 Task: In the  document Democracy.doc ,insert the clipart between heading and points ' search for communication ' and adjust the shape height to  '3..4''
Action: Mouse moved to (16, 70)
Screenshot: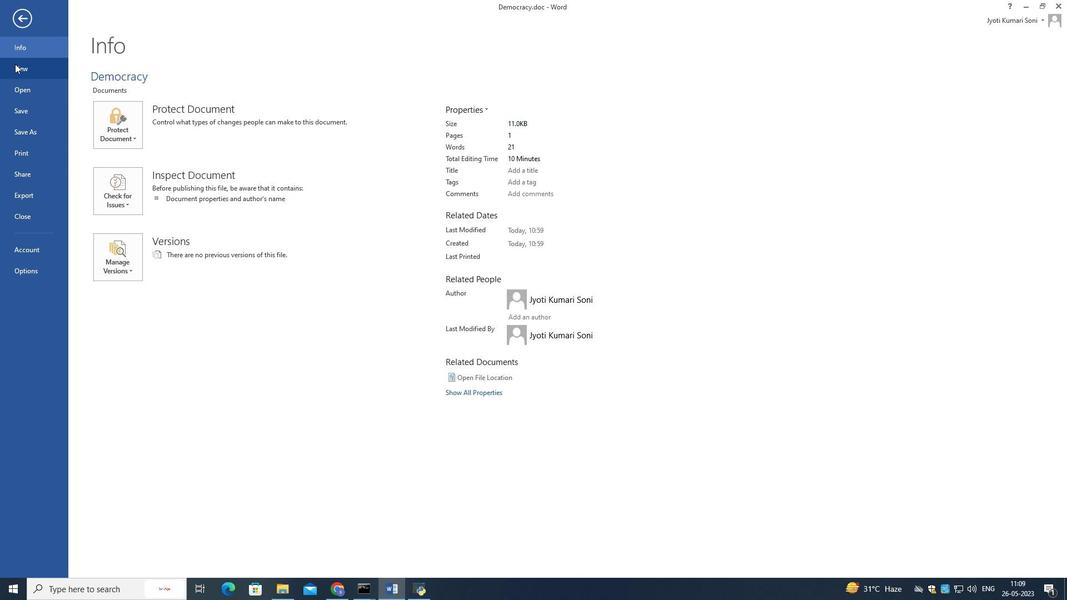 
Action: Mouse pressed left at (16, 70)
Screenshot: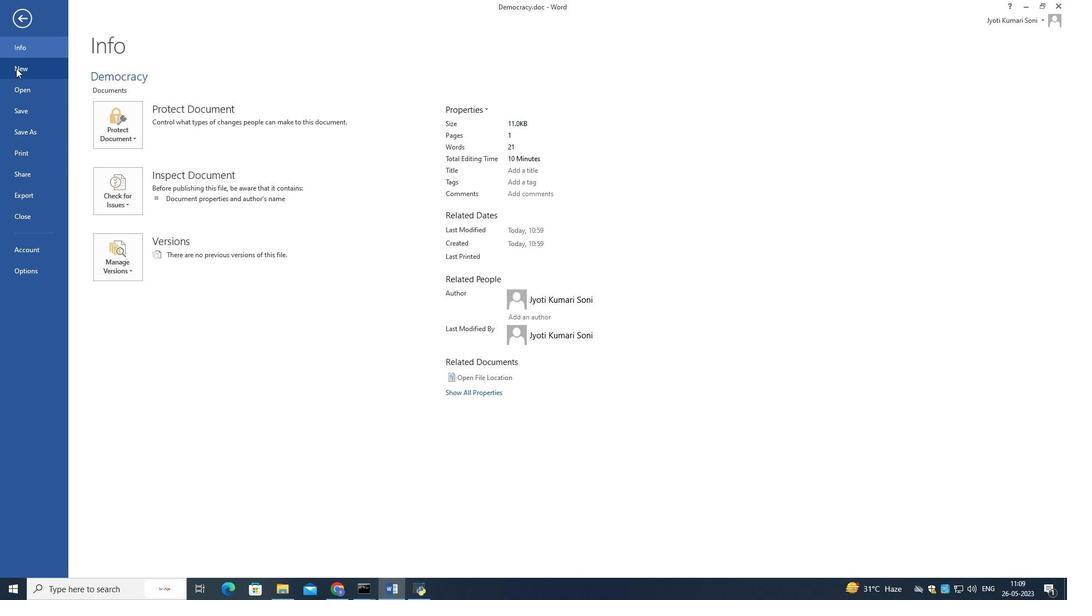 
Action: Mouse moved to (163, 157)
Screenshot: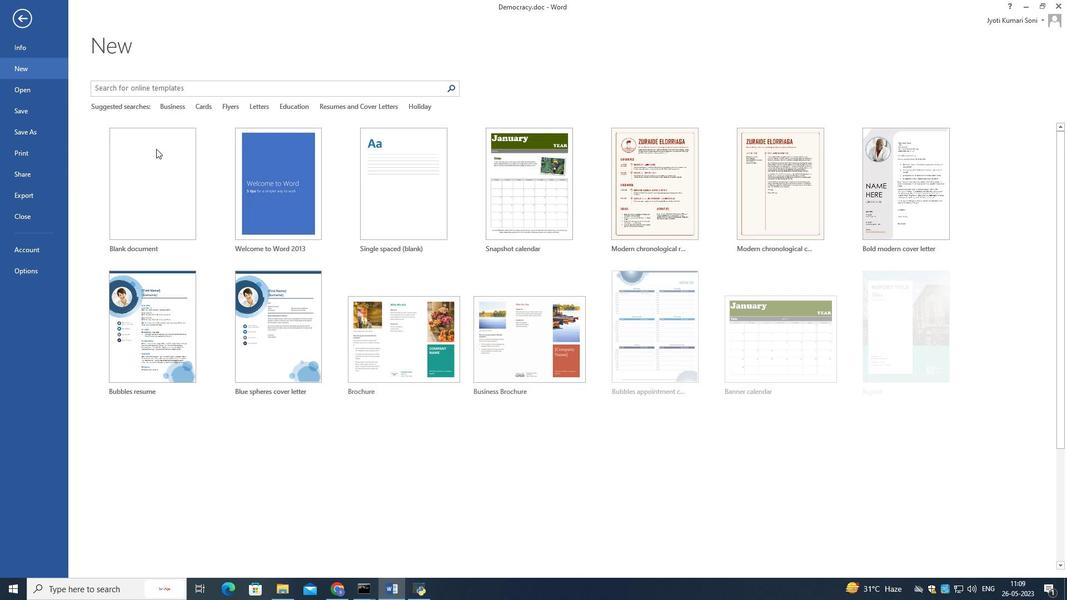 
Action: Mouse pressed left at (163, 157)
Screenshot: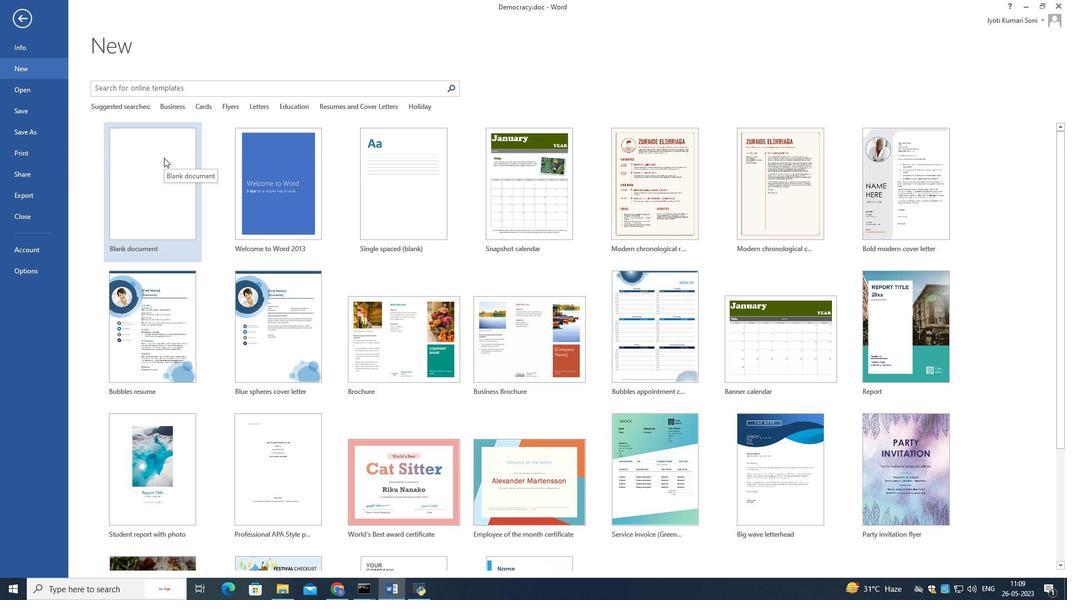 
Action: Mouse moved to (20, 16)
Screenshot: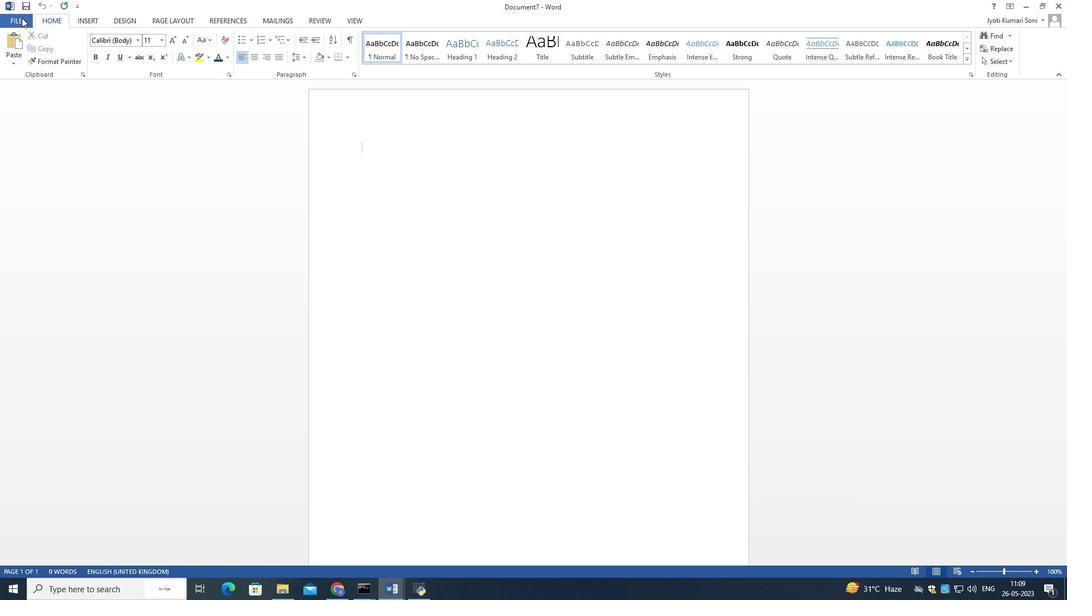 
Action: Mouse pressed left at (20, 16)
Screenshot: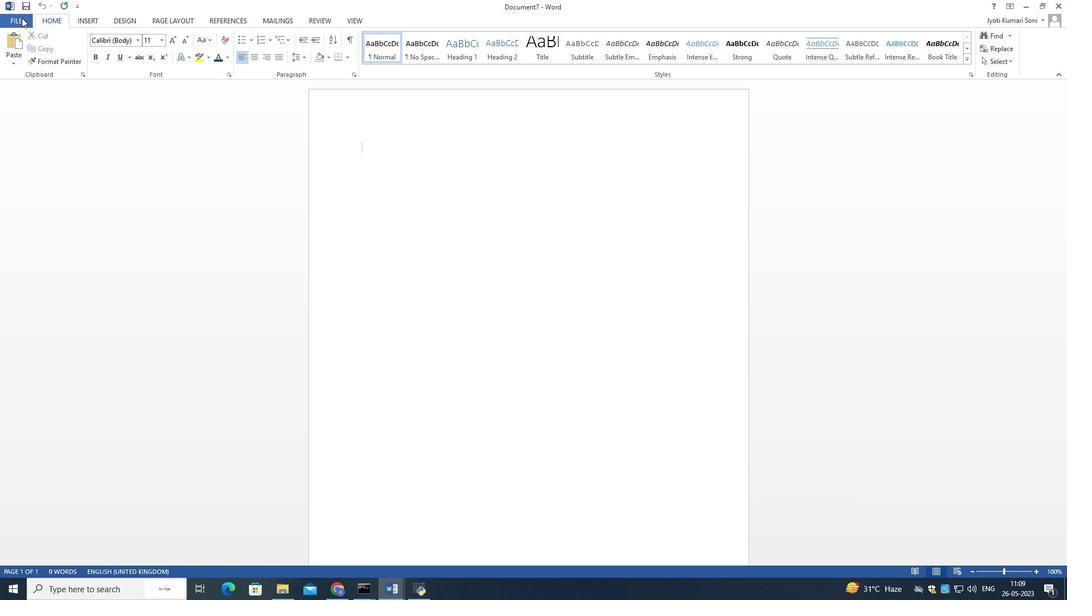 
Action: Mouse moved to (26, 89)
Screenshot: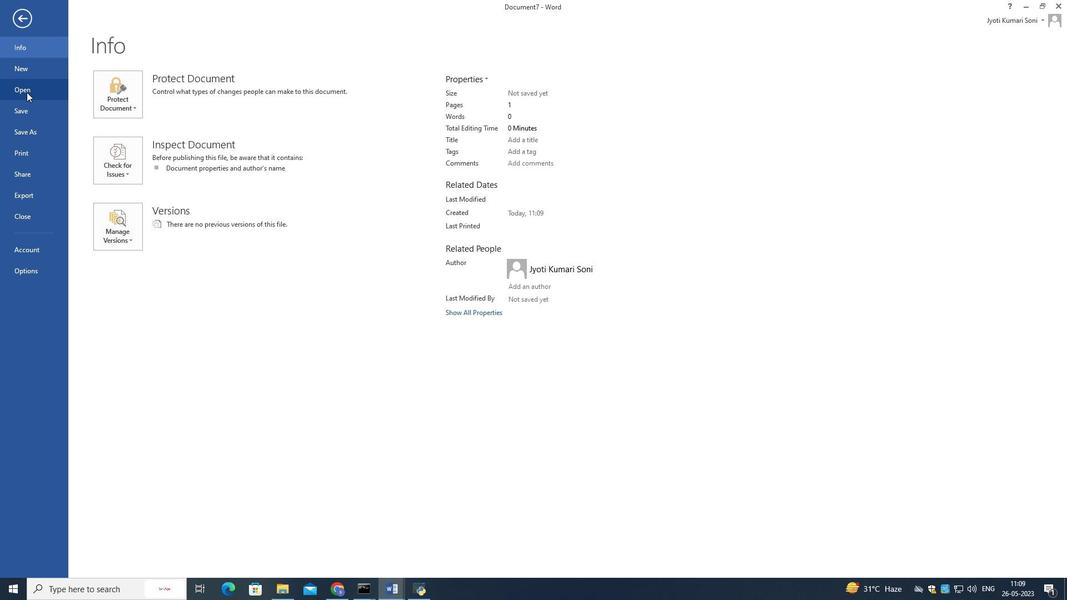 
Action: Mouse pressed left at (26, 89)
Screenshot: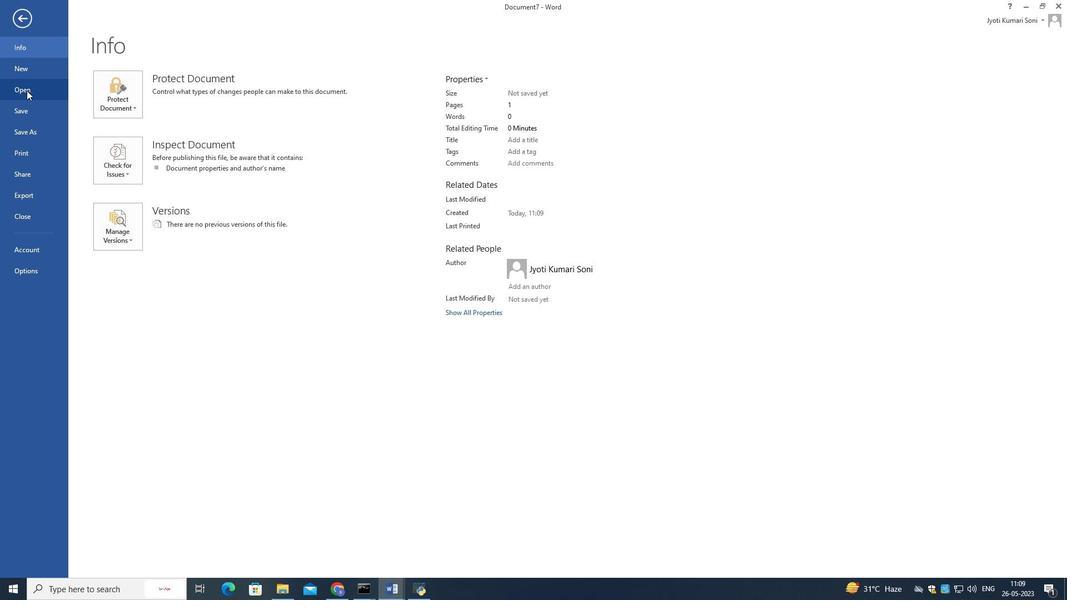 
Action: Mouse moved to (309, 133)
Screenshot: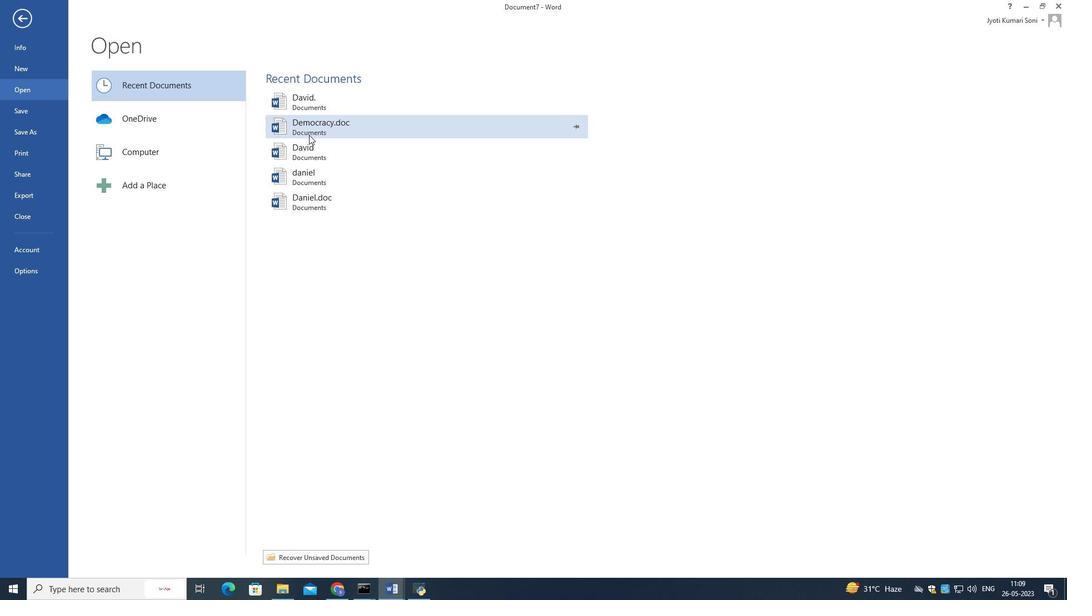 
Action: Mouse pressed left at (309, 133)
Screenshot: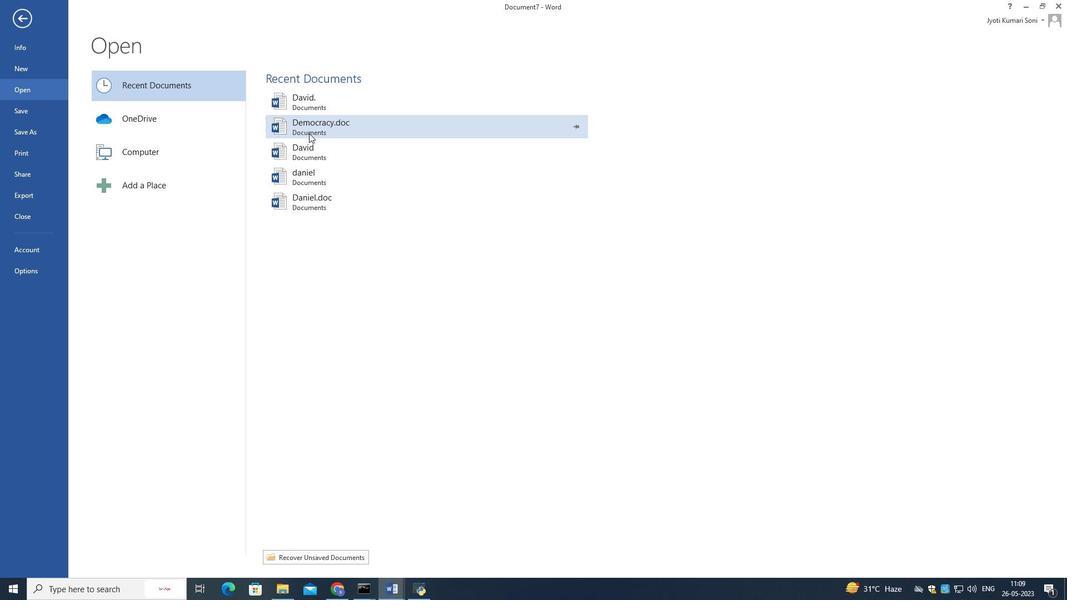 
Action: Mouse moved to (544, 183)
Screenshot: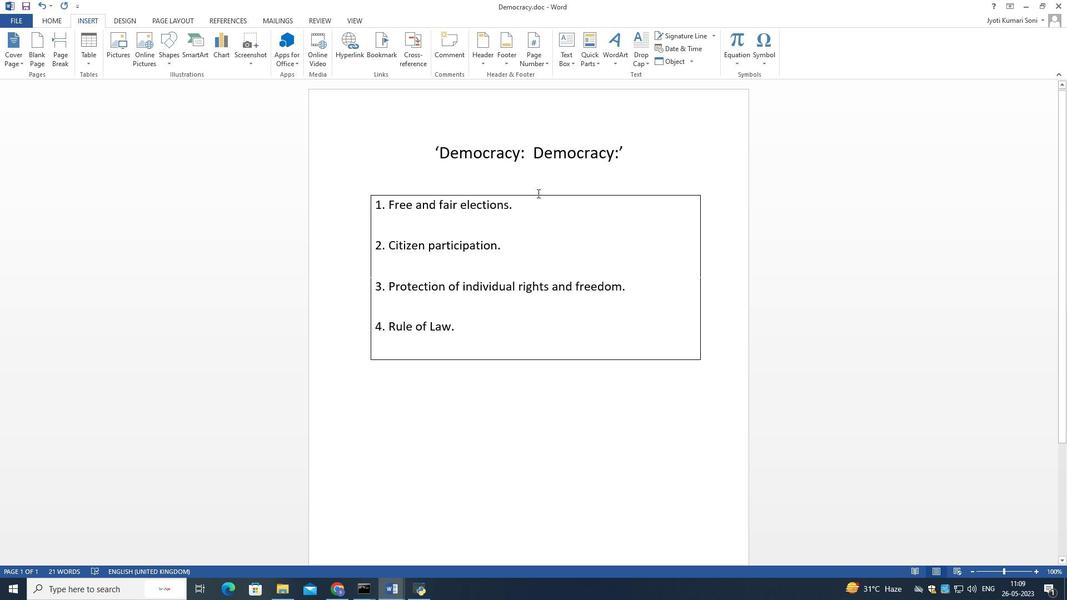 
Action: Mouse pressed left at (544, 183)
Screenshot: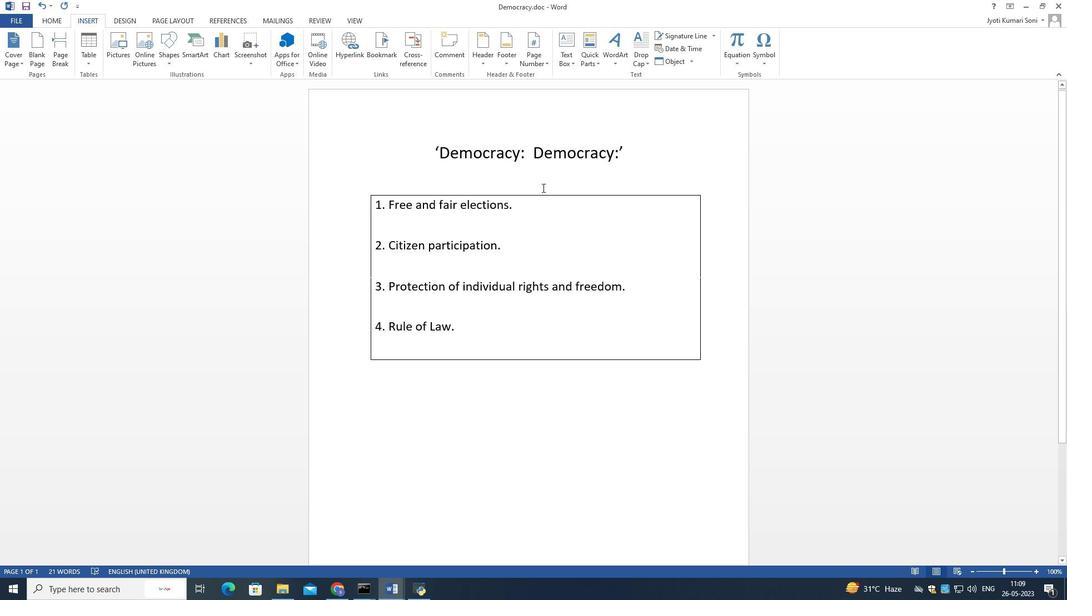 
Action: Mouse moved to (528, 185)
Screenshot: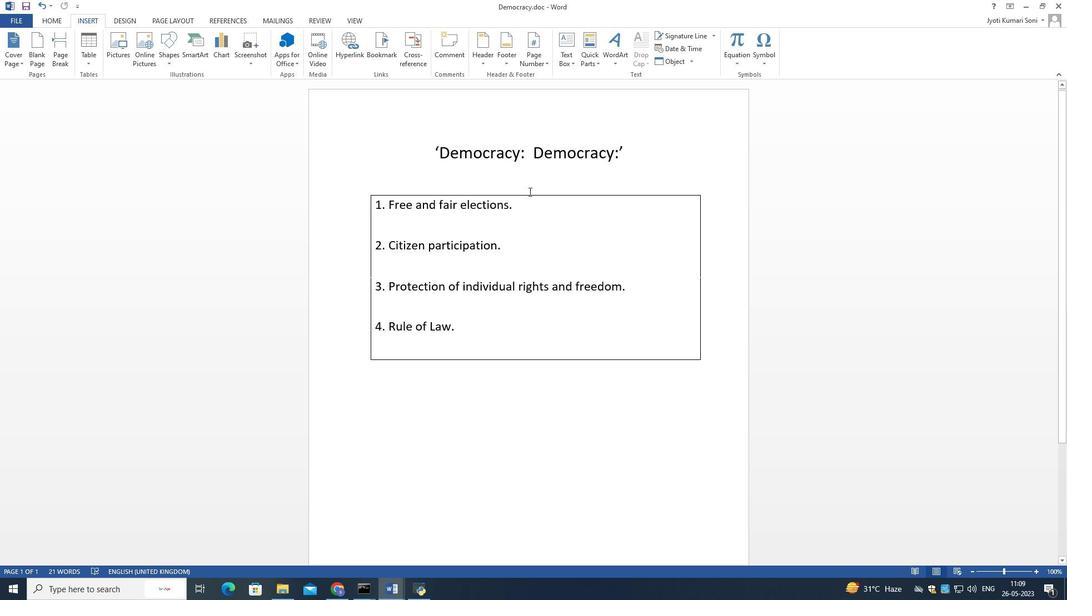 
Action: Mouse pressed left at (528, 185)
Screenshot: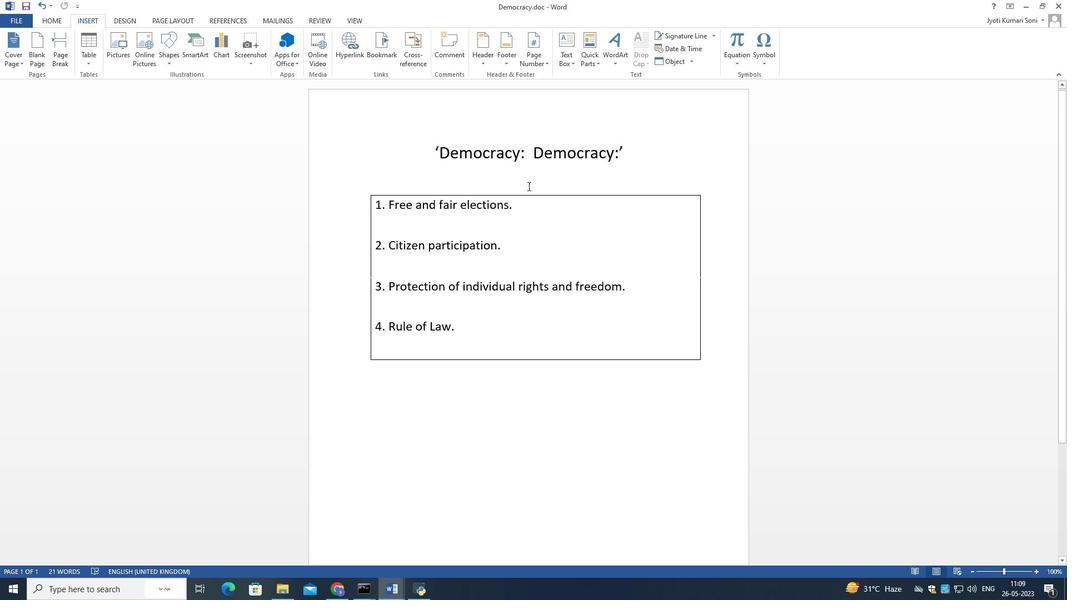 
Action: Mouse moved to (141, 57)
Screenshot: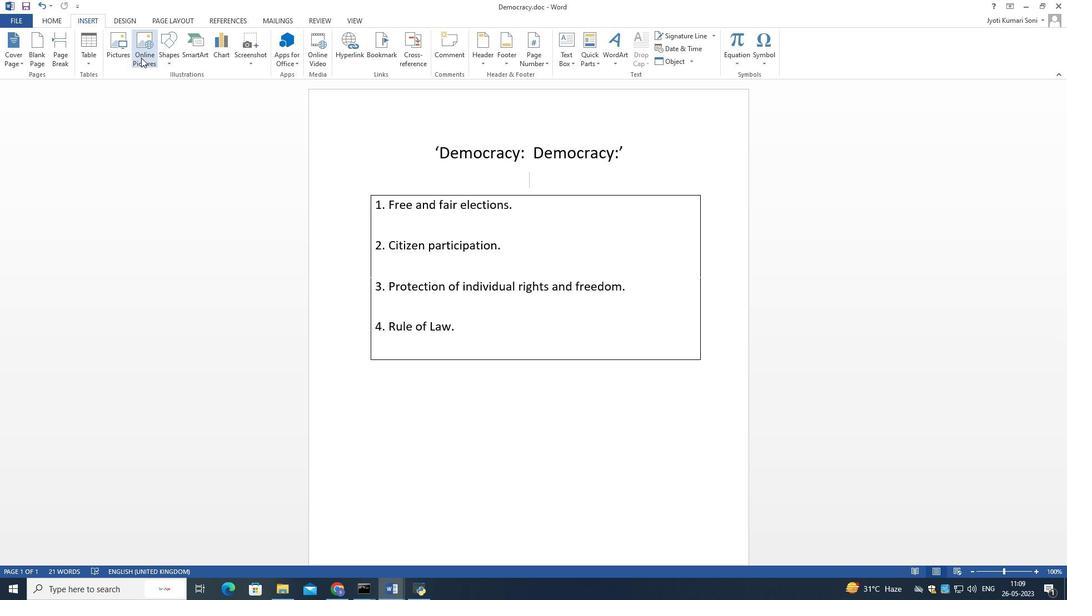 
Action: Mouse pressed left at (141, 57)
Screenshot: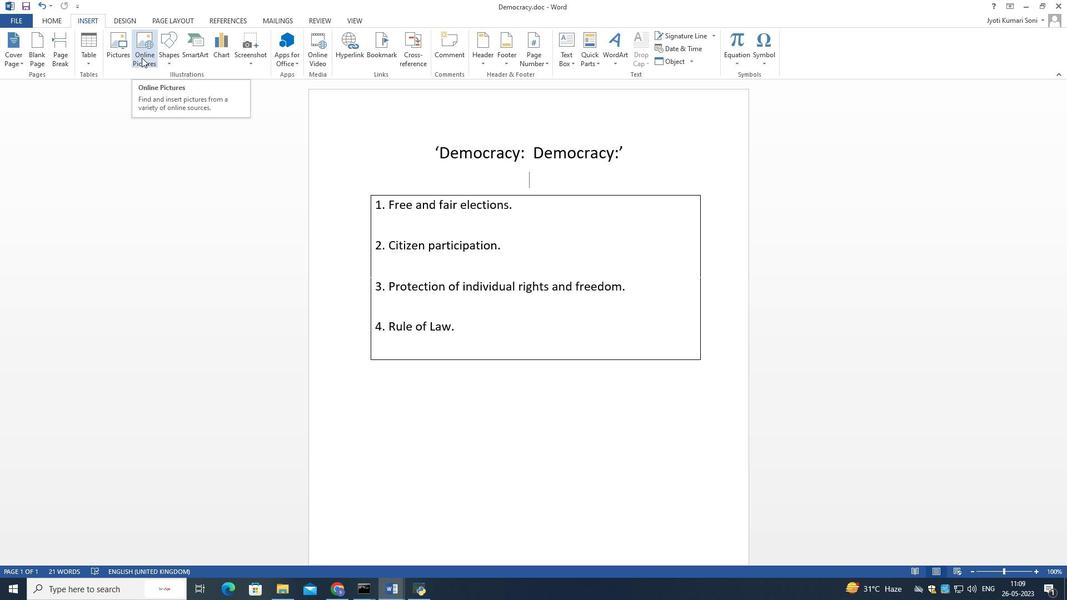 
Action: Mouse moved to (602, 242)
Screenshot: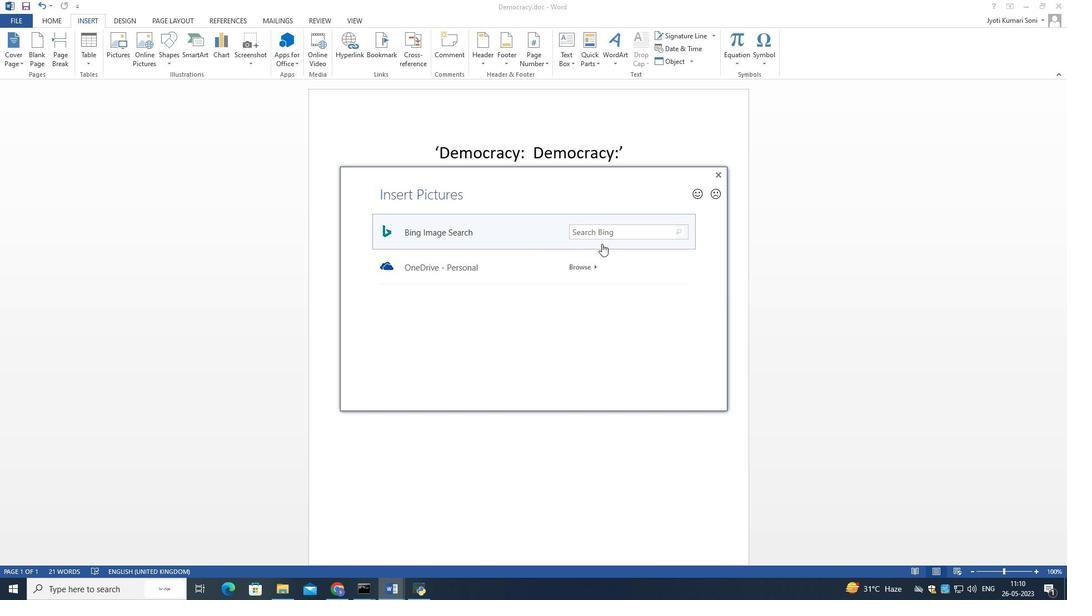 
Action: Mouse pressed left at (602, 242)
Screenshot: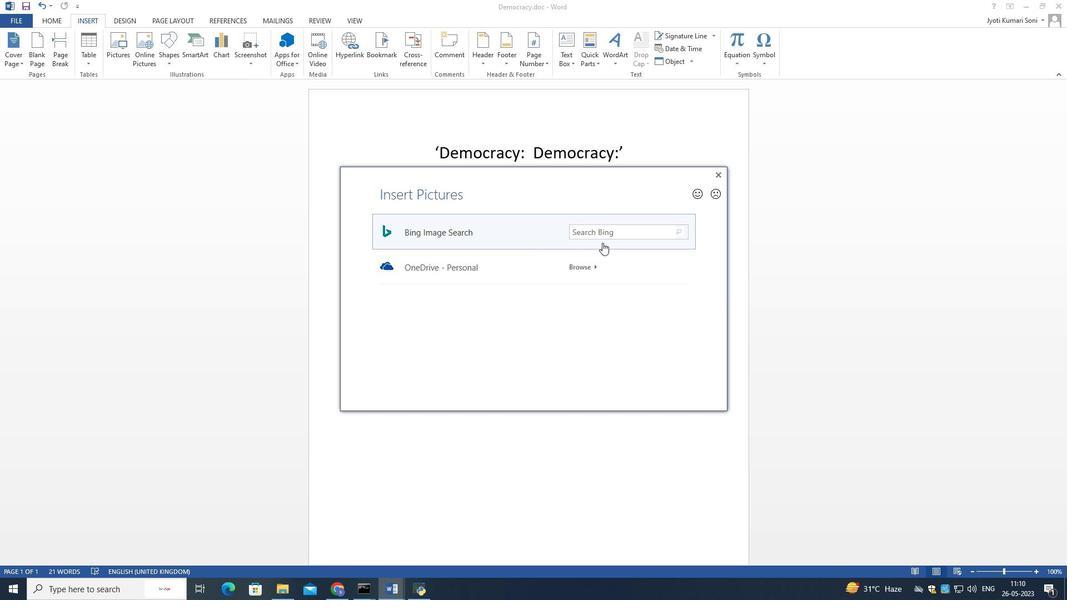 
Action: Mouse moved to (516, 194)
Screenshot: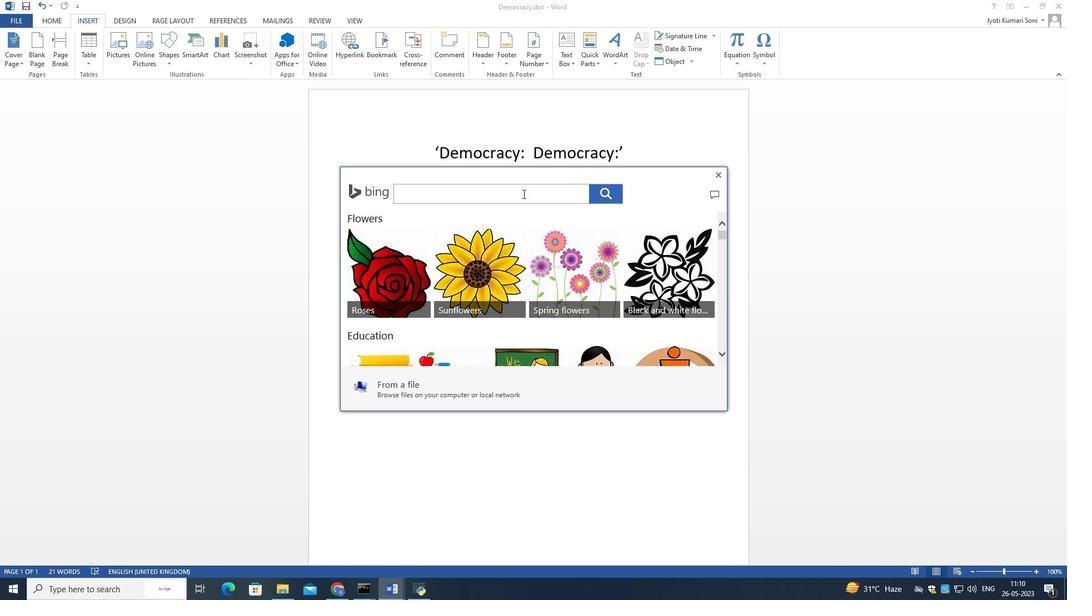 
Action: Mouse pressed left at (516, 194)
Screenshot: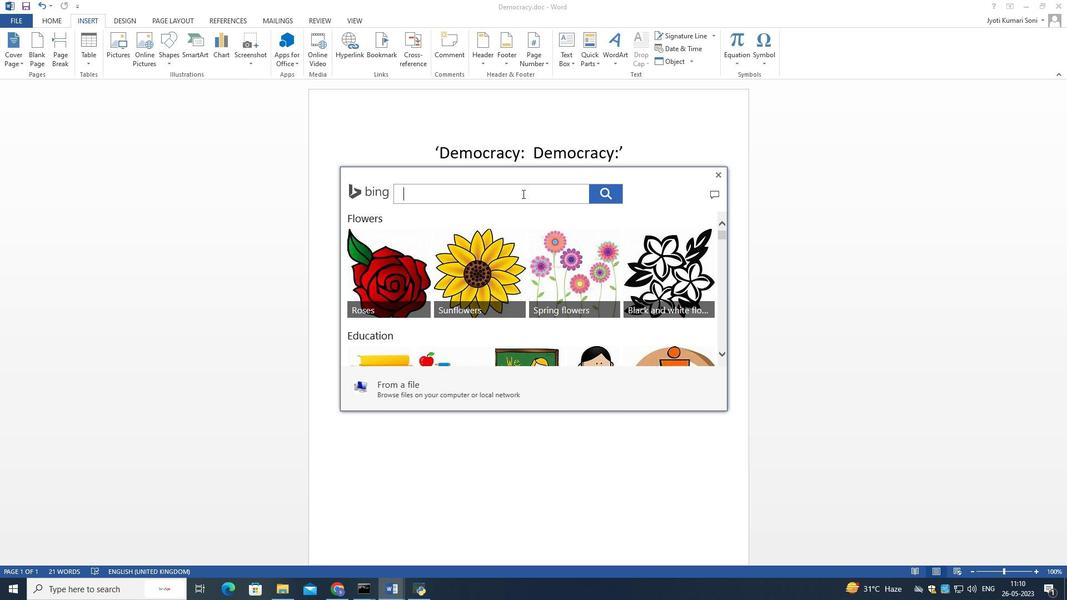 
Action: Mouse moved to (516, 195)
Screenshot: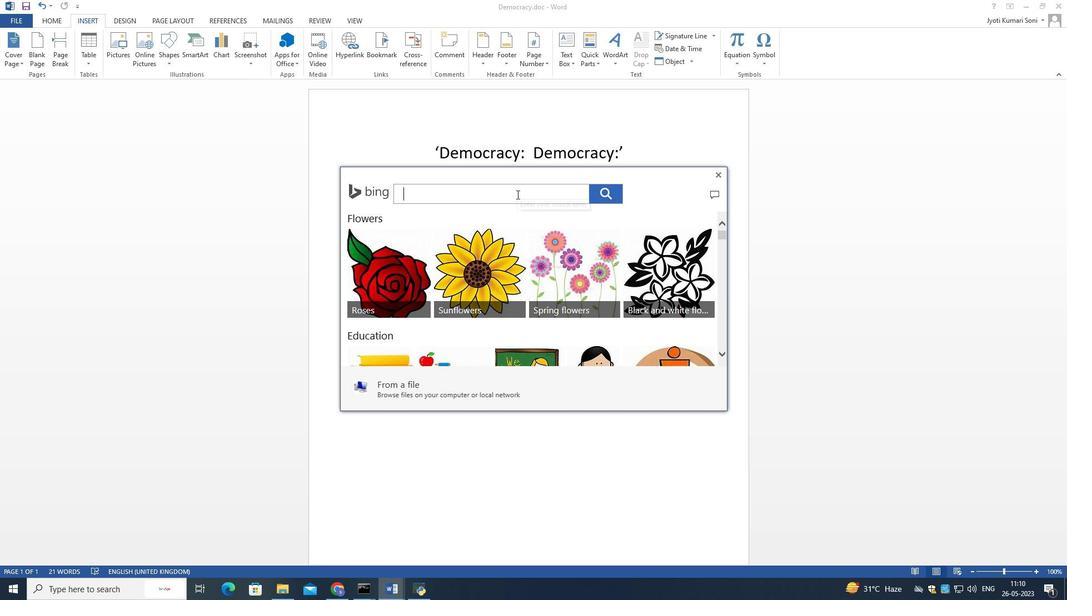 
Action: Key pressed communication<Key.enter>
Screenshot: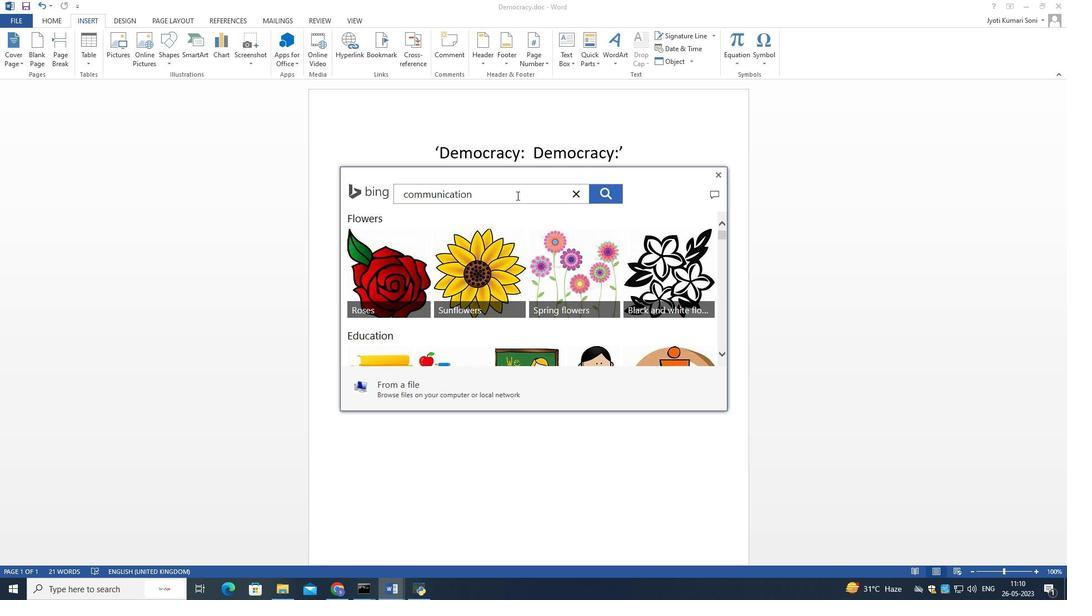 
Action: Mouse moved to (498, 273)
Screenshot: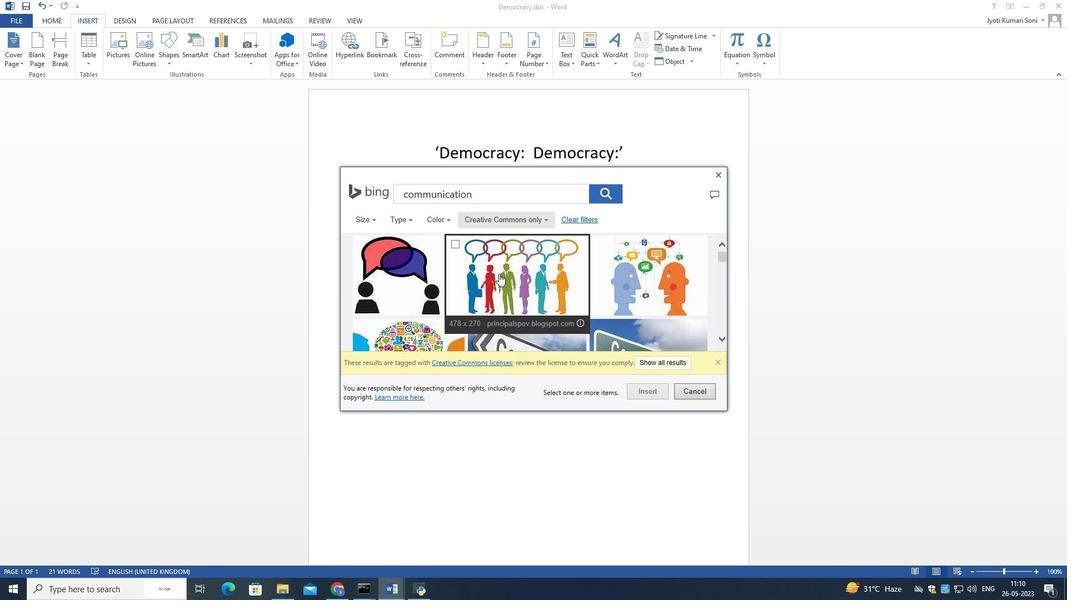 
Action: Mouse scrolled (498, 272) with delta (0, 0)
Screenshot: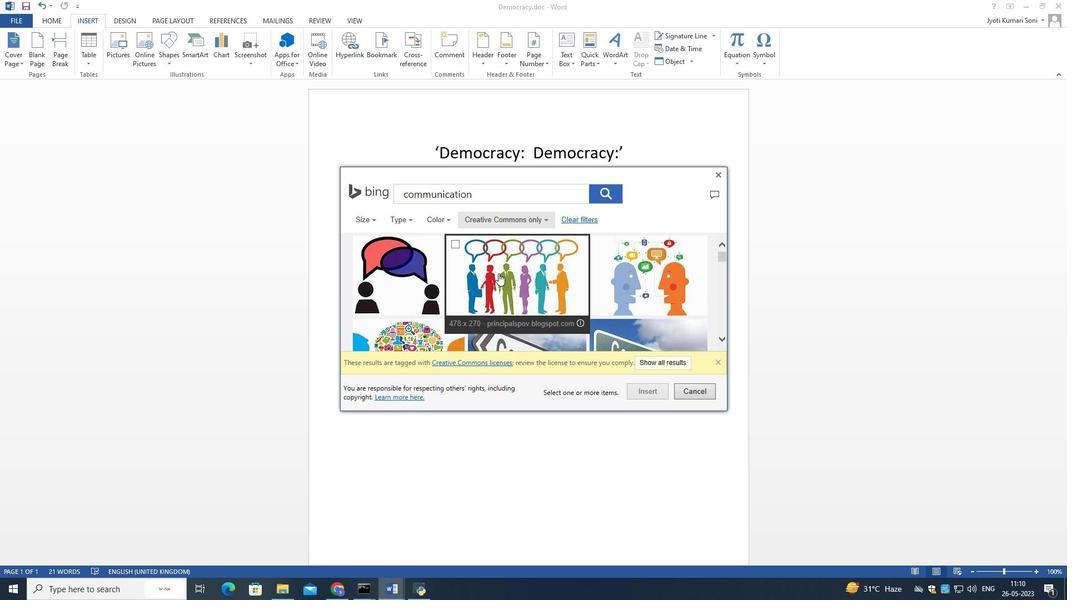 
Action: Mouse scrolled (498, 272) with delta (0, 0)
Screenshot: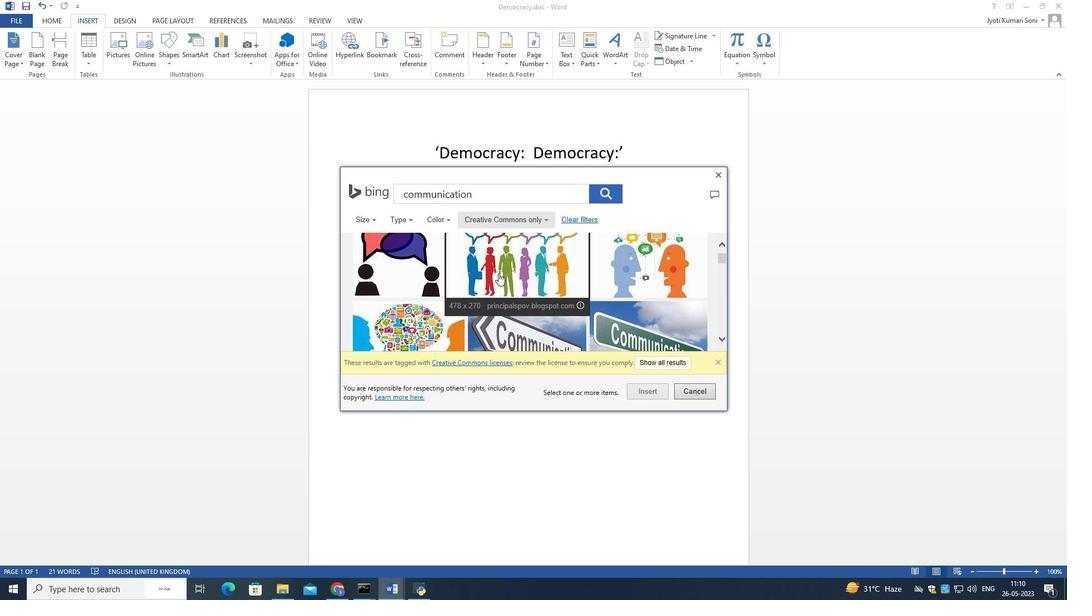
Action: Mouse scrolled (498, 272) with delta (0, 0)
Screenshot: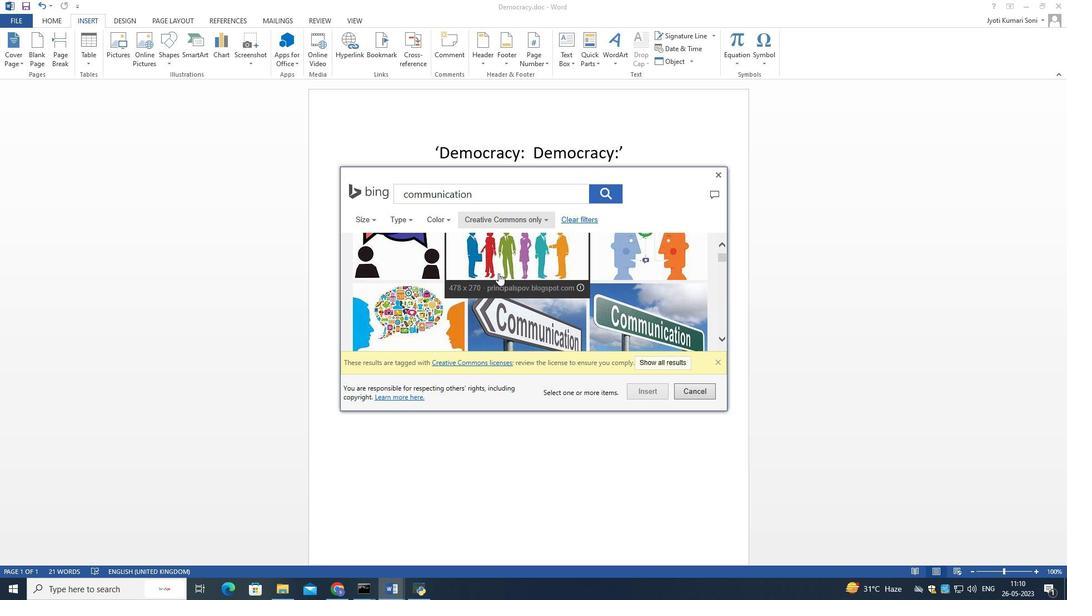 
Action: Mouse moved to (499, 271)
Screenshot: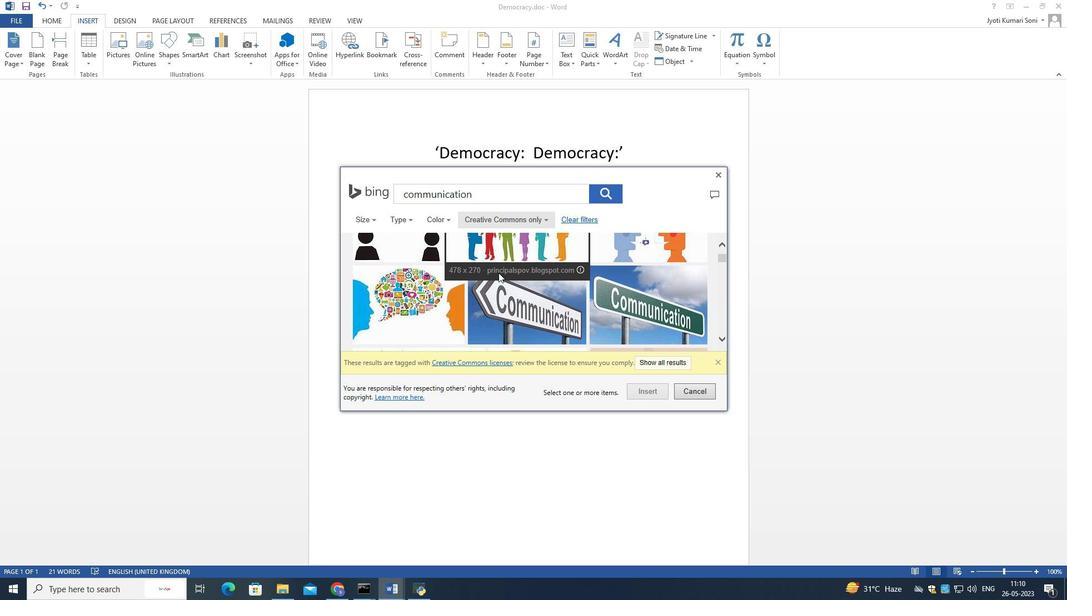 
Action: Mouse scrolled (499, 271) with delta (0, 0)
Screenshot: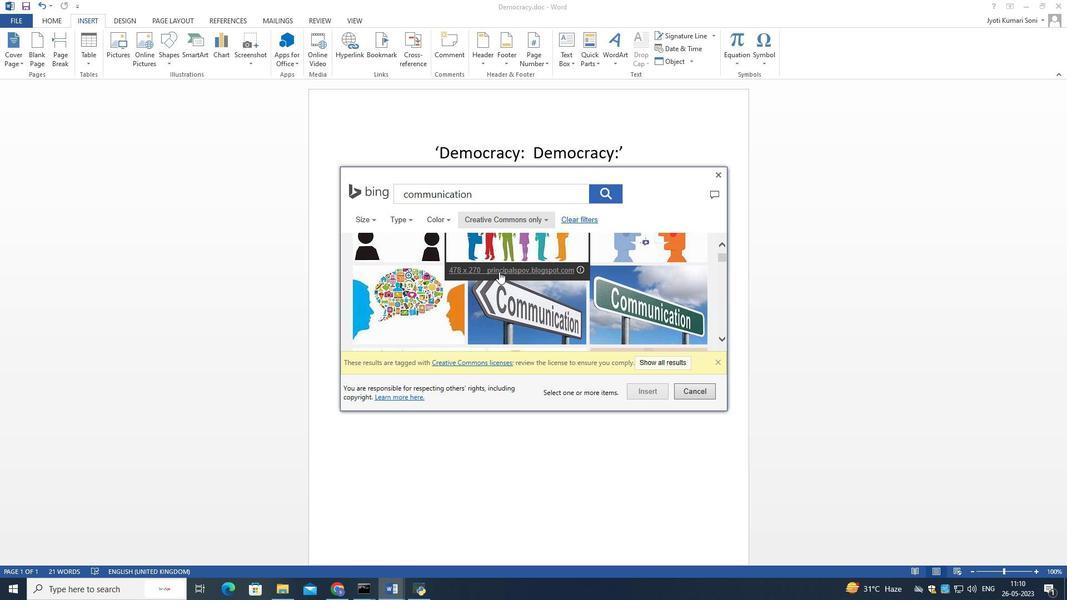 
Action: Mouse scrolled (499, 271) with delta (0, 0)
Screenshot: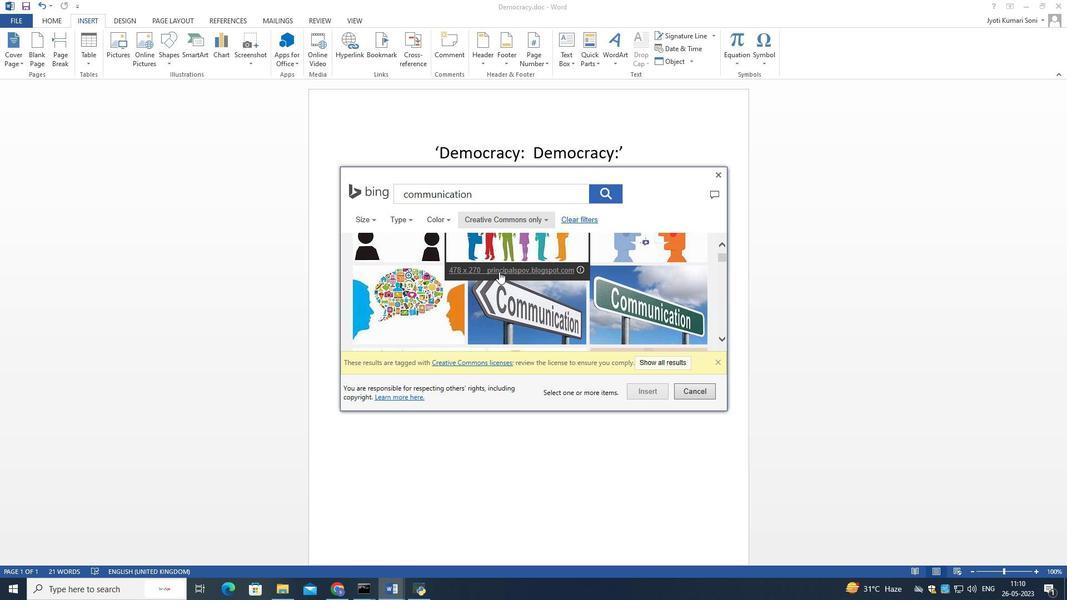 
Action: Mouse moved to (500, 270)
Screenshot: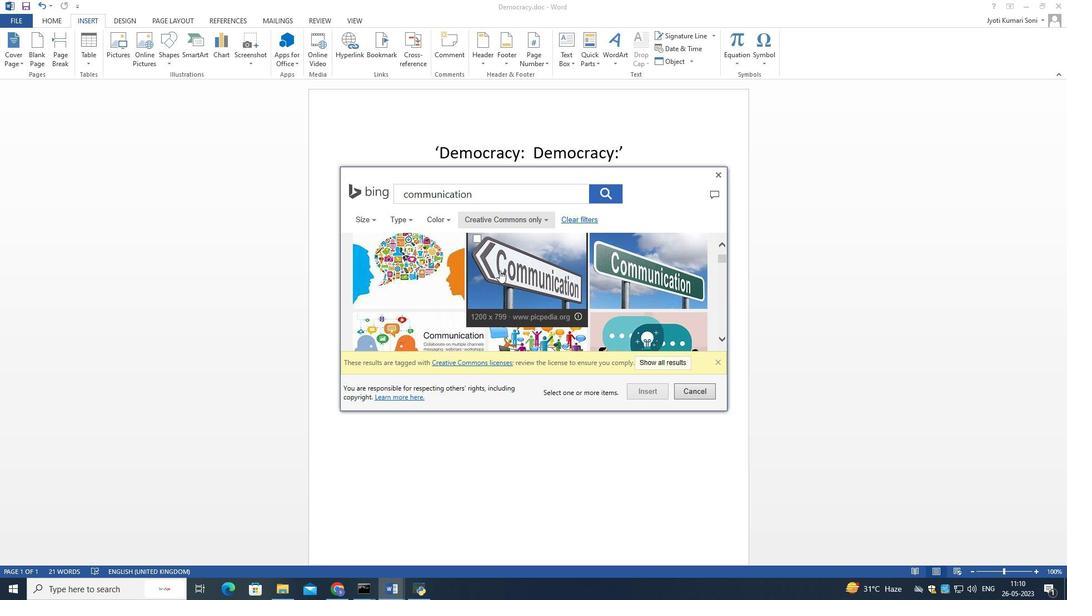 
Action: Mouse scrolled (500, 270) with delta (0, 0)
Screenshot: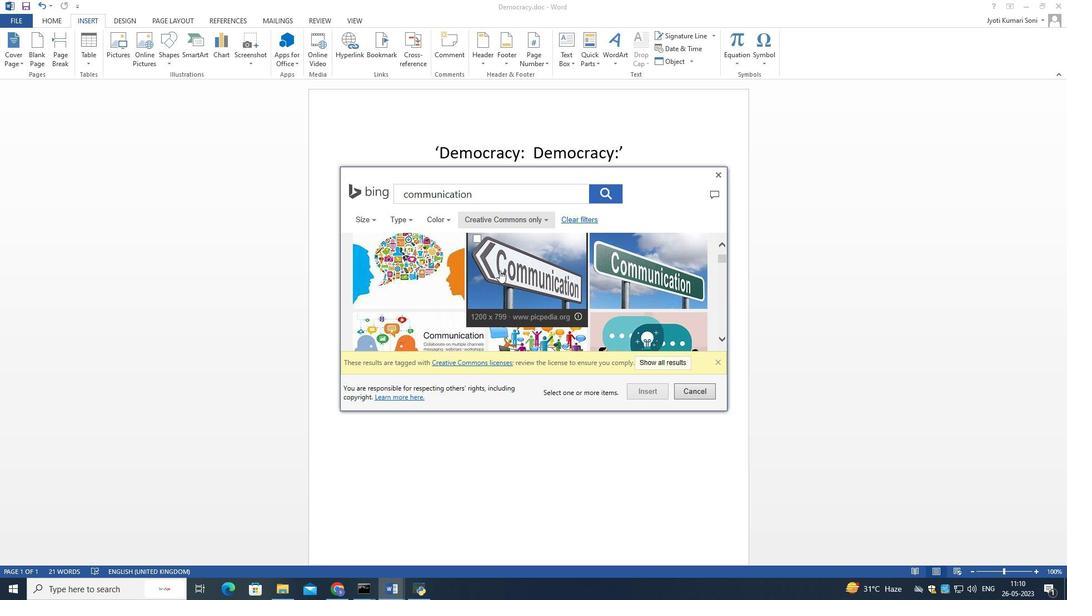 
Action: Mouse scrolled (500, 270) with delta (0, 0)
Screenshot: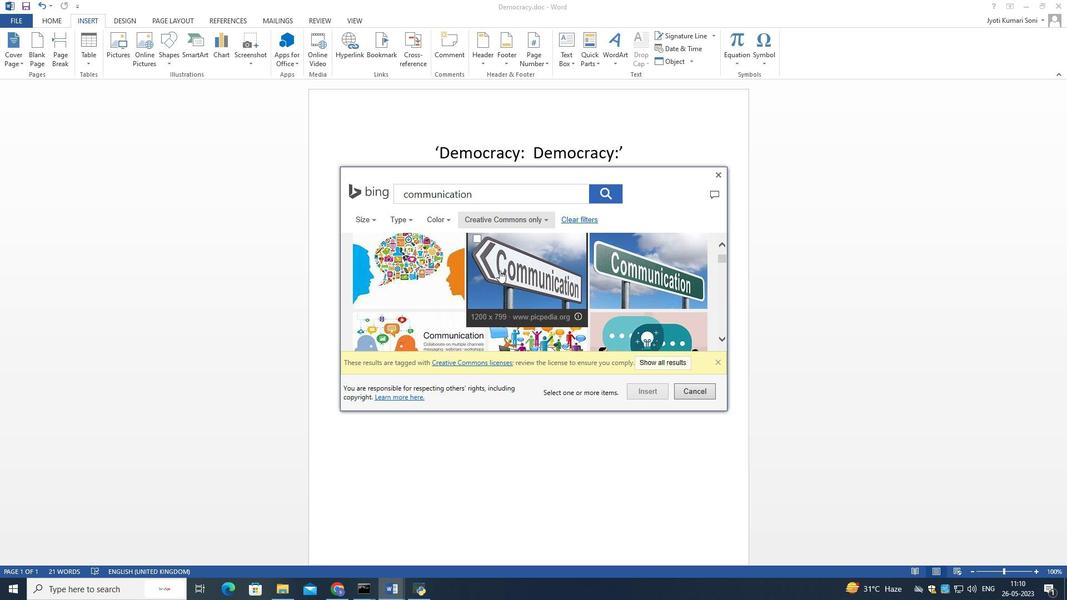 
Action: Mouse scrolled (500, 270) with delta (0, 0)
Screenshot: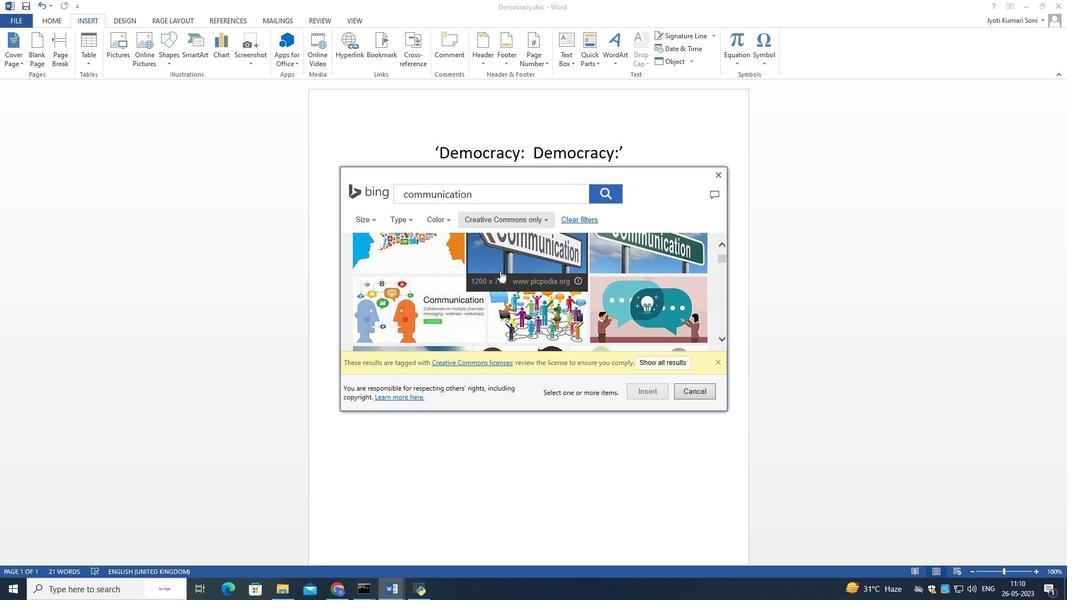 
Action: Mouse scrolled (500, 270) with delta (0, 0)
Screenshot: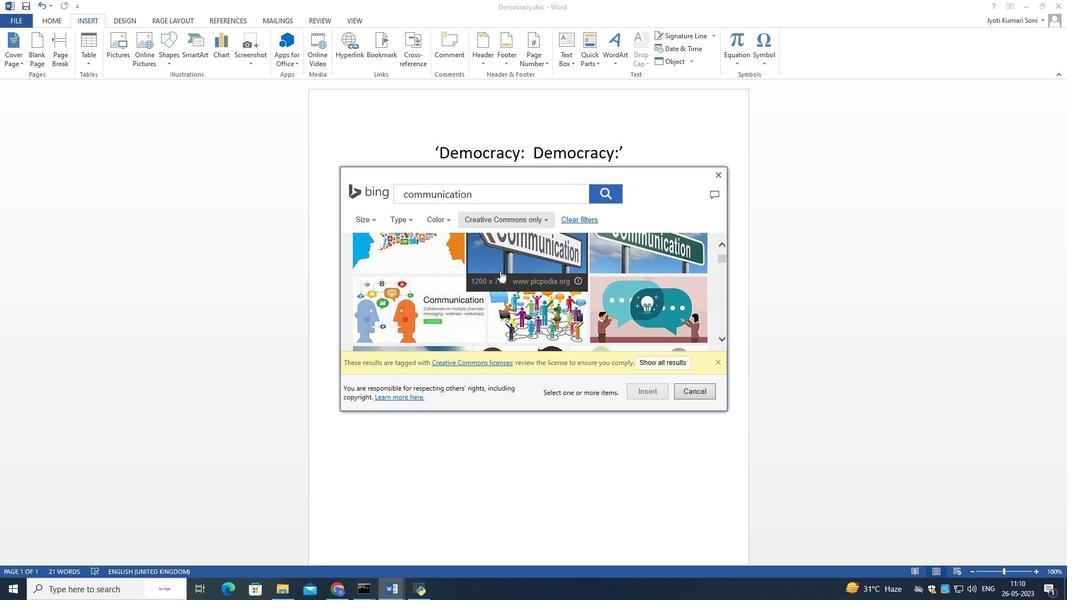 
Action: Mouse moved to (501, 270)
Screenshot: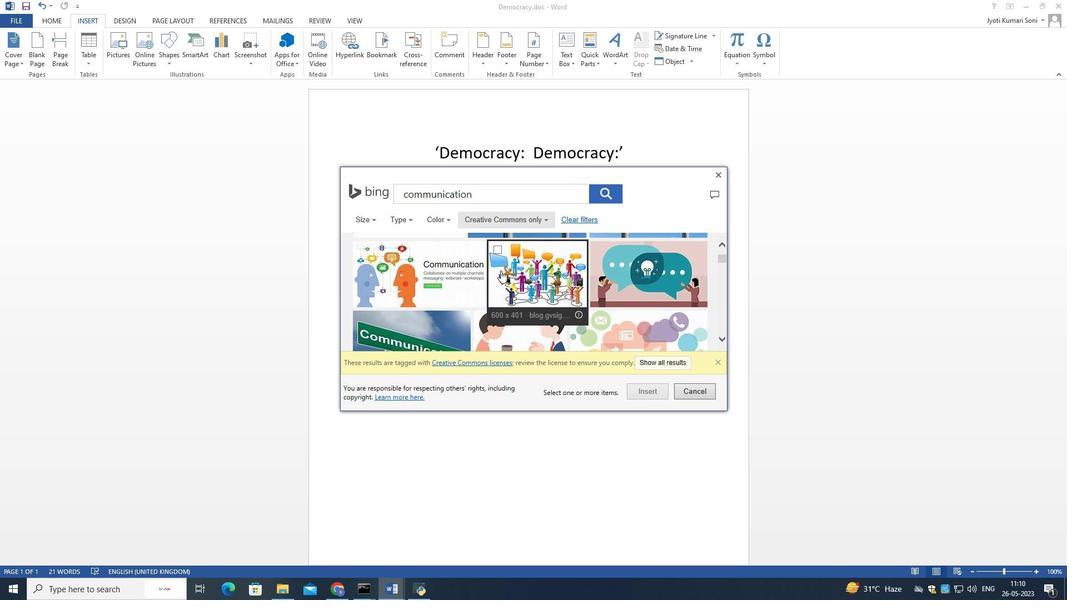 
Action: Mouse scrolled (501, 270) with delta (0, 0)
Screenshot: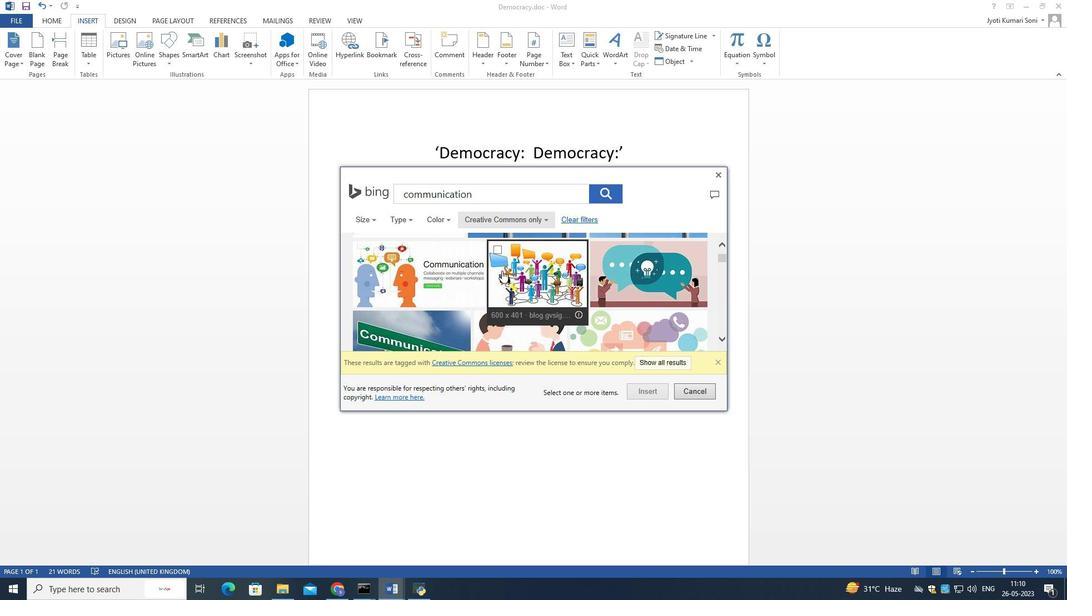 
Action: Mouse moved to (501, 271)
Screenshot: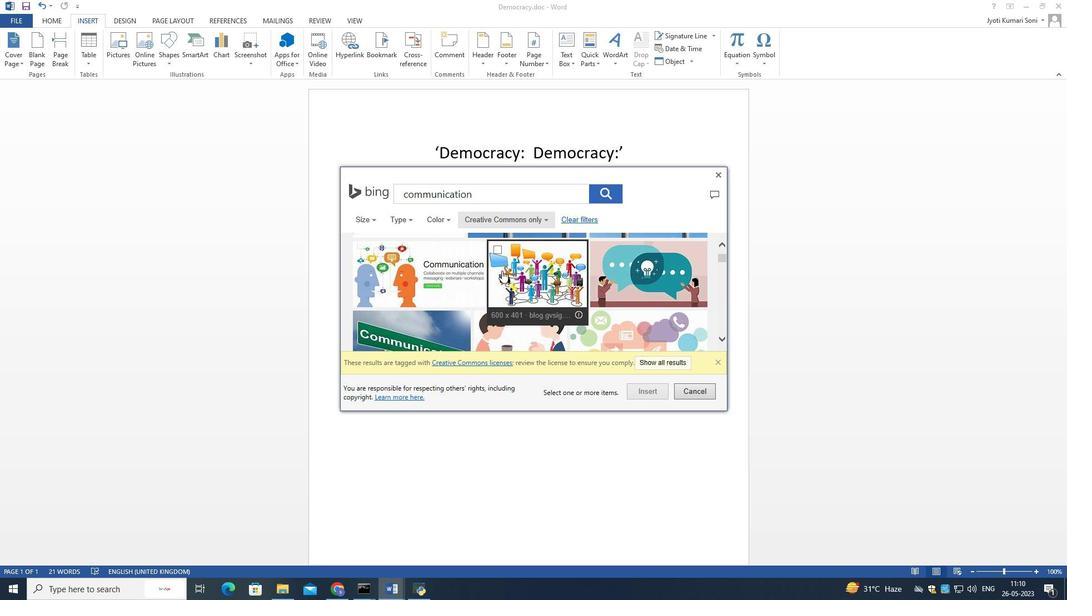 
Action: Mouse scrolled (501, 271) with delta (0, 0)
Screenshot: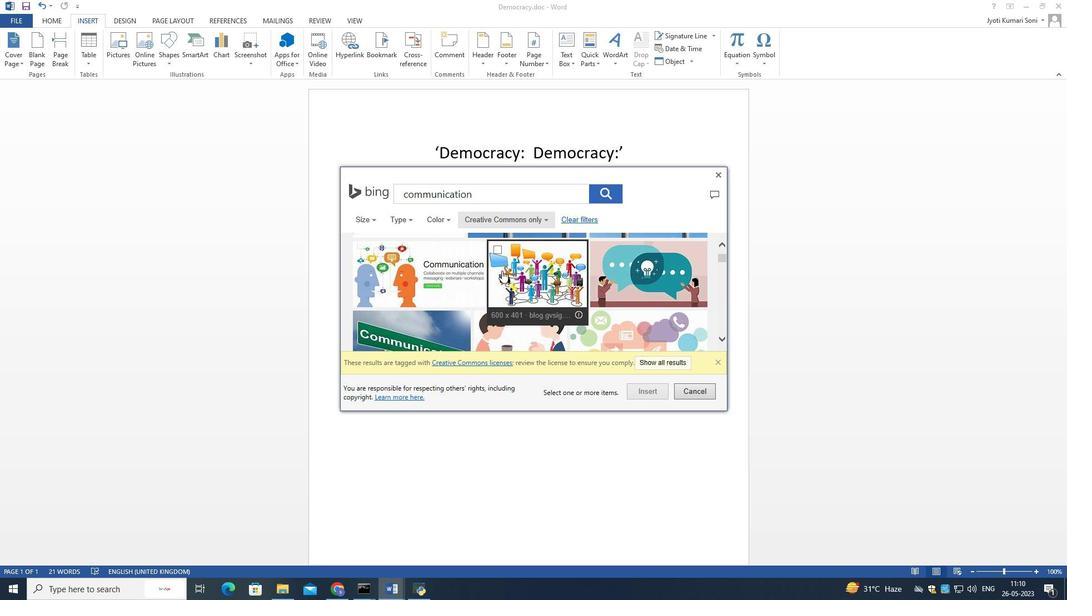
Action: Mouse moved to (501, 272)
Screenshot: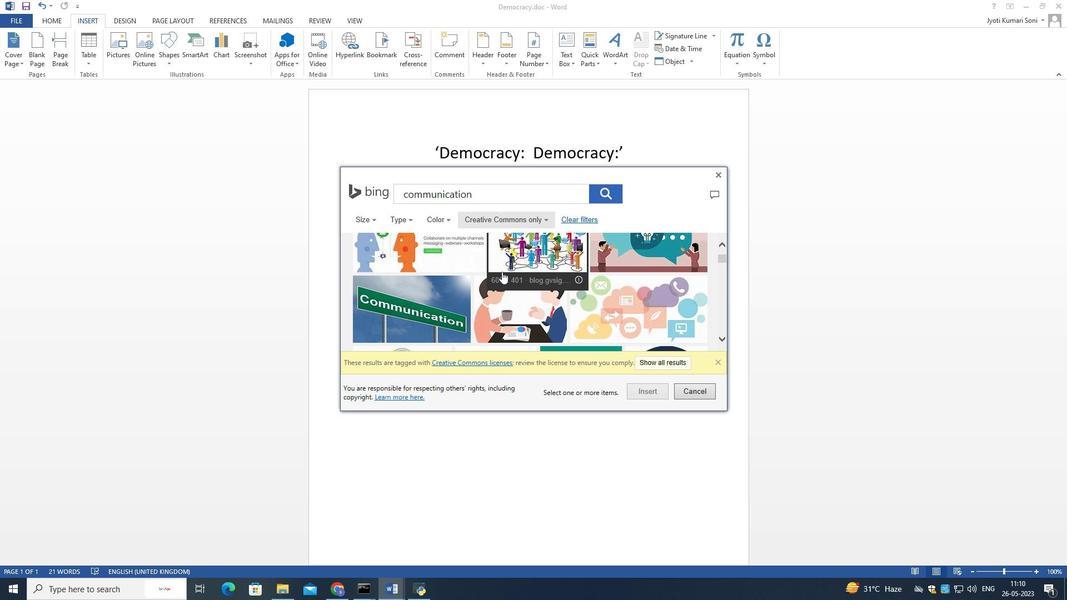 
Action: Mouse scrolled (501, 271) with delta (0, 0)
Screenshot: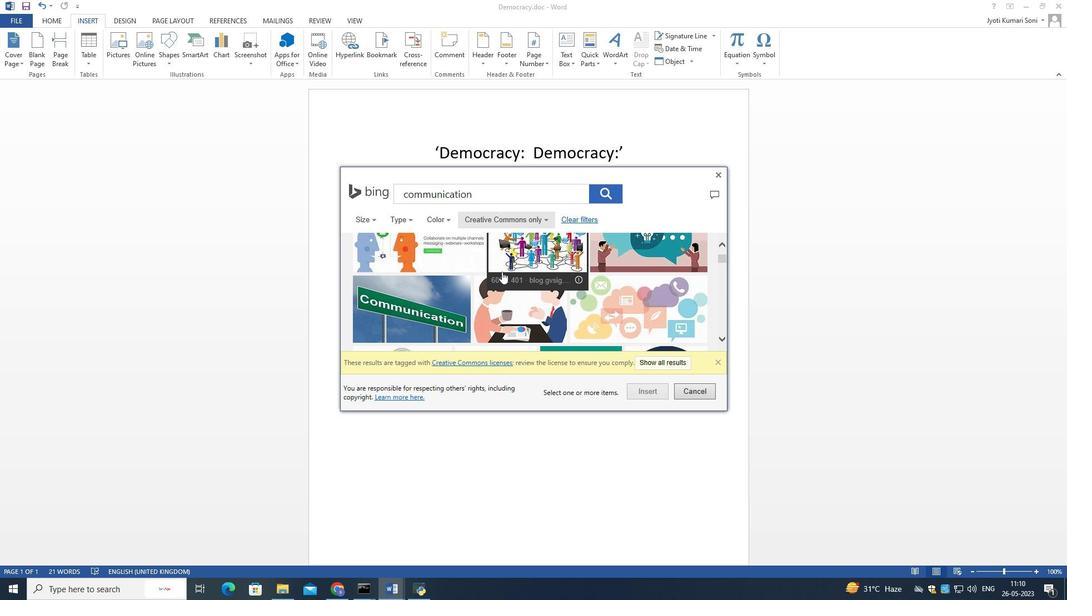 
Action: Mouse moved to (501, 272)
Screenshot: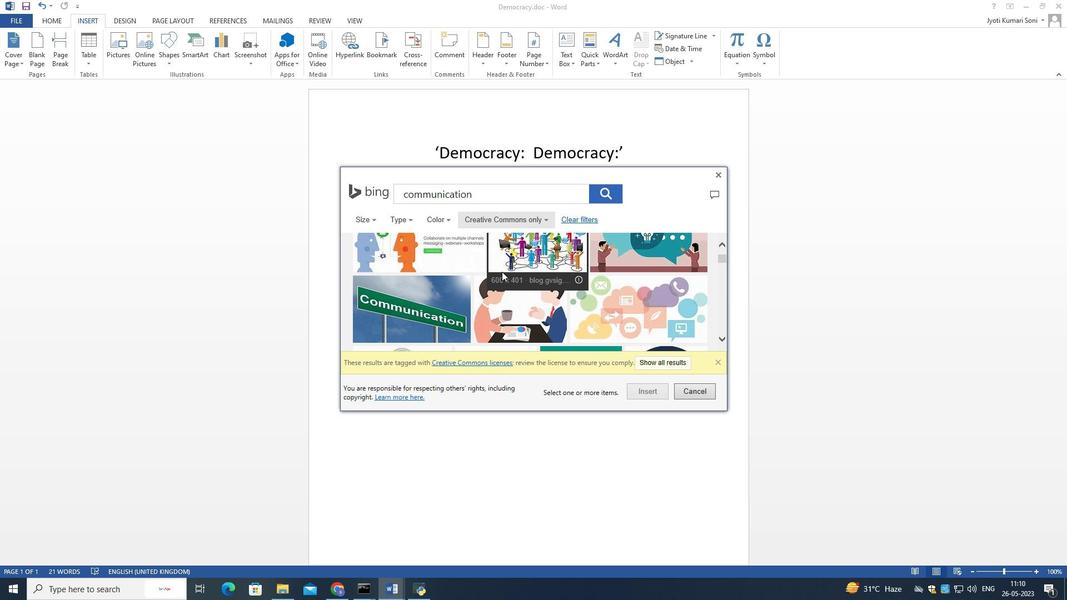 
Action: Mouse scrolled (501, 272) with delta (0, 0)
Screenshot: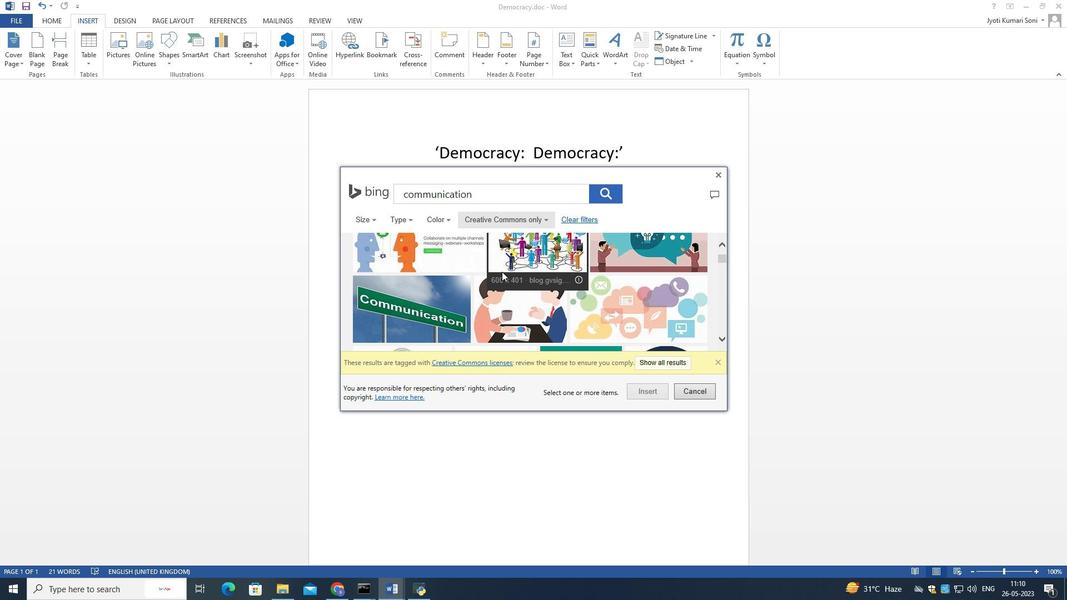 
Action: Mouse moved to (501, 273)
Screenshot: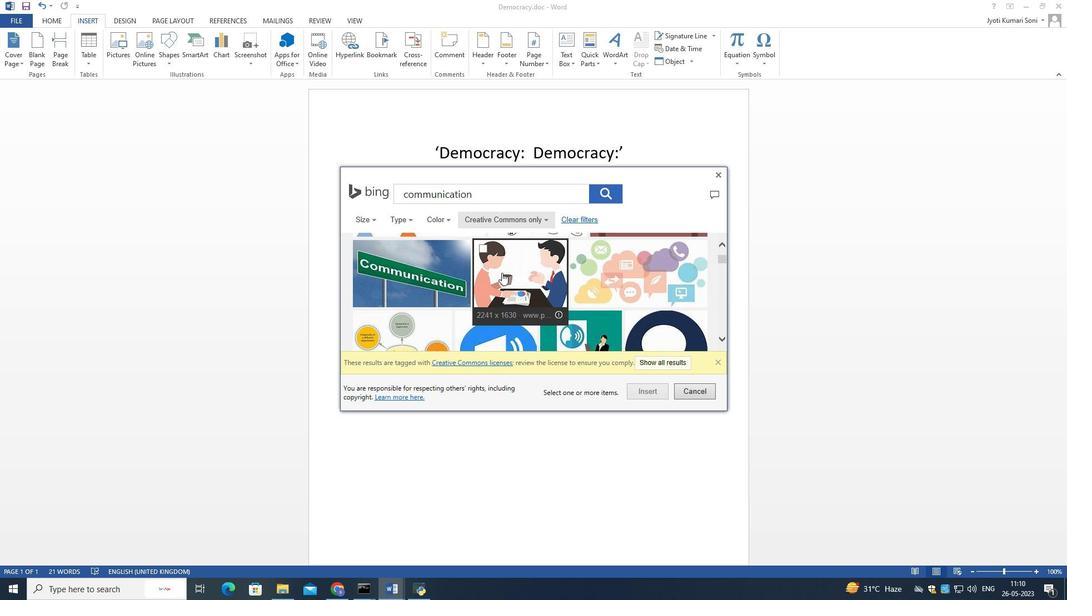 
Action: Mouse scrolled (501, 272) with delta (0, 0)
Screenshot: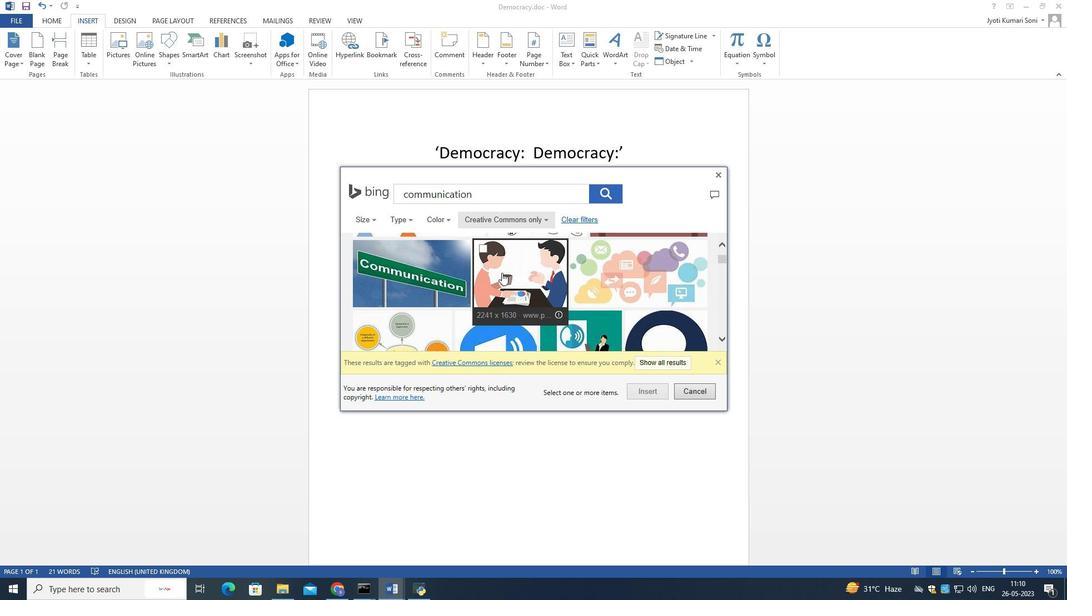 
Action: Mouse scrolled (501, 272) with delta (0, 0)
Screenshot: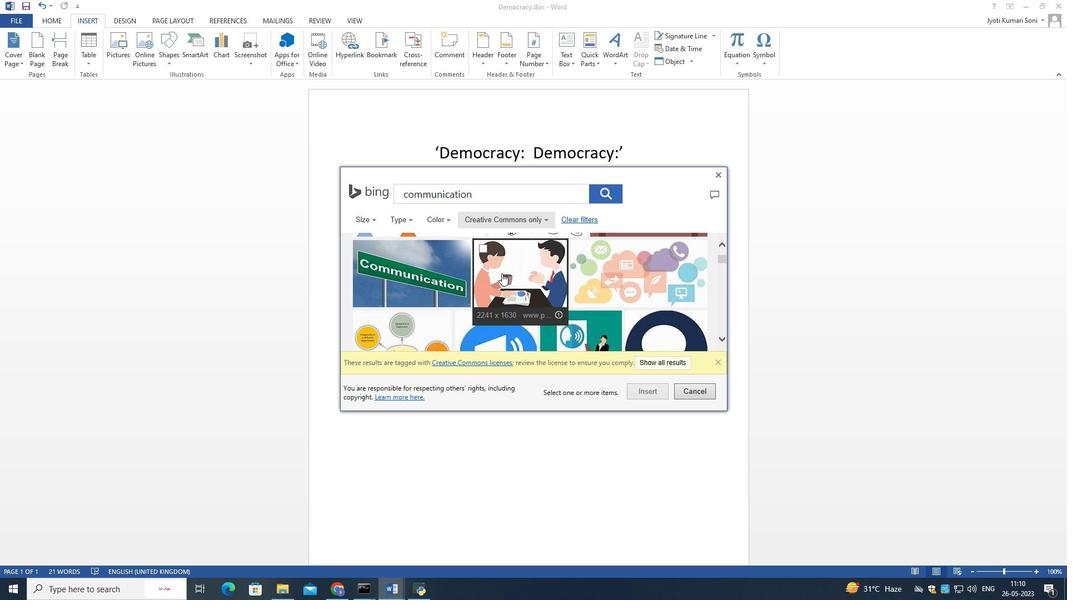
Action: Mouse moved to (503, 274)
Screenshot: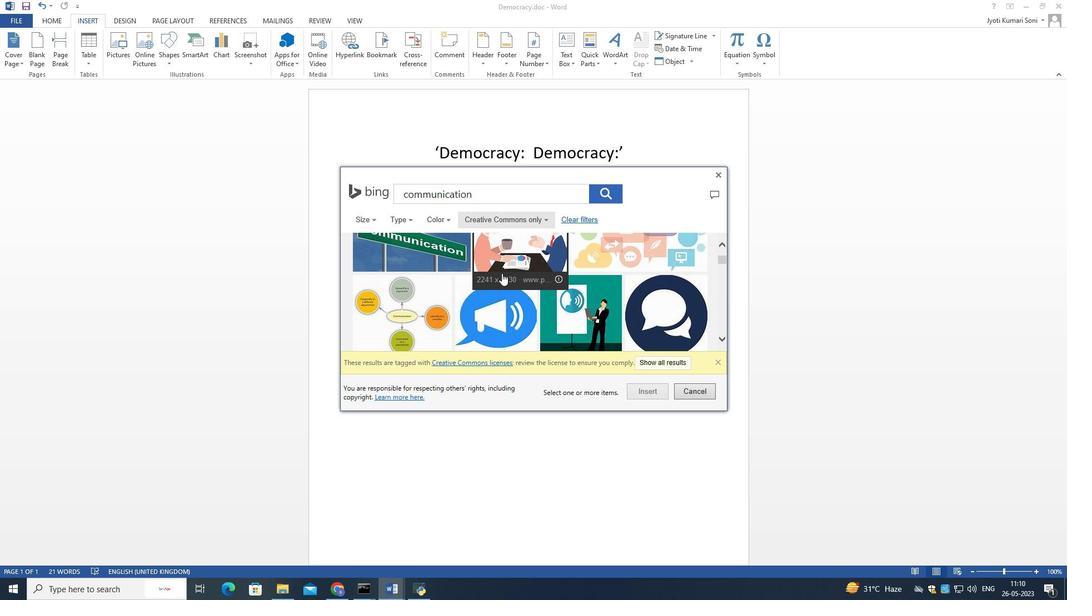 
Action: Mouse scrolled (503, 274) with delta (0, 0)
Screenshot: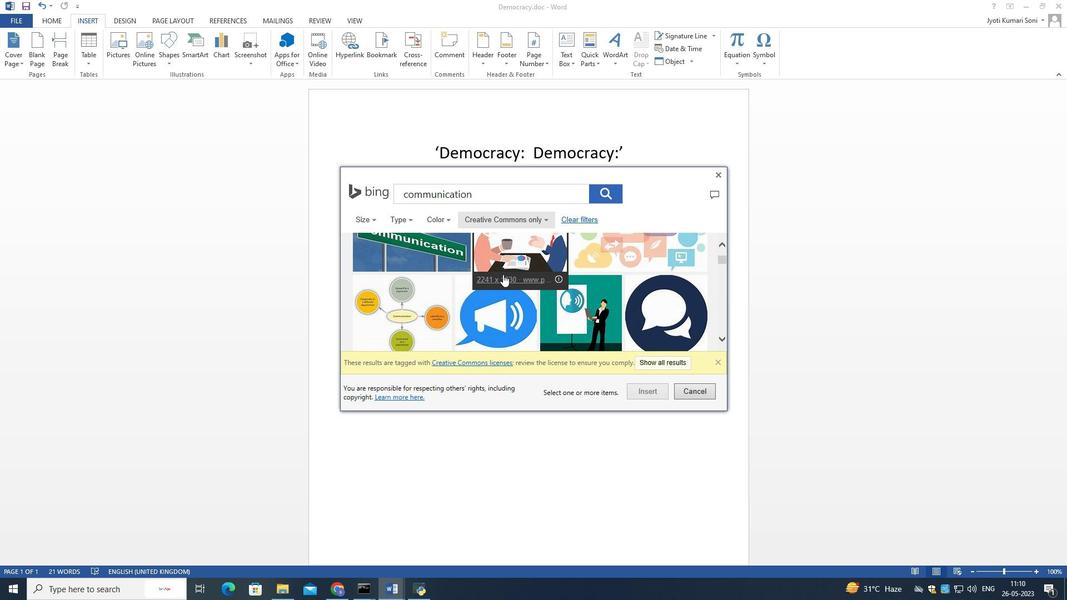 
Action: Mouse scrolled (503, 274) with delta (0, 0)
Screenshot: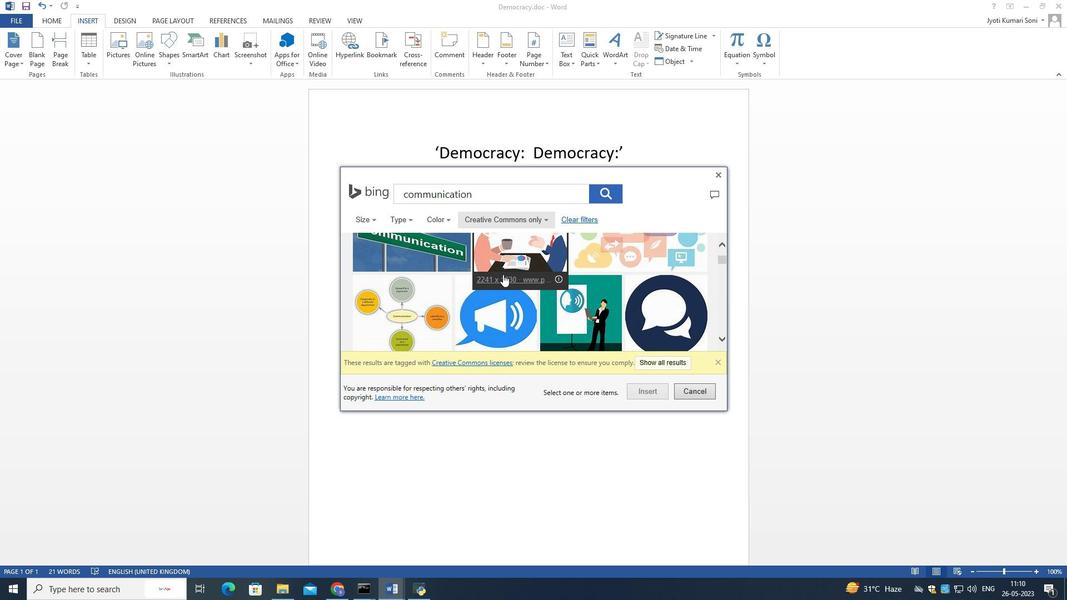 
Action: Mouse moved to (503, 274)
Screenshot: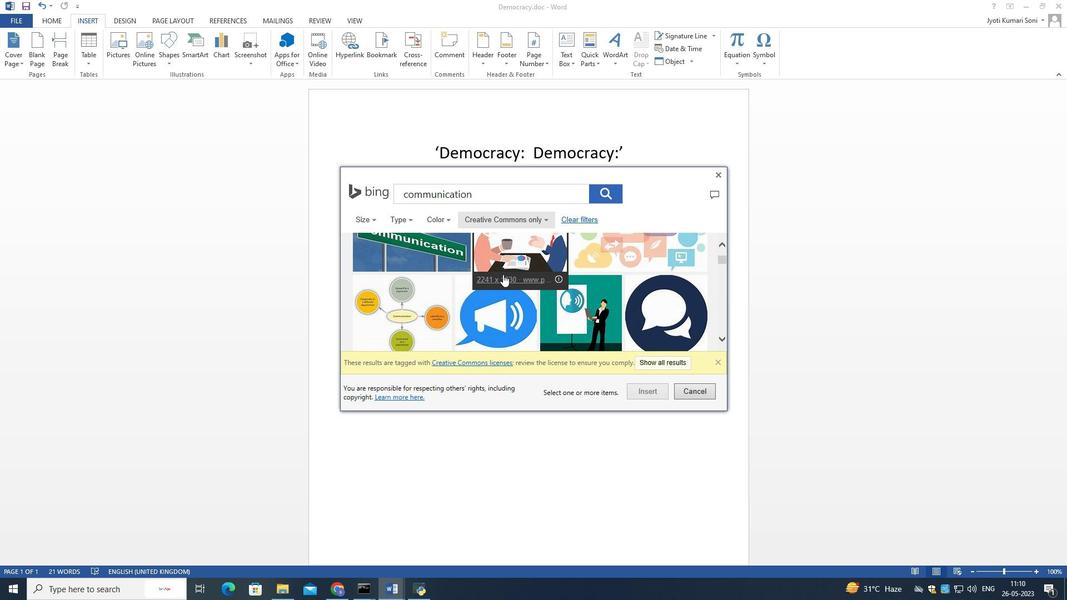 
Action: Mouse scrolled (503, 274) with delta (0, 0)
Screenshot: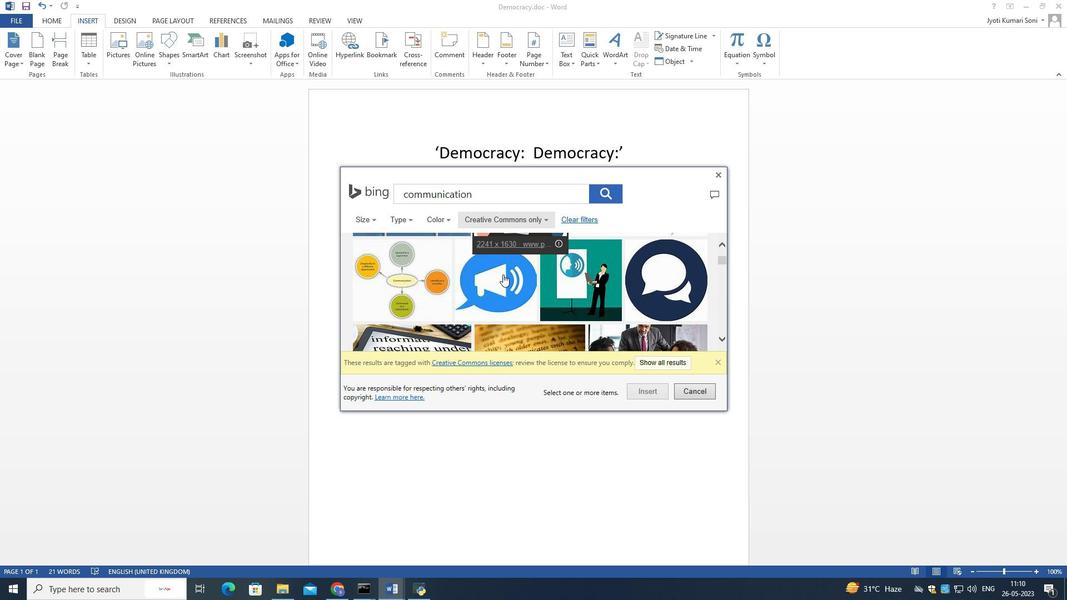 
Action: Mouse scrolled (503, 274) with delta (0, 0)
Screenshot: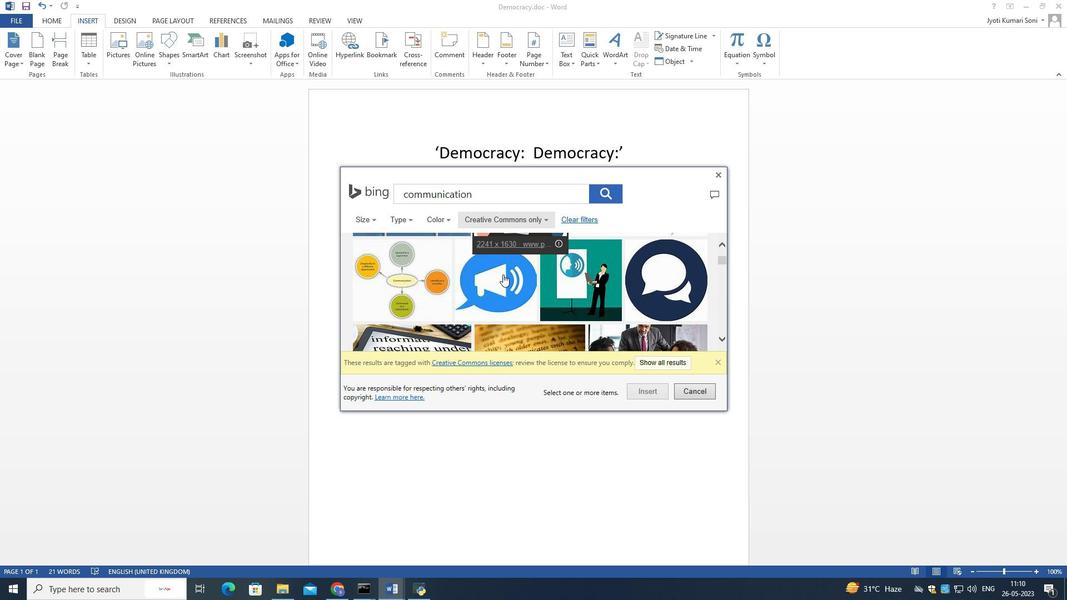 
Action: Mouse moved to (503, 275)
Screenshot: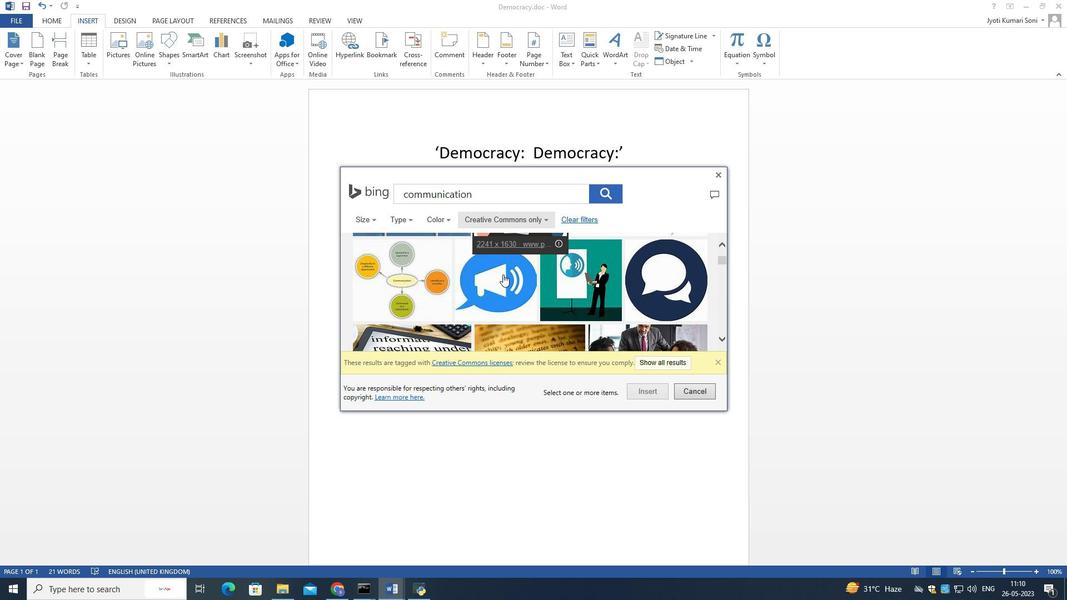 
Action: Mouse scrolled (503, 274) with delta (0, 0)
Screenshot: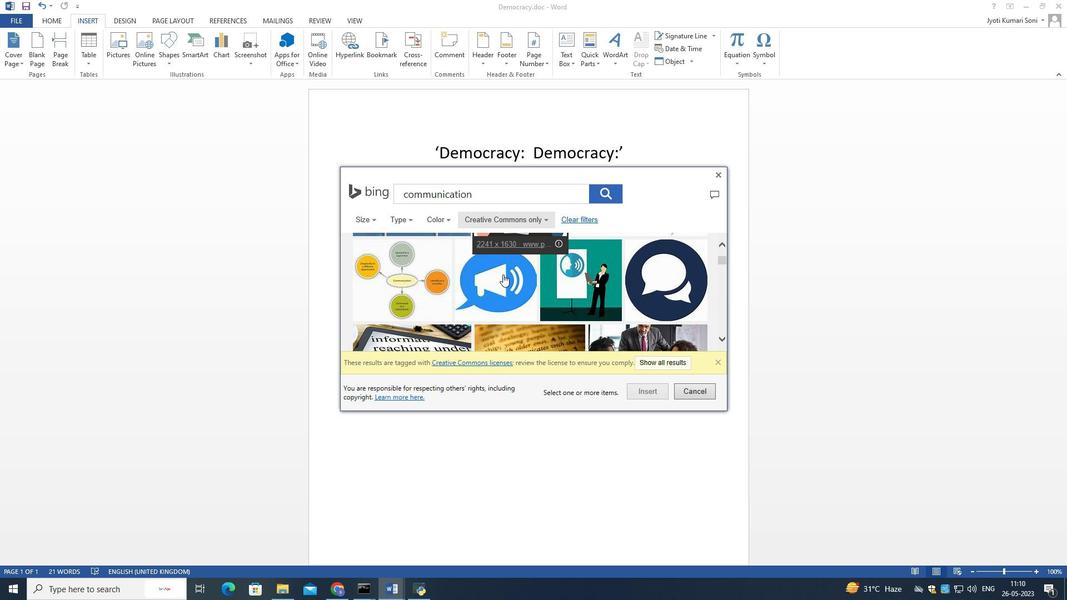 
Action: Mouse scrolled (503, 274) with delta (0, 0)
Screenshot: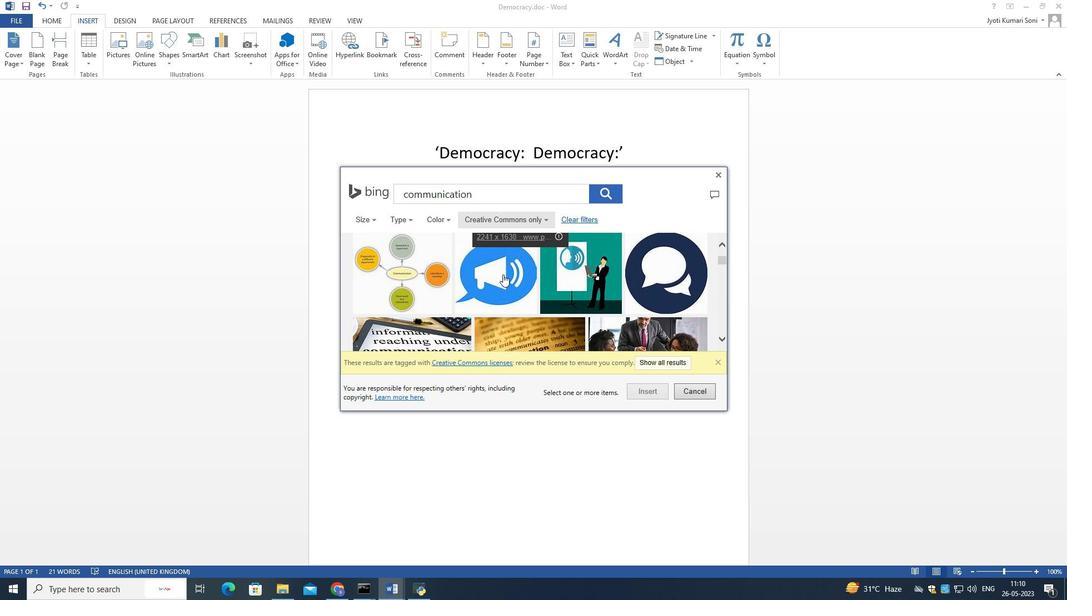 
Action: Mouse moved to (503, 275)
Screenshot: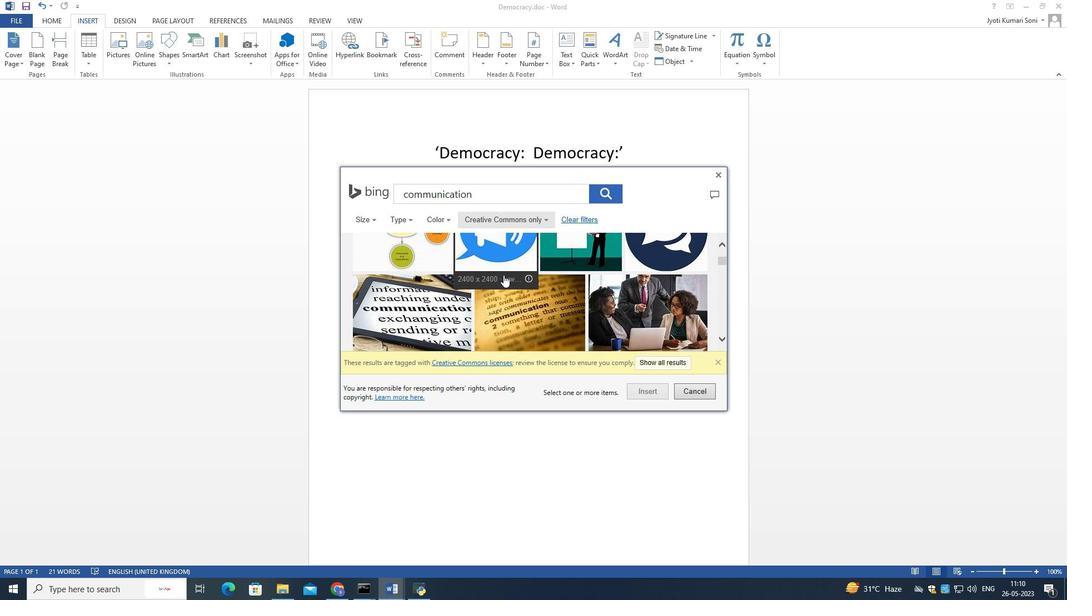 
Action: Mouse scrolled (503, 275) with delta (0, 0)
Screenshot: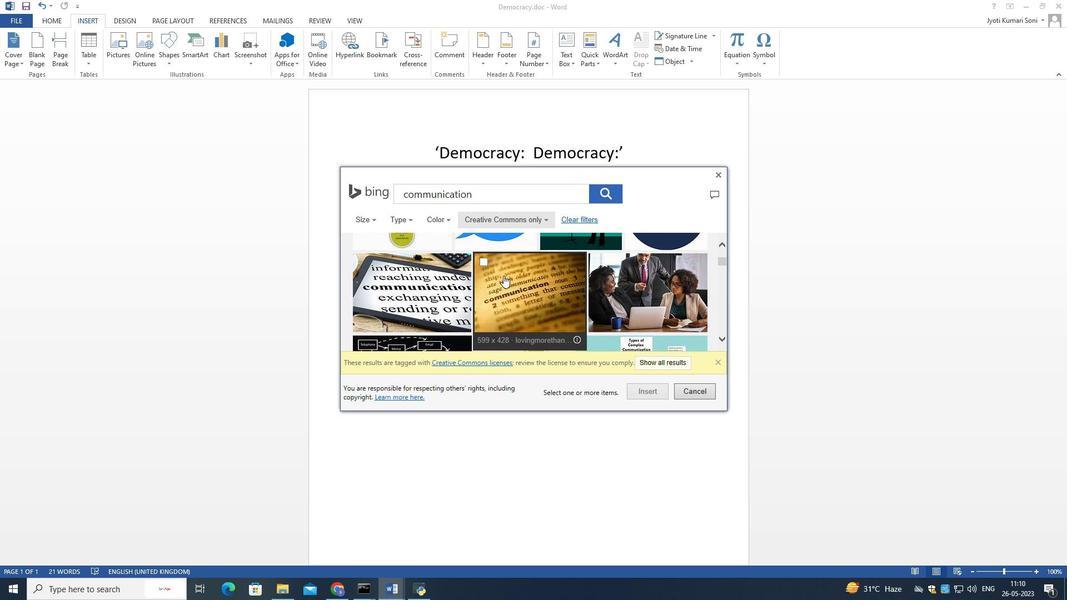 
Action: Mouse scrolled (503, 275) with delta (0, 0)
Screenshot: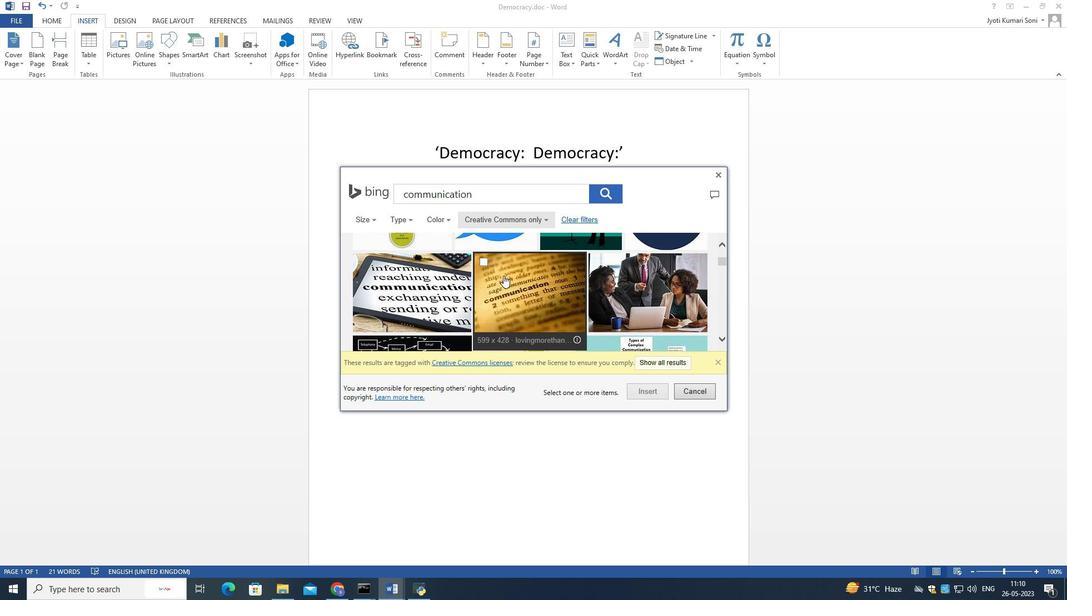 
Action: Mouse scrolled (503, 275) with delta (0, 0)
Screenshot: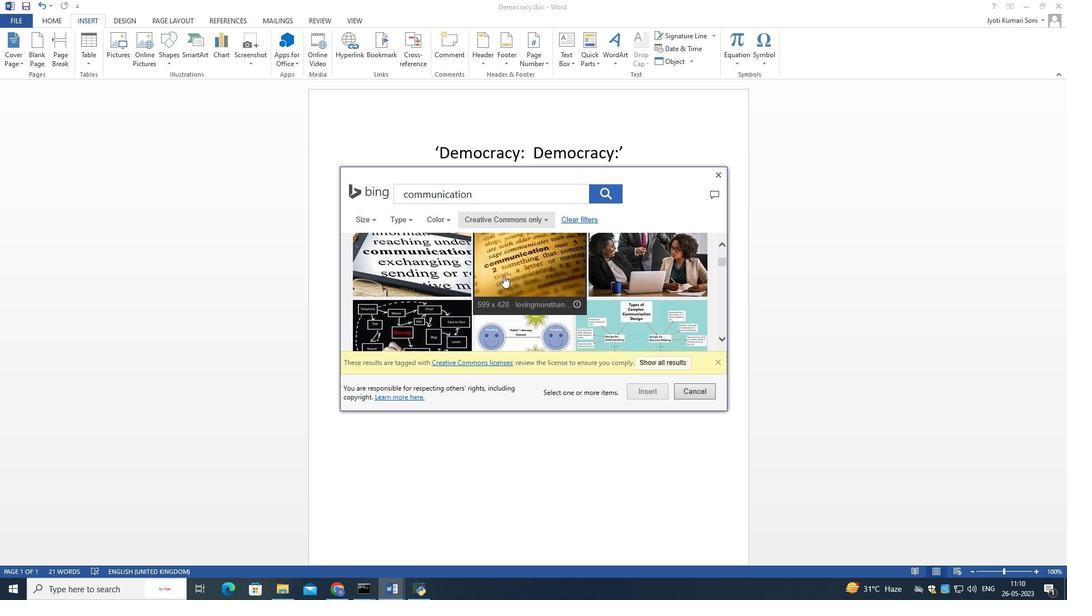 
Action: Mouse scrolled (503, 275) with delta (0, 0)
Screenshot: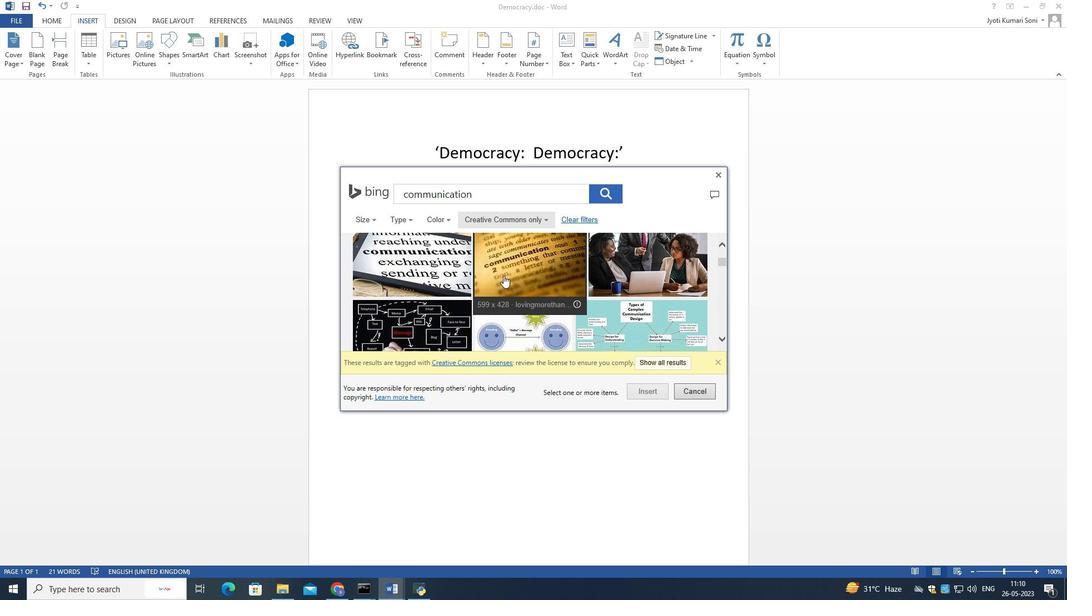 
Action: Mouse scrolled (503, 275) with delta (0, 0)
Screenshot: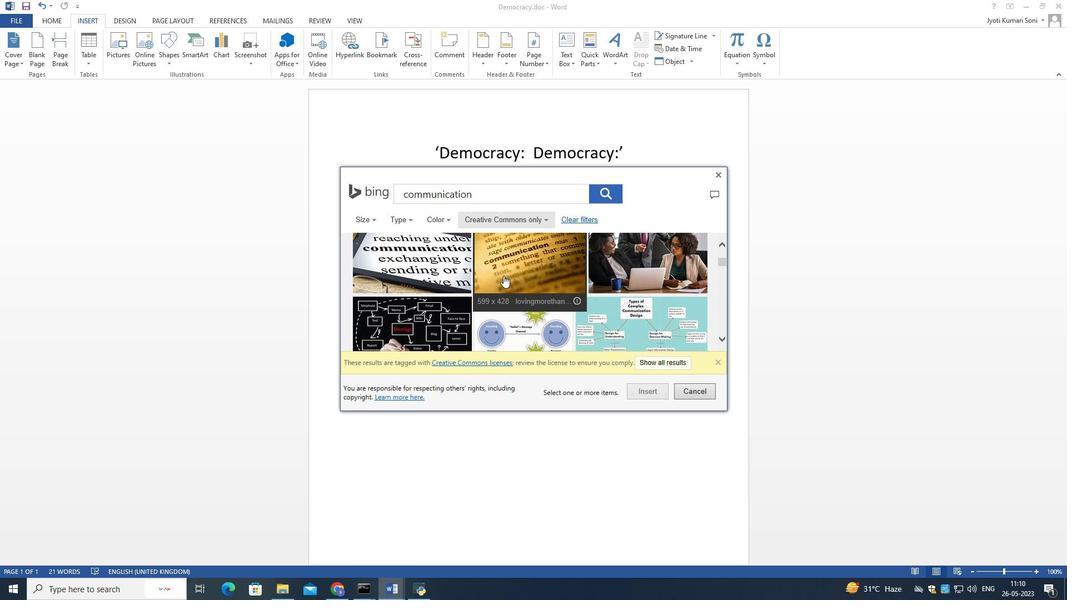 
Action: Mouse scrolled (503, 275) with delta (0, 0)
Screenshot: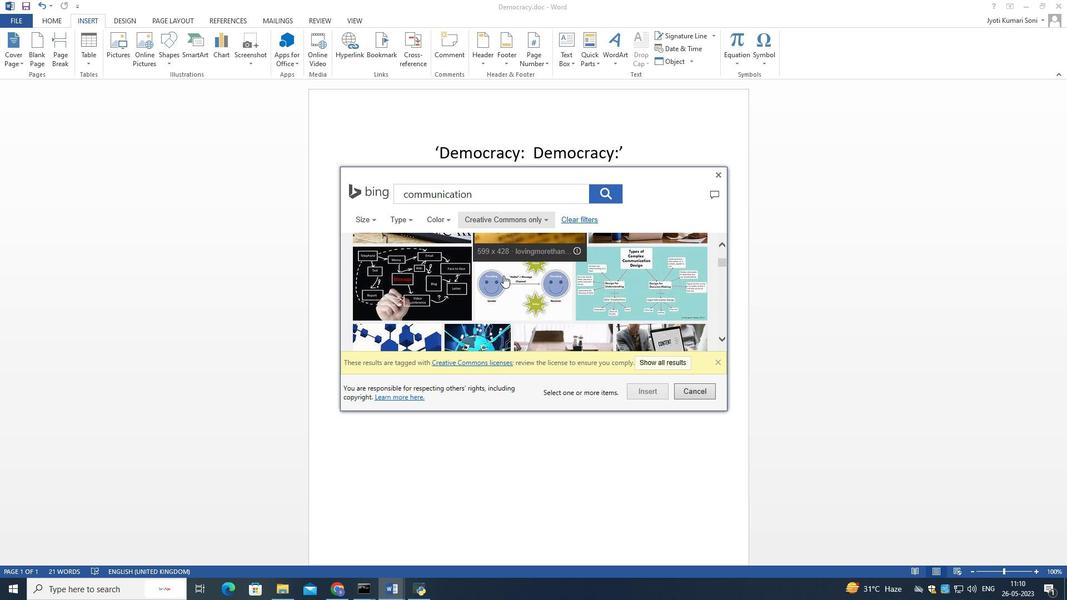 
Action: Mouse scrolled (503, 275) with delta (0, 0)
Screenshot: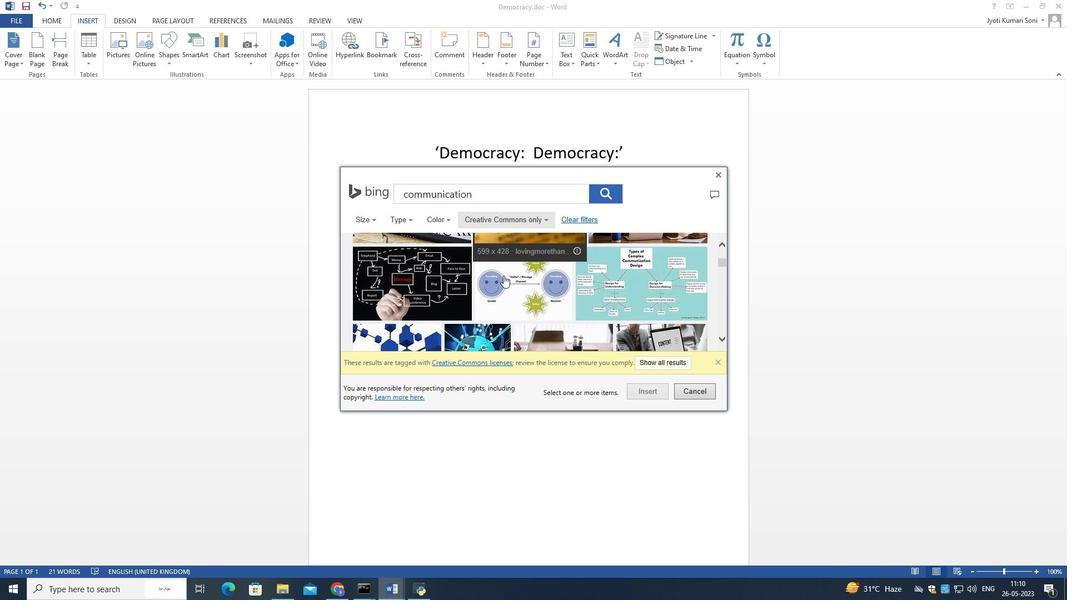 
Action: Mouse scrolled (503, 275) with delta (0, 0)
Screenshot: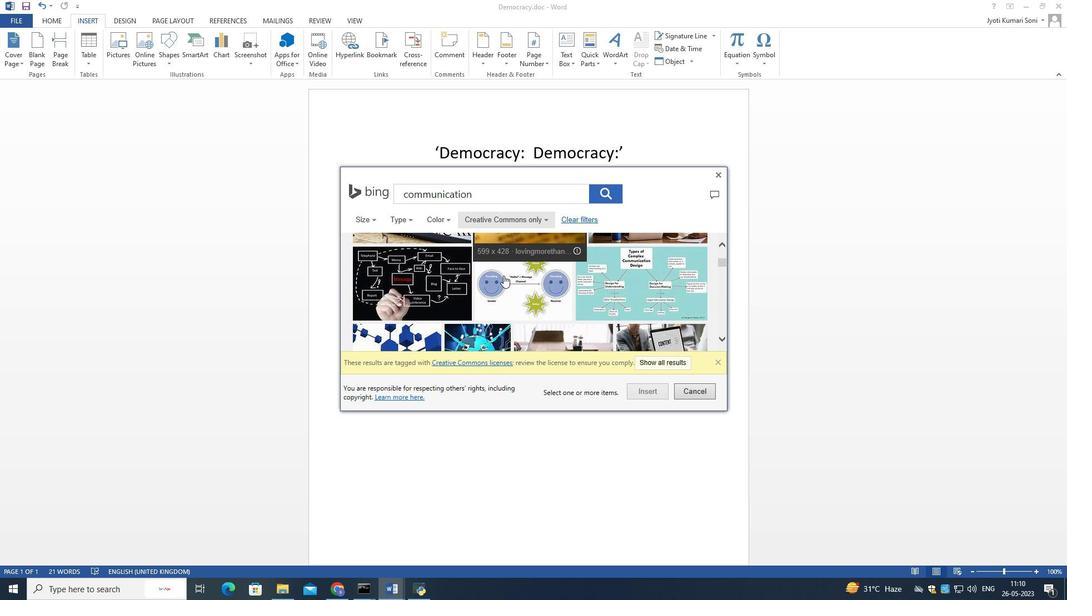 
Action: Mouse moved to (504, 275)
Screenshot: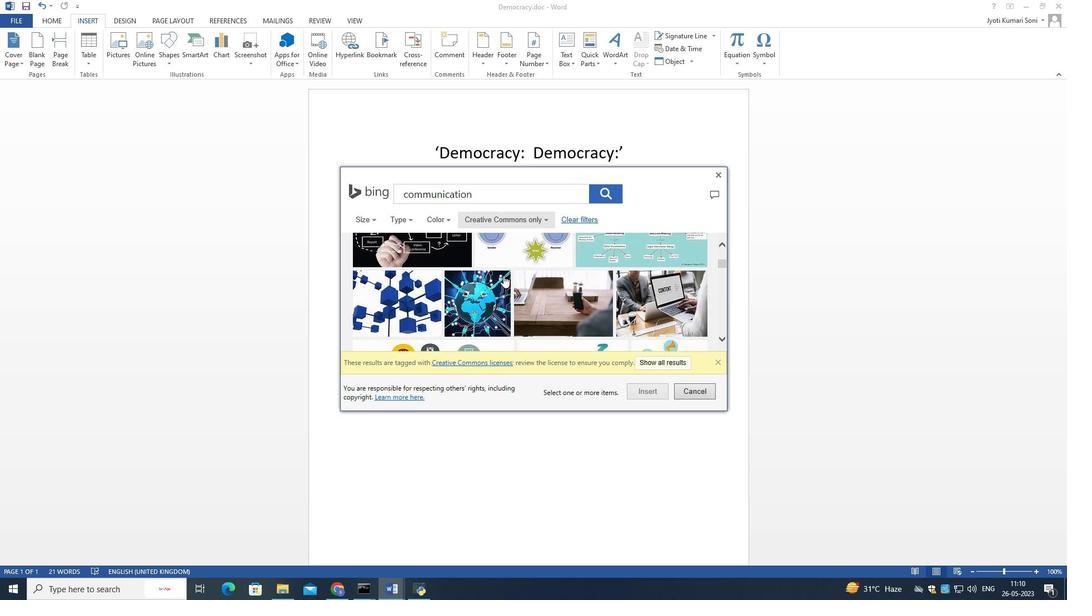 
Action: Mouse scrolled (504, 275) with delta (0, 0)
Screenshot: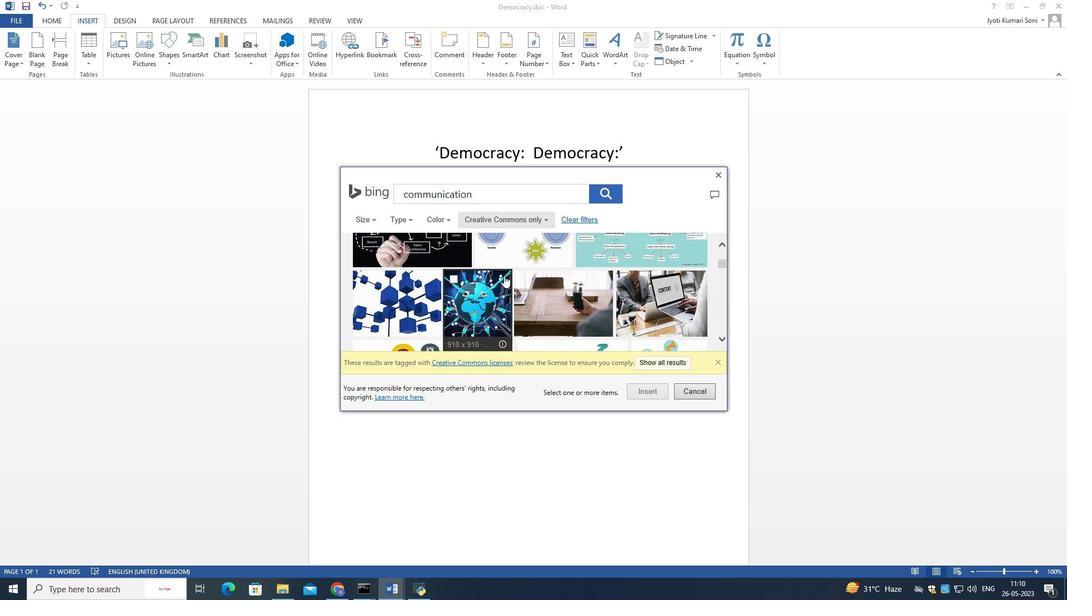 
Action: Mouse scrolled (504, 275) with delta (0, 0)
Screenshot: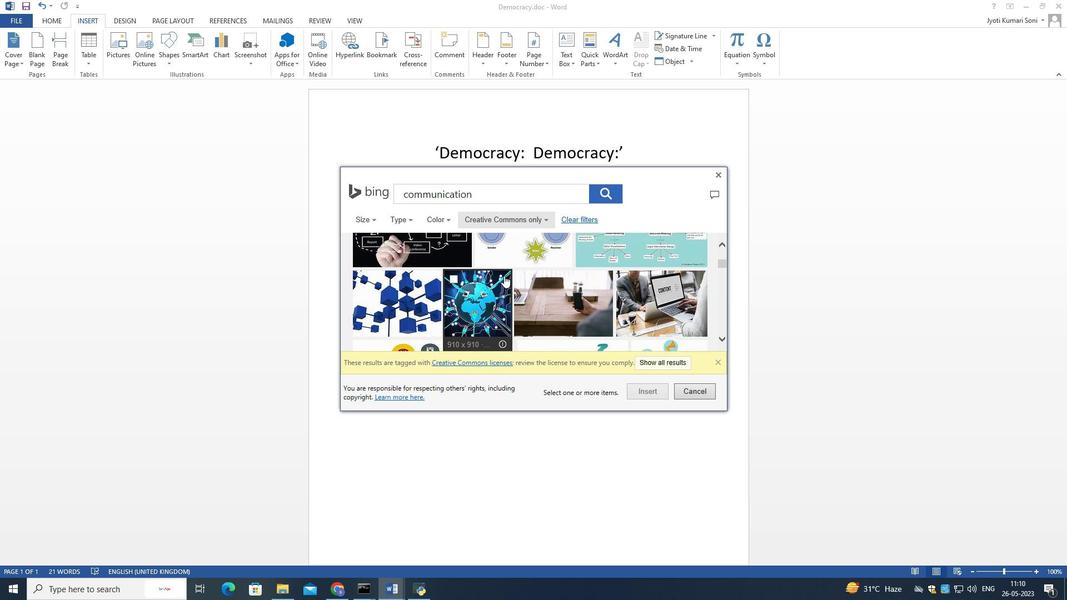 
Action: Mouse moved to (504, 275)
Screenshot: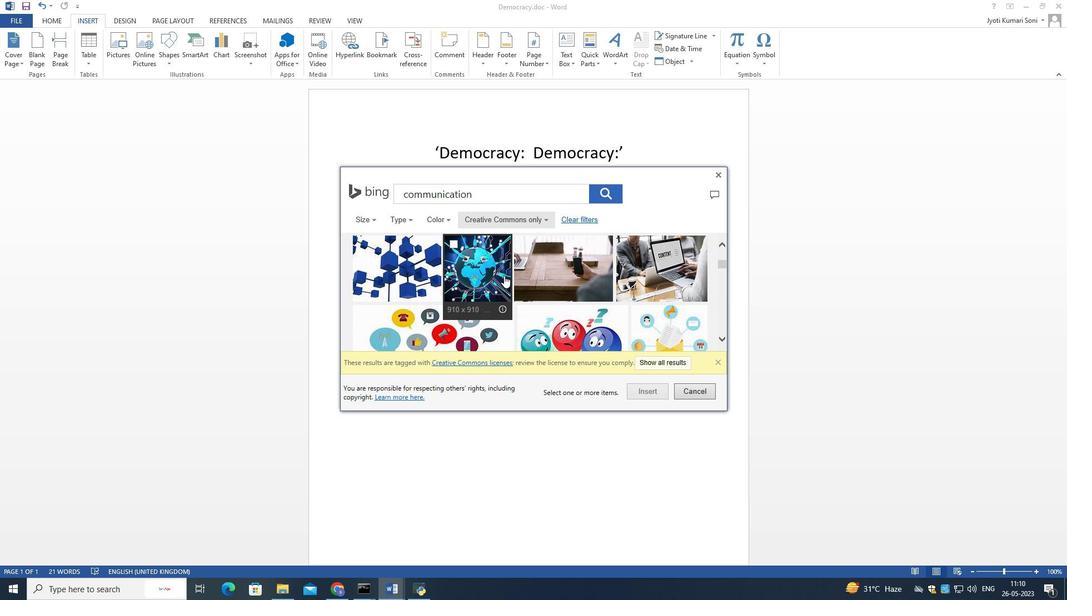 
Action: Mouse scrolled (504, 275) with delta (0, 0)
Screenshot: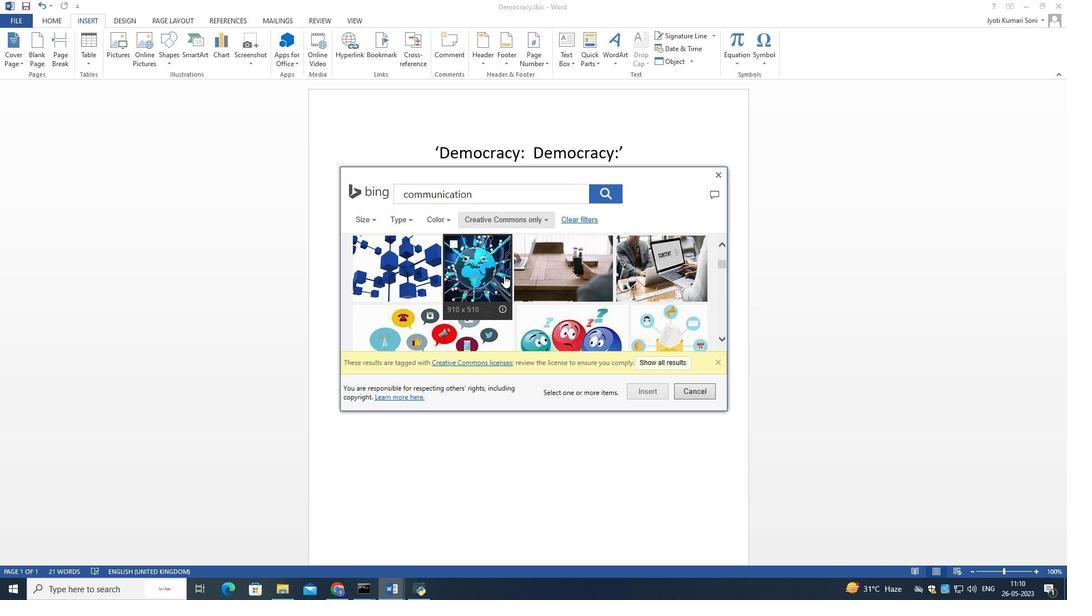 
Action: Mouse scrolled (504, 275) with delta (0, 0)
Screenshot: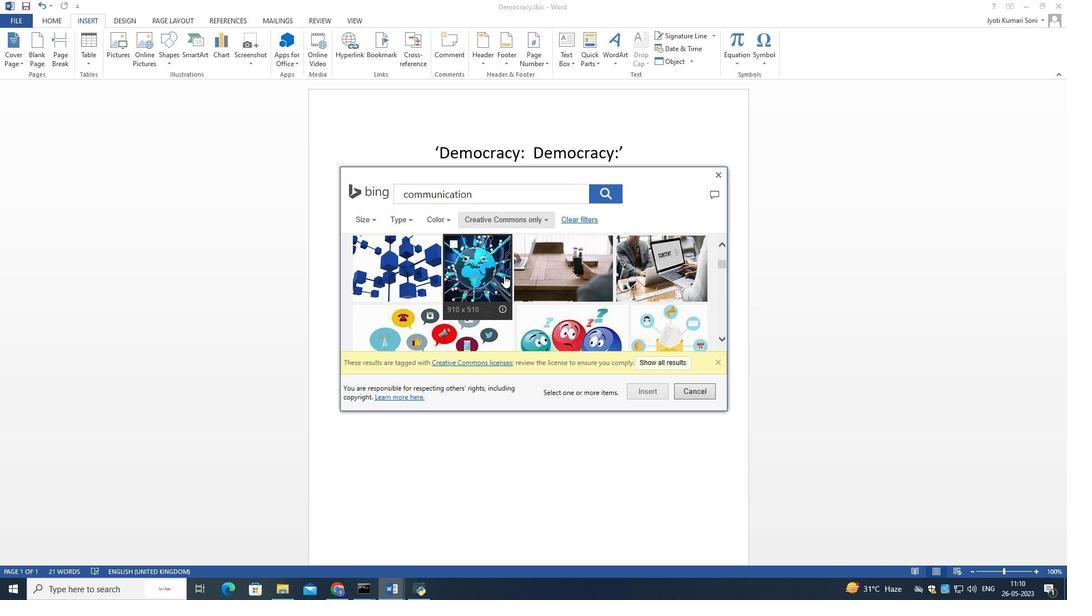 
Action: Mouse scrolled (504, 275) with delta (0, 0)
Screenshot: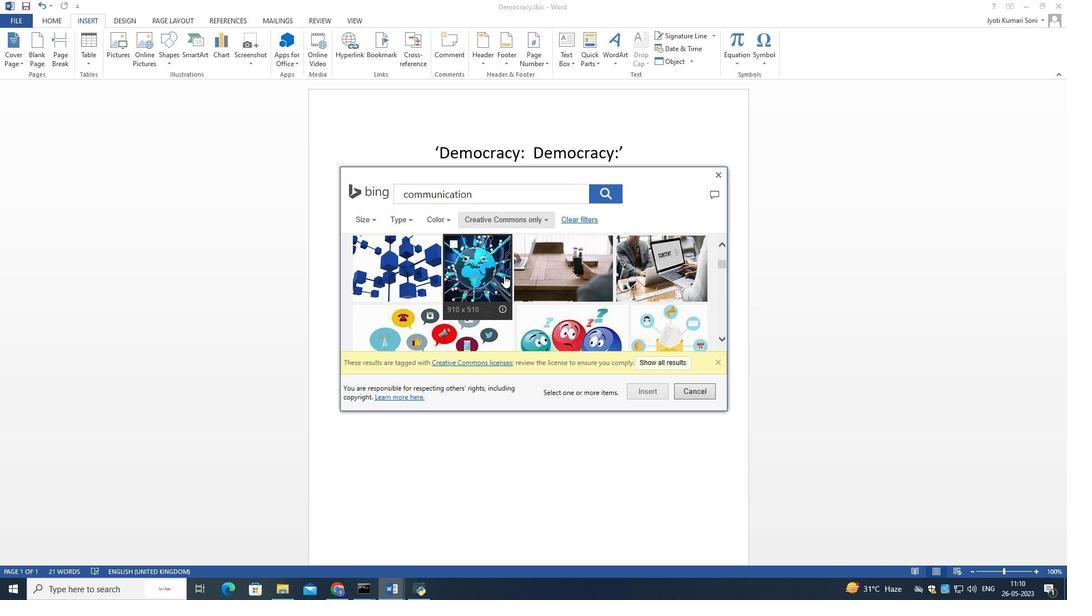 
Action: Mouse scrolled (504, 275) with delta (0, 0)
Screenshot: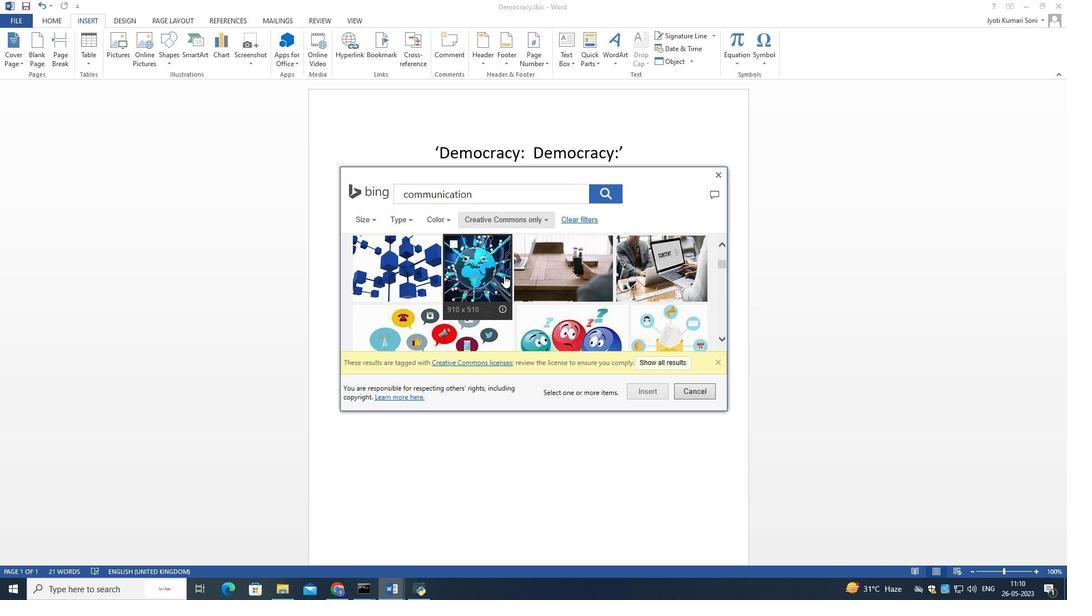 
Action: Mouse scrolled (504, 275) with delta (0, 0)
Screenshot: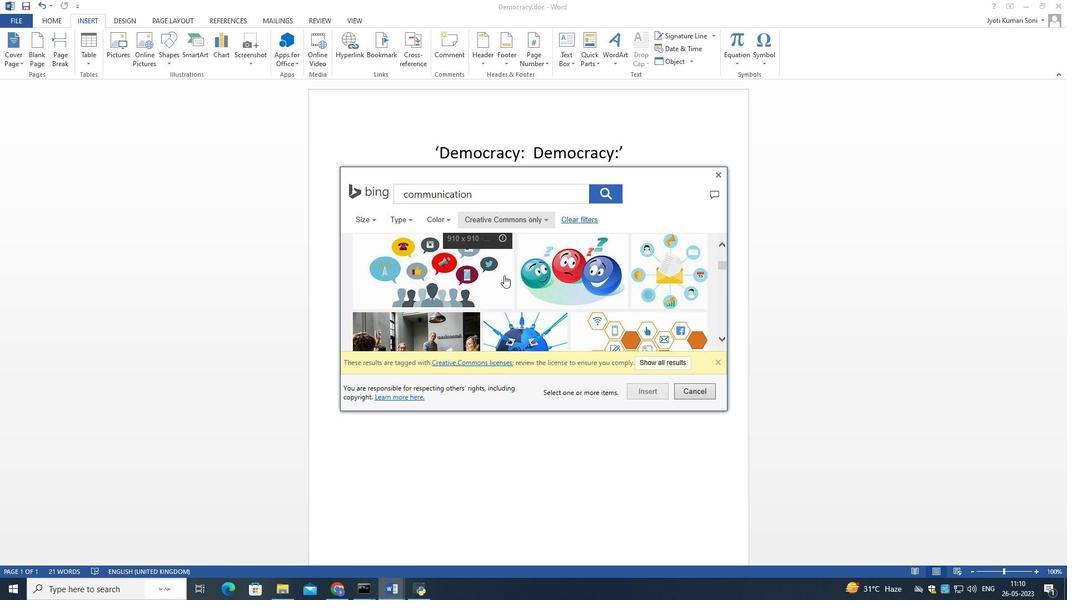 
Action: Mouse scrolled (504, 275) with delta (0, 0)
Screenshot: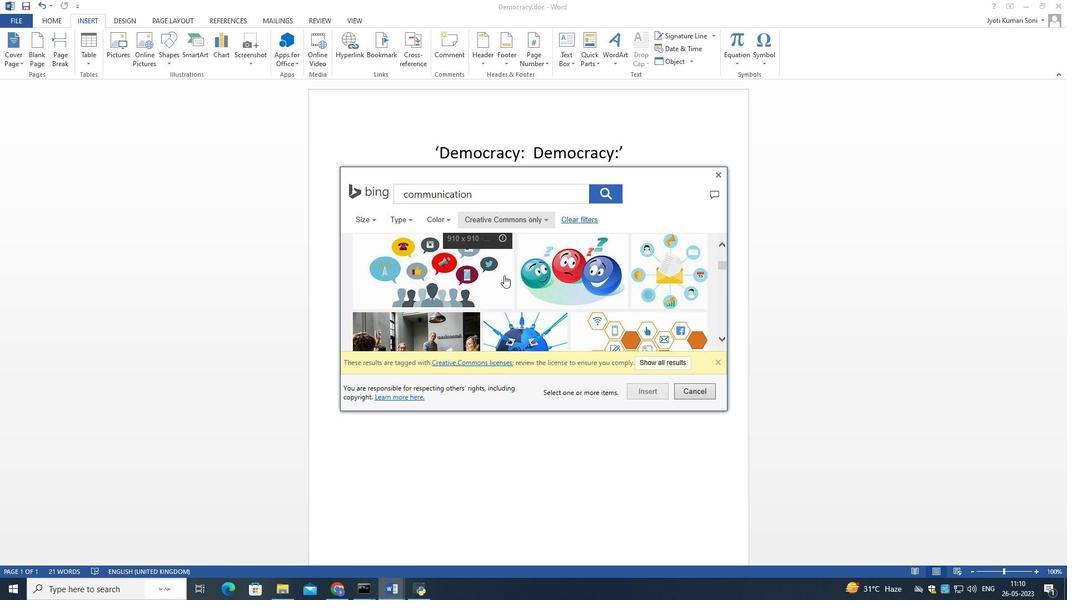 
Action: Mouse scrolled (504, 275) with delta (0, 0)
Screenshot: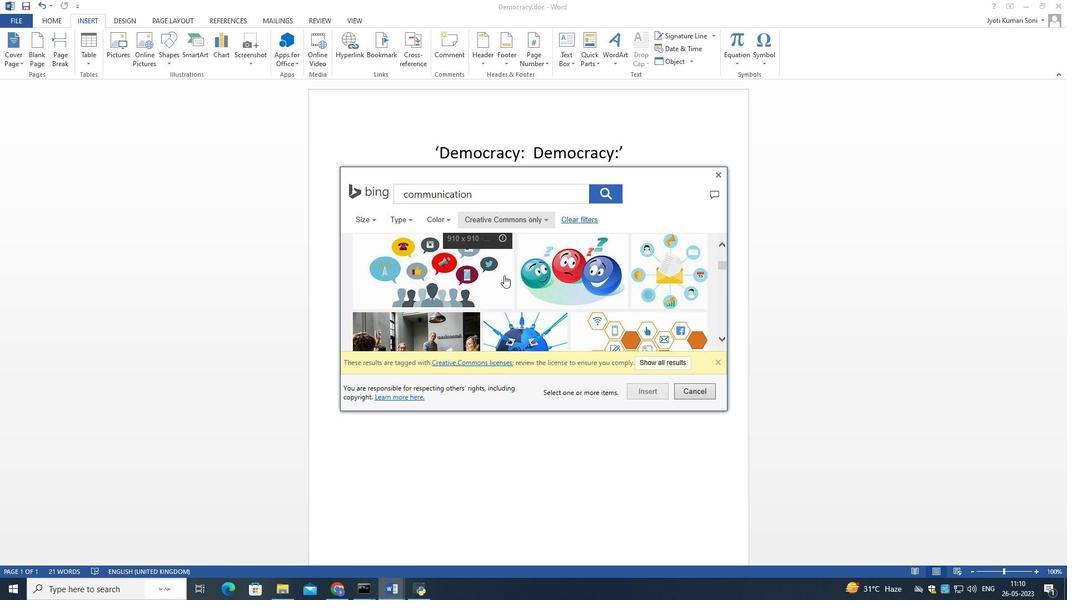 
Action: Mouse scrolled (504, 275) with delta (0, 0)
Screenshot: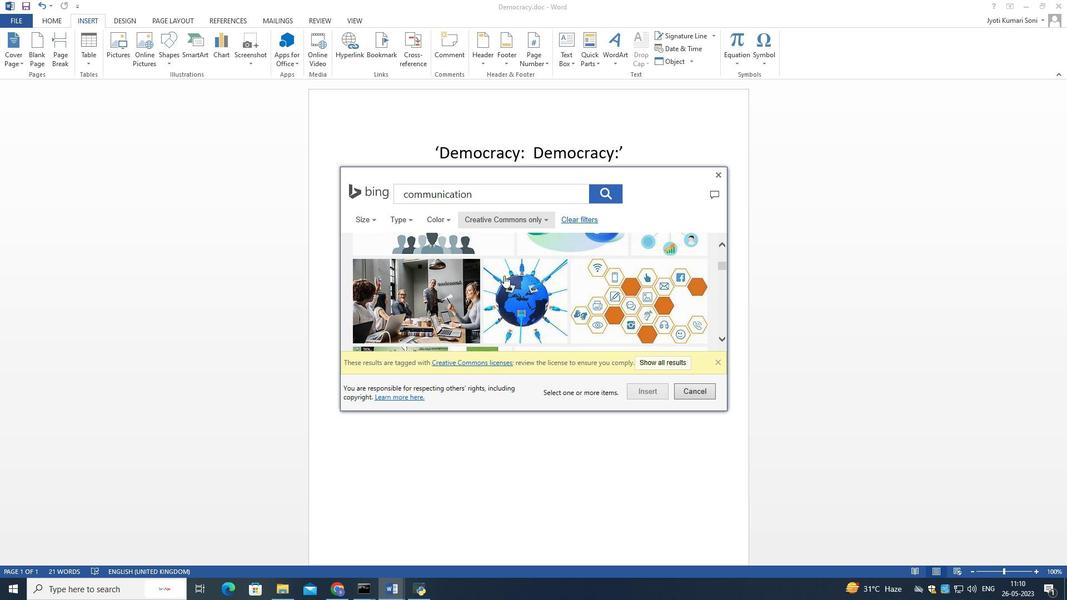 
Action: Mouse scrolled (504, 275) with delta (0, 0)
Screenshot: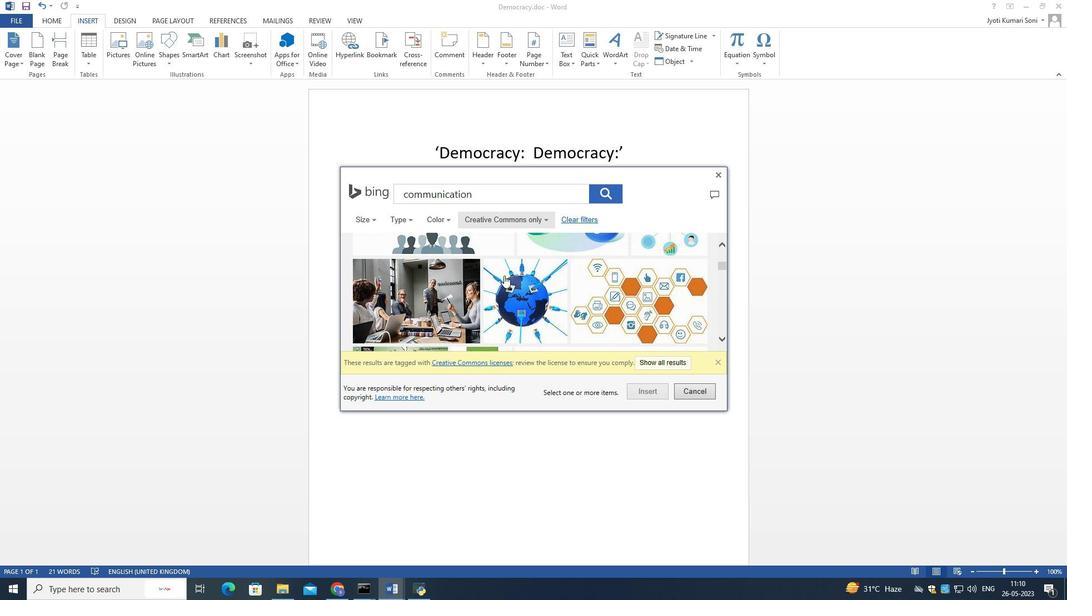 
Action: Mouse scrolled (504, 275) with delta (0, 0)
Screenshot: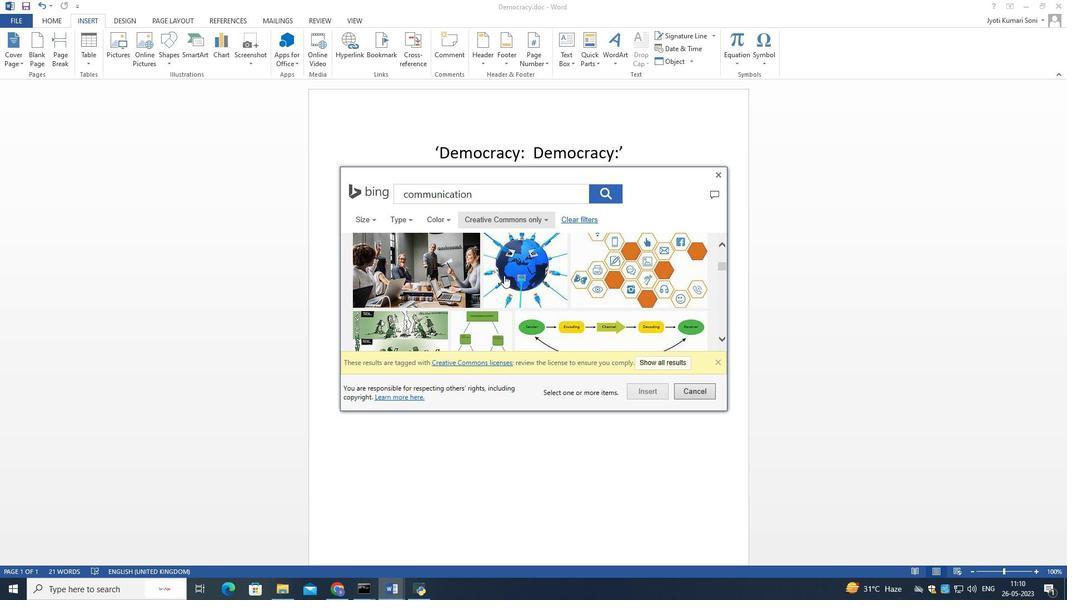 
Action: Mouse scrolled (504, 275) with delta (0, 0)
Screenshot: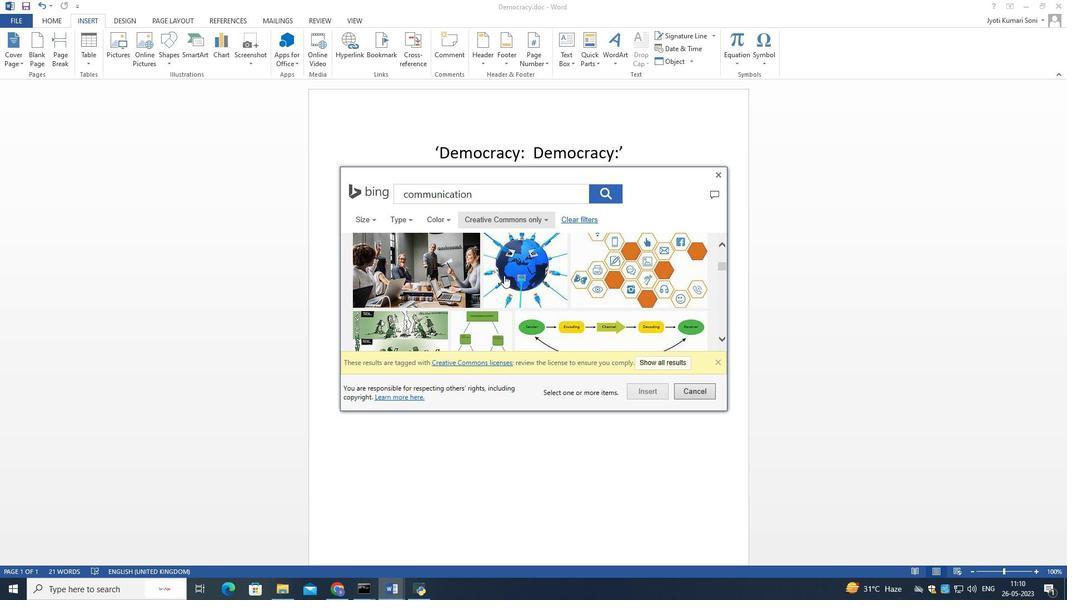 
Action: Mouse scrolled (504, 275) with delta (0, 0)
Screenshot: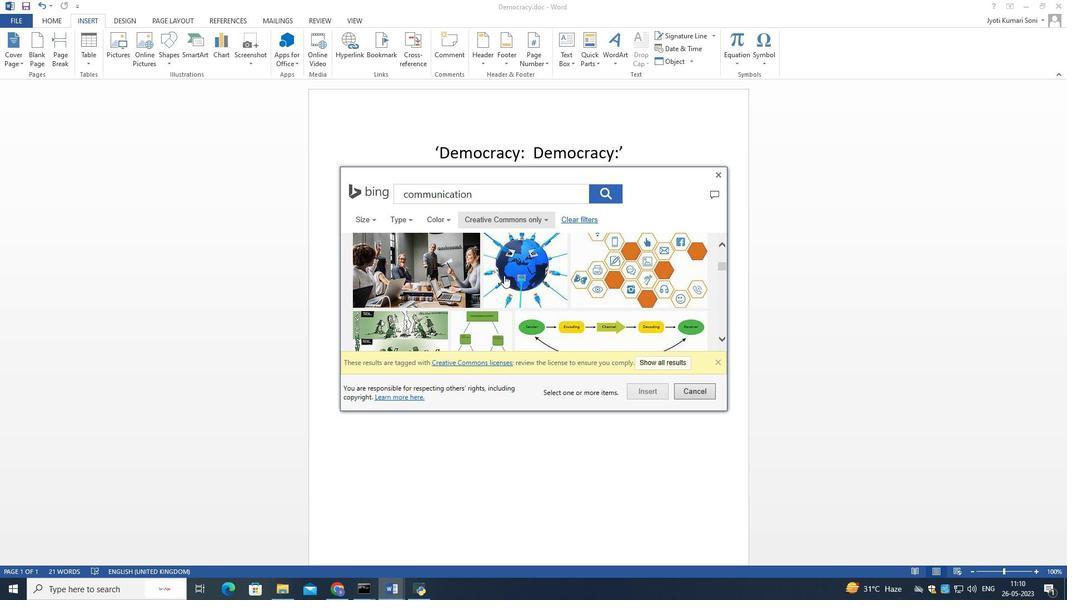 
Action: Mouse scrolled (504, 275) with delta (0, 0)
Screenshot: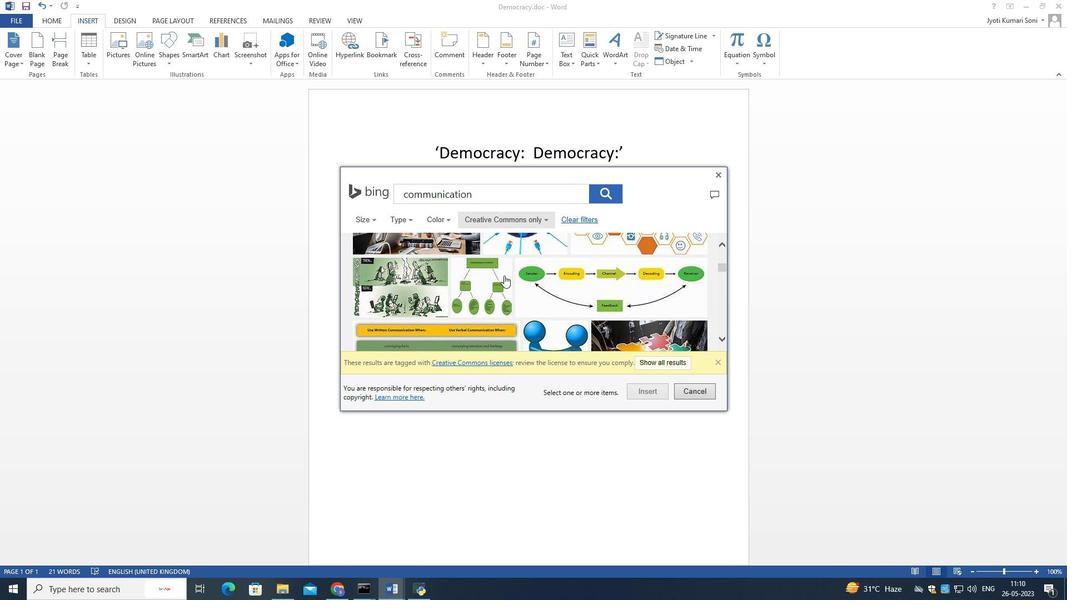 
Action: Mouse scrolled (504, 275) with delta (0, 0)
Screenshot: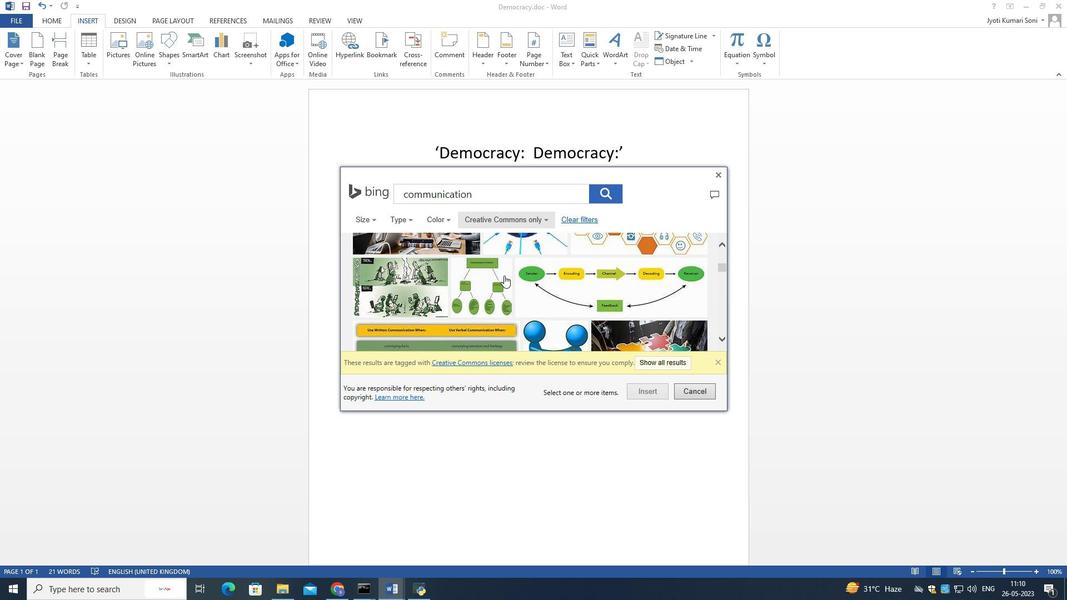 
Action: Mouse scrolled (504, 275) with delta (0, 0)
Screenshot: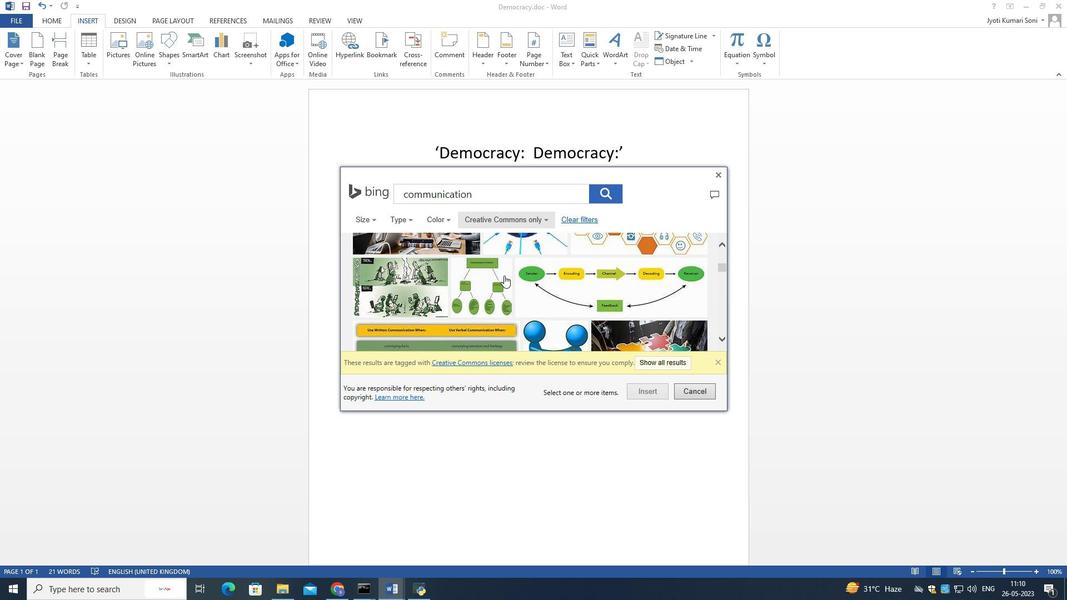 
Action: Mouse scrolled (504, 275) with delta (0, 0)
Screenshot: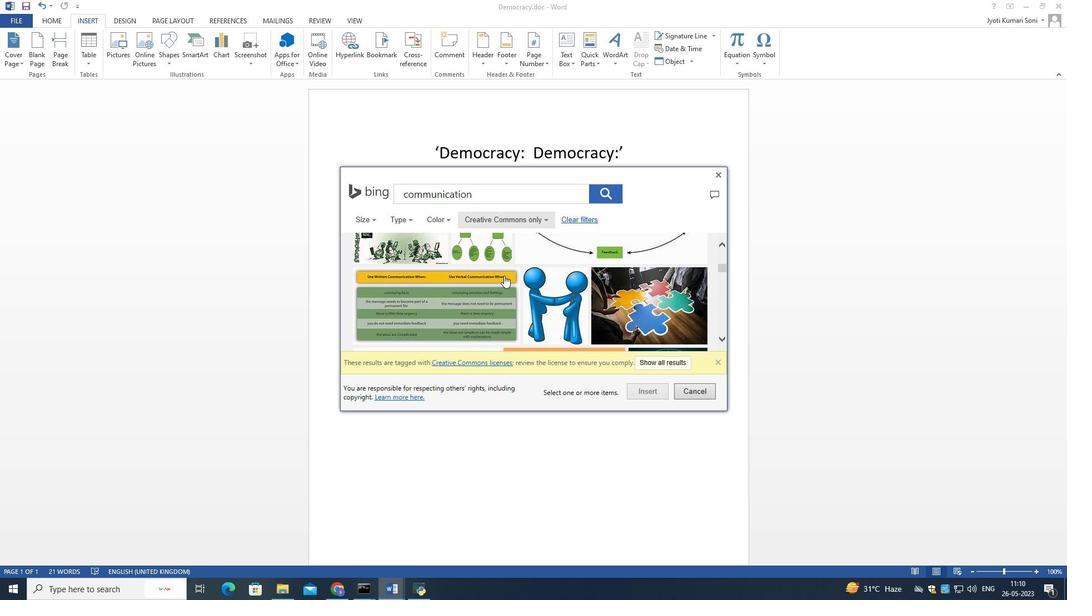 
Action: Mouse scrolled (504, 275) with delta (0, 0)
Screenshot: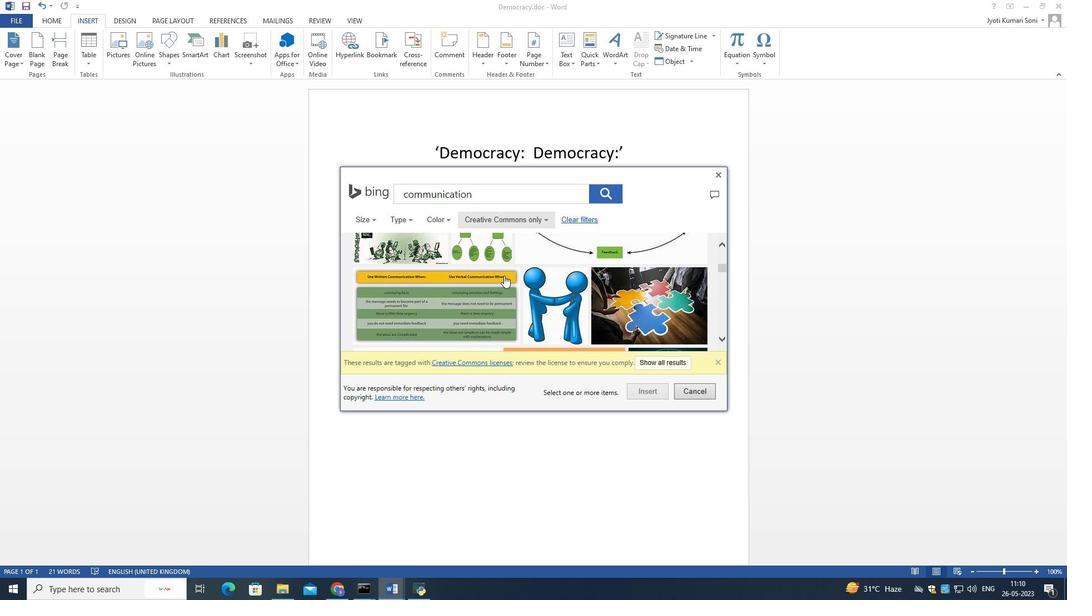 
Action: Mouse scrolled (504, 275) with delta (0, 0)
Screenshot: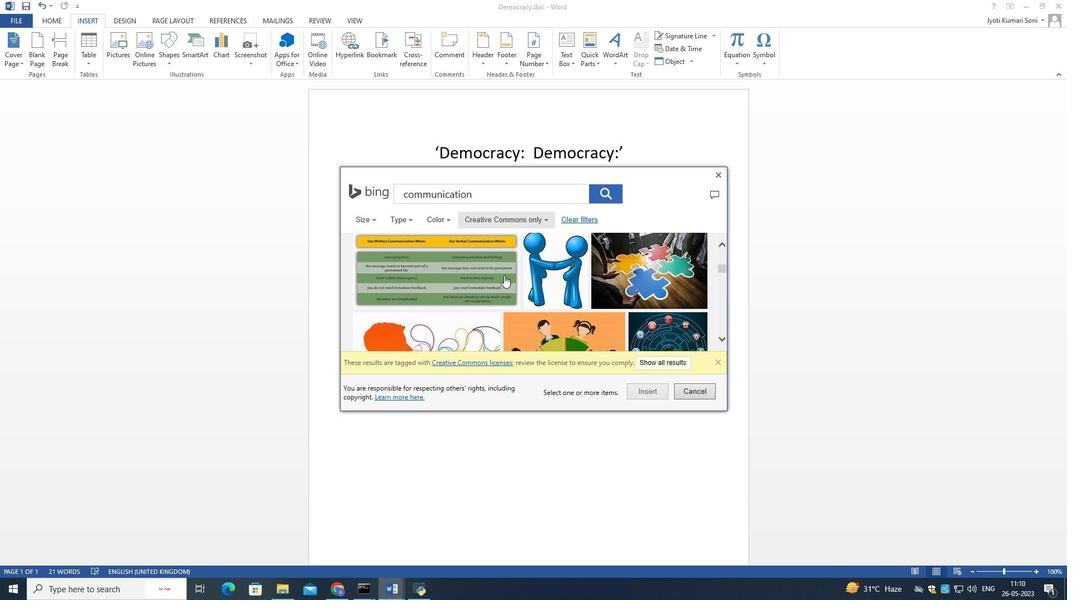 
Action: Mouse scrolled (504, 275) with delta (0, 0)
Screenshot: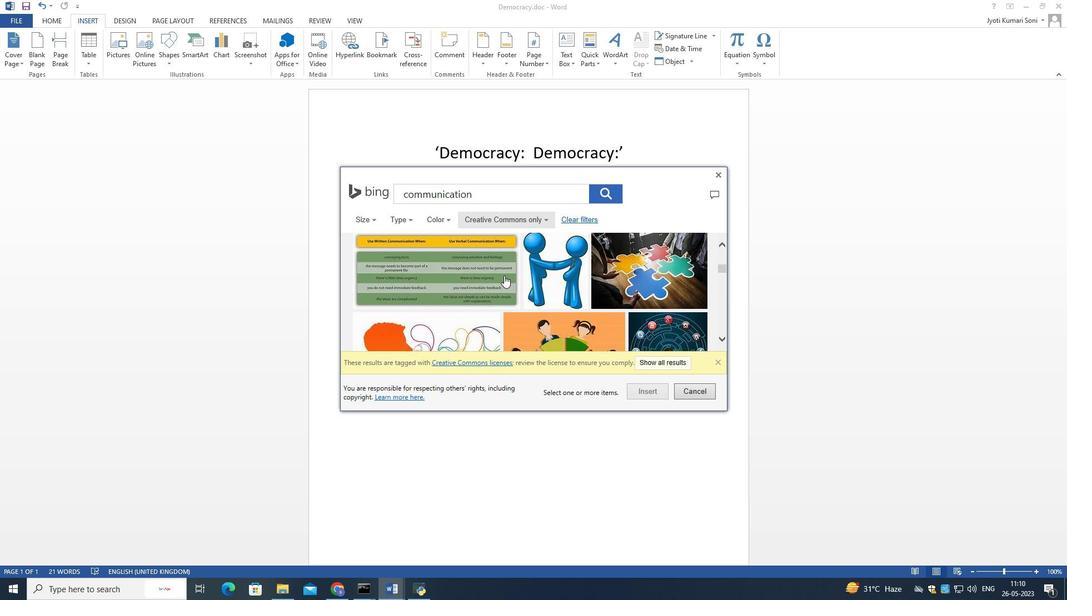 
Action: Mouse scrolled (504, 275) with delta (0, 0)
Screenshot: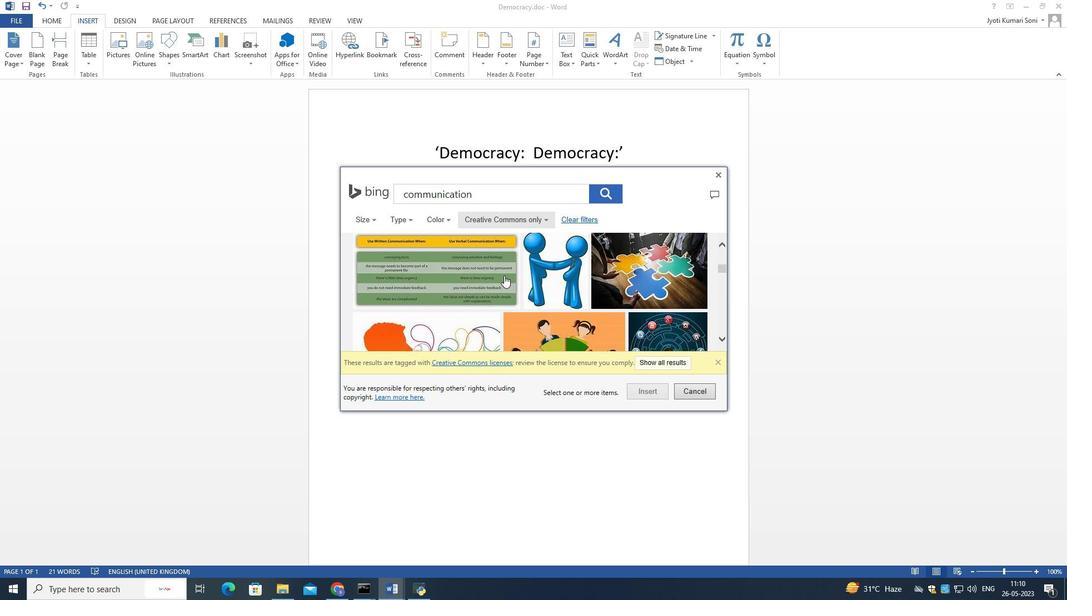 
Action: Mouse scrolled (504, 275) with delta (0, 0)
Screenshot: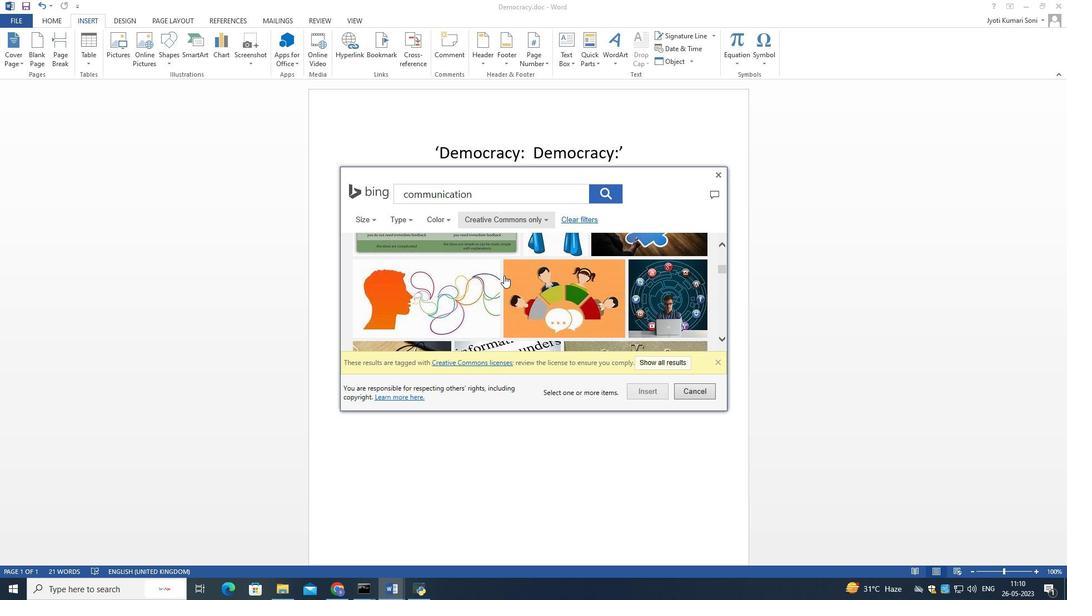 
Action: Mouse scrolled (504, 275) with delta (0, 0)
Screenshot: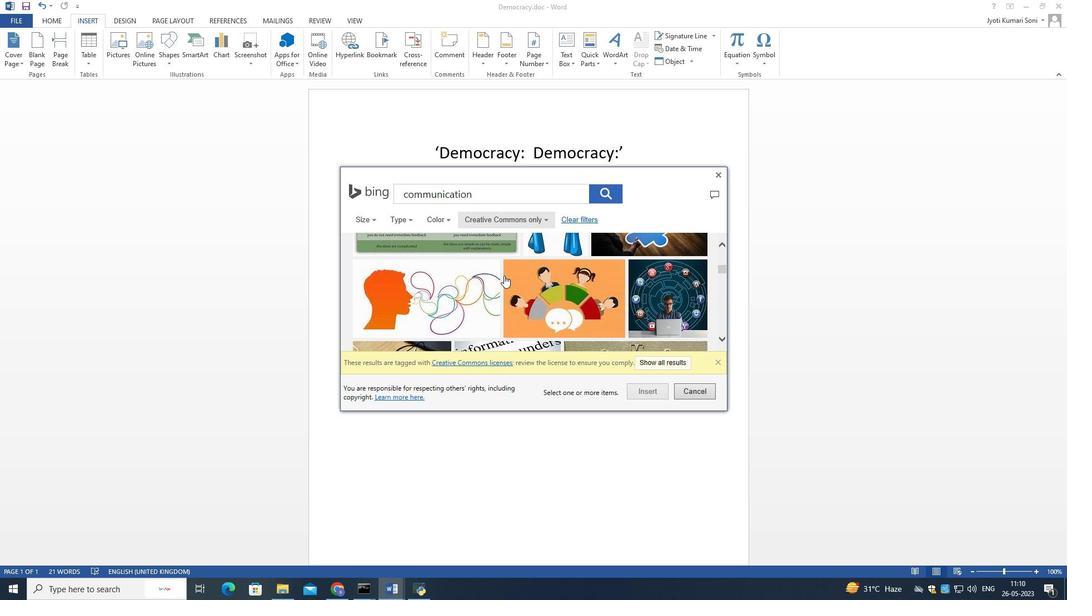 
Action: Mouse scrolled (504, 275) with delta (0, 0)
Screenshot: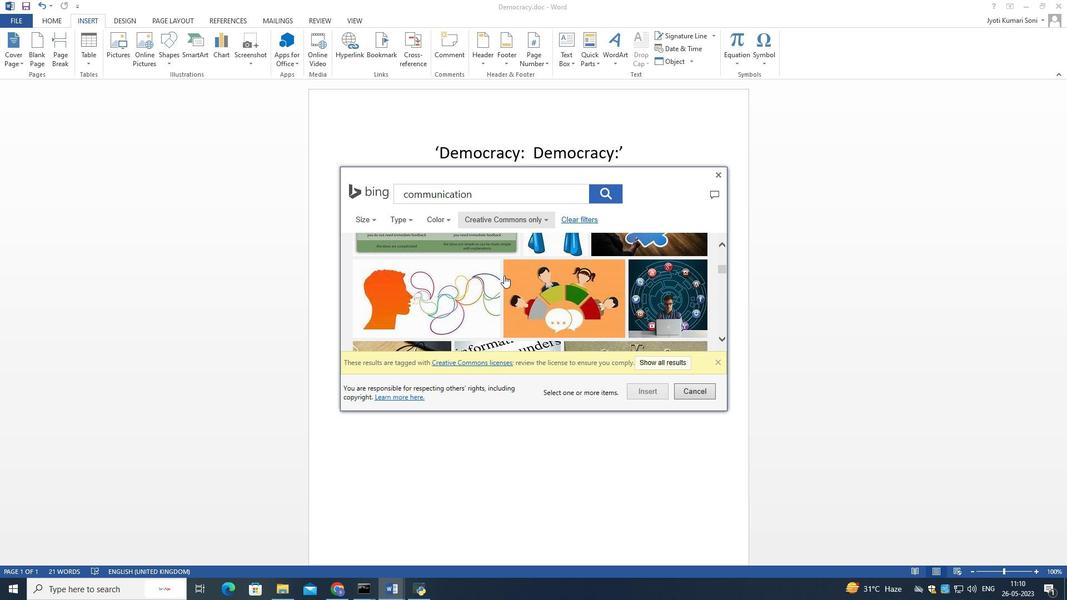 
Action: Mouse moved to (504, 275)
Screenshot: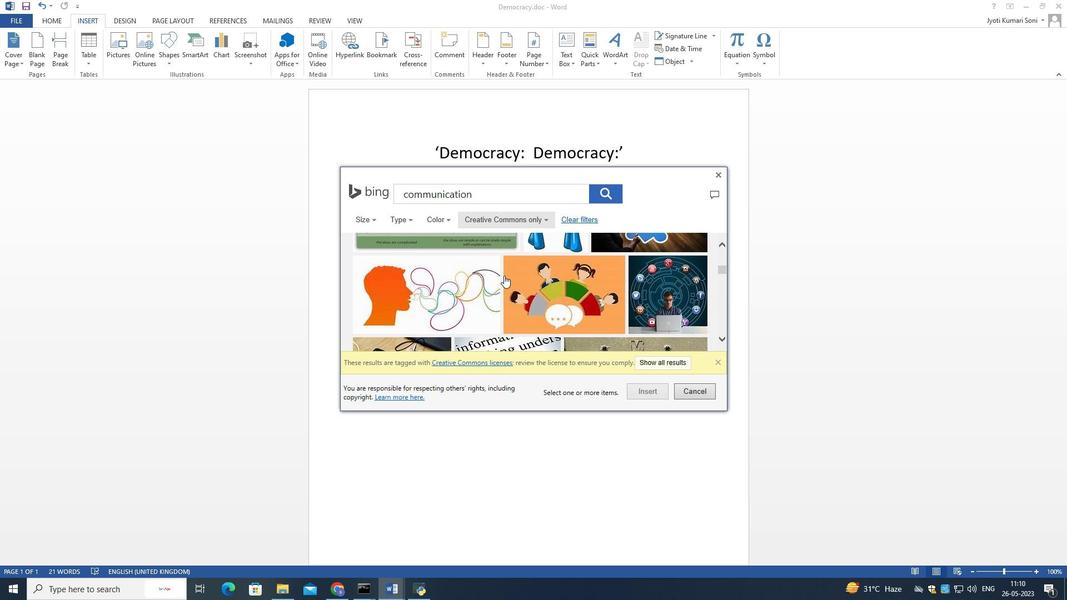 
Action: Mouse scrolled (504, 275) with delta (0, 0)
Screenshot: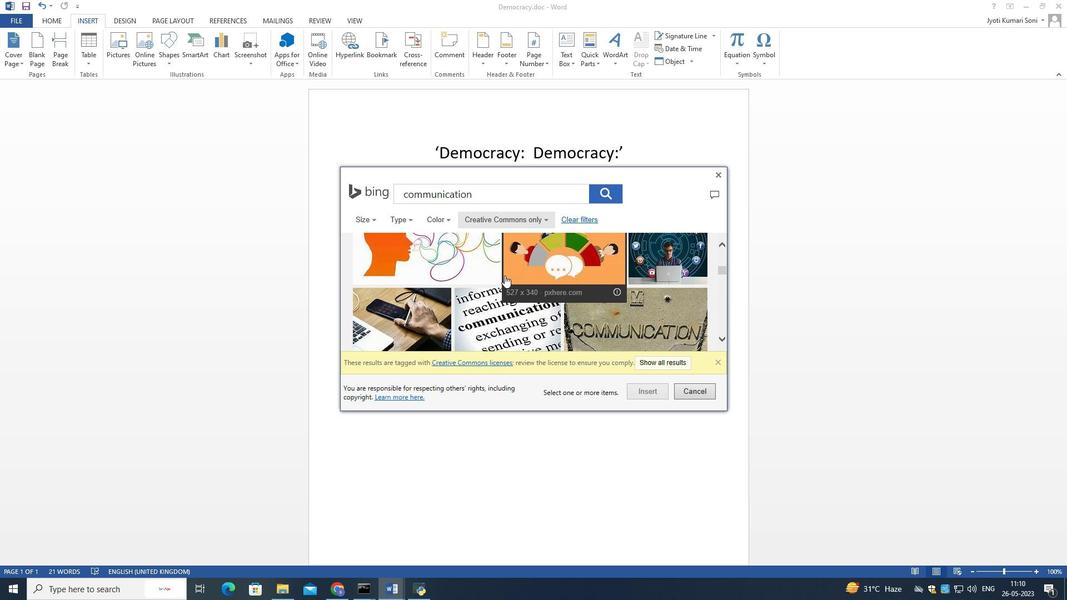 
Action: Mouse scrolled (504, 275) with delta (0, 0)
Screenshot: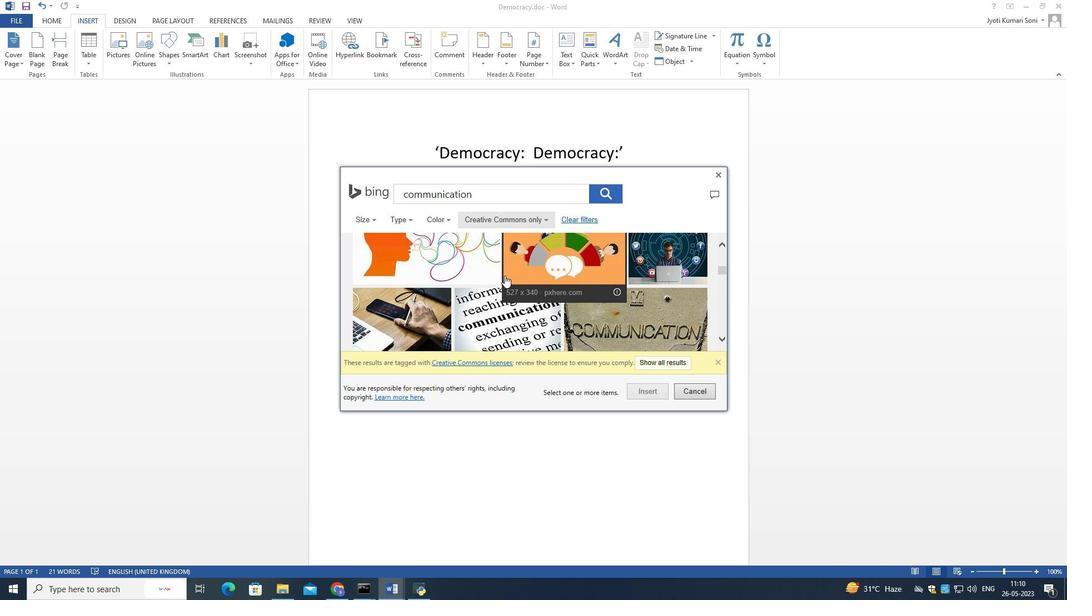 
Action: Mouse scrolled (504, 275) with delta (0, 0)
Screenshot: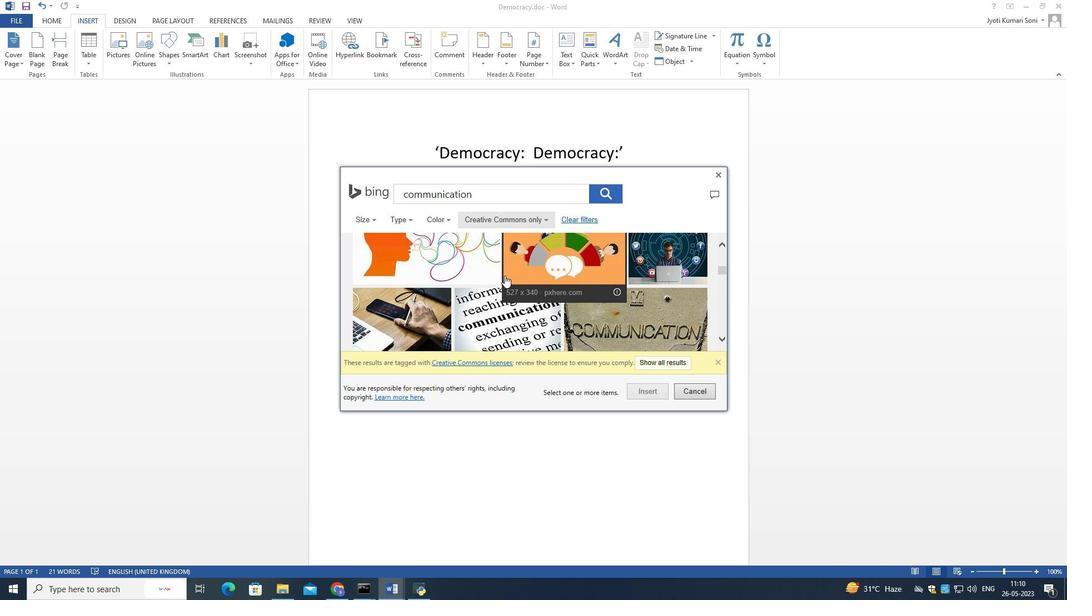 
Action: Mouse scrolled (504, 275) with delta (0, 0)
Screenshot: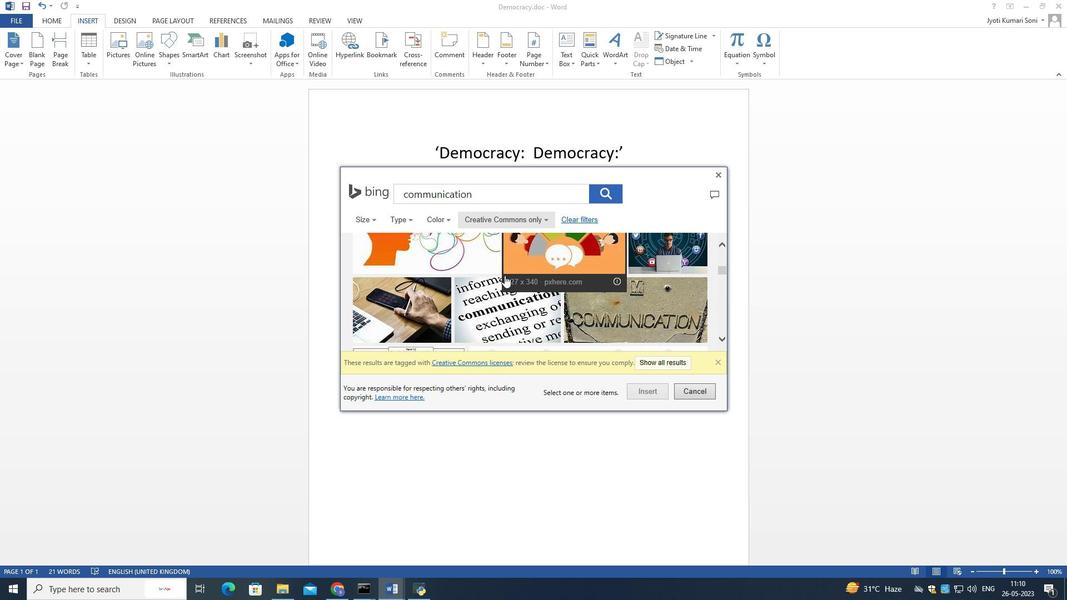 
Action: Mouse scrolled (504, 275) with delta (0, 0)
Screenshot: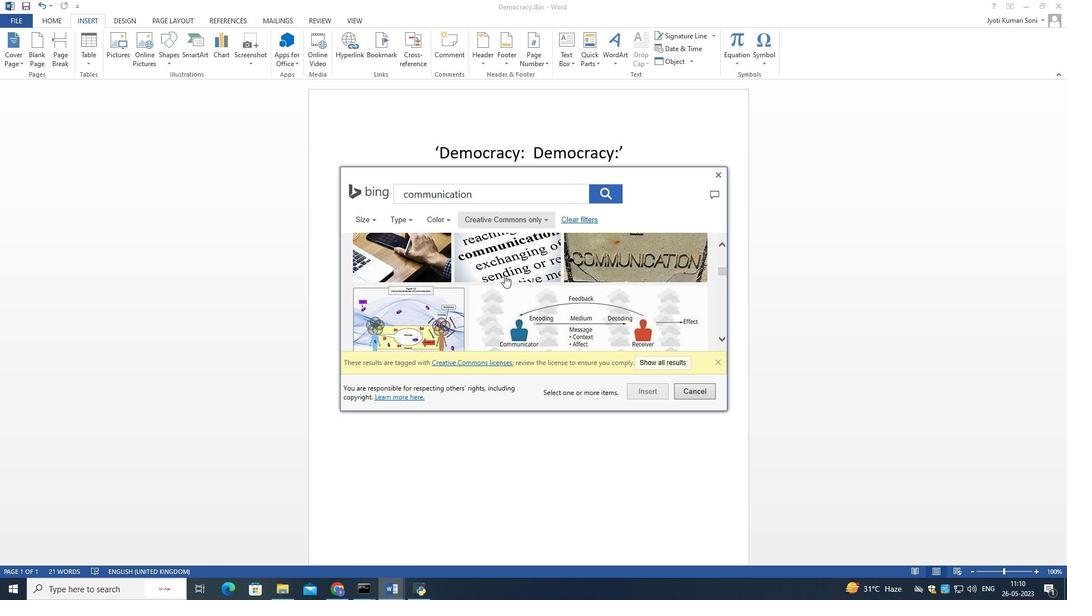 
Action: Mouse scrolled (504, 275) with delta (0, 0)
Screenshot: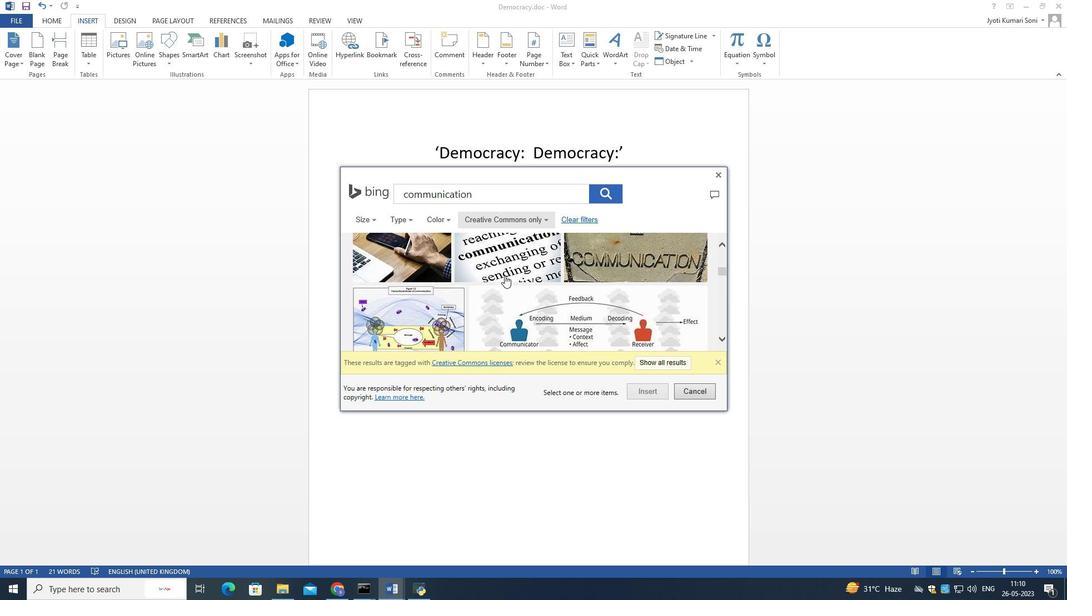 
Action: Mouse scrolled (504, 275) with delta (0, 0)
Screenshot: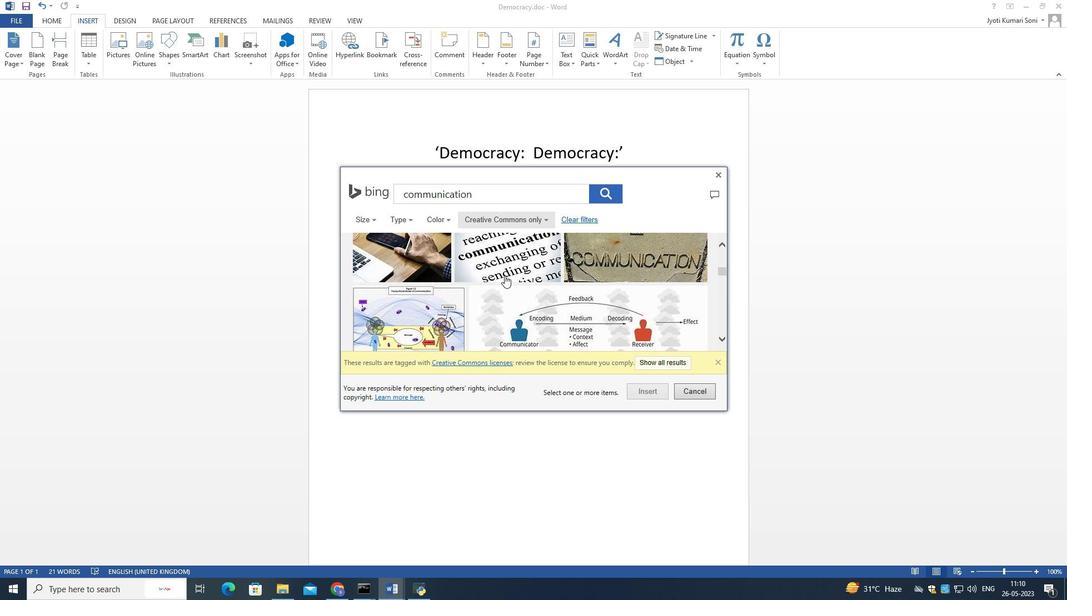 
Action: Mouse scrolled (504, 275) with delta (0, 0)
Screenshot: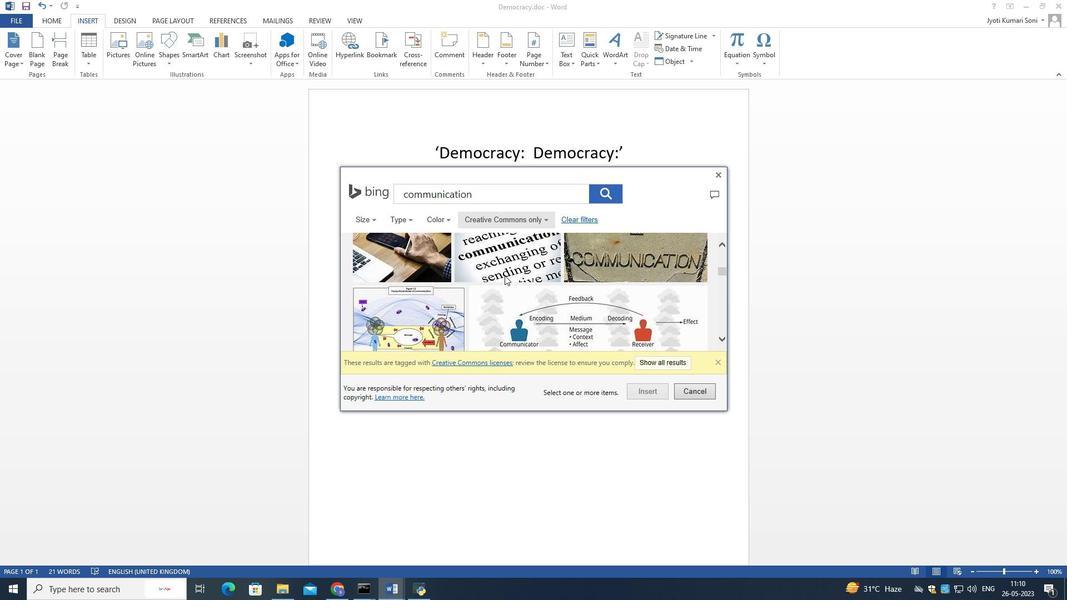 
Action: Mouse moved to (505, 275)
Screenshot: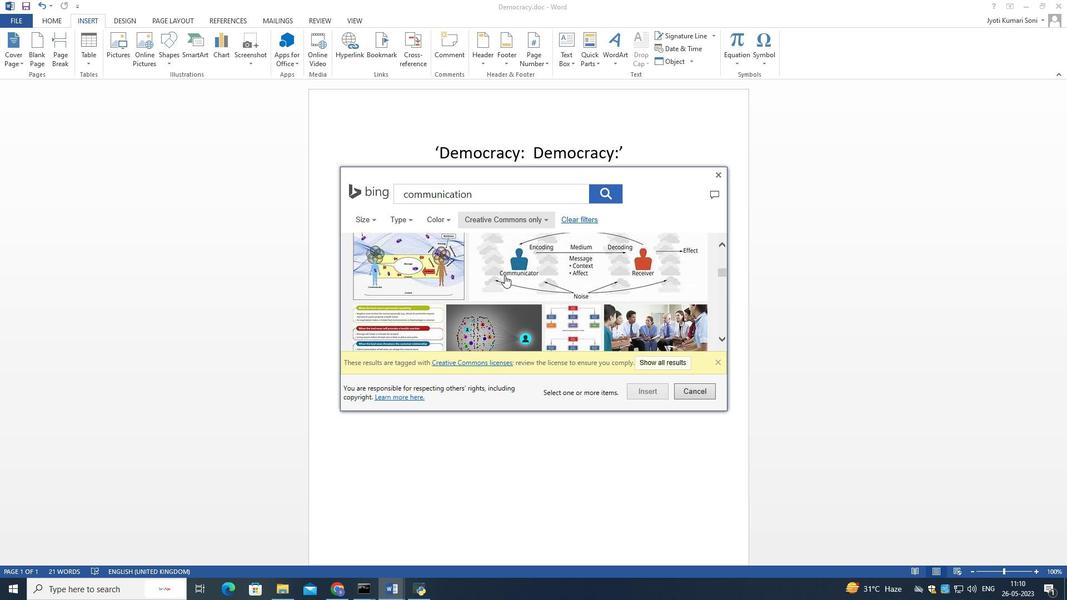 
Action: Mouse scrolled (505, 275) with delta (0, 0)
Screenshot: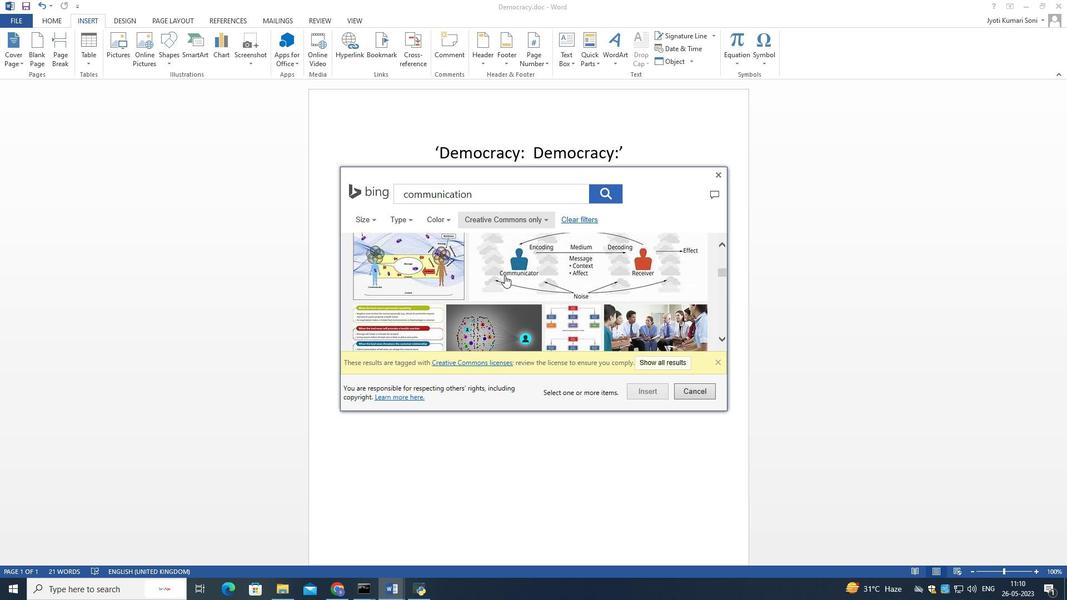 
Action: Mouse scrolled (505, 275) with delta (0, 0)
Screenshot: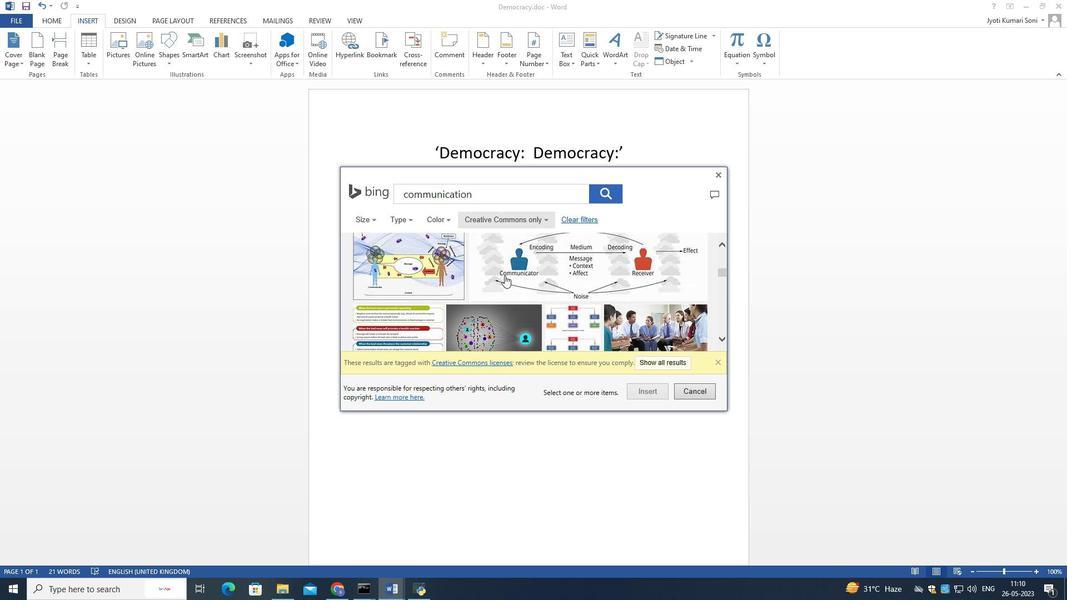 
Action: Mouse scrolled (505, 275) with delta (0, 0)
Screenshot: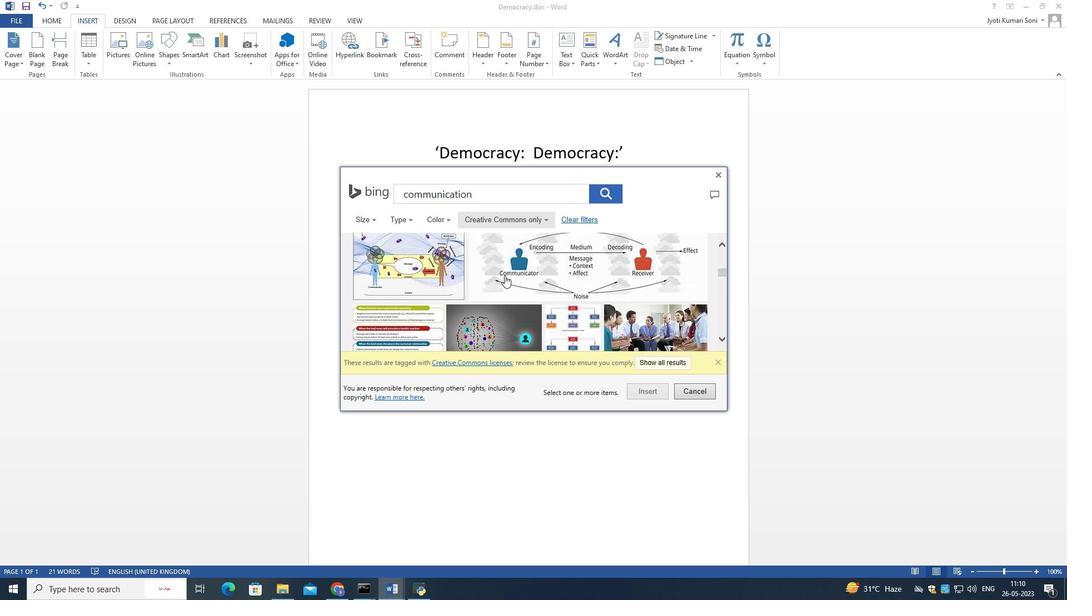 
Action: Mouse scrolled (505, 275) with delta (0, 0)
Screenshot: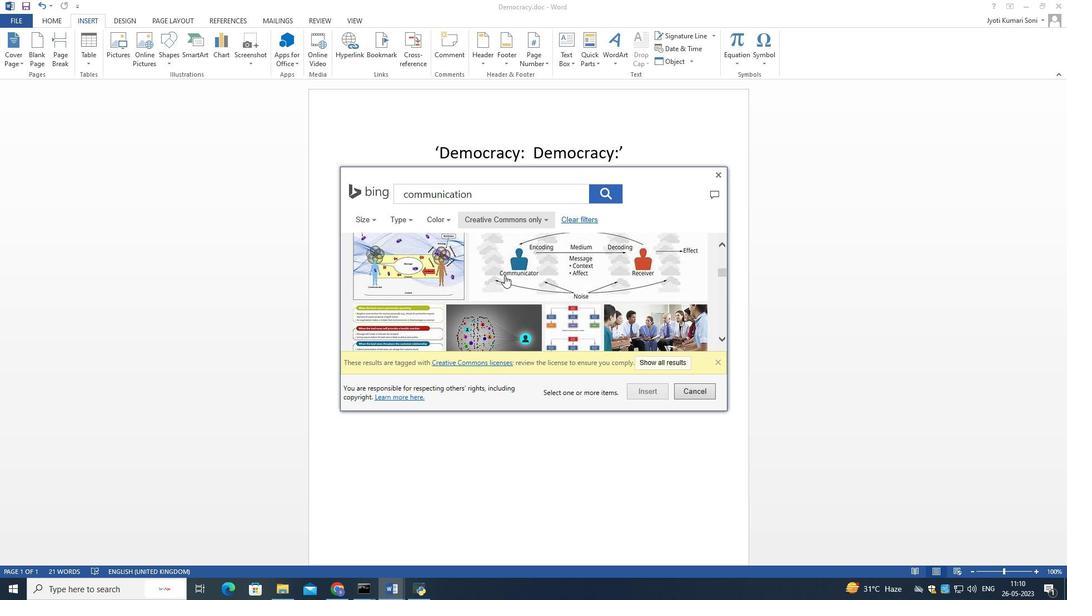 
Action: Mouse scrolled (505, 275) with delta (0, 0)
Screenshot: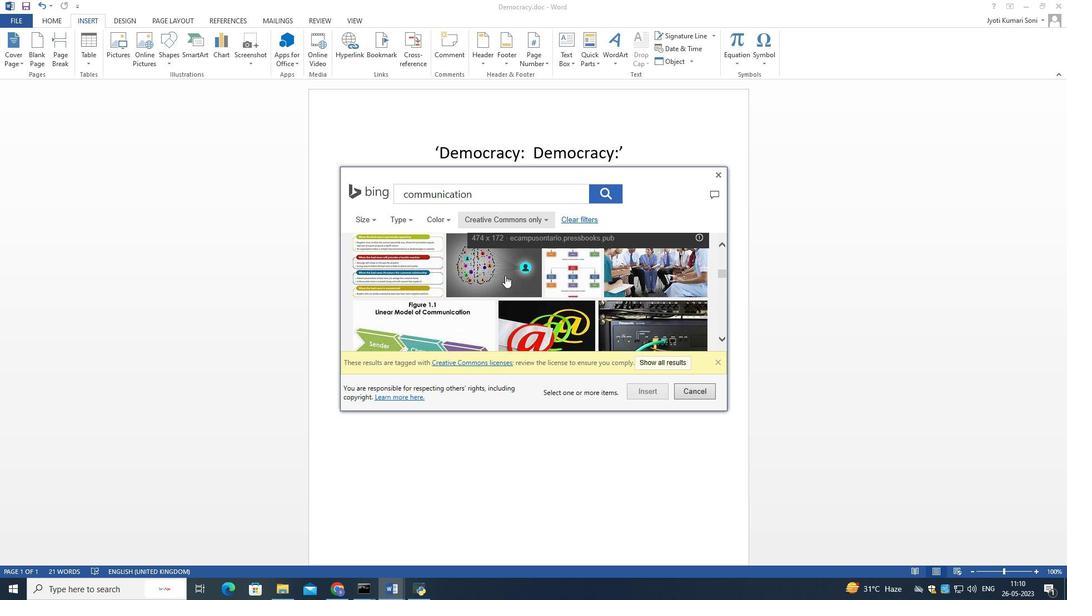 
Action: Mouse scrolled (505, 275) with delta (0, 0)
Screenshot: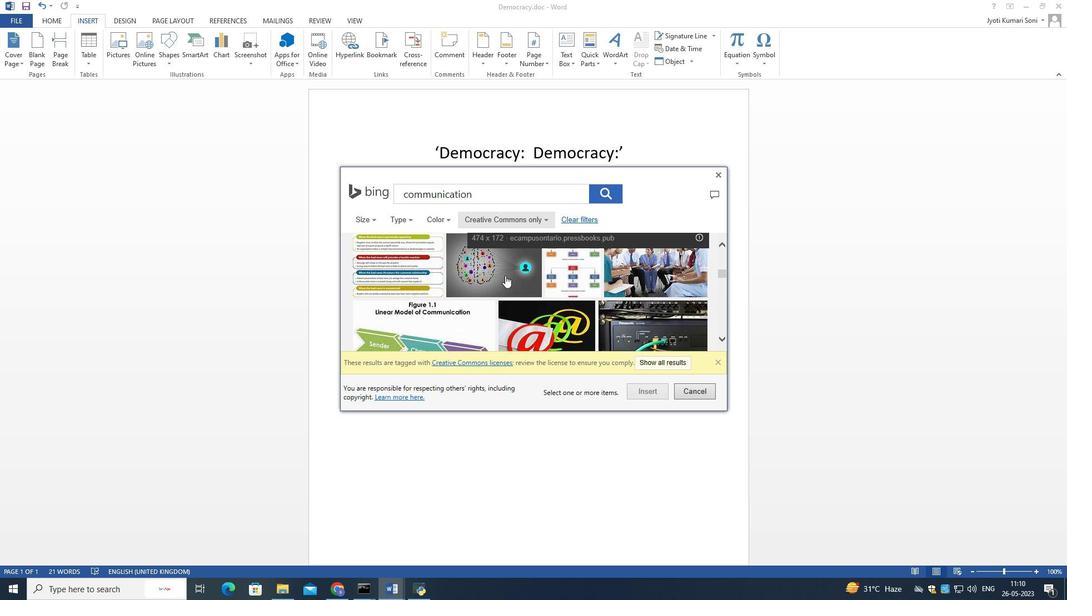 
Action: Mouse scrolled (505, 275) with delta (0, 0)
Screenshot: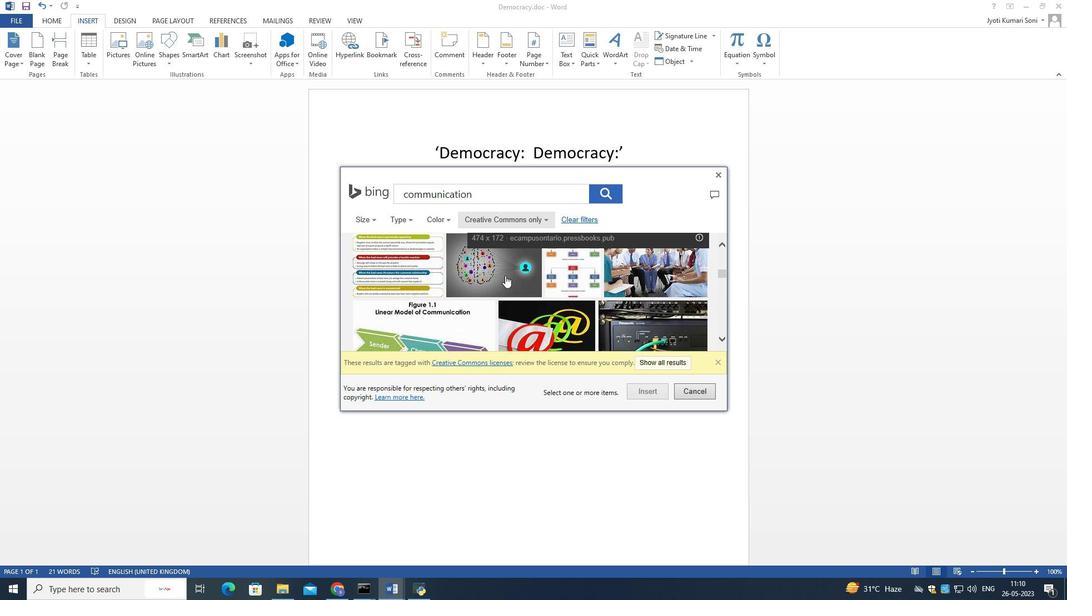 
Action: Mouse scrolled (505, 275) with delta (0, 0)
Screenshot: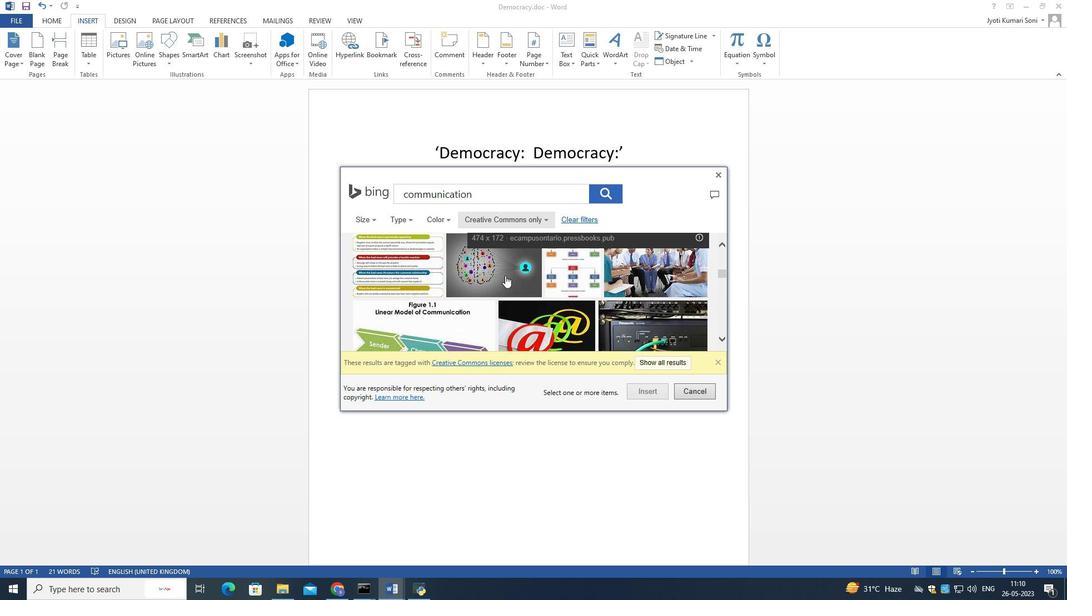 
Action: Mouse scrolled (505, 275) with delta (0, 0)
Screenshot: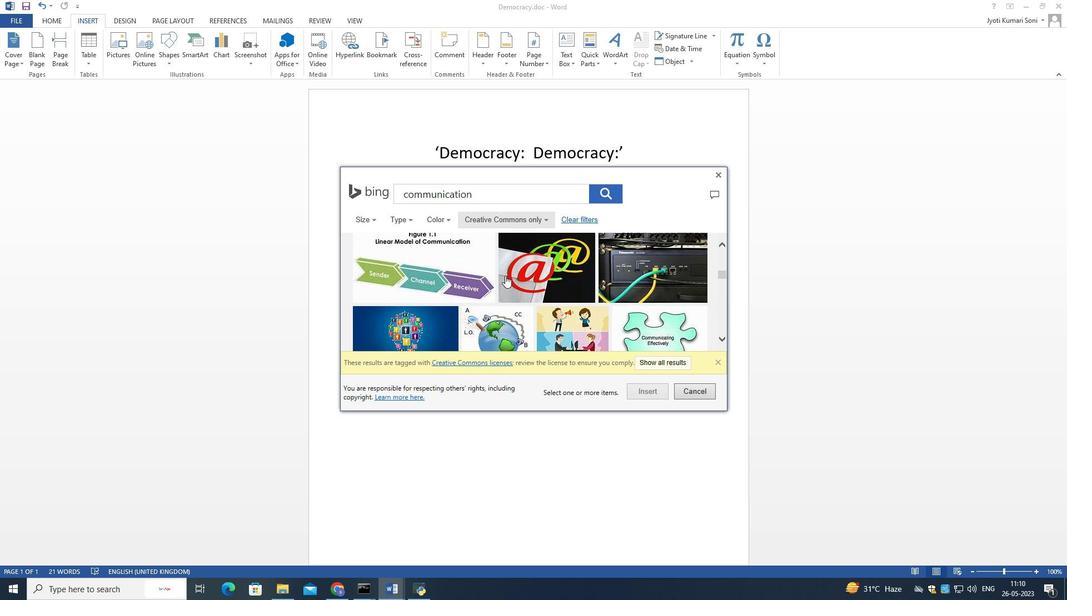 
Action: Mouse scrolled (505, 275) with delta (0, 0)
Screenshot: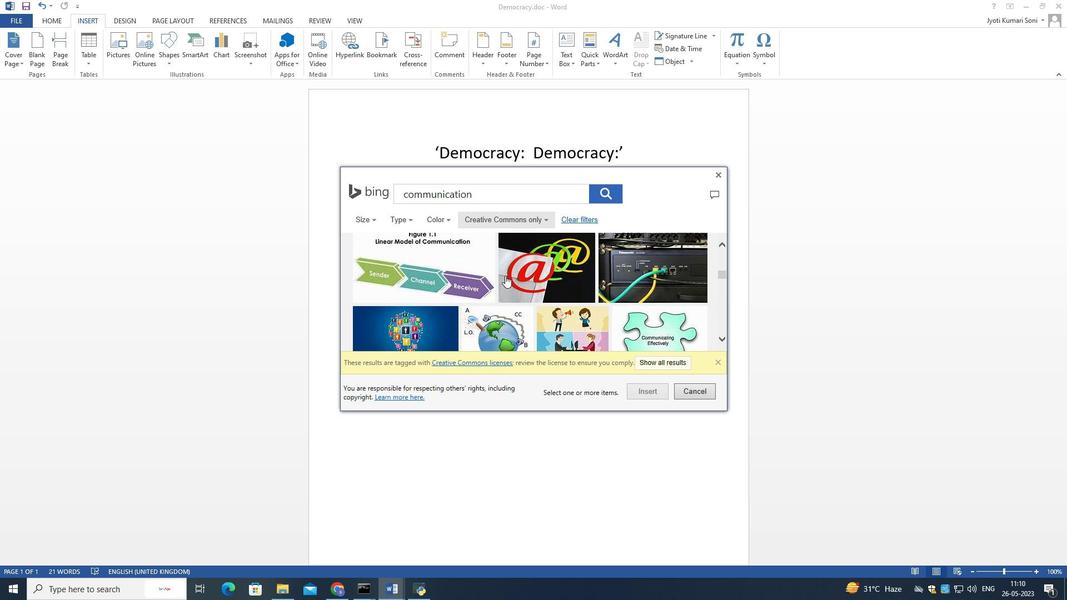 
Action: Mouse scrolled (505, 275) with delta (0, 0)
Screenshot: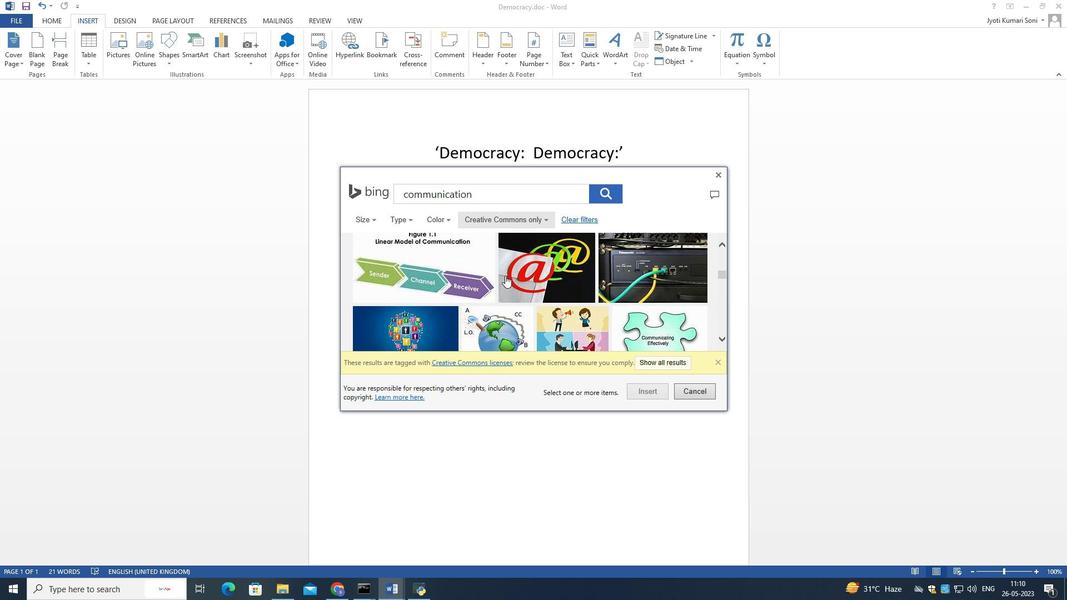 
Action: Mouse scrolled (505, 276) with delta (0, 0)
Screenshot: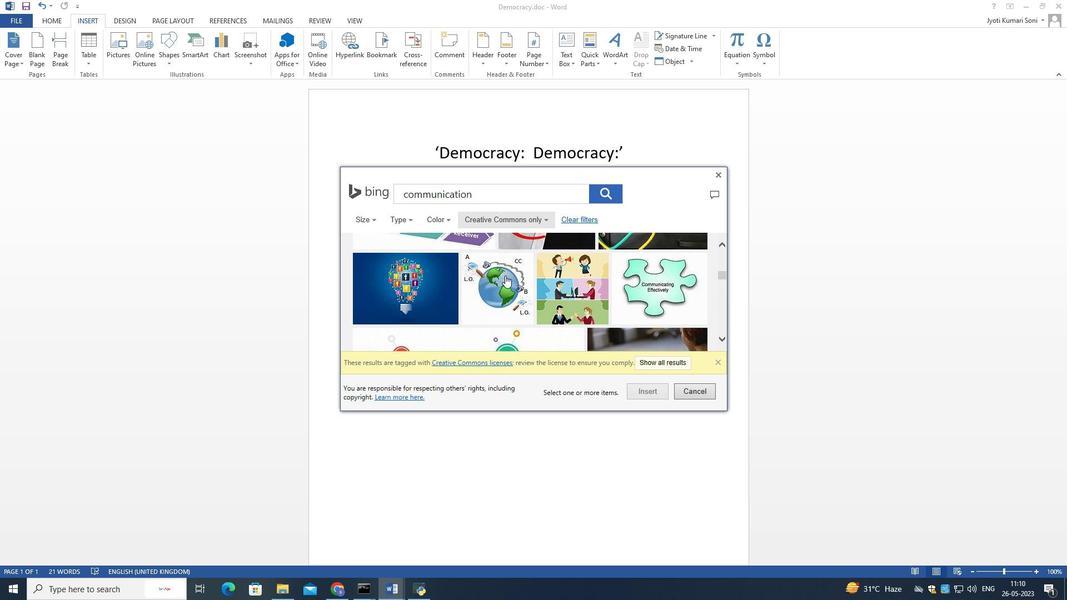 
Action: Mouse scrolled (505, 276) with delta (0, 0)
Screenshot: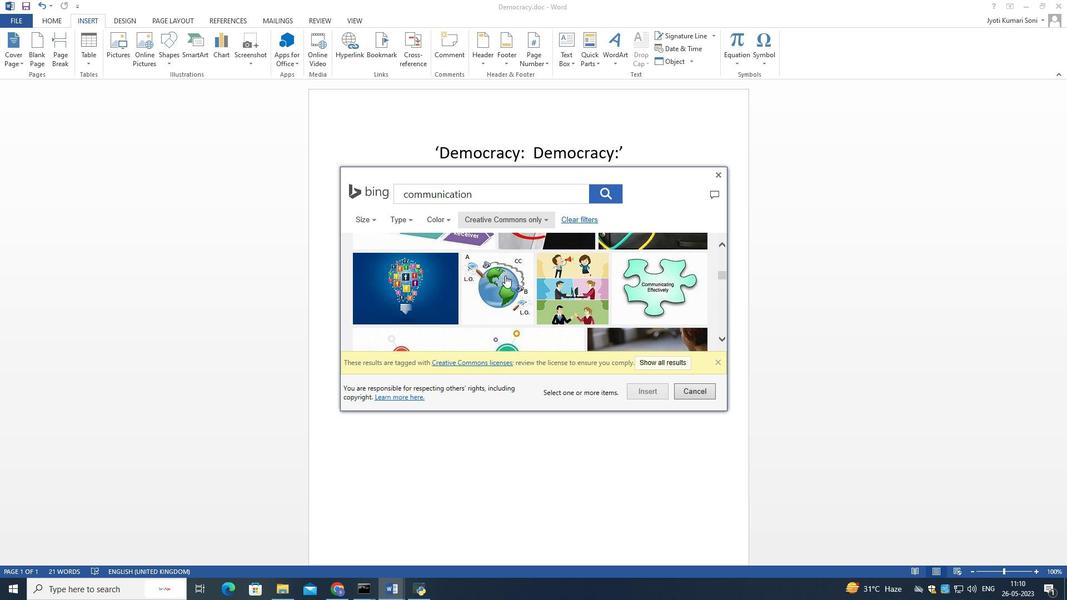 
Action: Mouse scrolled (505, 276) with delta (0, 0)
Screenshot: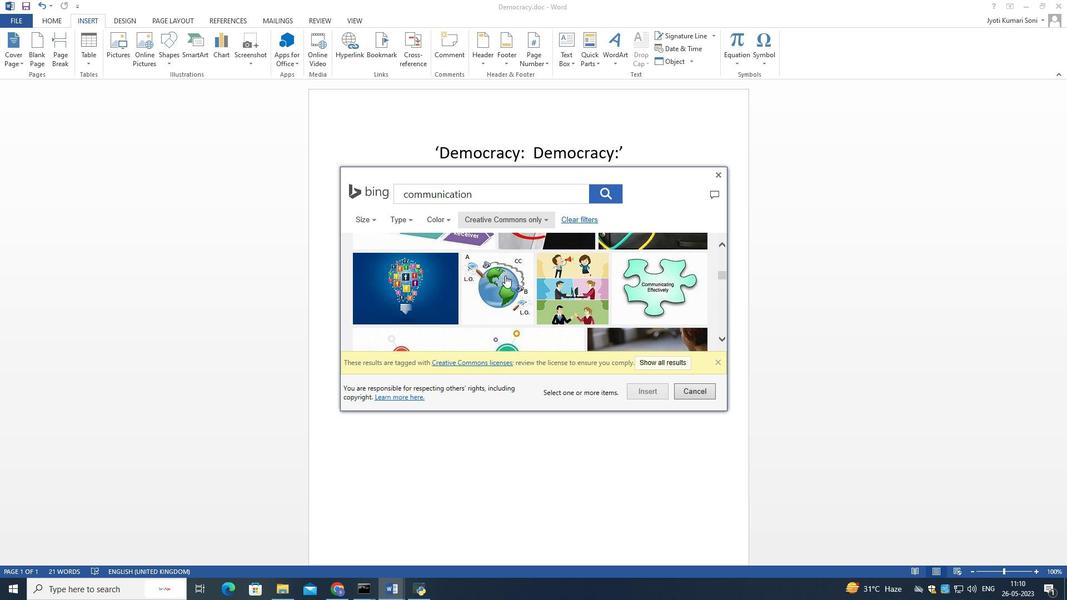 
Action: Mouse scrolled (505, 276) with delta (0, 0)
Screenshot: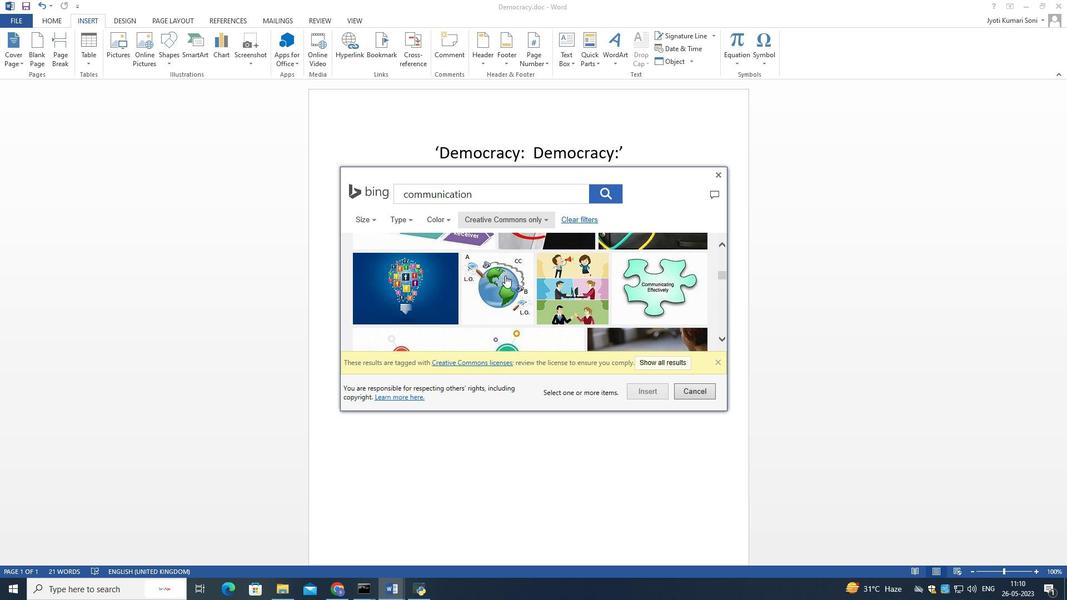 
Action: Mouse scrolled (505, 276) with delta (0, 0)
Screenshot: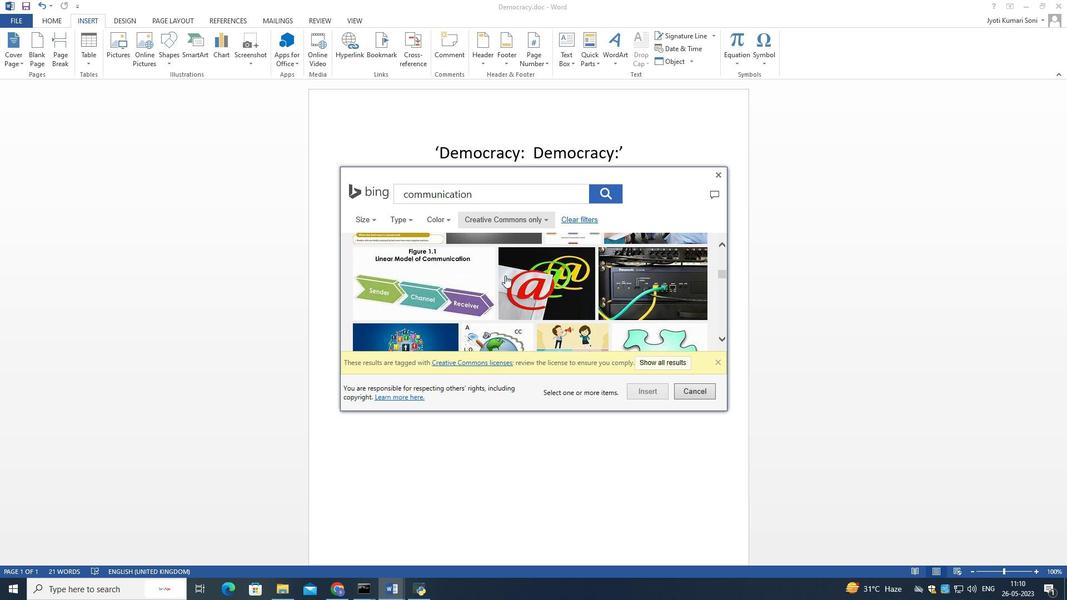 
Action: Mouse scrolled (505, 275) with delta (0, 0)
Screenshot: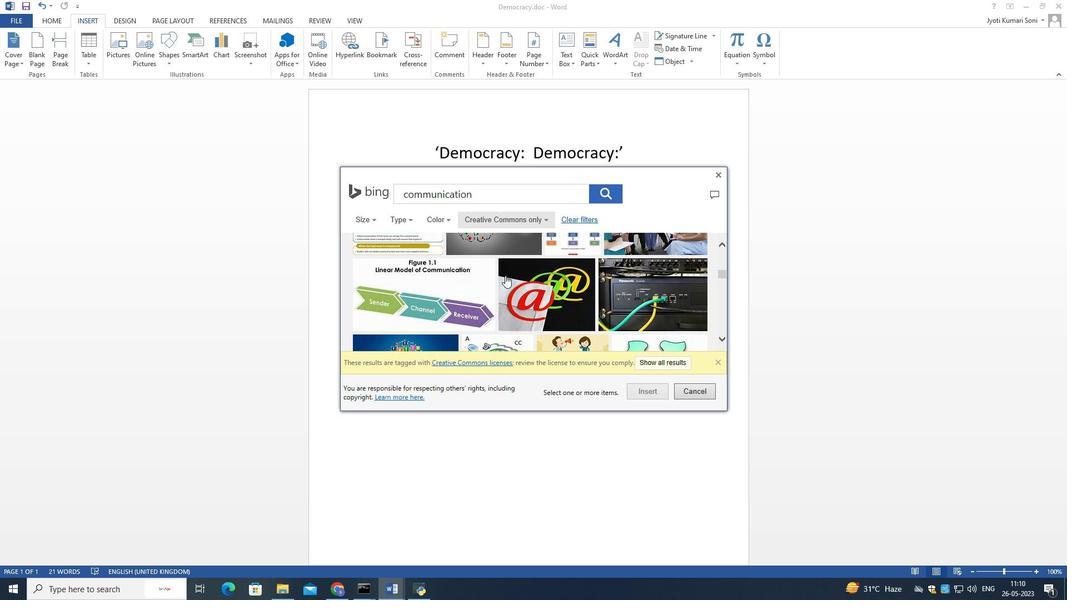 
Action: Mouse scrolled (505, 275) with delta (0, 0)
Screenshot: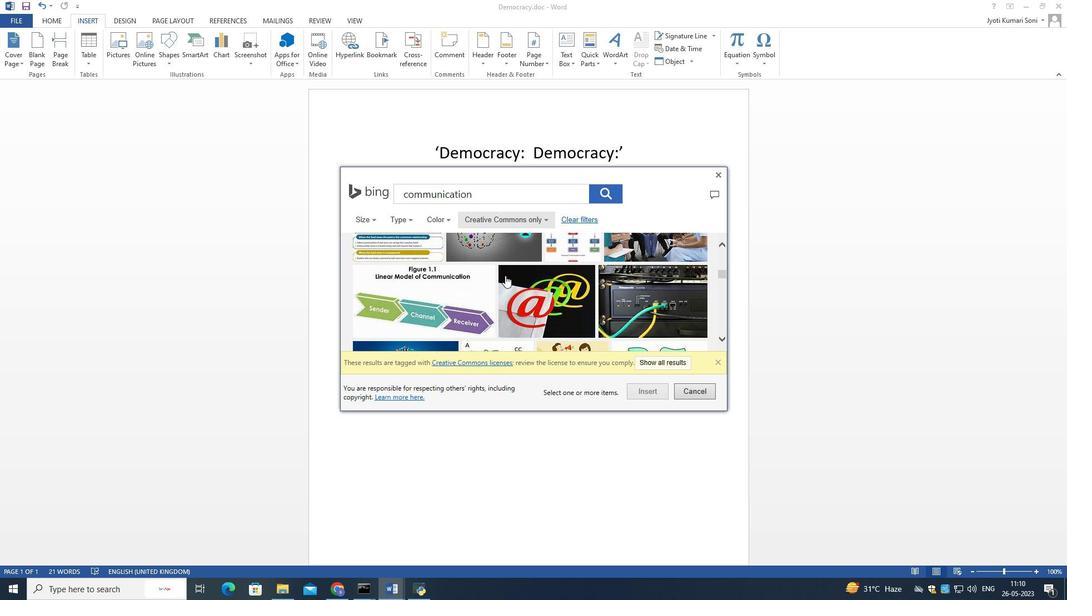 
Action: Mouse moved to (505, 276)
Screenshot: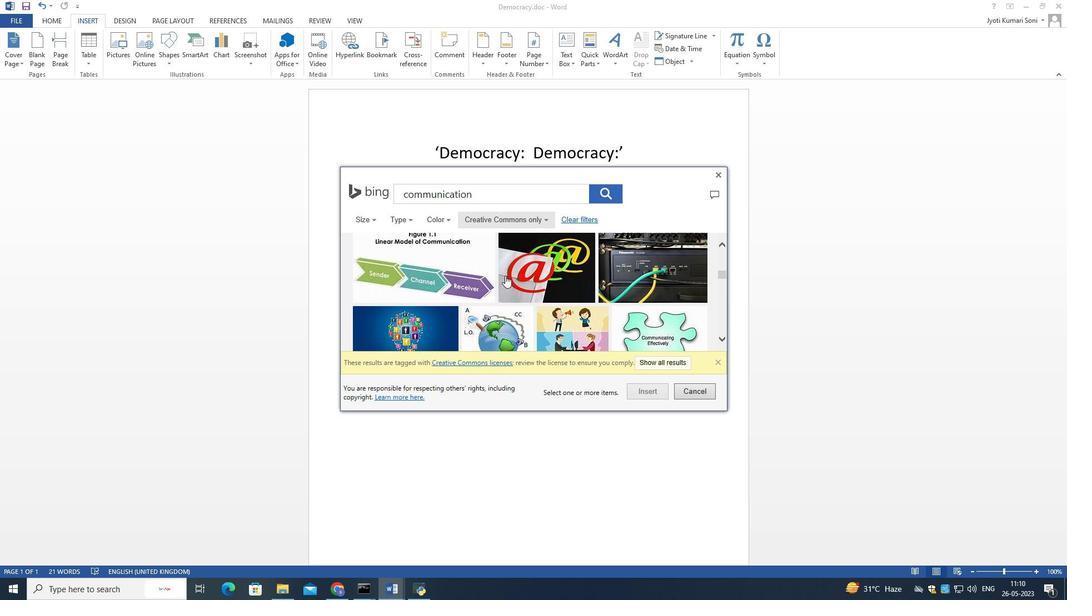 
Action: Mouse scrolled (505, 275) with delta (0, 0)
Screenshot: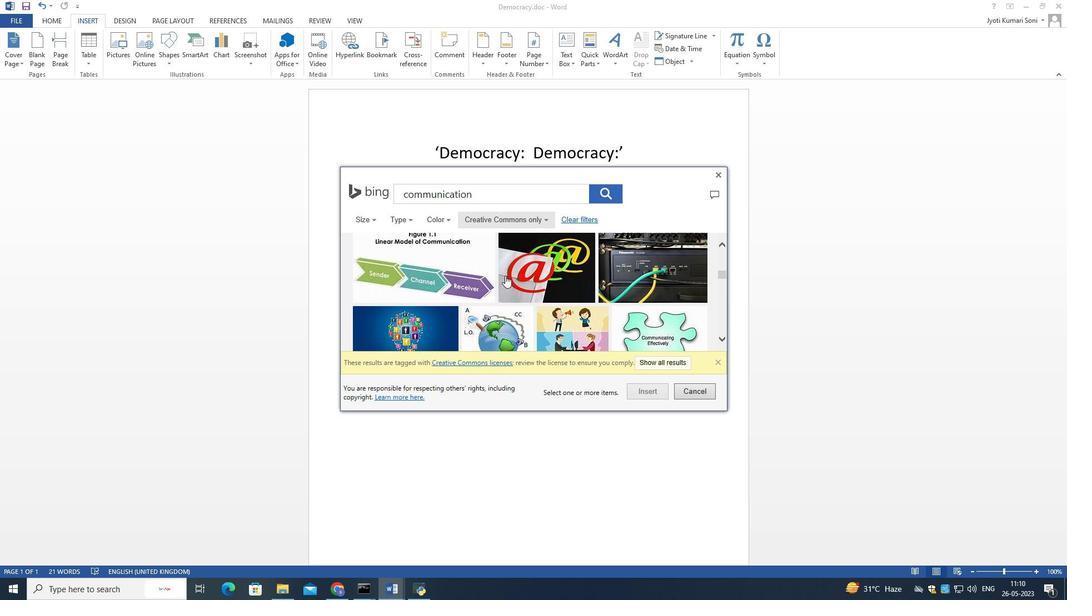 
Action: Mouse scrolled (505, 275) with delta (0, 0)
Screenshot: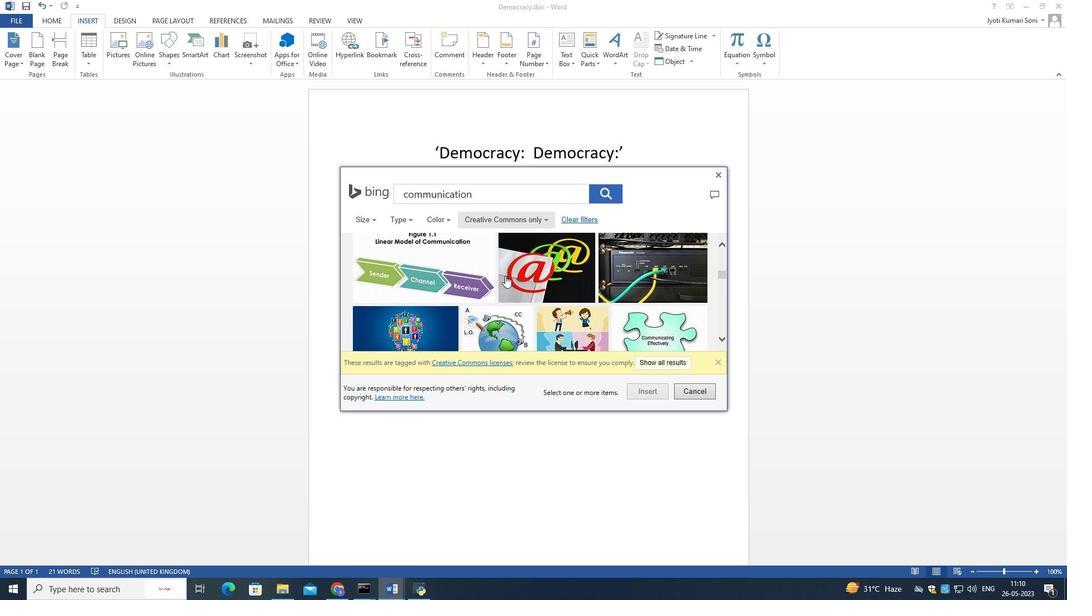 
Action: Mouse moved to (505, 276)
Screenshot: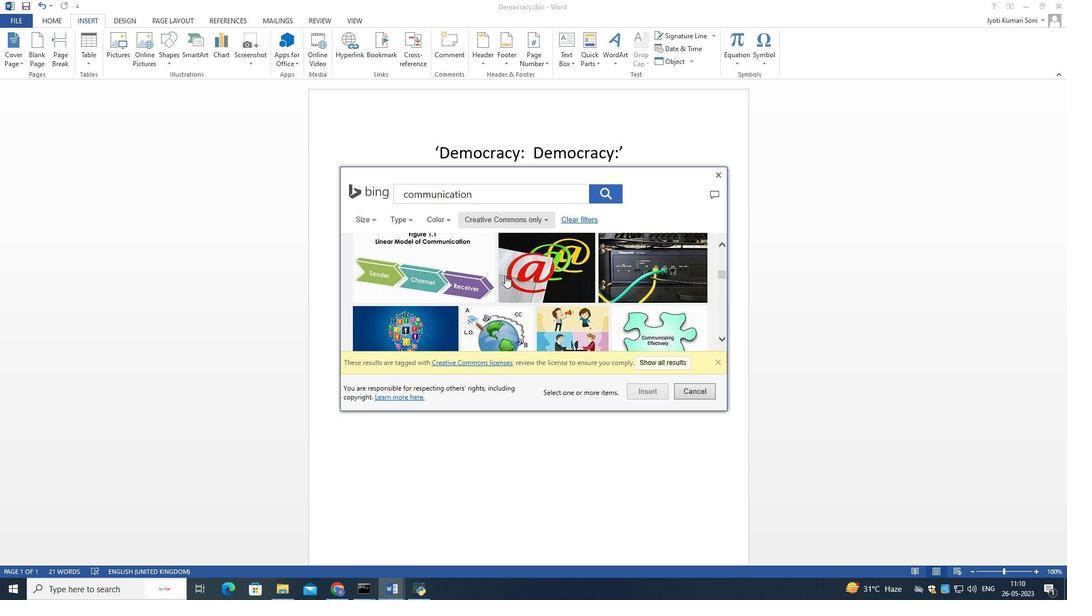 
Action: Mouse scrolled (505, 276) with delta (0, 0)
Screenshot: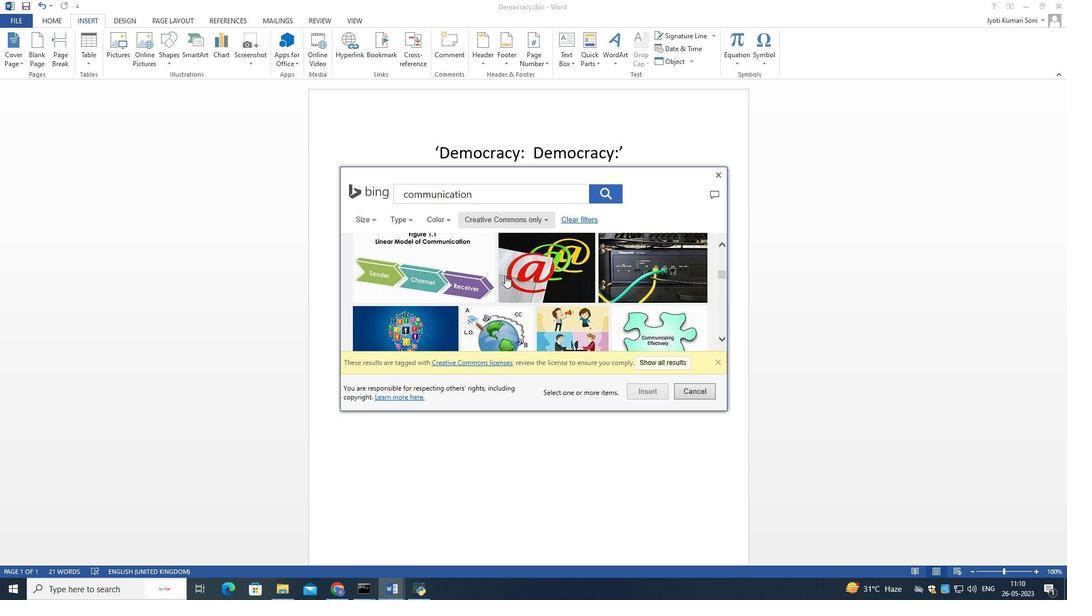 
Action: Mouse scrolled (505, 276) with delta (0, 0)
Screenshot: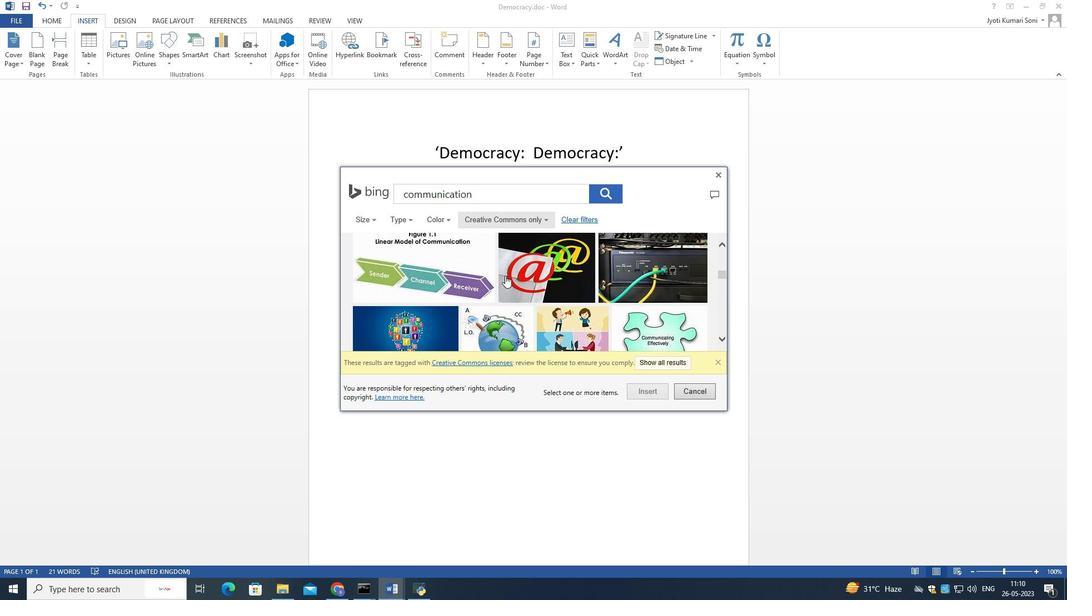 
Action: Mouse moved to (505, 277)
Screenshot: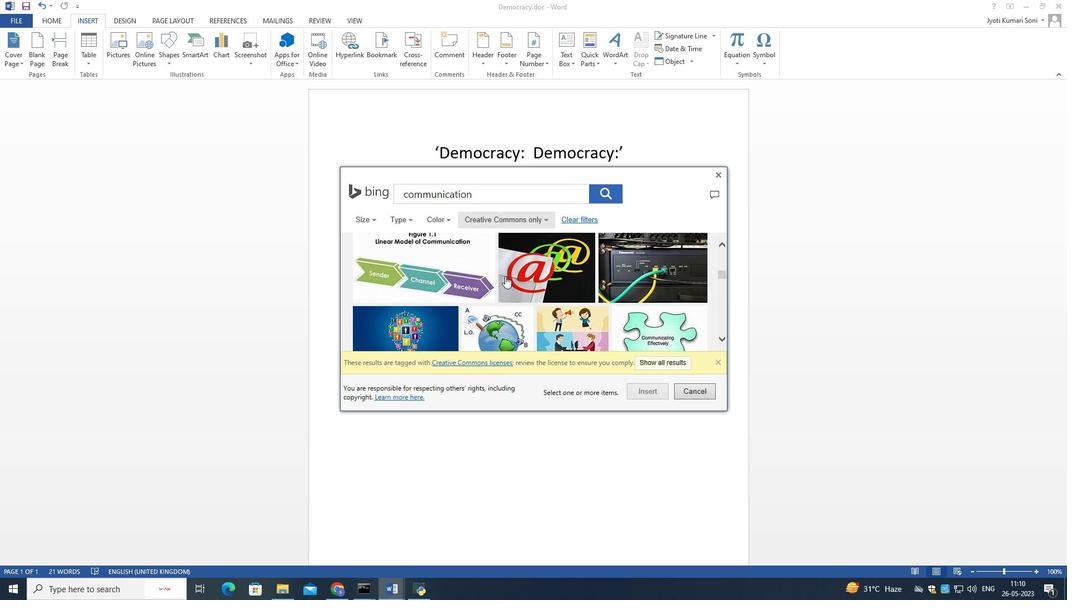 
Action: Mouse scrolled (505, 276) with delta (0, 0)
Screenshot: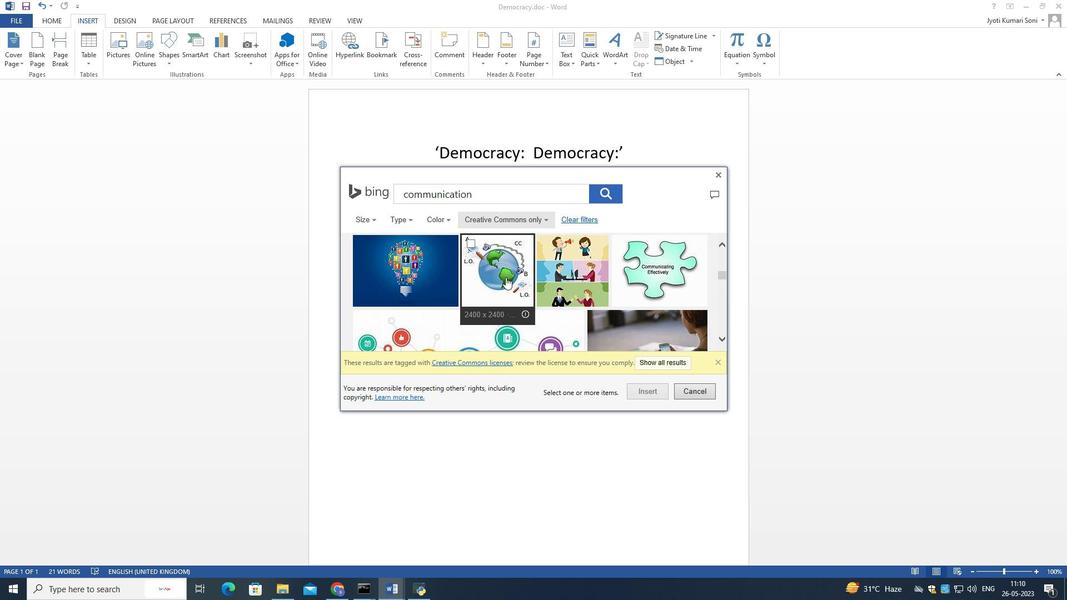 
Action: Mouse scrolled (505, 276) with delta (0, 0)
Screenshot: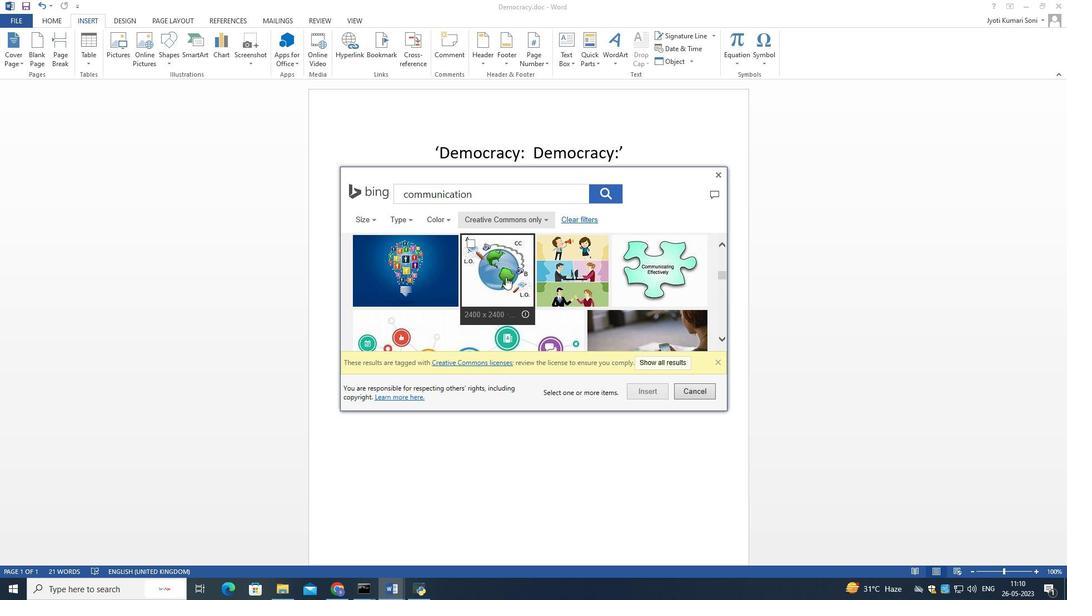 
Action: Mouse scrolled (505, 276) with delta (0, 0)
Screenshot: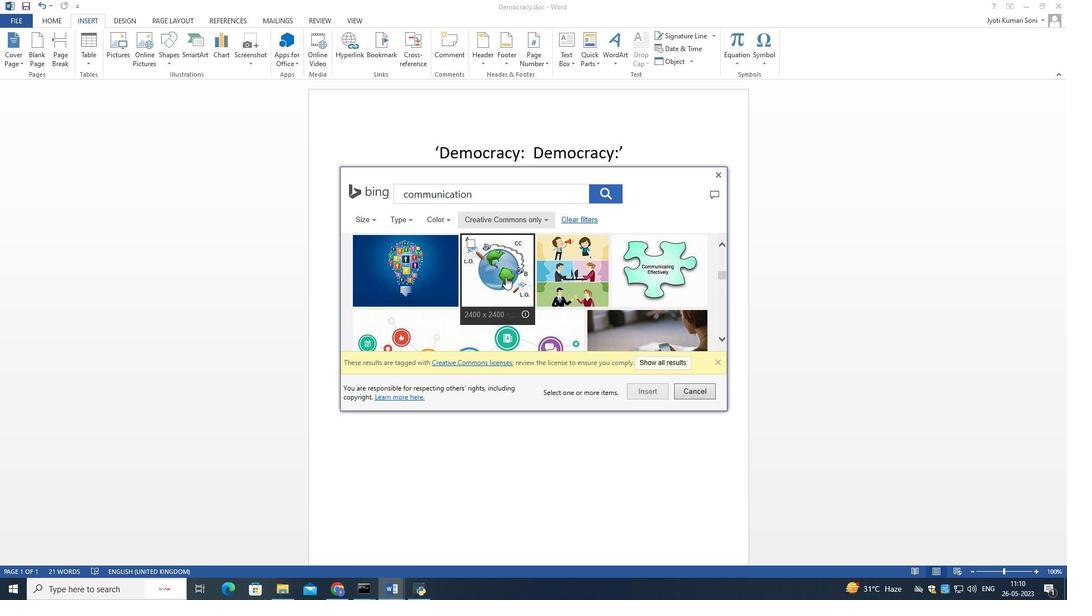 
Action: Mouse scrolled (505, 276) with delta (0, 0)
Screenshot: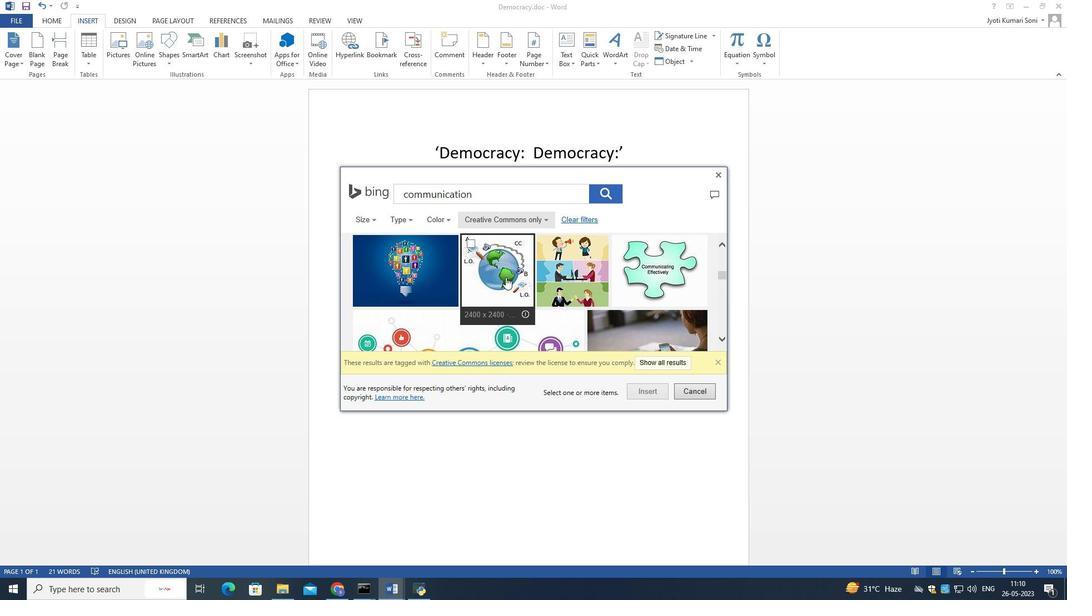 
Action: Mouse moved to (479, 237)
Screenshot: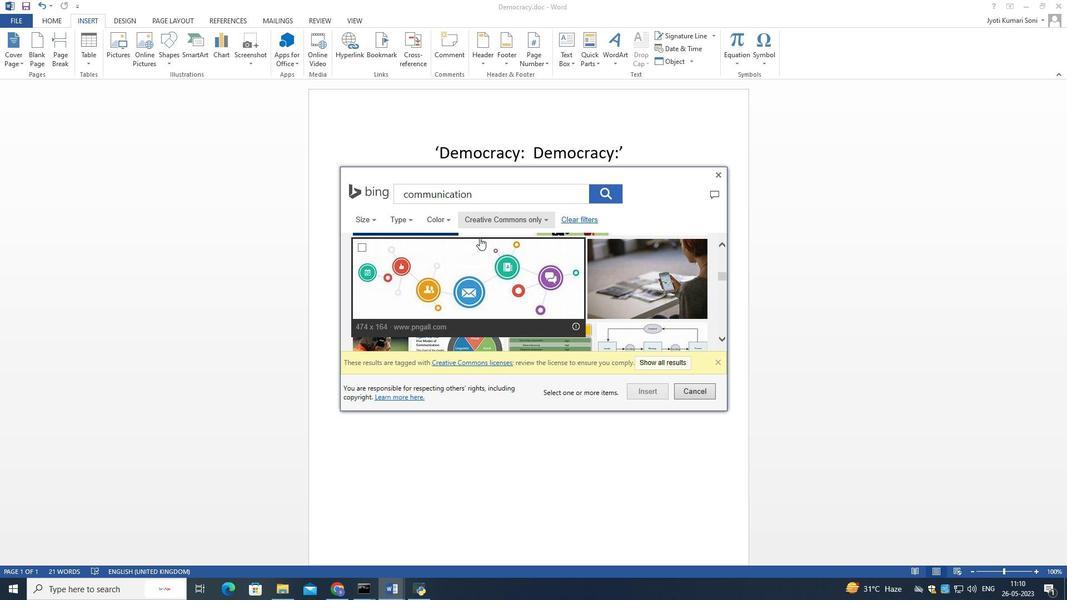 
Action: Mouse scrolled (479, 237) with delta (0, 0)
Screenshot: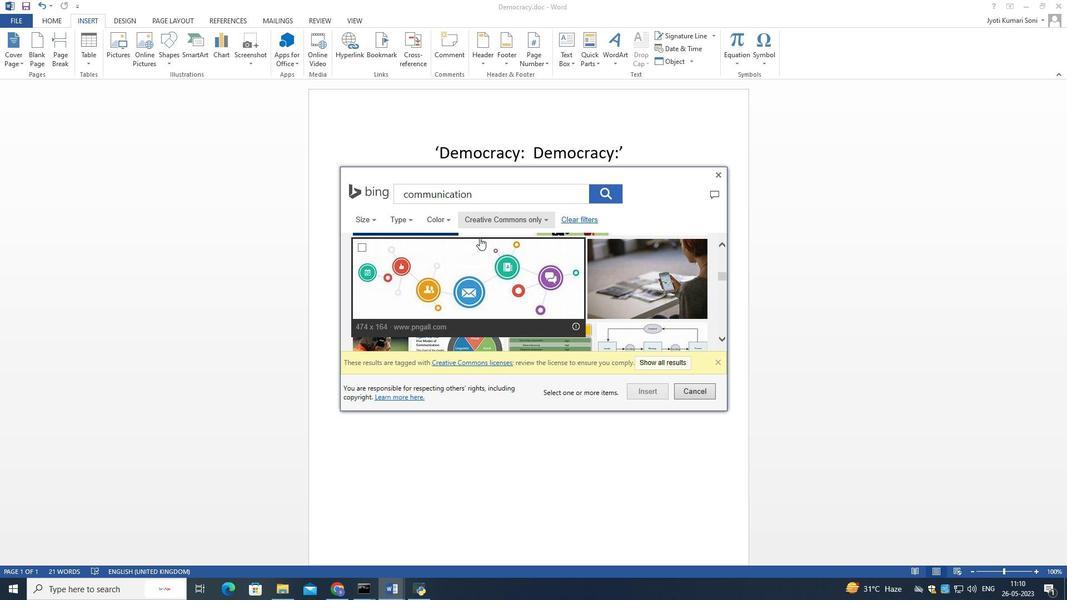 
Action: Mouse scrolled (479, 237) with delta (0, 0)
Screenshot: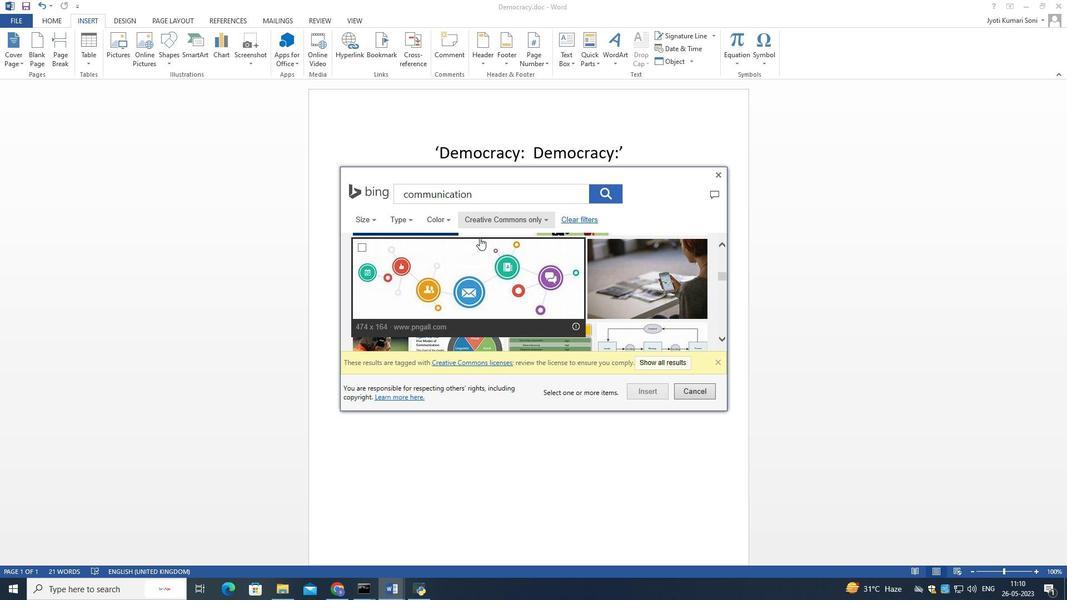 
Action: Mouse scrolled (479, 237) with delta (0, 0)
Screenshot: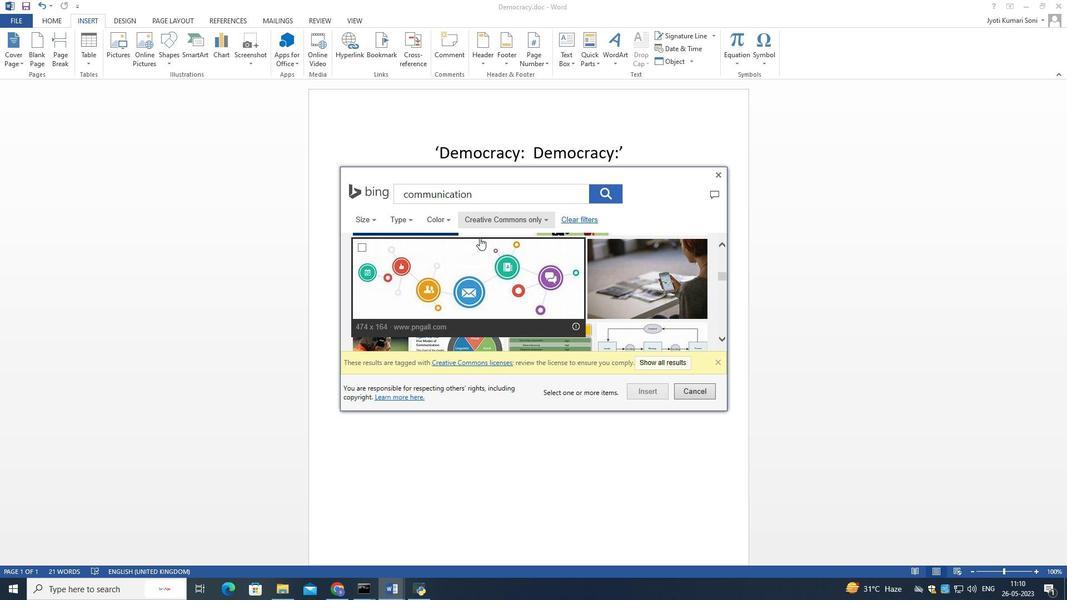 
Action: Mouse moved to (477, 238)
Screenshot: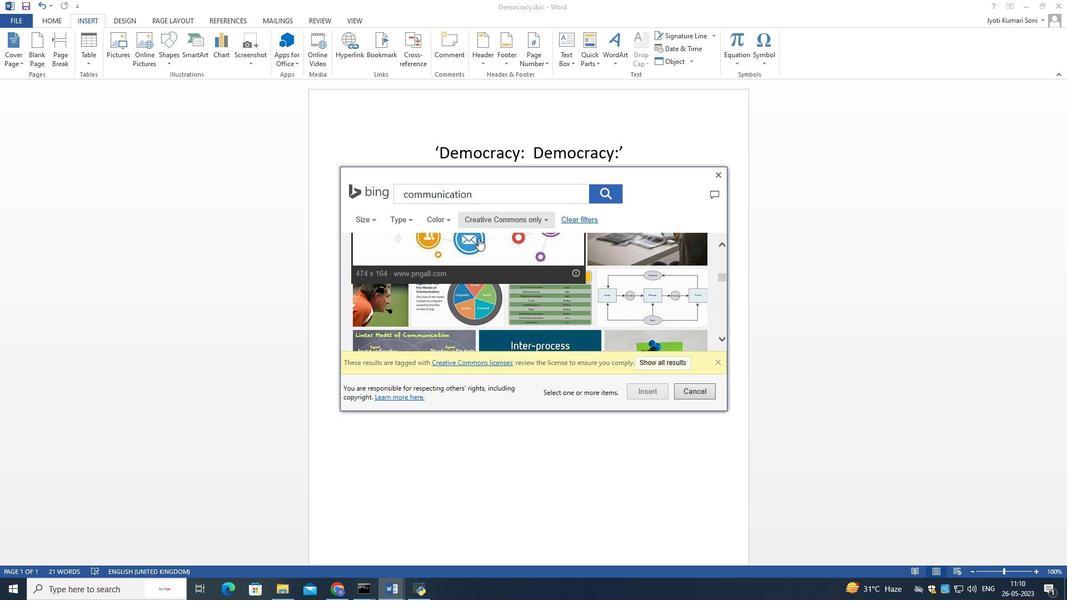 
Action: Mouse scrolled (477, 238) with delta (0, 0)
Screenshot: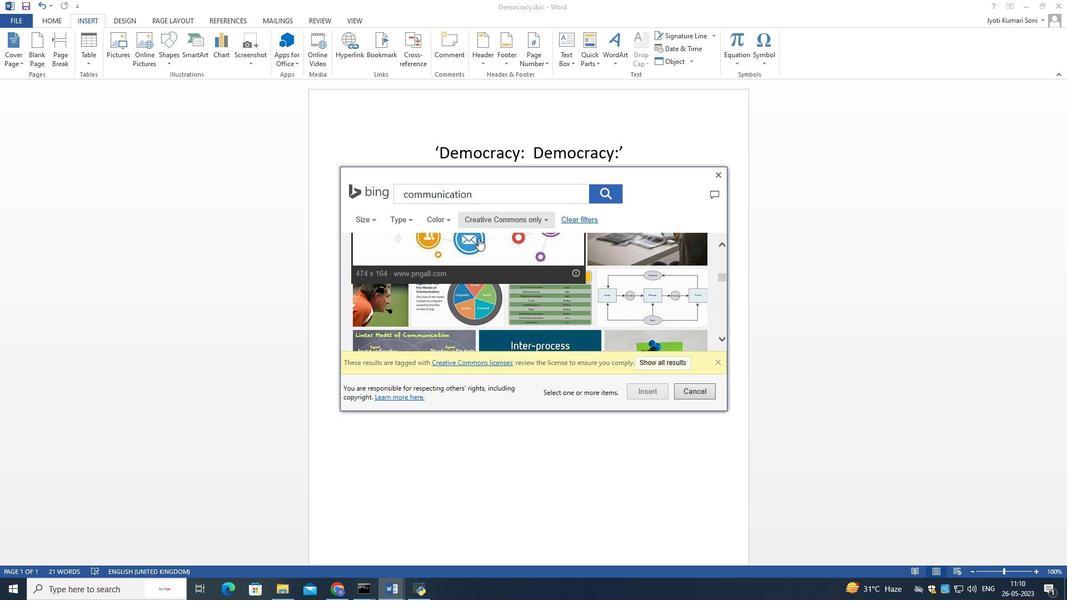 
Action: Mouse moved to (477, 238)
Screenshot: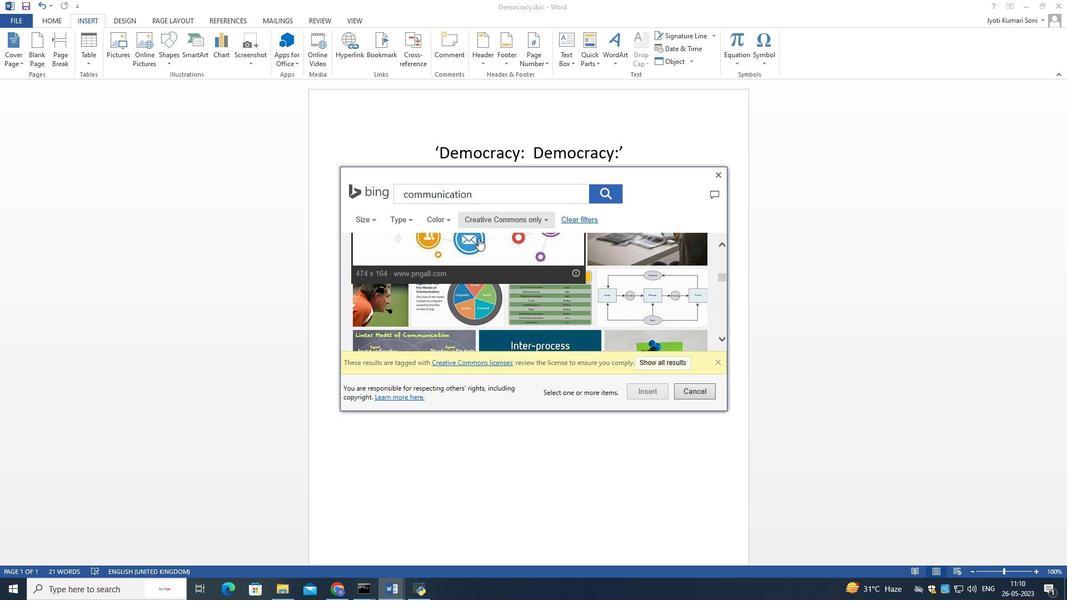 
Action: Mouse scrolled (477, 238) with delta (0, 0)
Screenshot: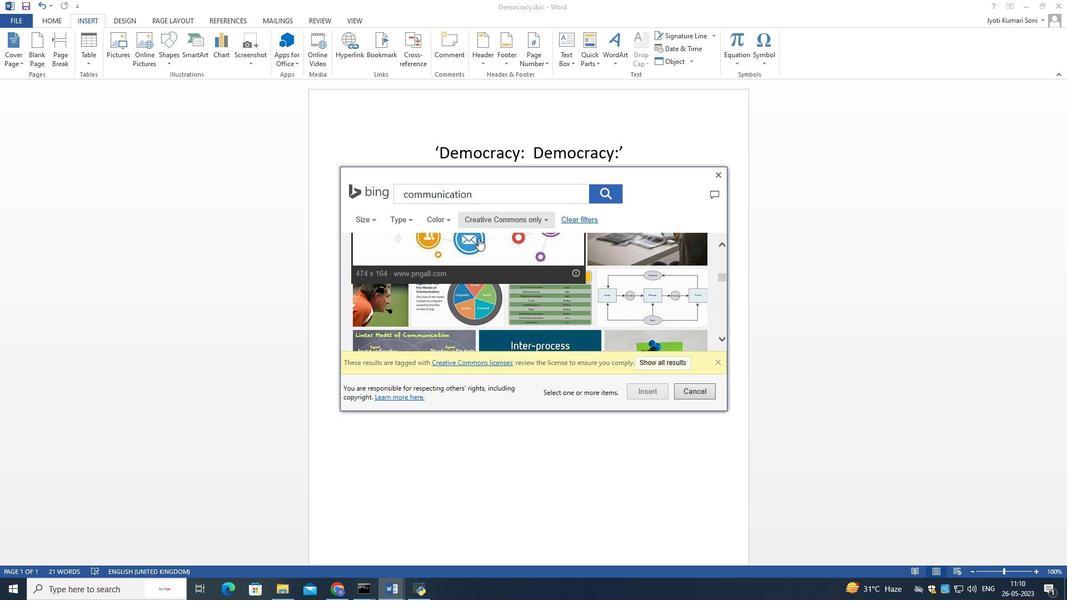 
Action: Mouse moved to (477, 241)
Screenshot: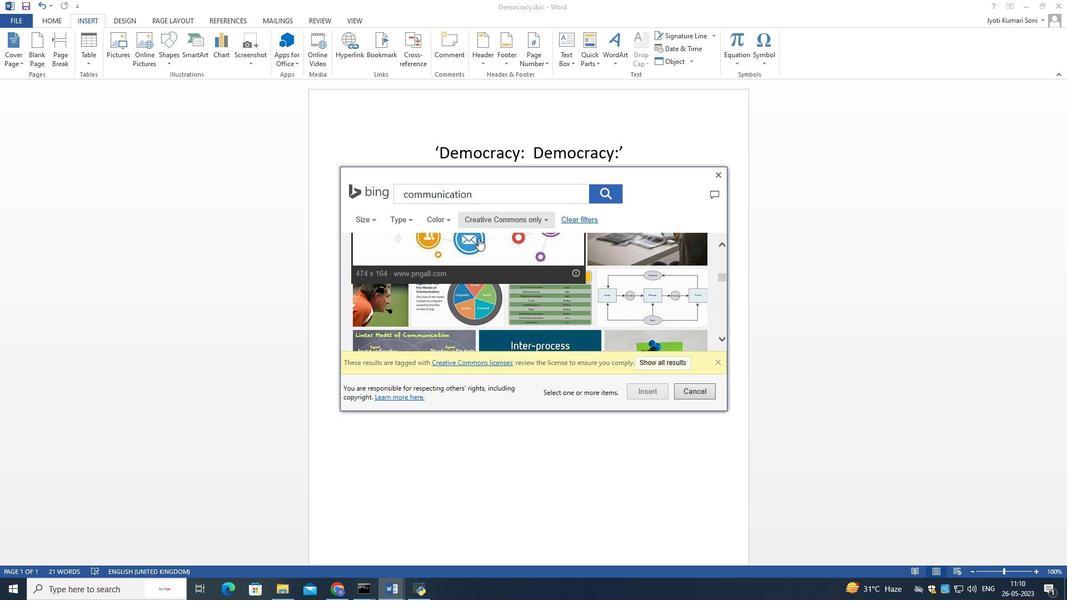 
Action: Mouse scrolled (477, 240) with delta (0, 0)
Screenshot: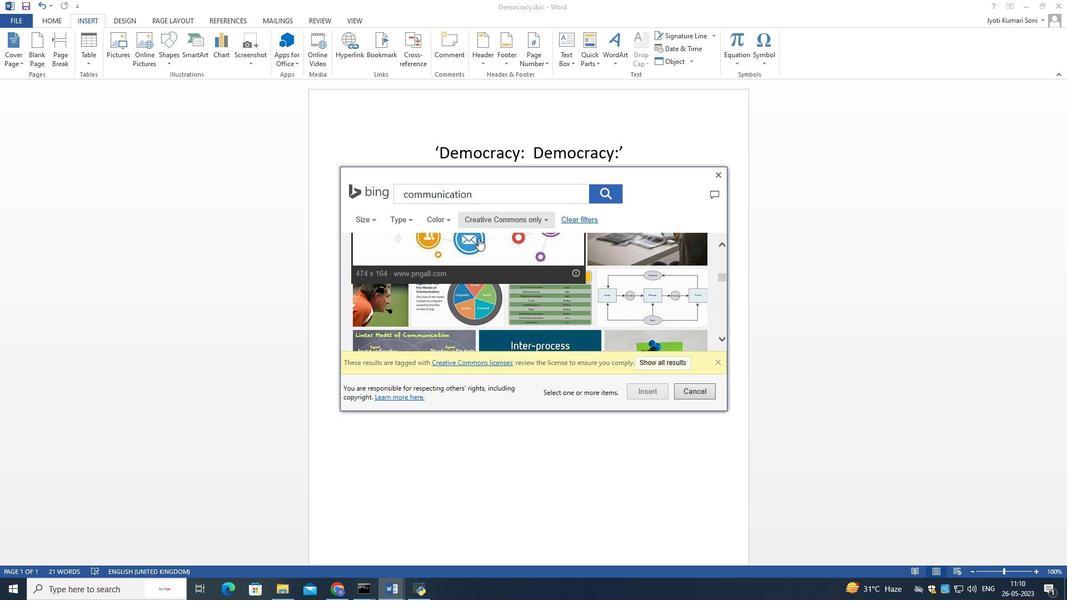
Action: Mouse moved to (469, 259)
Screenshot: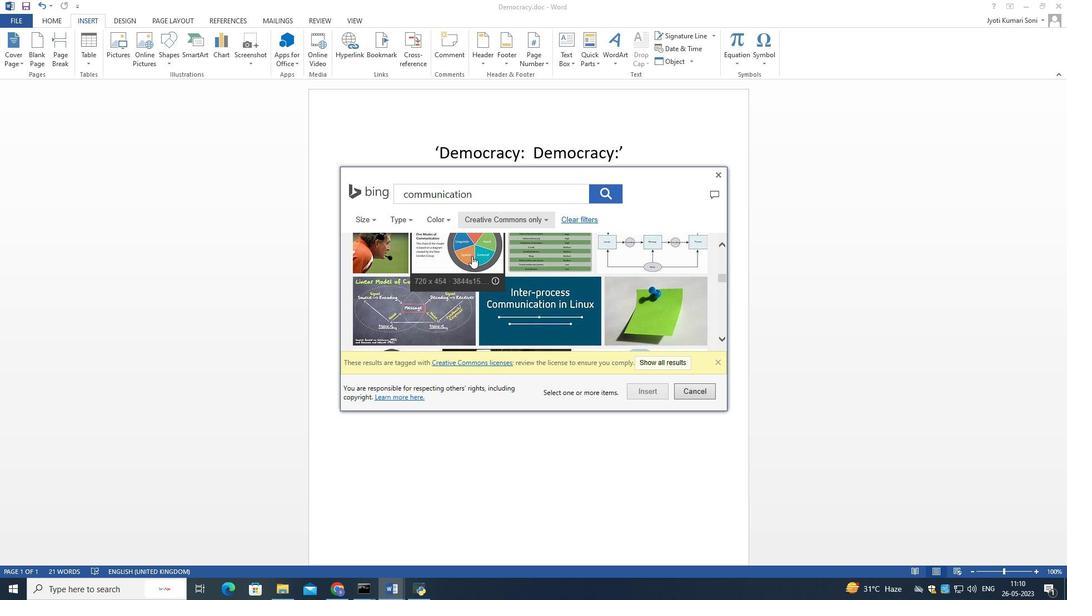 
Action: Mouse scrolled (469, 259) with delta (0, 0)
Screenshot: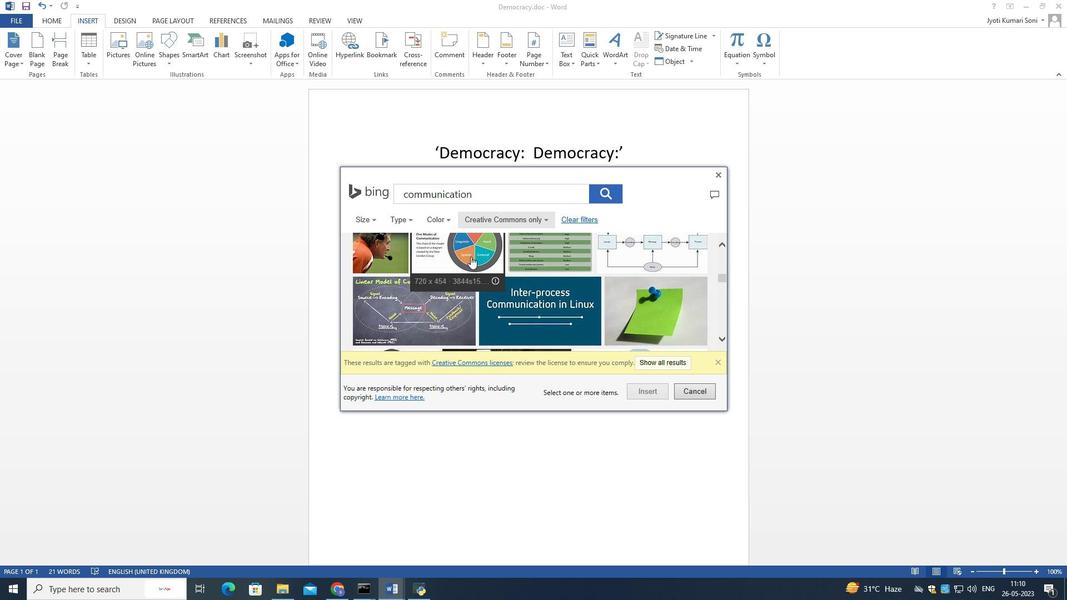 
Action: Mouse moved to (468, 260)
Screenshot: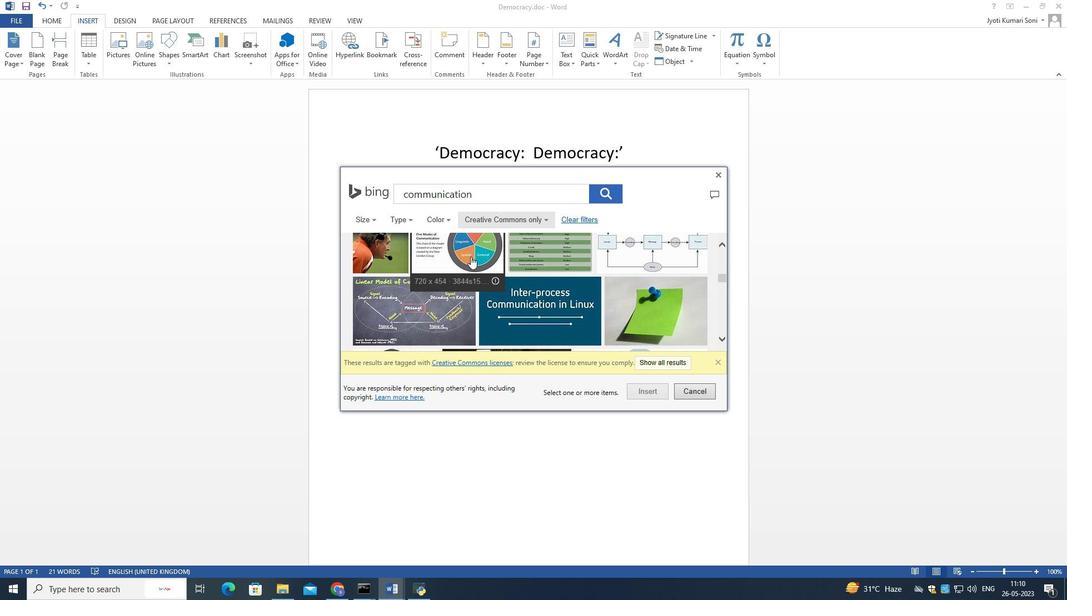 
Action: Mouse scrolled (468, 260) with delta (0, 0)
Screenshot: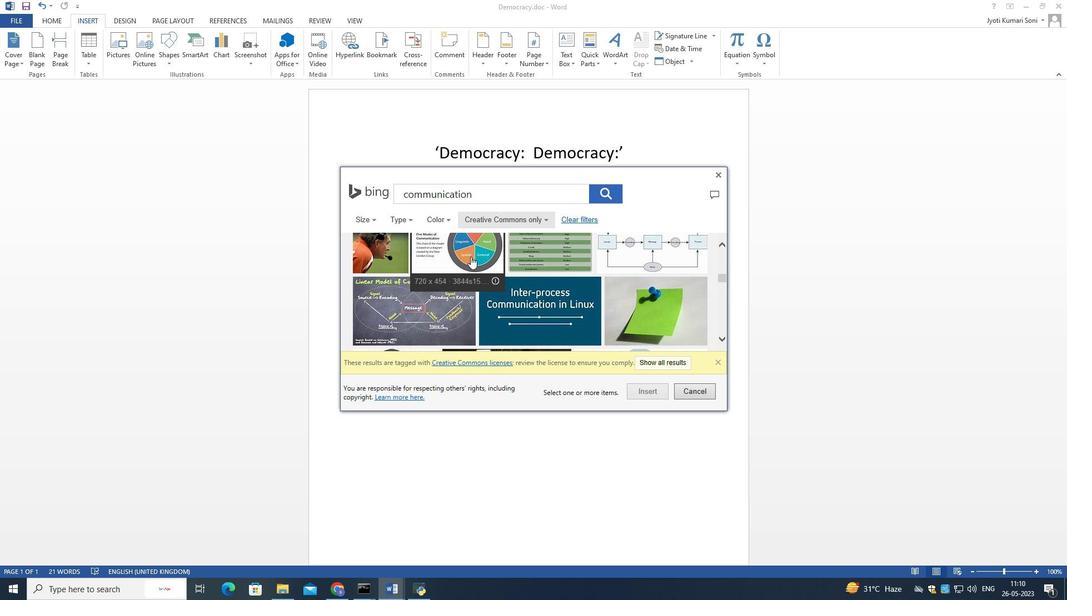 
Action: Mouse scrolled (468, 260) with delta (0, 0)
Screenshot: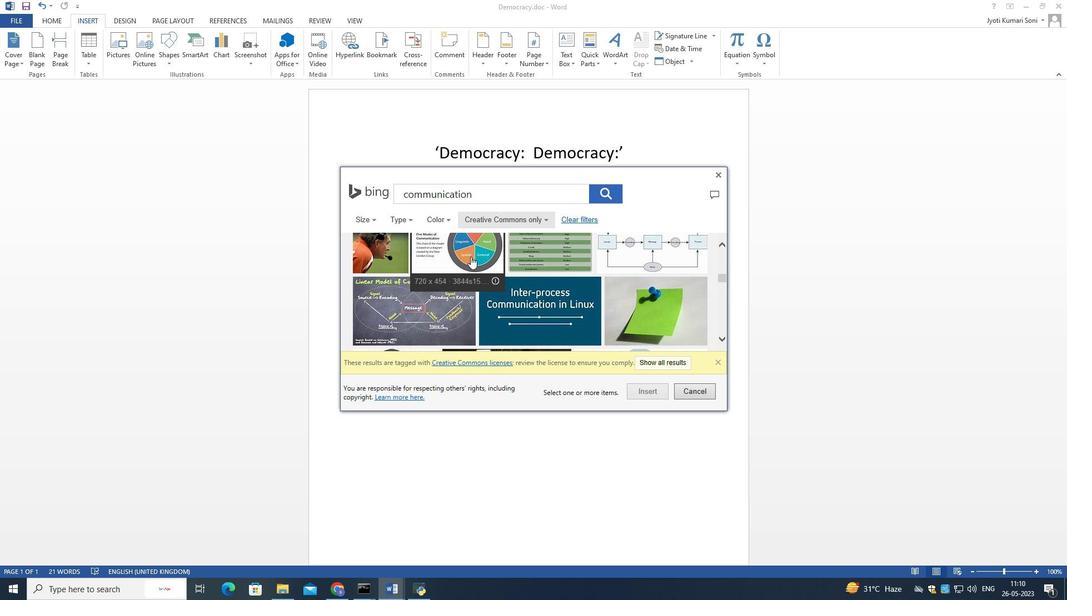 
Action: Mouse moved to (468, 261)
Screenshot: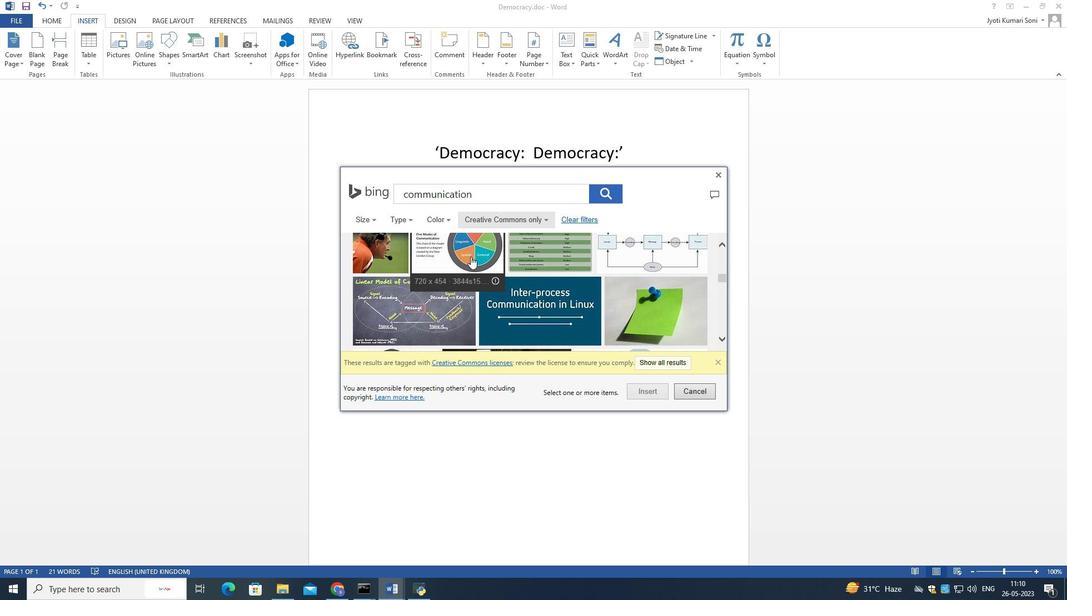 
Action: Mouse scrolled (468, 260) with delta (0, 0)
Screenshot: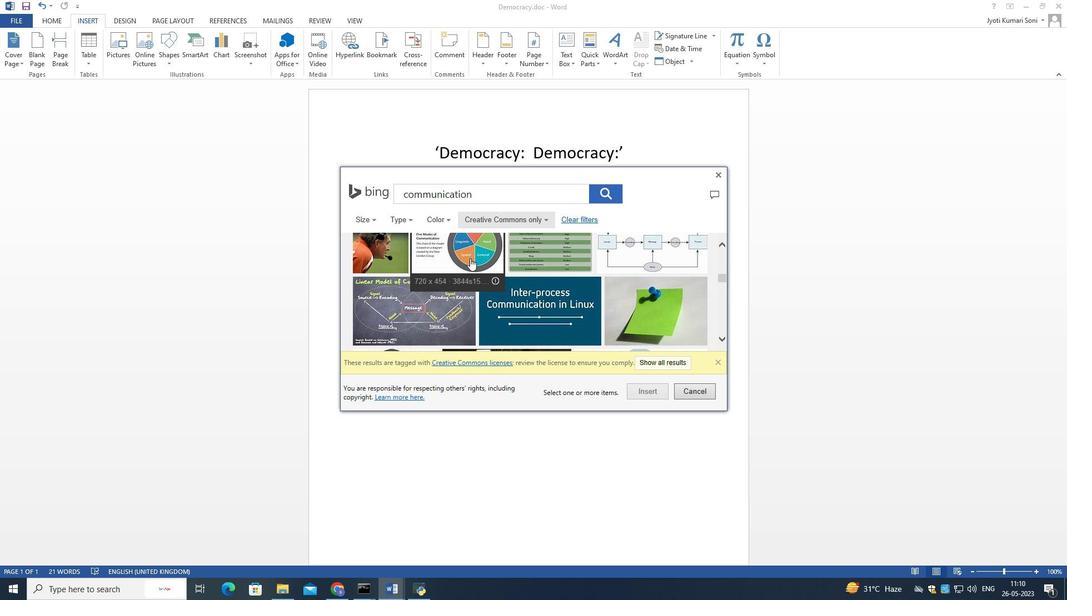 
Action: Mouse moved to (467, 264)
Screenshot: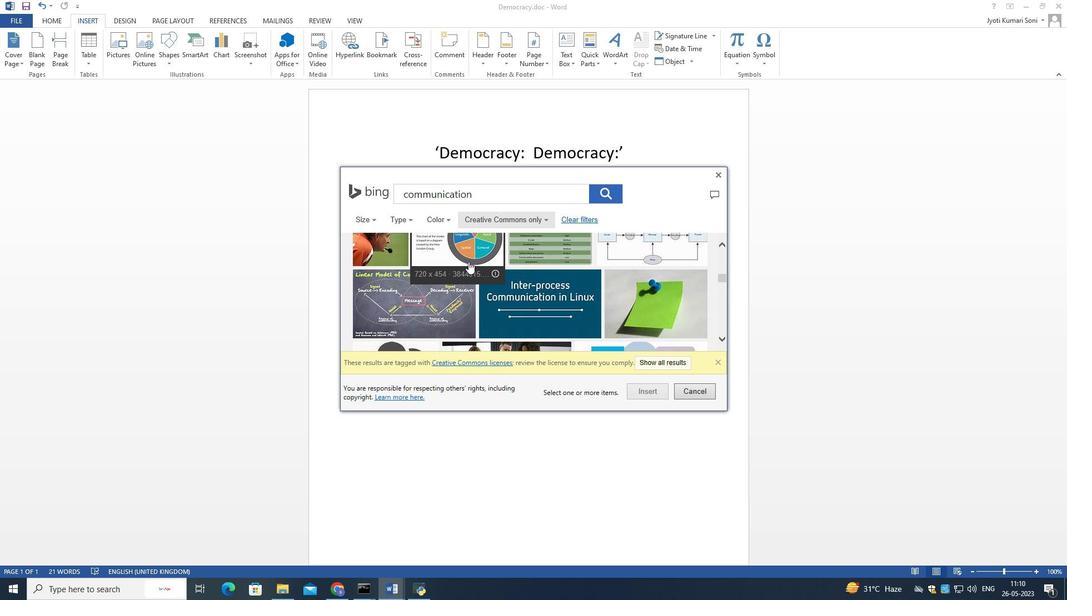 
Action: Mouse scrolled (467, 264) with delta (0, 0)
Screenshot: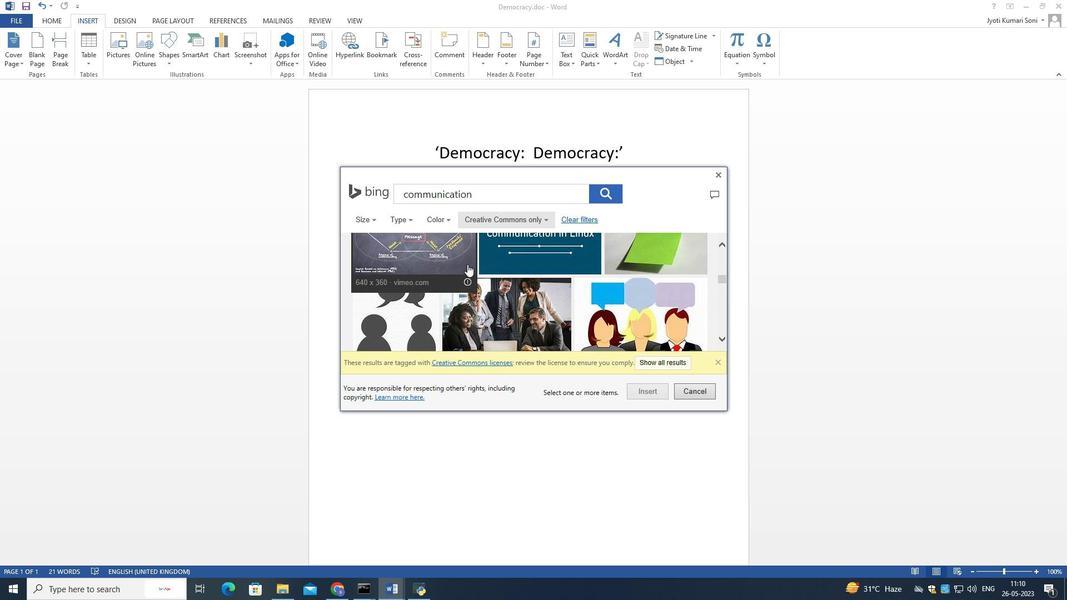 
Action: Mouse scrolled (467, 264) with delta (0, 0)
Screenshot: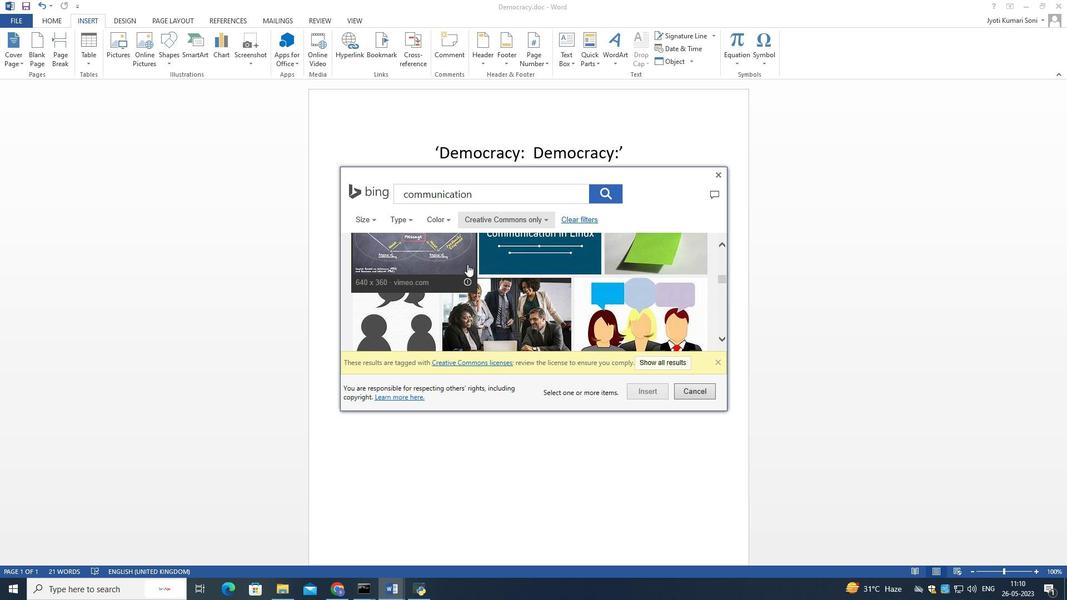 
Action: Mouse moved to (466, 265)
Screenshot: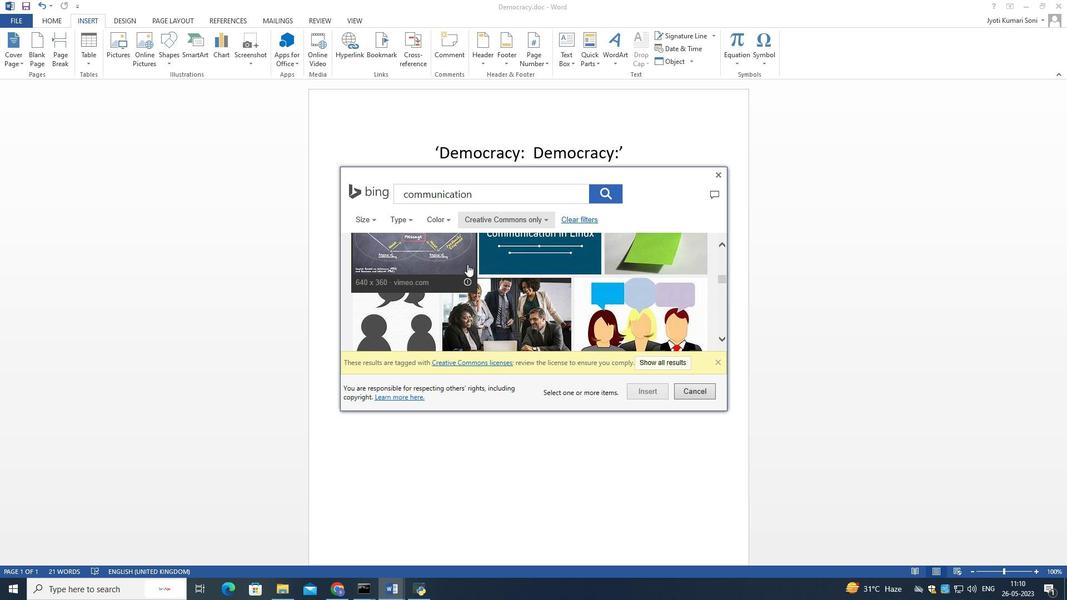 
Action: Mouse scrolled (466, 264) with delta (0, 0)
Screenshot: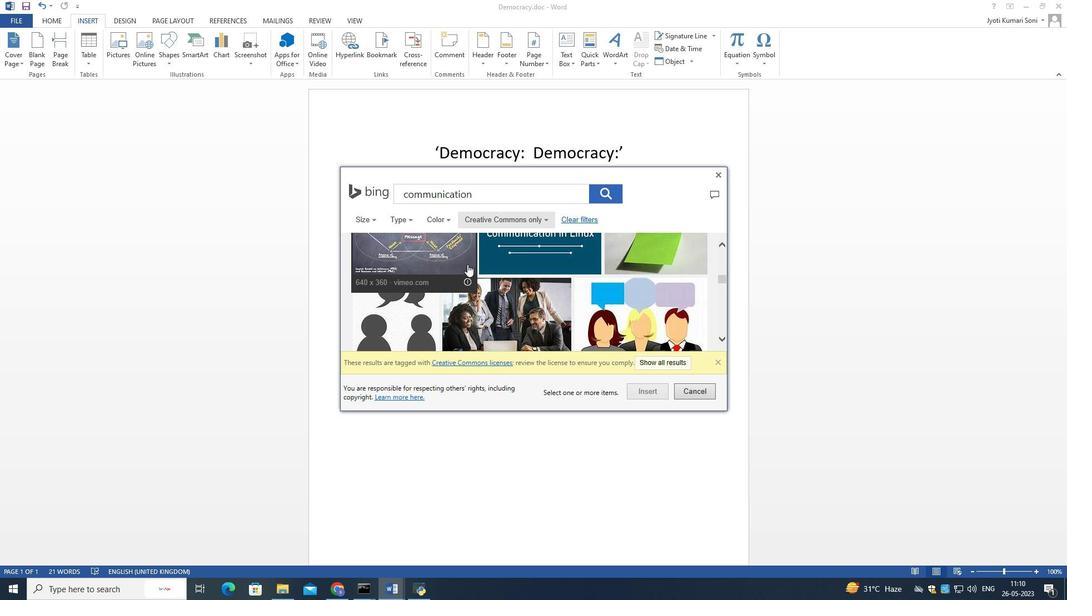 
Action: Mouse moved to (482, 282)
Screenshot: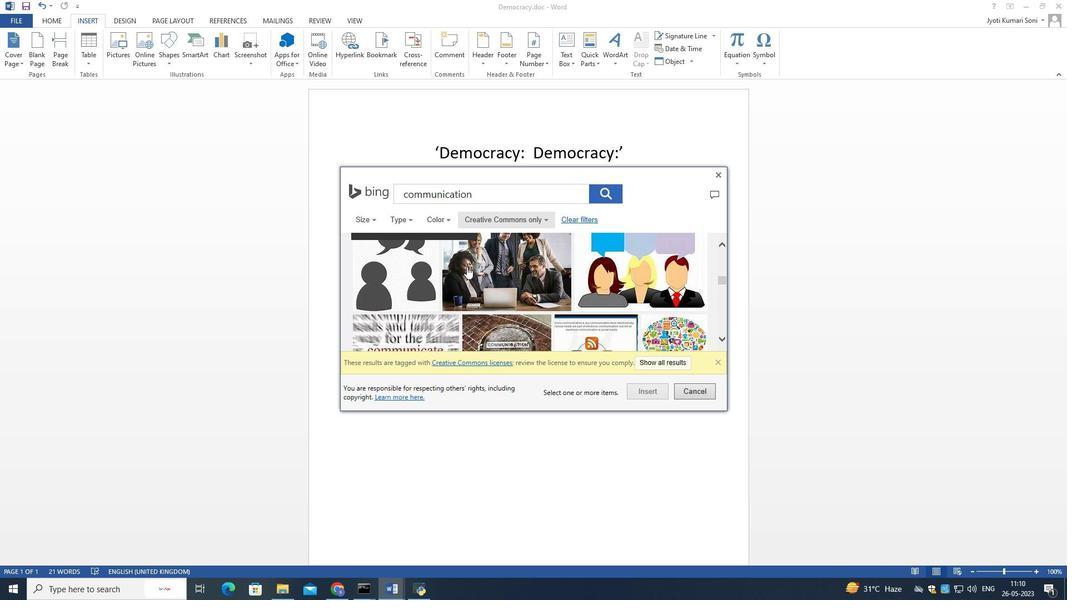 
Action: Mouse scrolled (482, 281) with delta (0, 0)
Screenshot: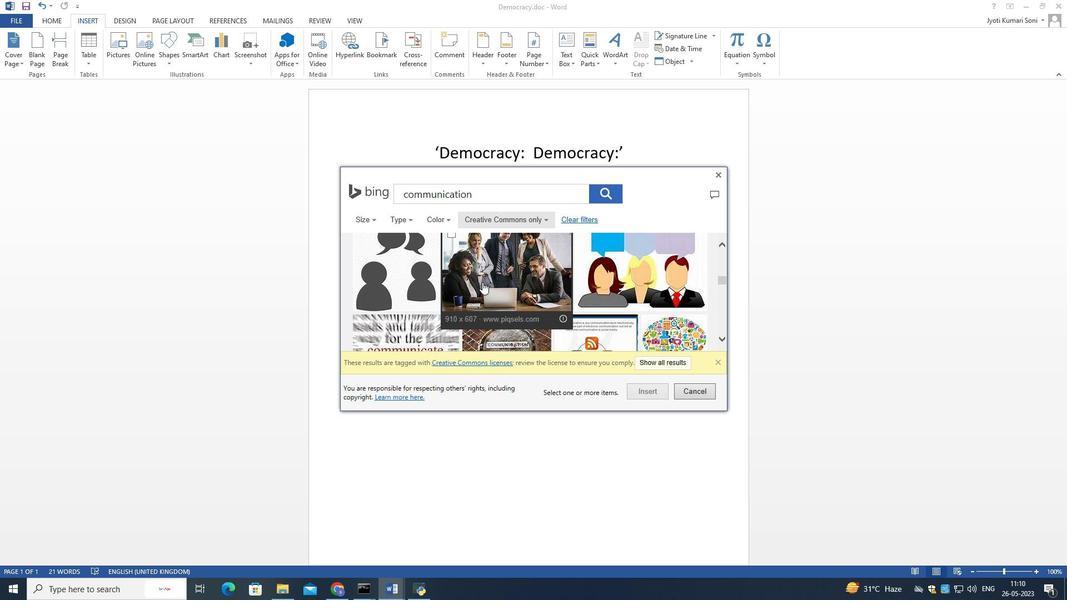 
Action: Mouse scrolled (482, 281) with delta (0, 0)
Screenshot: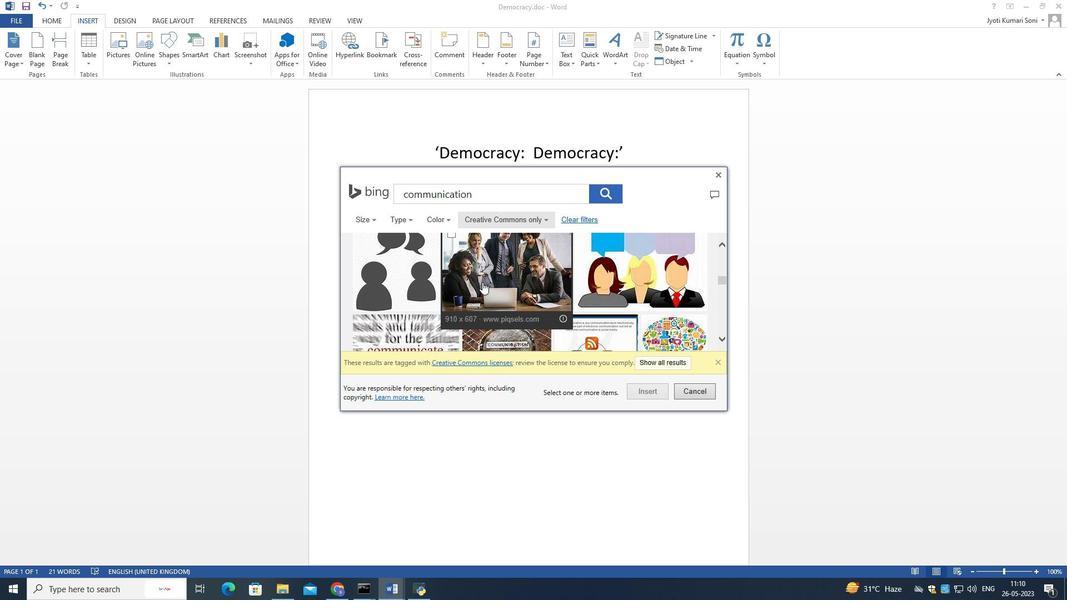 
Action: Mouse scrolled (482, 281) with delta (0, 0)
Screenshot: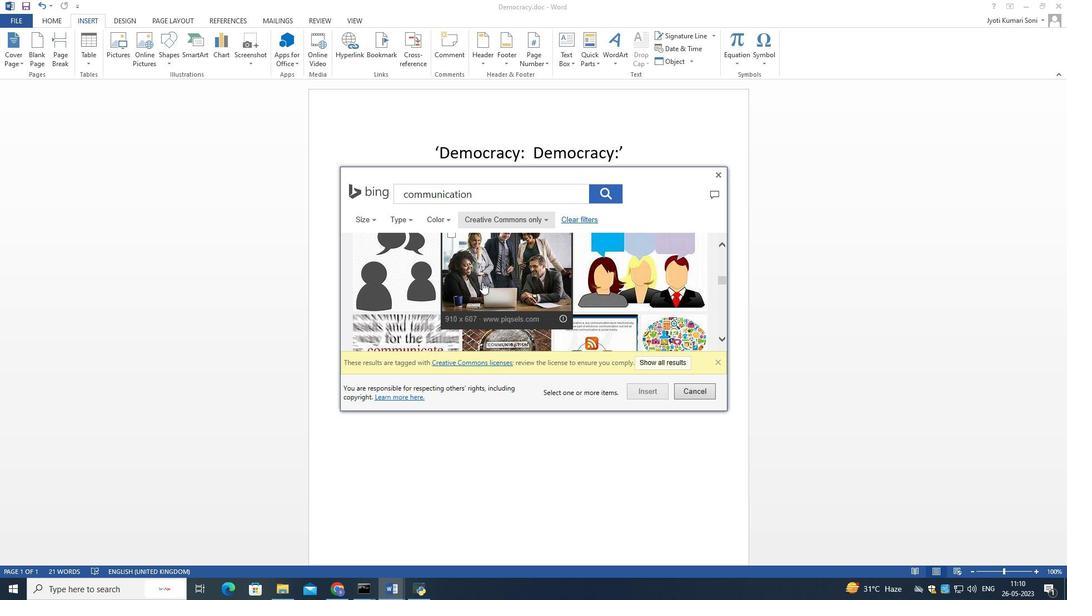 
Action: Mouse scrolled (482, 281) with delta (0, 0)
Screenshot: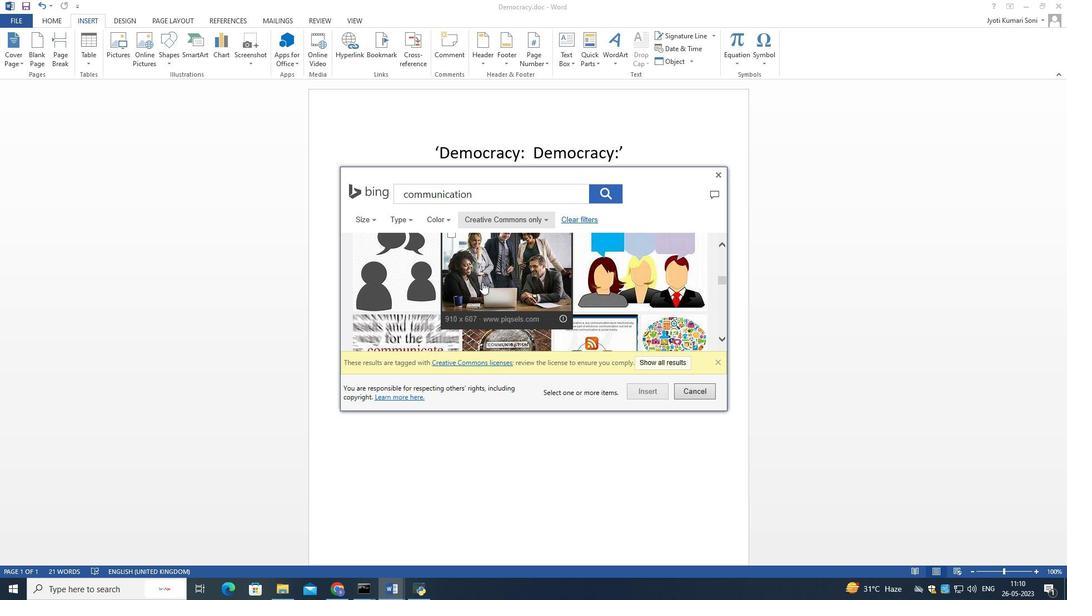 
Action: Mouse moved to (485, 277)
Screenshot: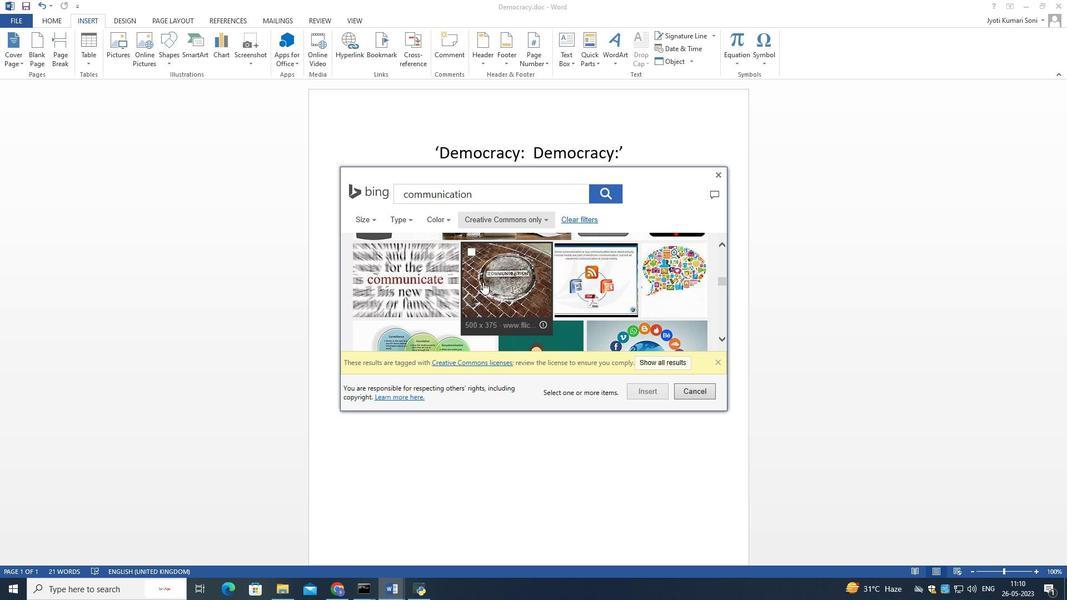 
Action: Mouse scrolled (485, 277) with delta (0, 0)
Screenshot: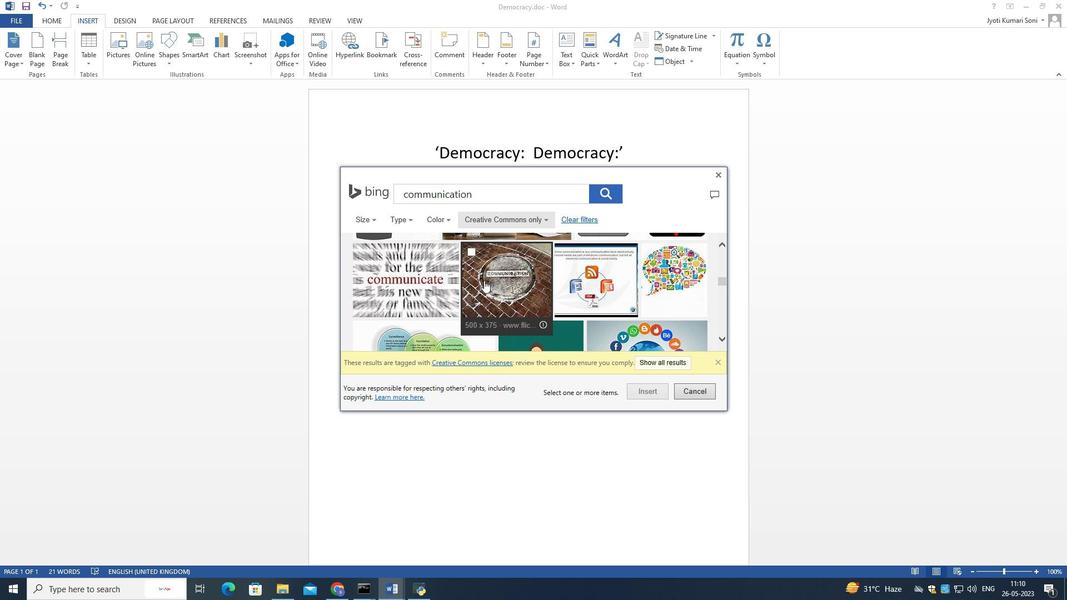 
Action: Mouse scrolled (485, 277) with delta (0, 0)
Screenshot: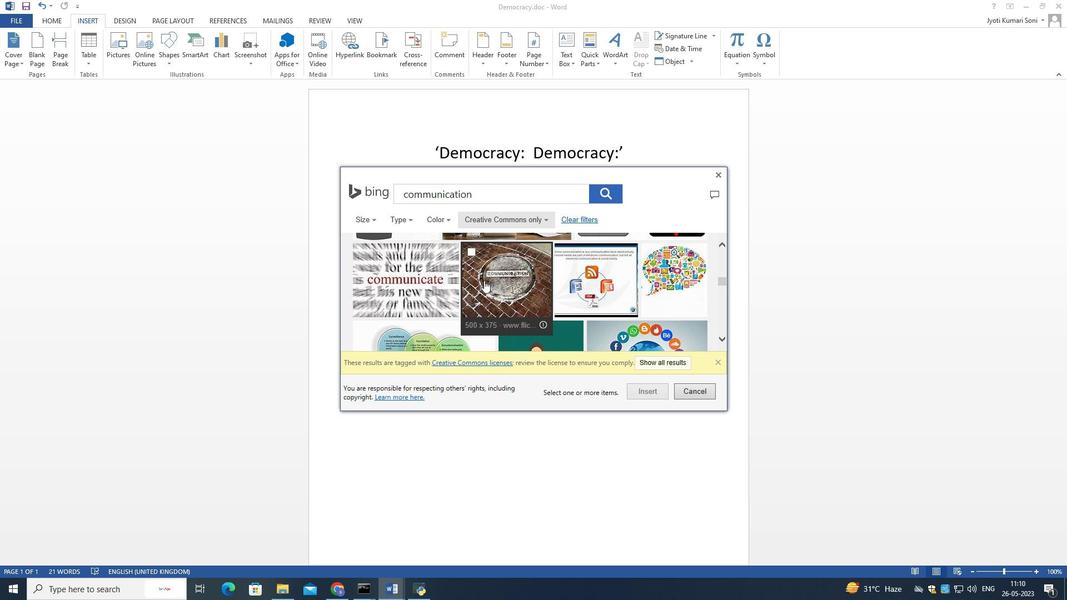 
Action: Mouse scrolled (485, 277) with delta (0, 0)
Screenshot: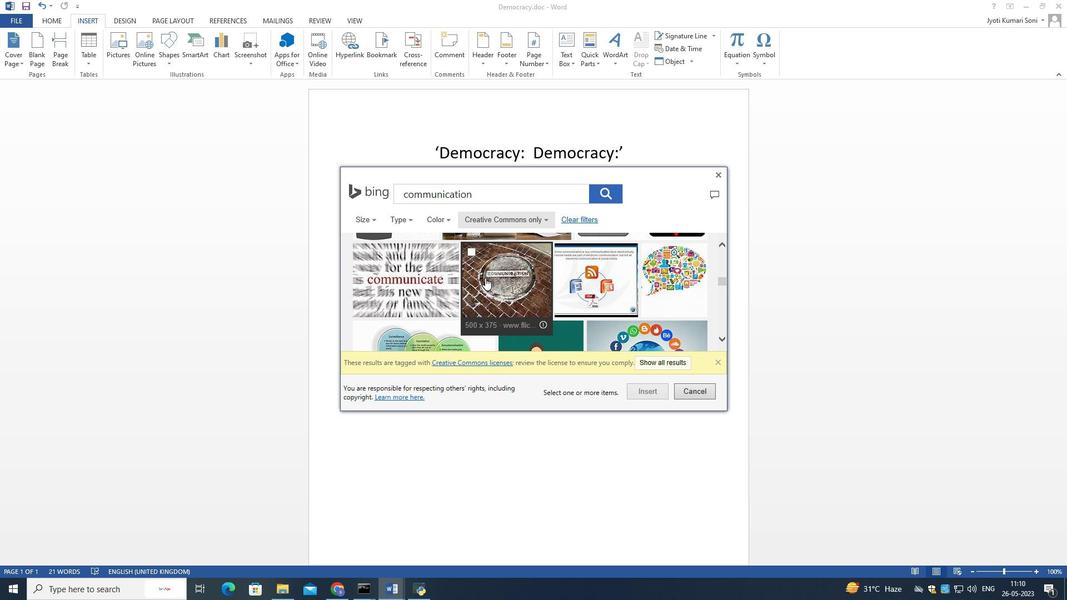 
Action: Mouse scrolled (485, 277) with delta (0, 0)
Screenshot: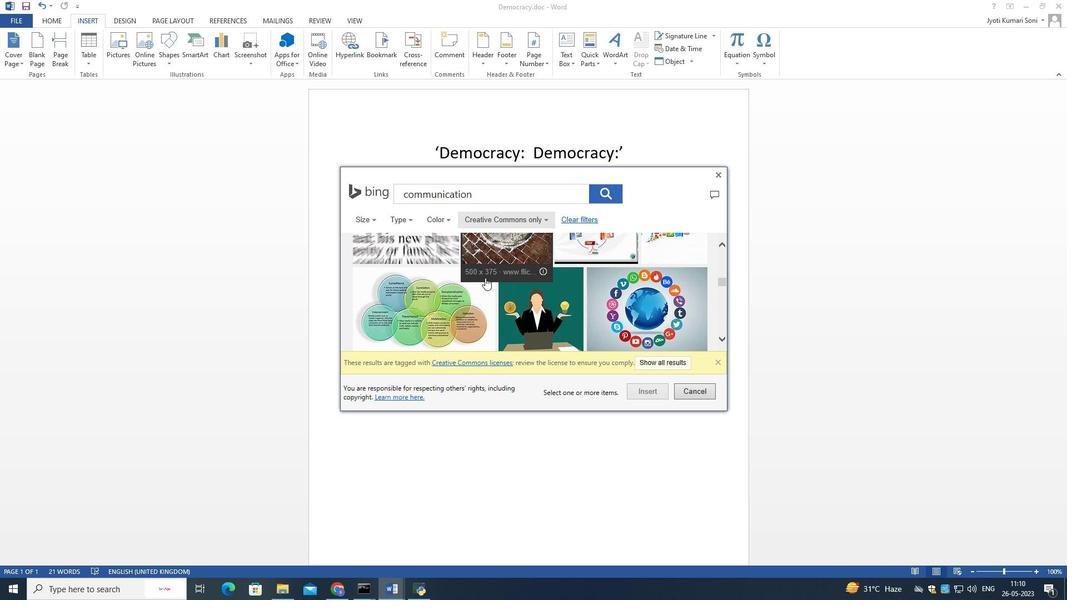 
Action: Mouse scrolled (485, 277) with delta (0, 0)
Screenshot: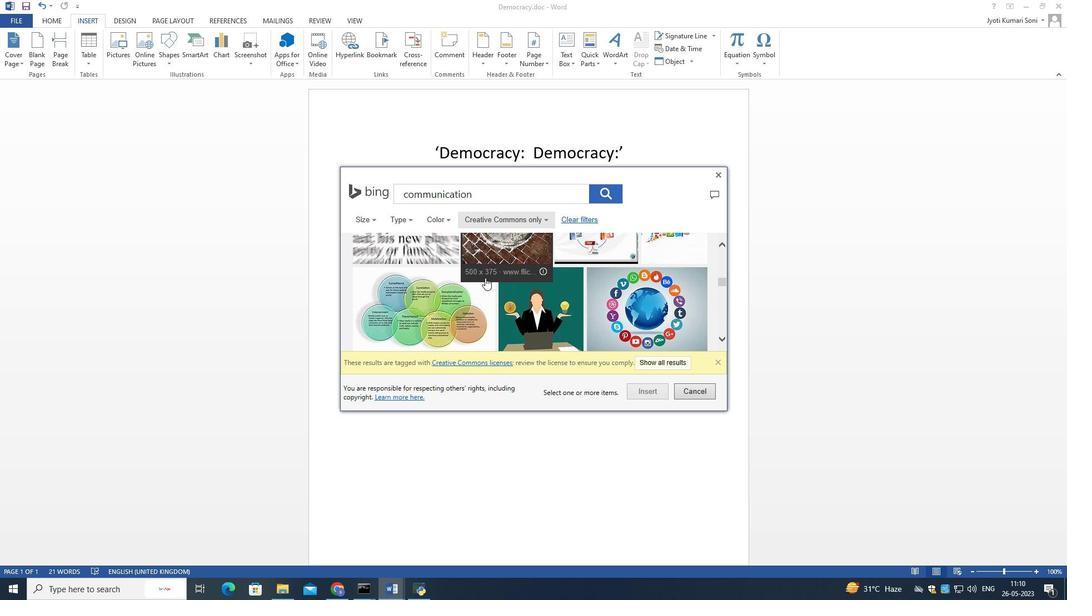 
Action: Mouse scrolled (485, 277) with delta (0, 0)
Screenshot: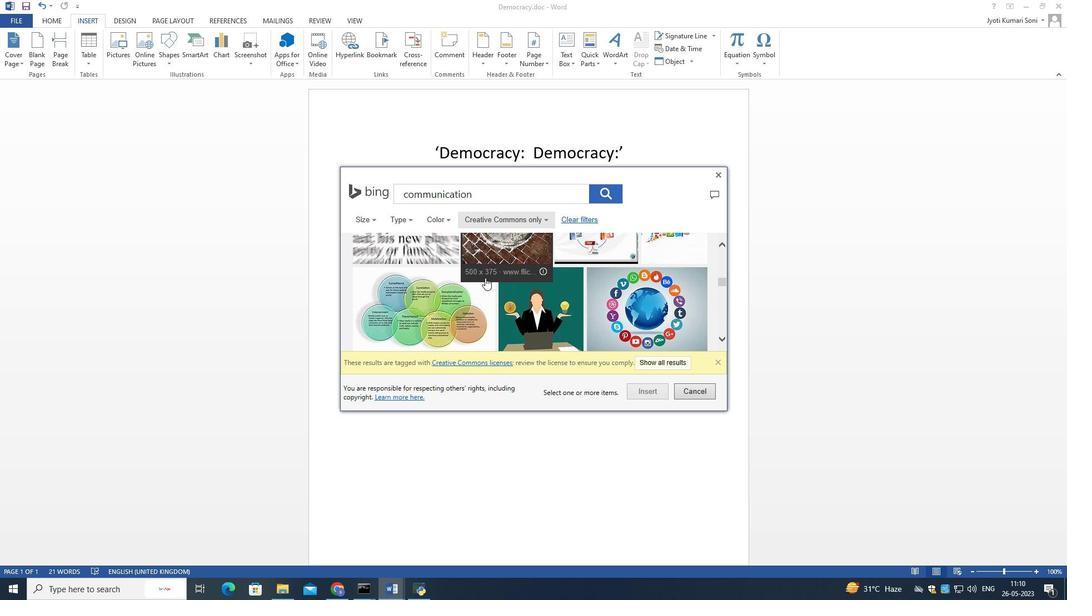 
Action: Mouse scrolled (485, 277) with delta (0, 0)
Screenshot: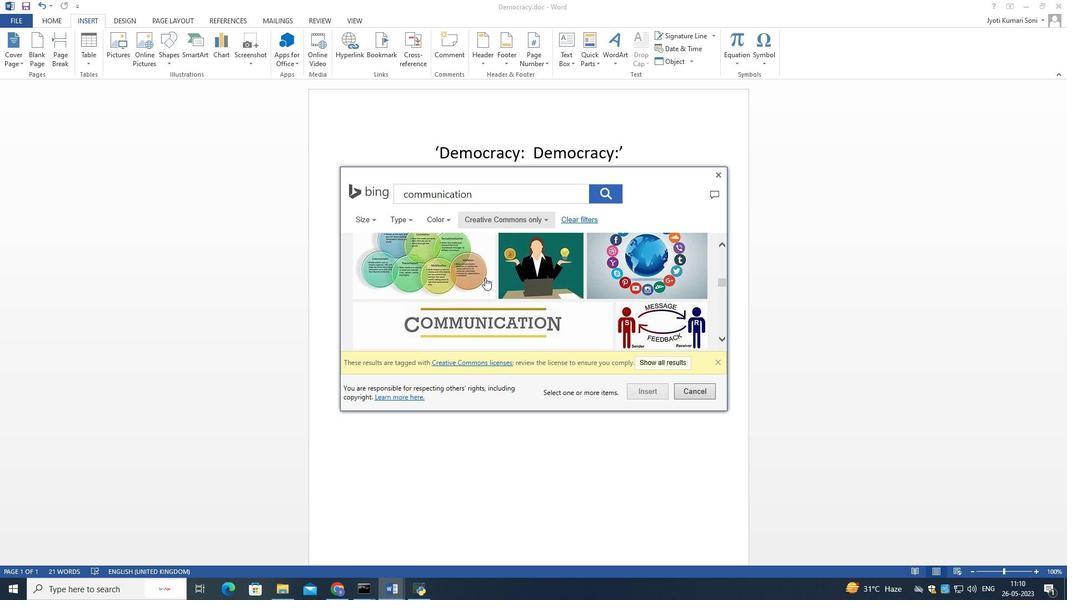 
Action: Mouse scrolled (485, 277) with delta (0, 0)
Screenshot: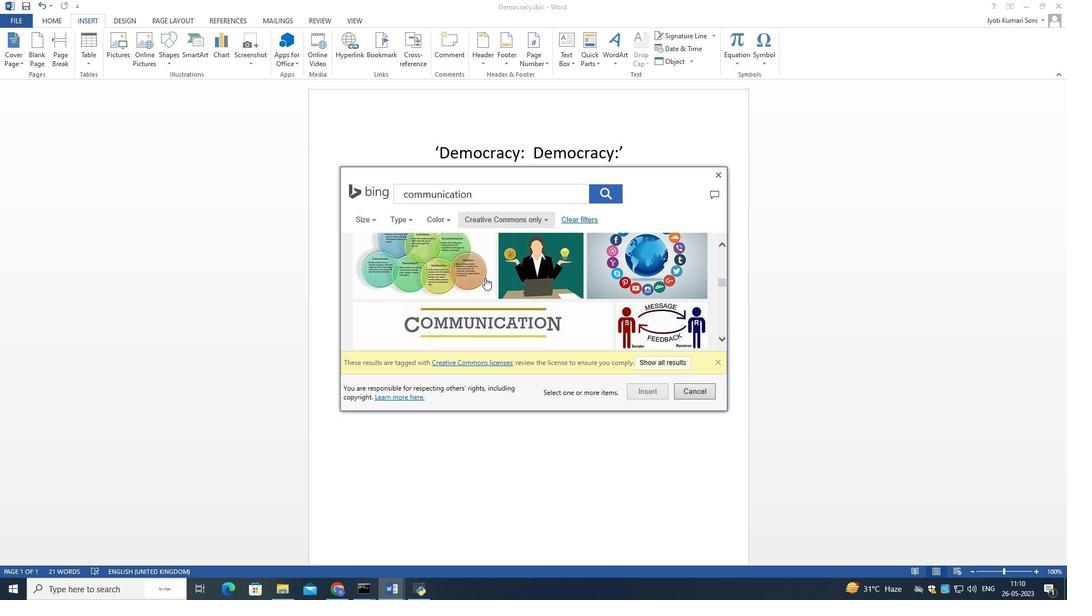 
Action: Mouse scrolled (485, 277) with delta (0, 0)
Screenshot: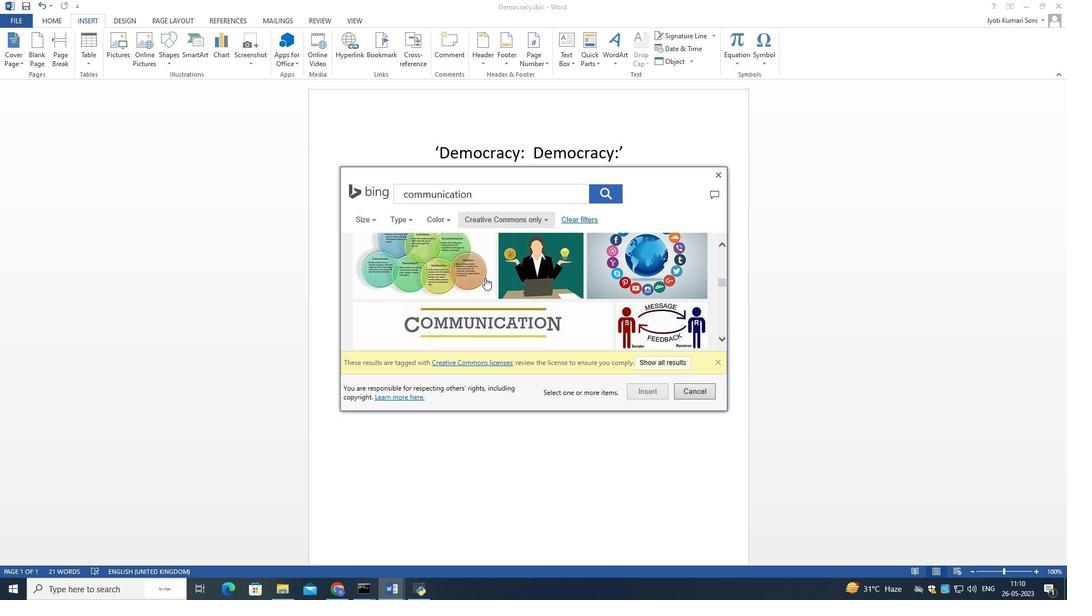 
Action: Mouse moved to (485, 277)
Screenshot: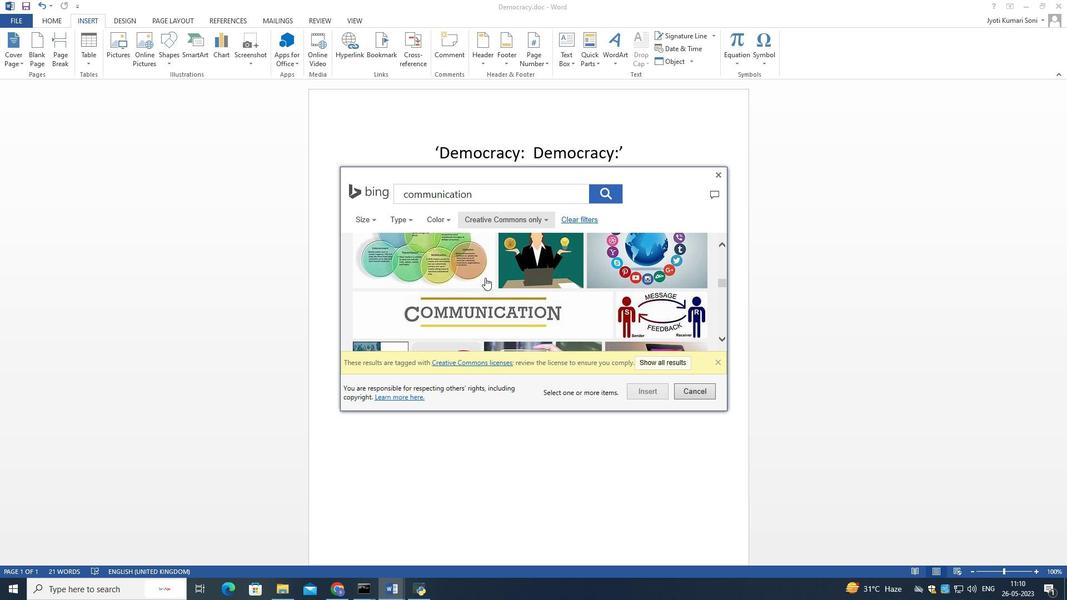 
Action: Mouse scrolled (485, 277) with delta (0, 0)
Screenshot: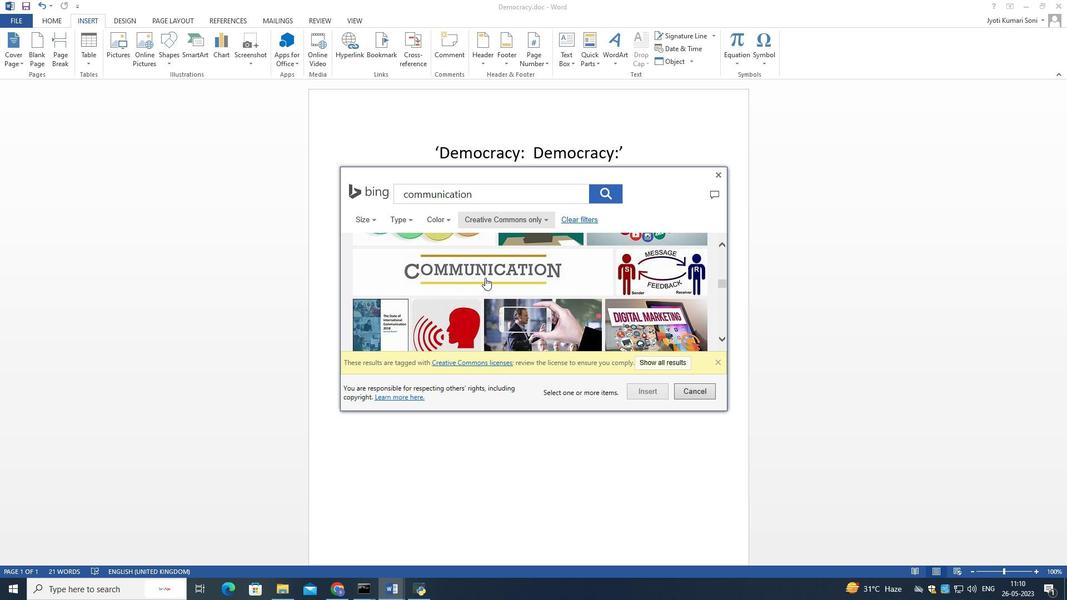 
Action: Mouse moved to (482, 274)
Screenshot: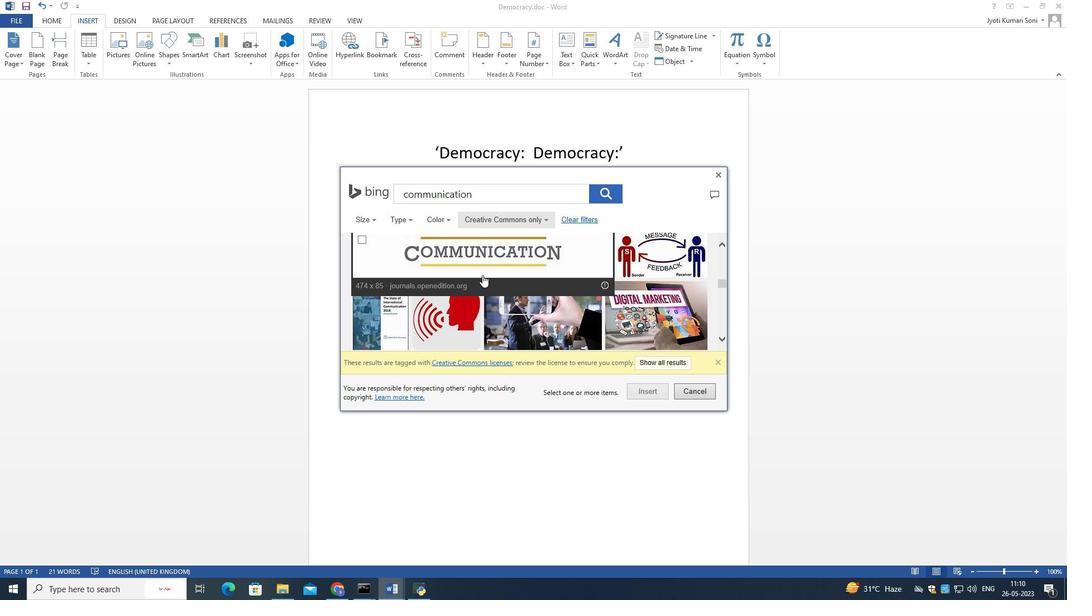 
Action: Mouse scrolled (482, 273) with delta (0, 0)
Screenshot: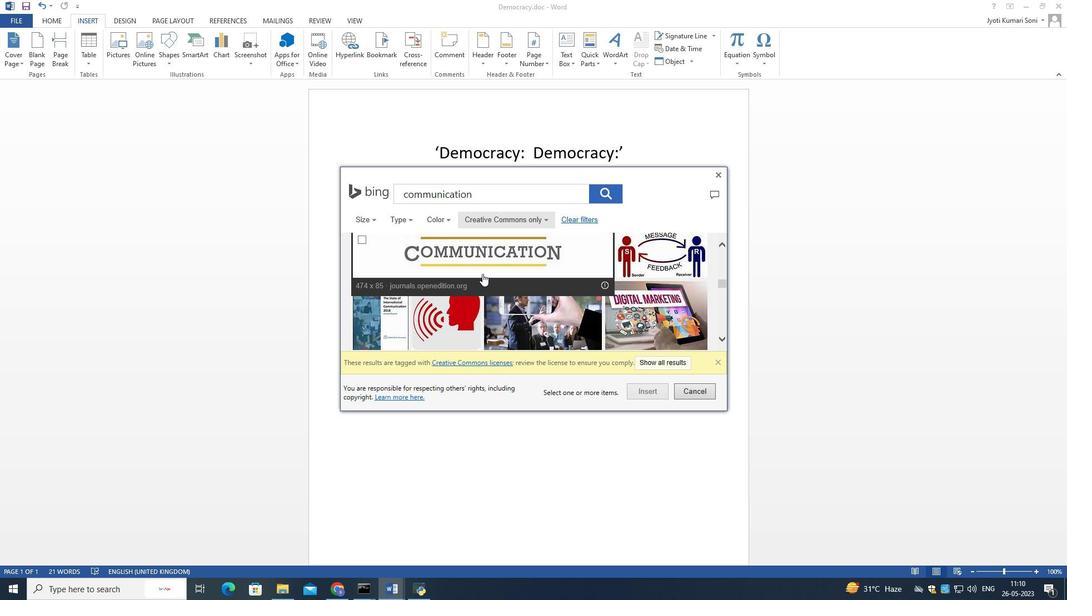 
Action: Mouse scrolled (482, 273) with delta (0, 0)
Screenshot: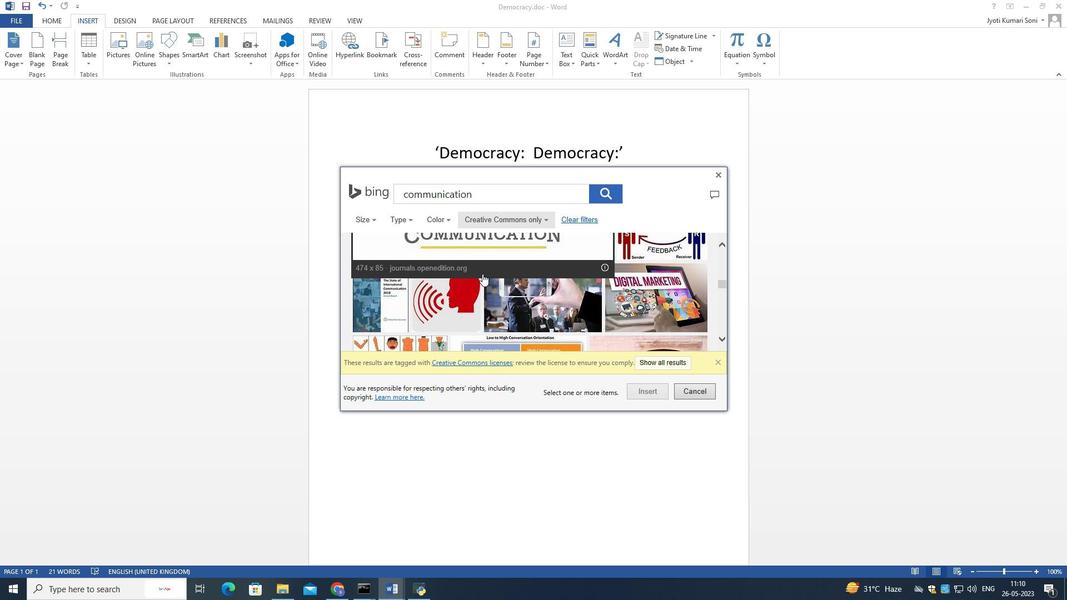 
Action: Mouse scrolled (482, 273) with delta (0, 0)
Screenshot: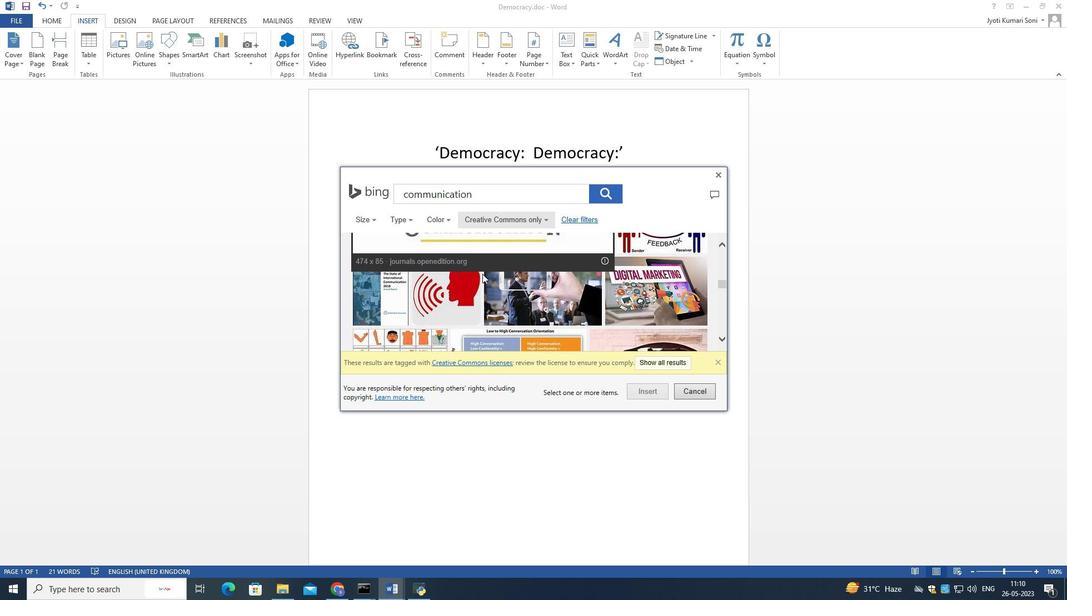 
Action: Mouse scrolled (482, 273) with delta (0, 0)
Screenshot: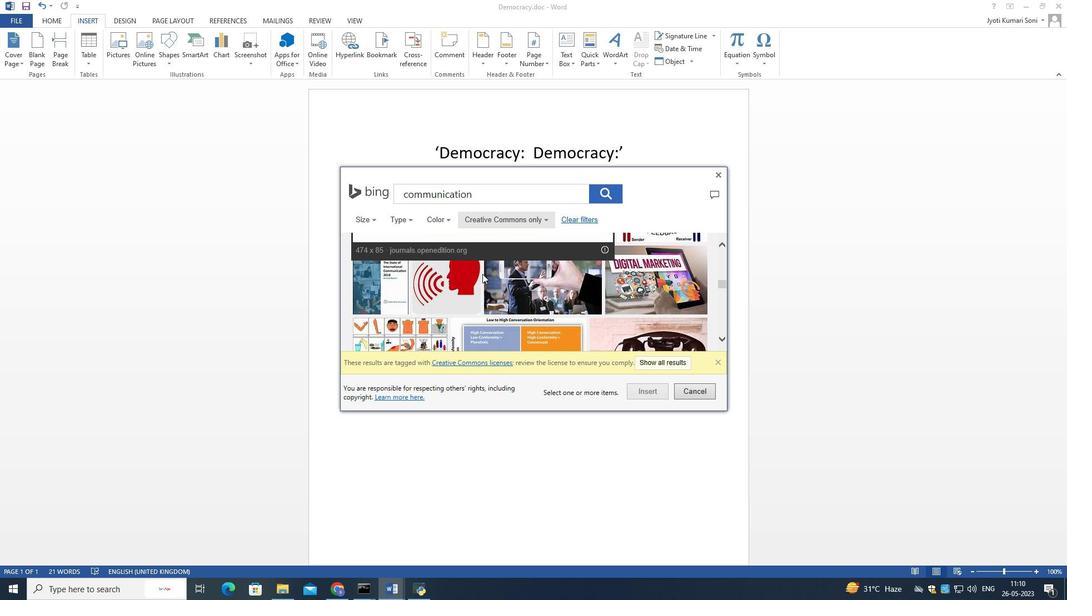 
Action: Mouse scrolled (482, 273) with delta (0, 0)
Screenshot: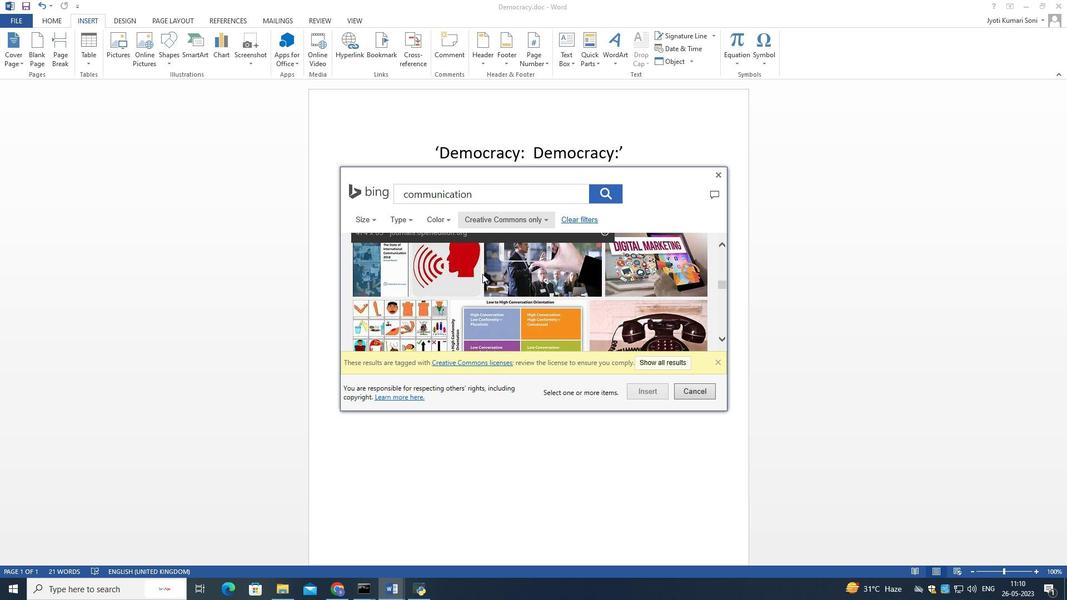 
Action: Mouse scrolled (482, 273) with delta (0, 0)
Screenshot: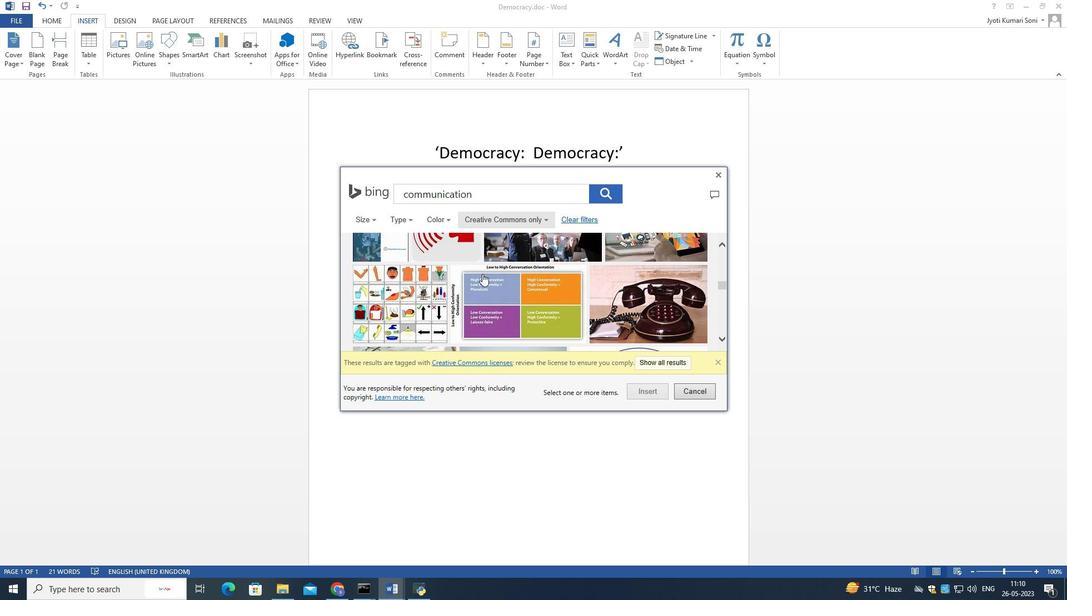 
Action: Mouse scrolled (482, 273) with delta (0, 0)
Screenshot: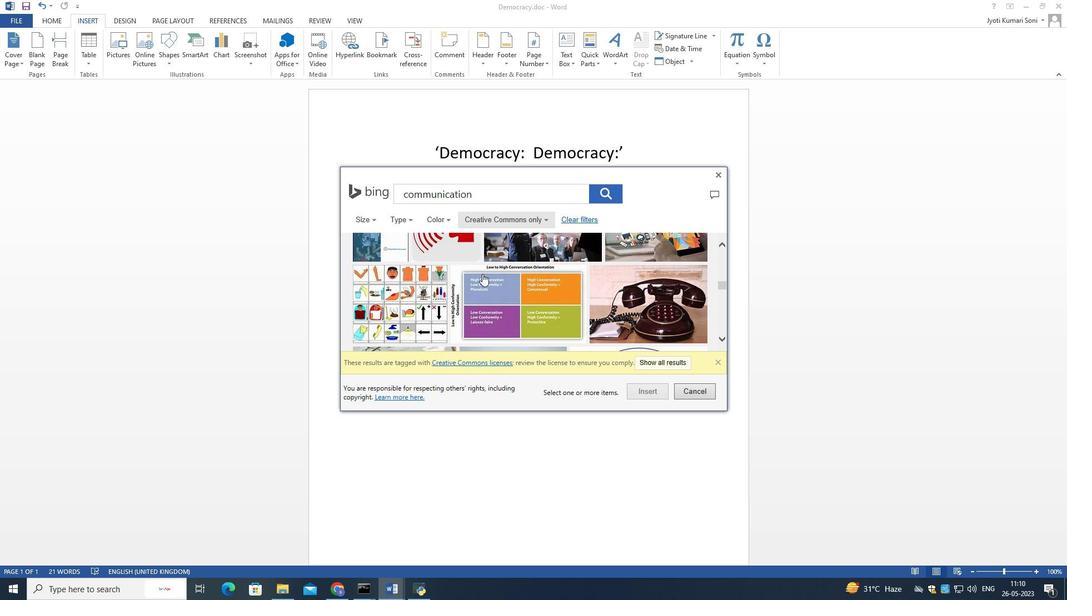 
Action: Mouse scrolled (482, 273) with delta (0, 0)
Screenshot: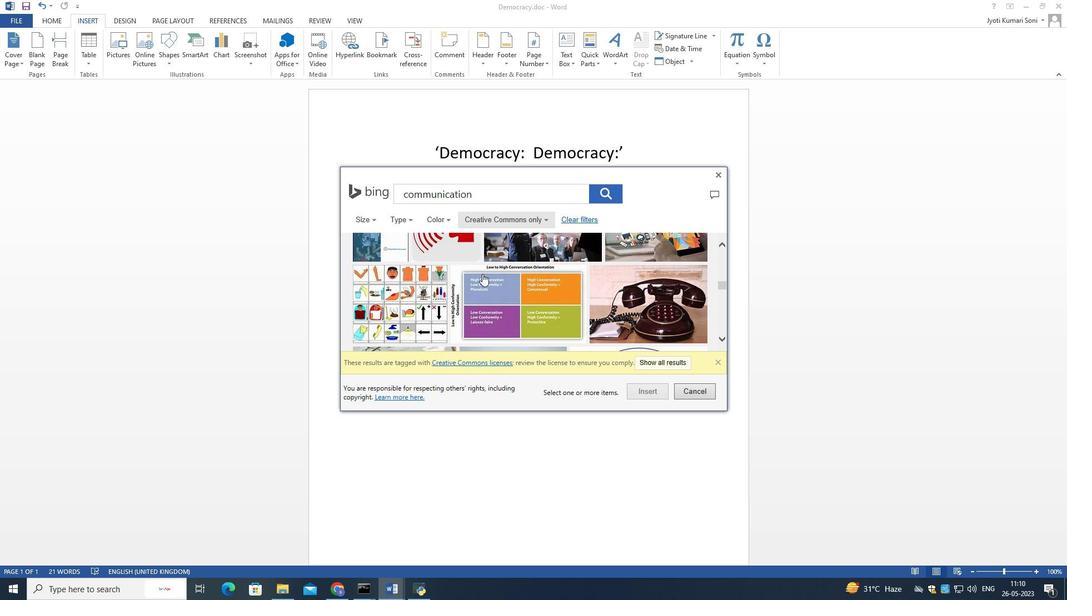 
Action: Mouse scrolled (482, 273) with delta (0, 0)
Screenshot: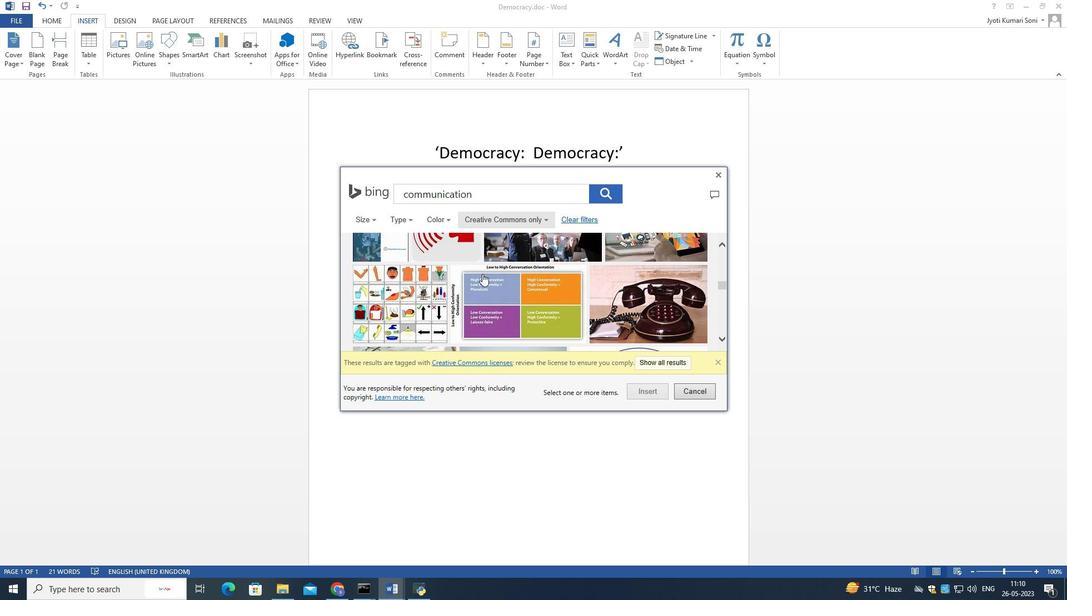 
Action: Mouse scrolled (482, 273) with delta (0, 0)
Screenshot: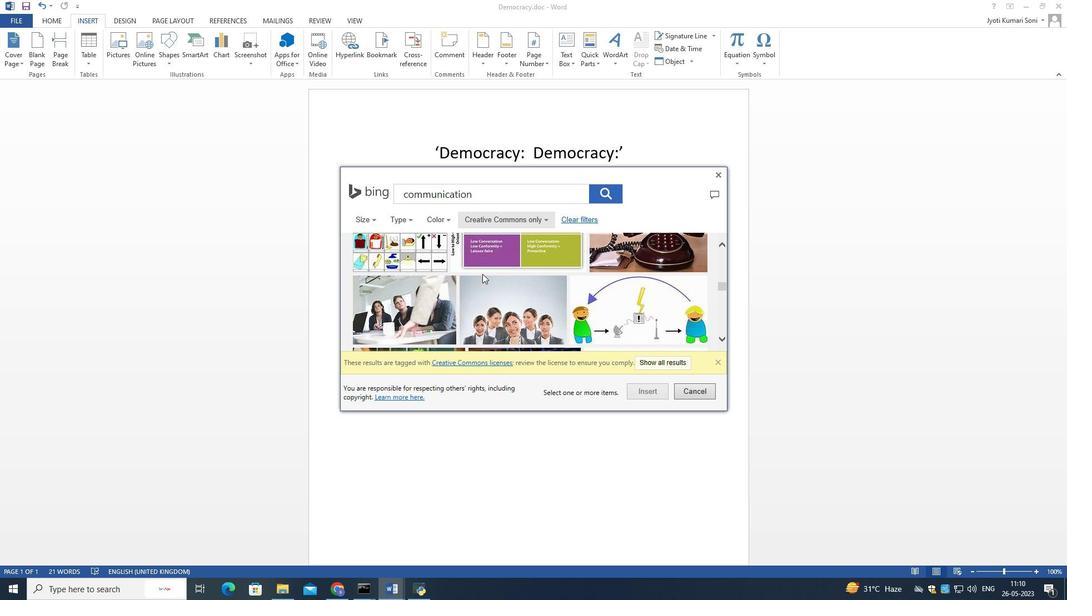 
Action: Mouse scrolled (482, 273) with delta (0, 0)
Screenshot: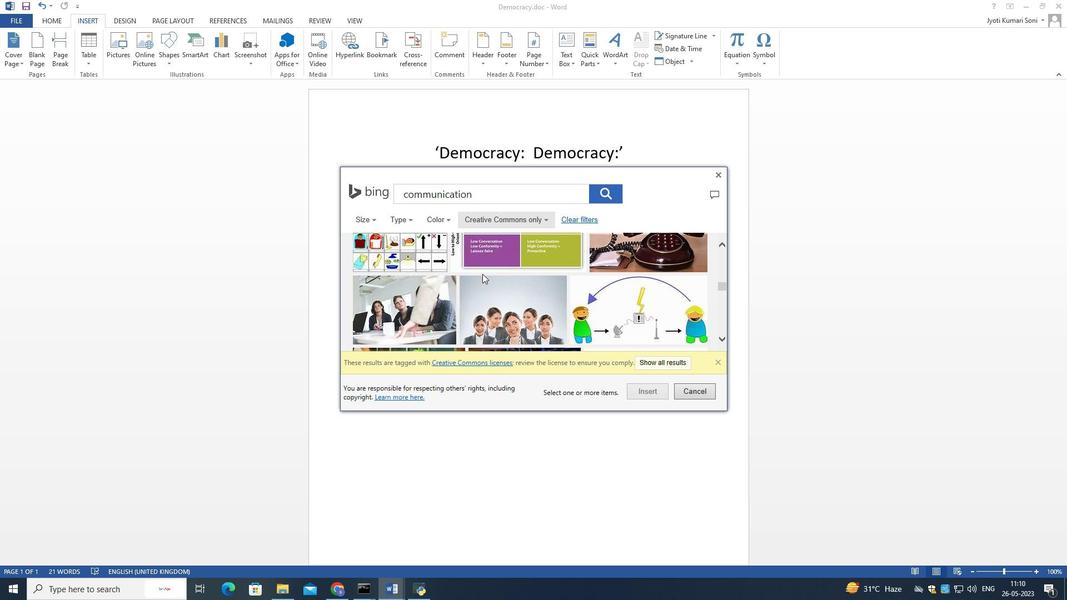 
Action: Mouse scrolled (482, 273) with delta (0, 0)
Screenshot: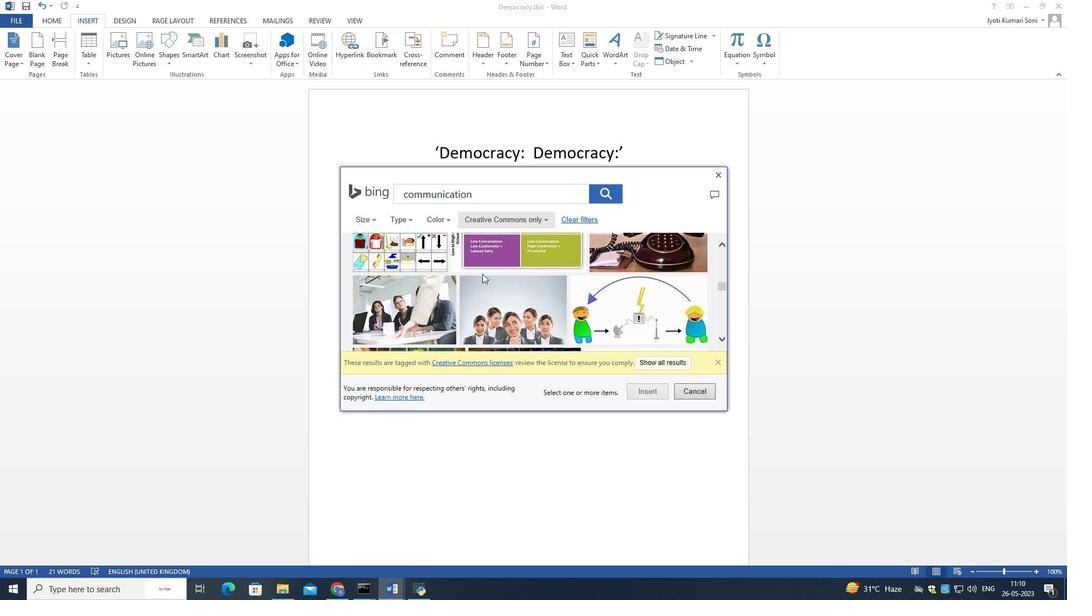 
Action: Mouse scrolled (482, 273) with delta (0, 0)
Screenshot: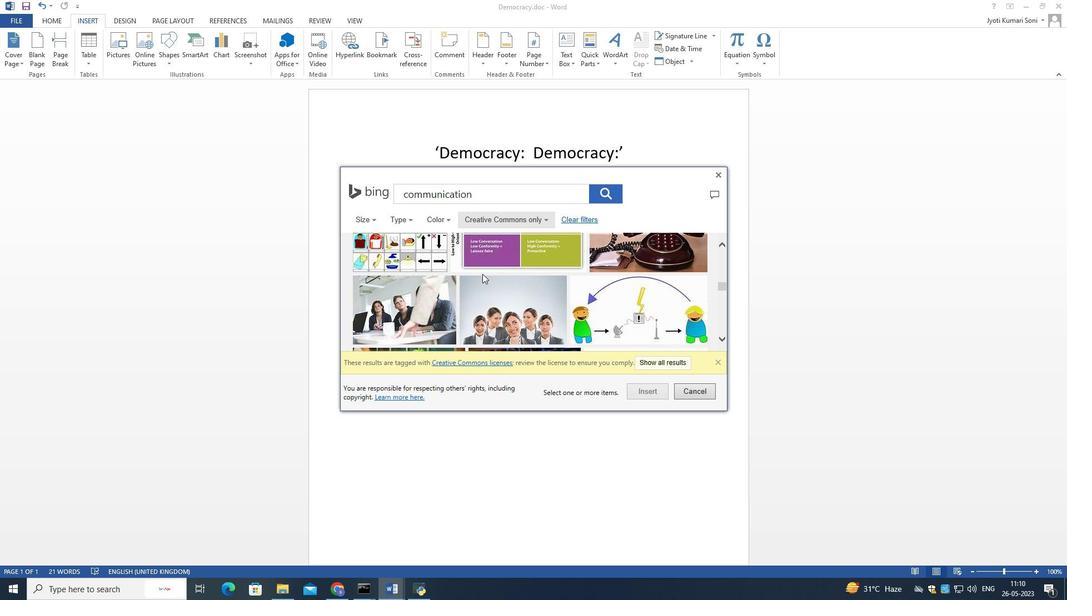 
Action: Mouse scrolled (482, 273) with delta (0, 0)
Screenshot: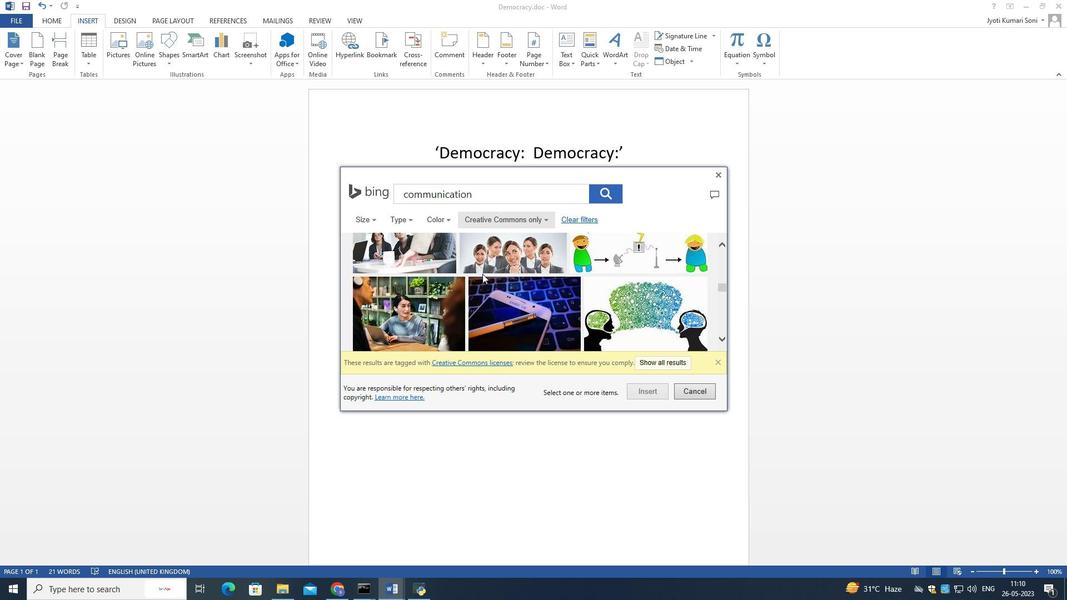 
Action: Mouse scrolled (482, 273) with delta (0, 0)
Screenshot: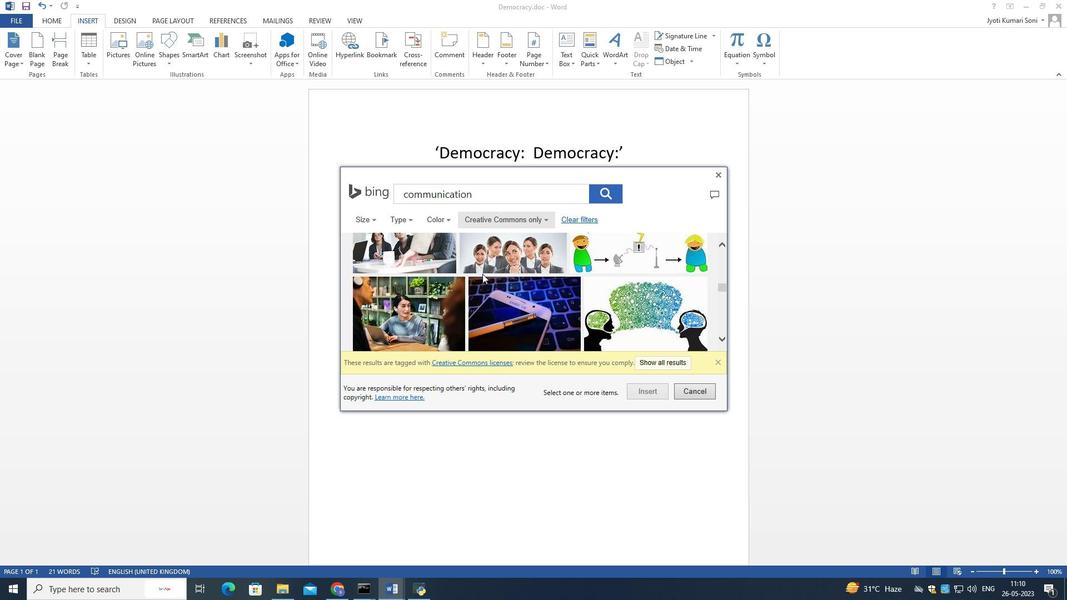 
Action: Mouse scrolled (482, 273) with delta (0, 0)
Screenshot: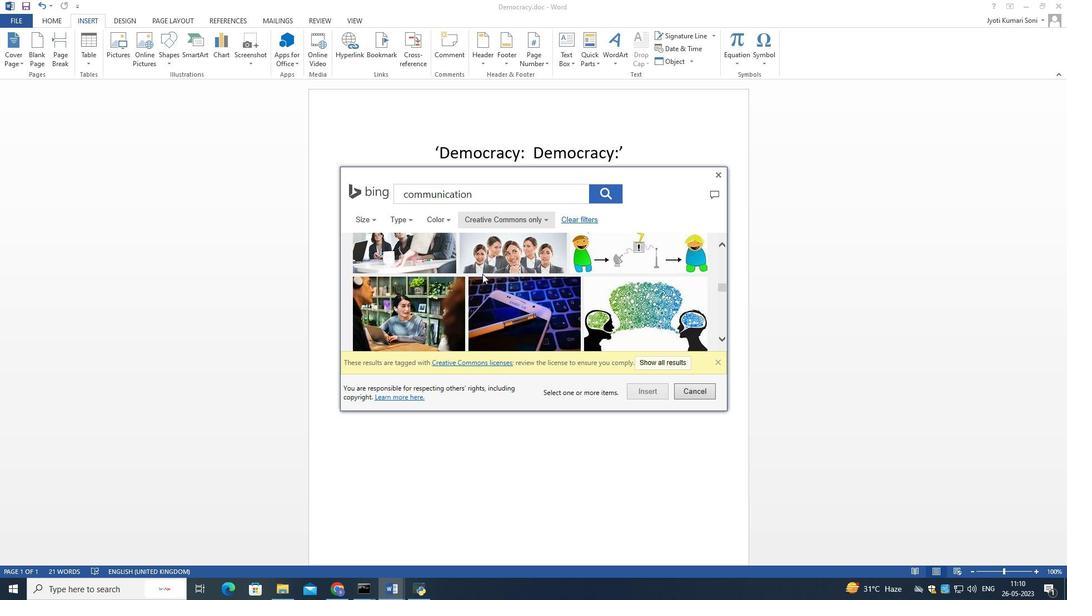 
Action: Mouse scrolled (482, 273) with delta (0, 0)
Screenshot: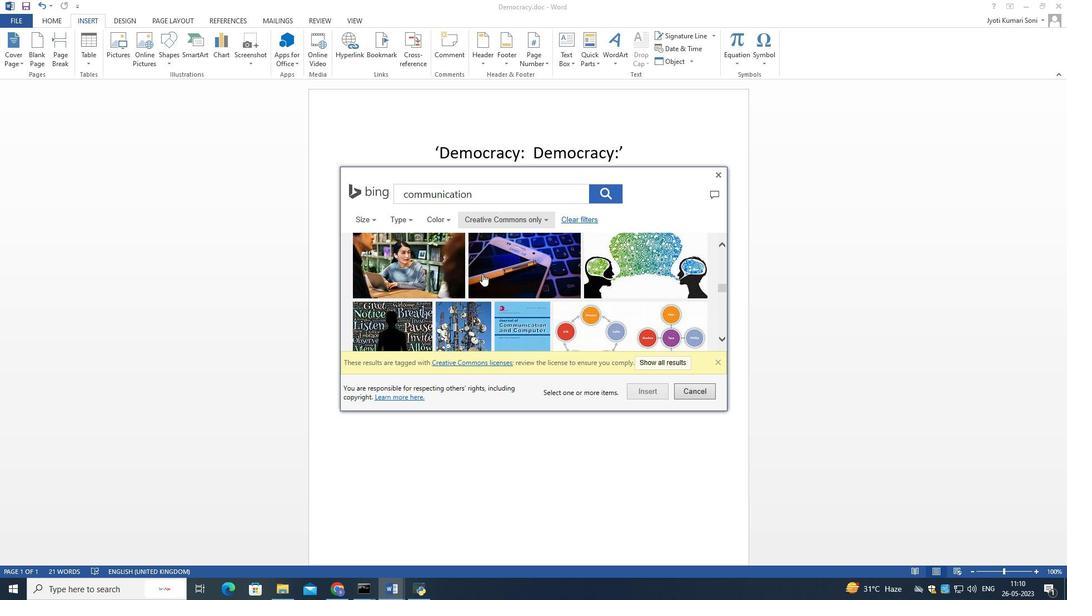 
Action: Mouse scrolled (482, 273) with delta (0, 0)
Screenshot: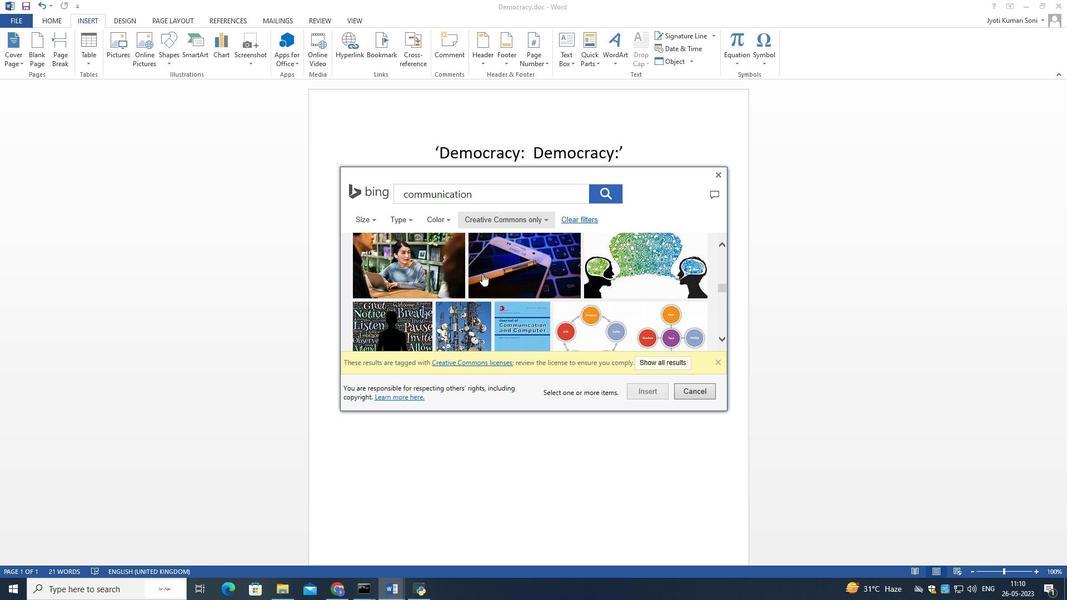 
Action: Mouse scrolled (482, 273) with delta (0, 0)
Screenshot: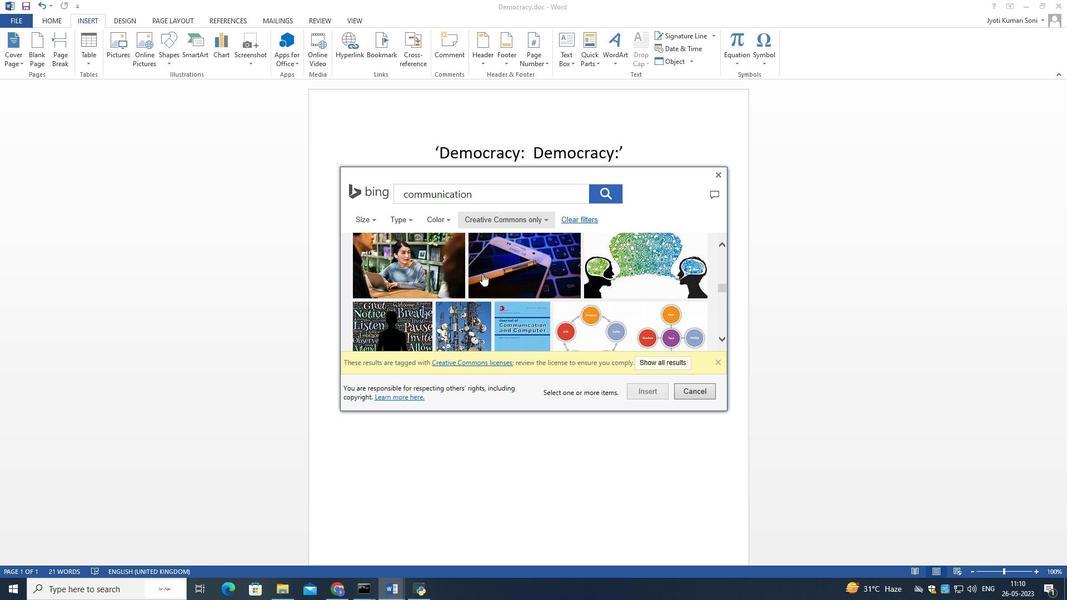 
Action: Mouse scrolled (482, 273) with delta (0, 0)
Screenshot: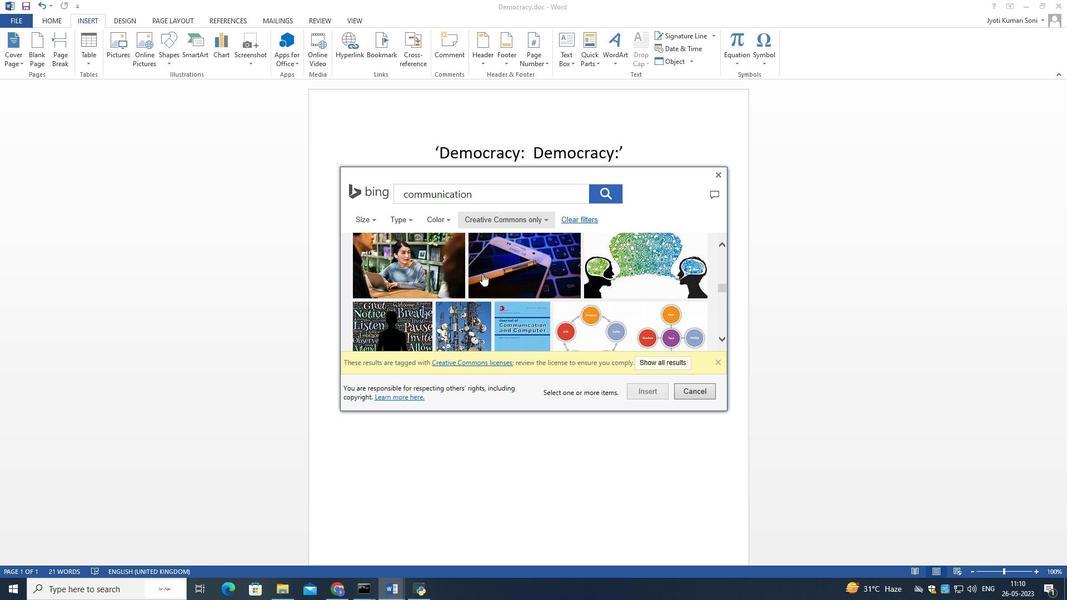 
Action: Mouse scrolled (482, 273) with delta (0, 0)
Screenshot: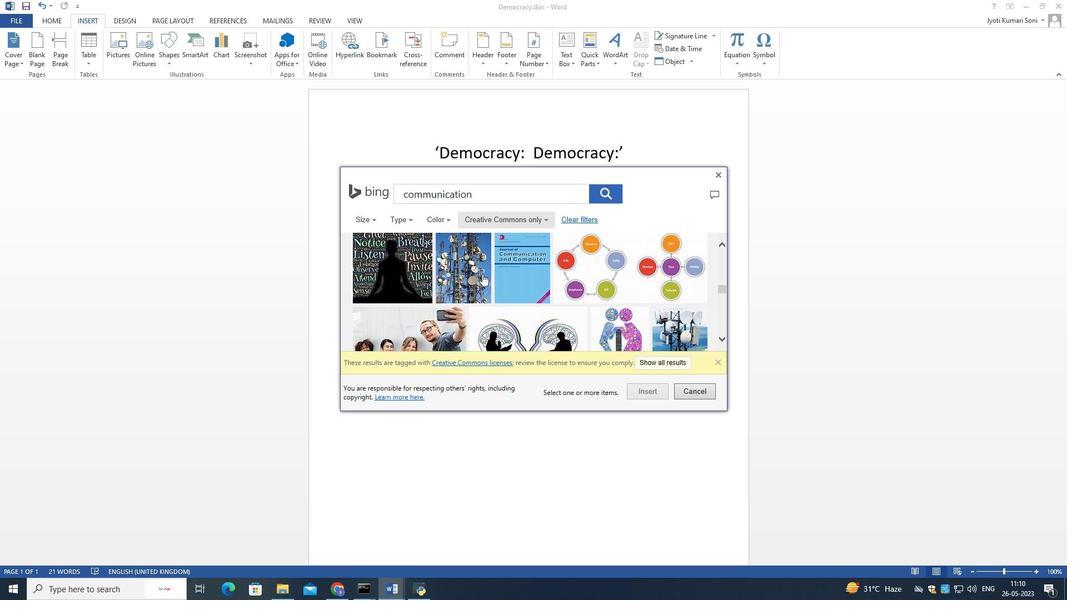 
Action: Mouse scrolled (482, 273) with delta (0, 0)
Screenshot: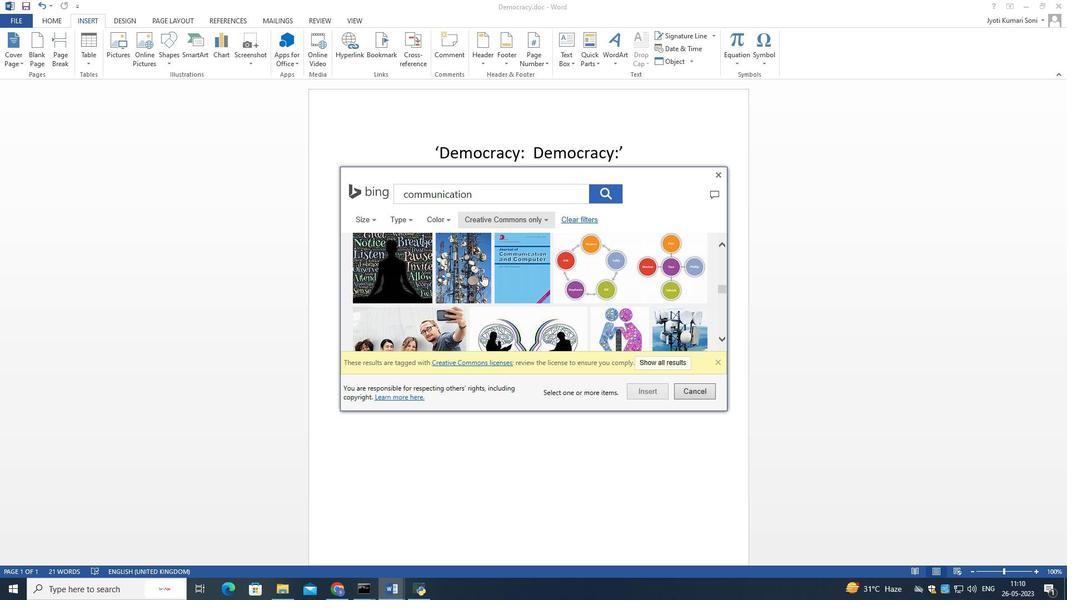 
Action: Mouse scrolled (482, 273) with delta (0, 0)
Screenshot: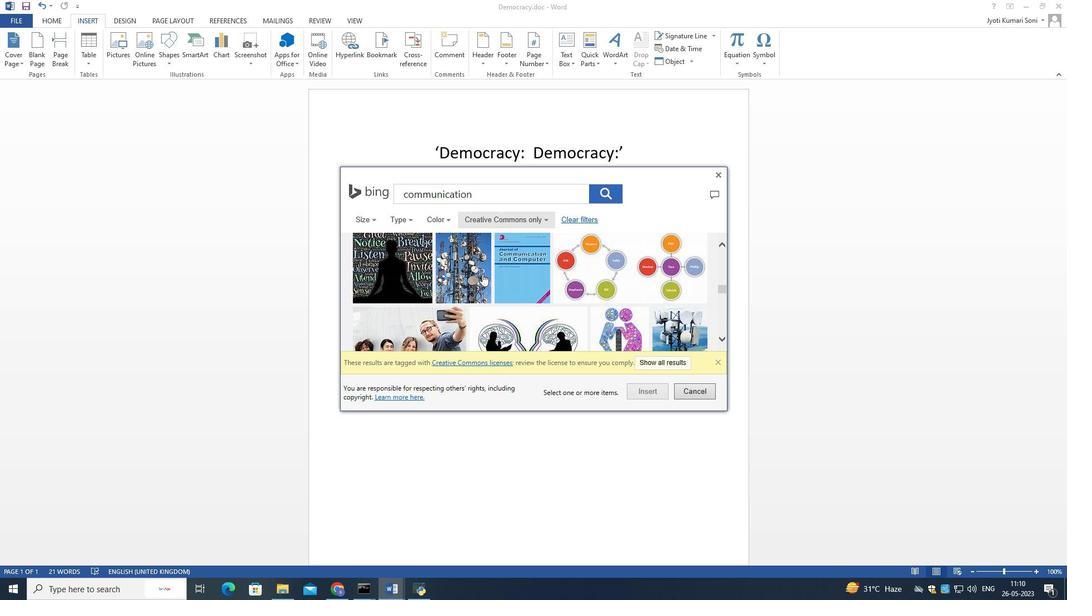 
Action: Mouse scrolled (482, 273) with delta (0, 0)
Screenshot: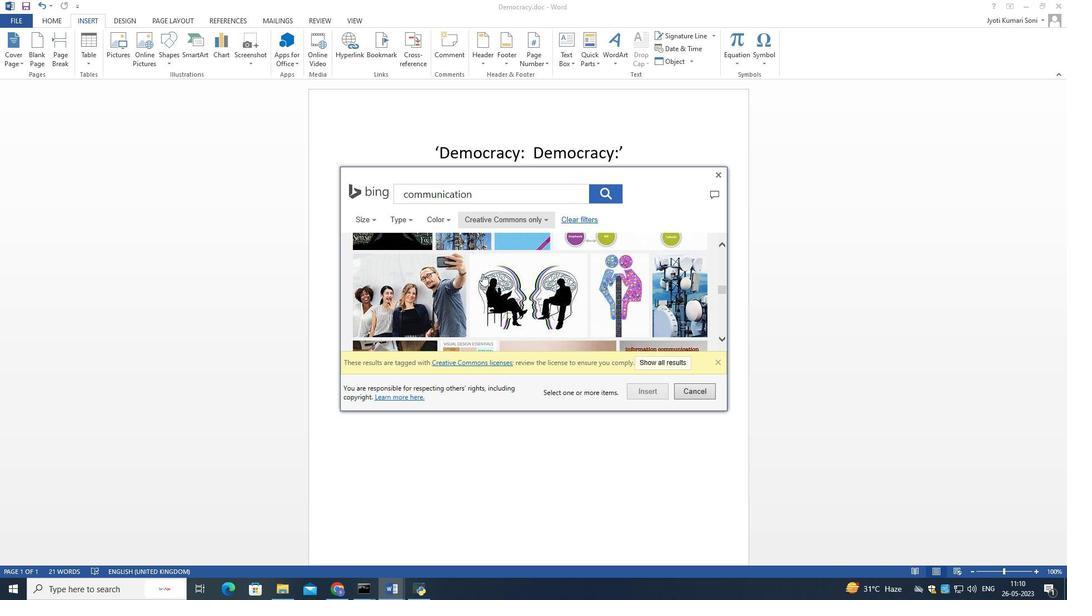 
Action: Mouse scrolled (482, 273) with delta (0, 0)
Screenshot: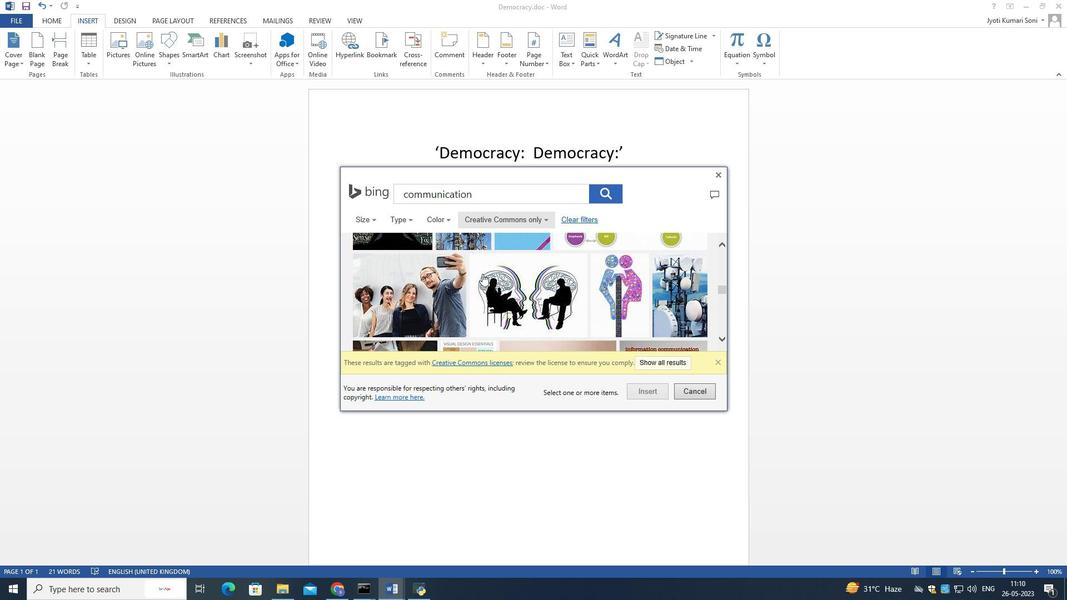 
Action: Mouse scrolled (482, 273) with delta (0, 0)
Screenshot: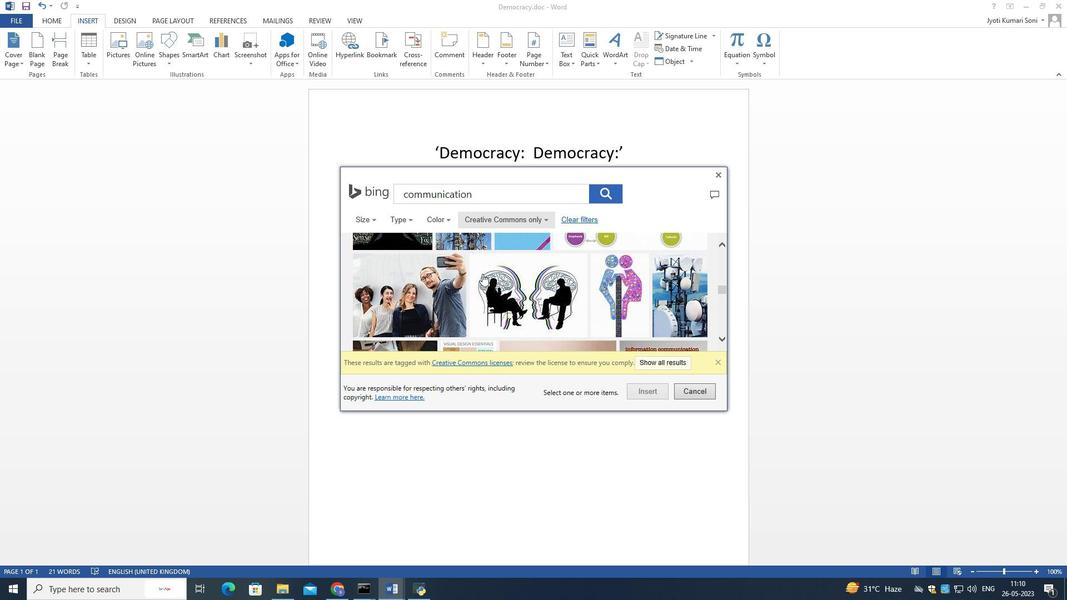 
Action: Mouse scrolled (482, 273) with delta (0, 0)
Screenshot: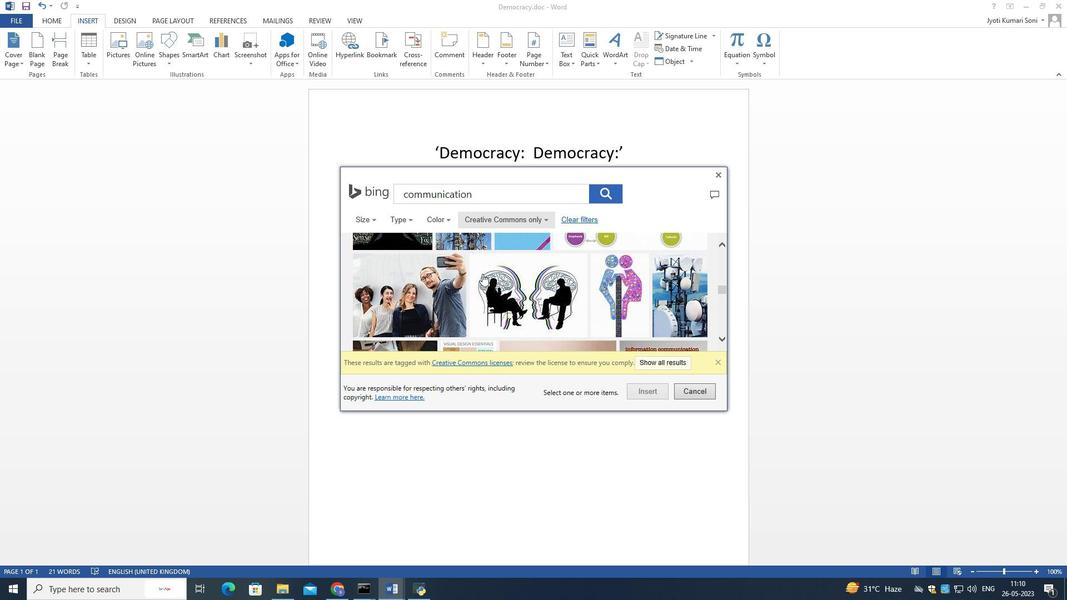 
Action: Mouse moved to (482, 273)
Screenshot: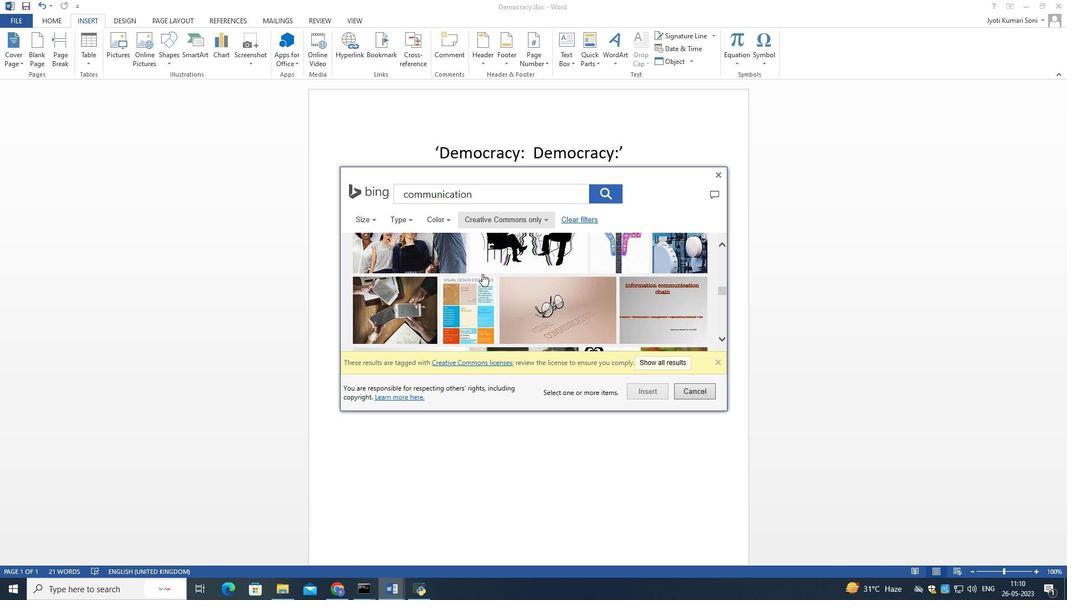 
Action: Mouse scrolled (482, 272) with delta (0, 0)
Screenshot: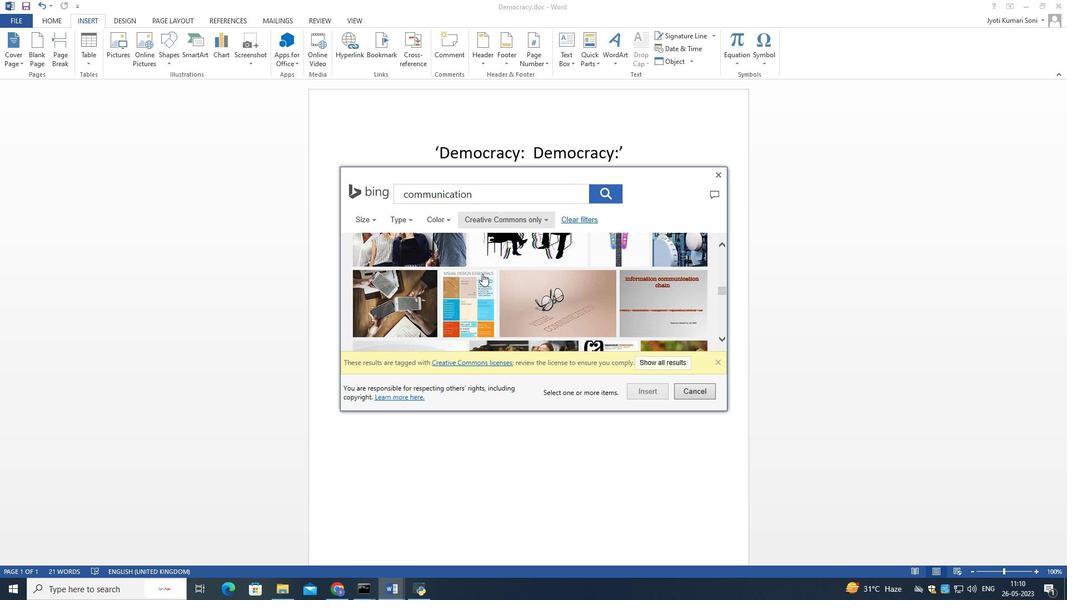 
Action: Mouse scrolled (482, 272) with delta (0, 0)
Screenshot: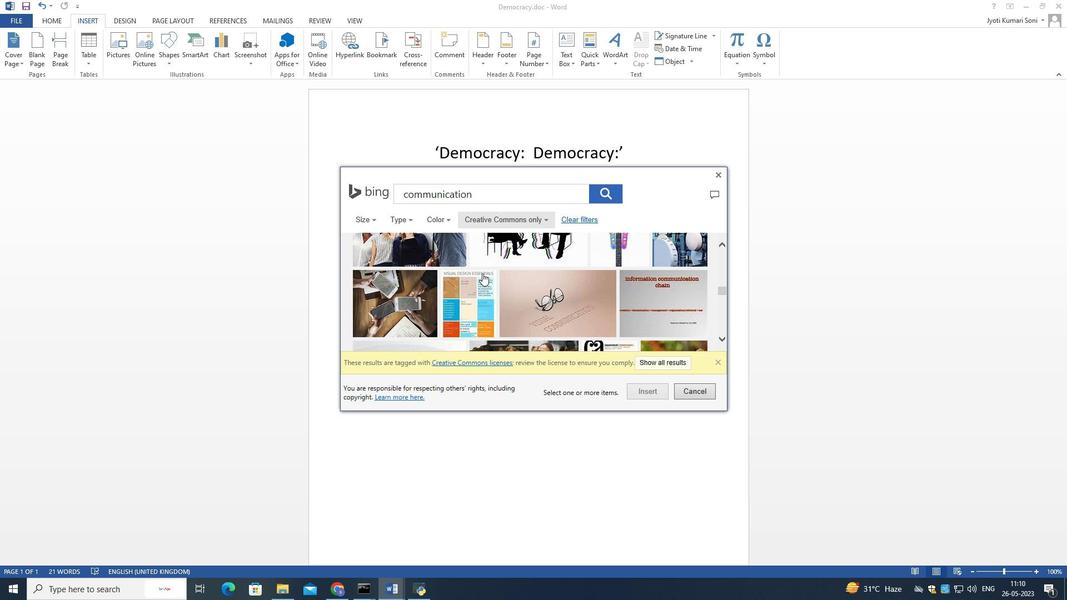 
Action: Mouse scrolled (482, 272) with delta (0, 0)
Screenshot: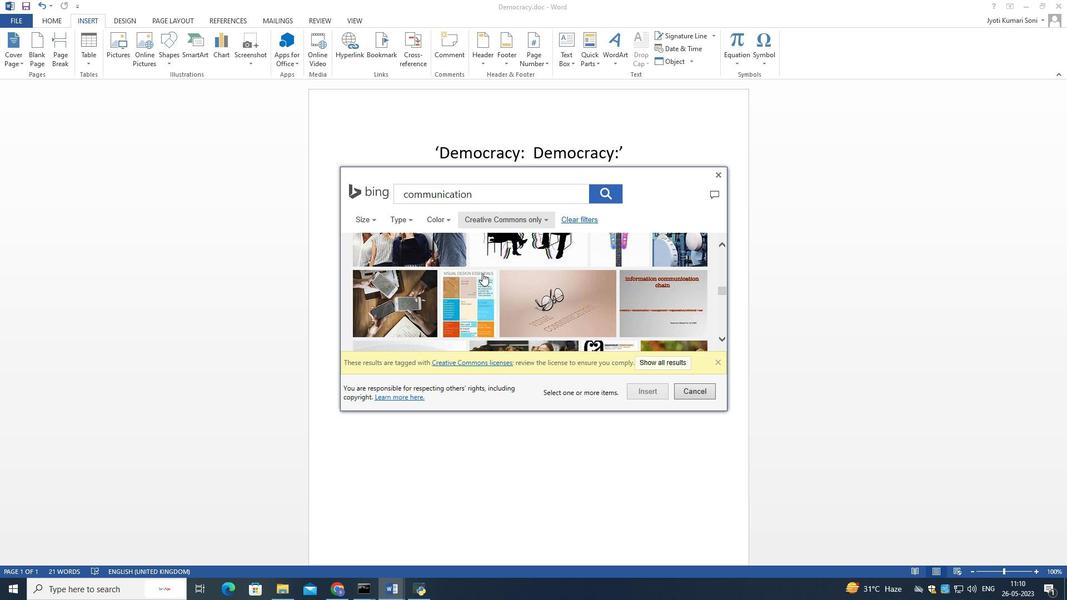 
Action: Mouse scrolled (482, 272) with delta (0, 0)
Screenshot: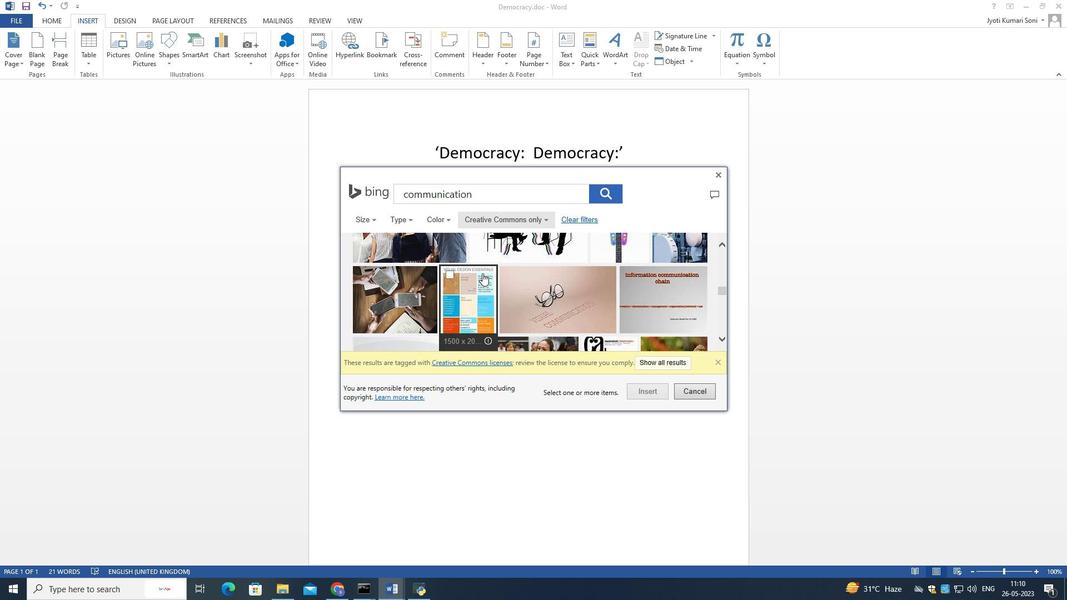 
Action: Mouse scrolled (482, 272) with delta (0, 0)
Screenshot: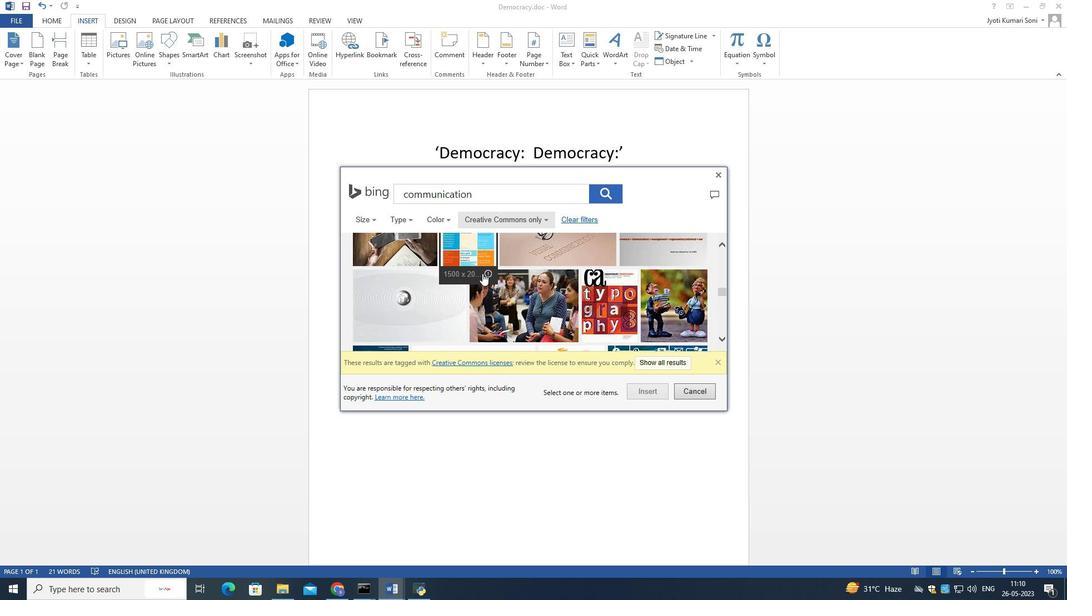 
Action: Mouse scrolled (482, 272) with delta (0, 0)
Screenshot: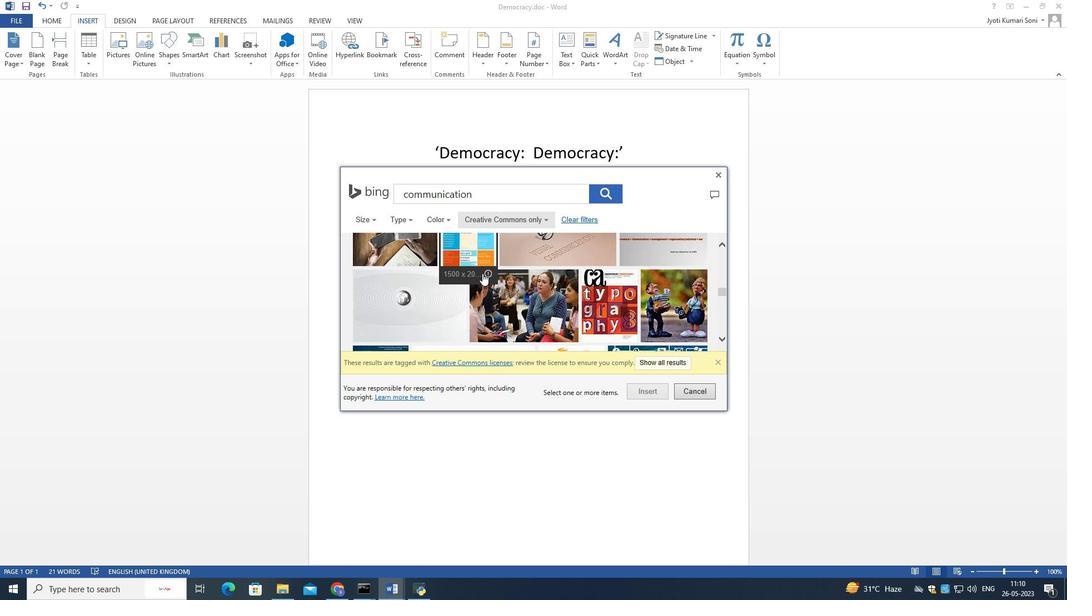 
Action: Mouse scrolled (482, 272) with delta (0, 0)
Screenshot: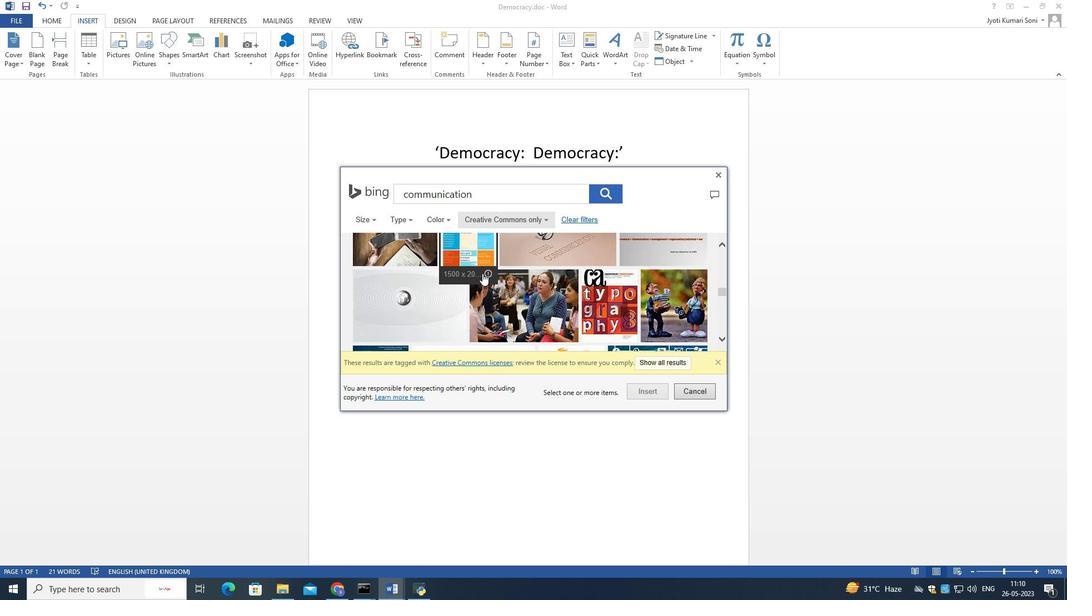 
Action: Mouse scrolled (482, 272) with delta (0, 0)
Screenshot: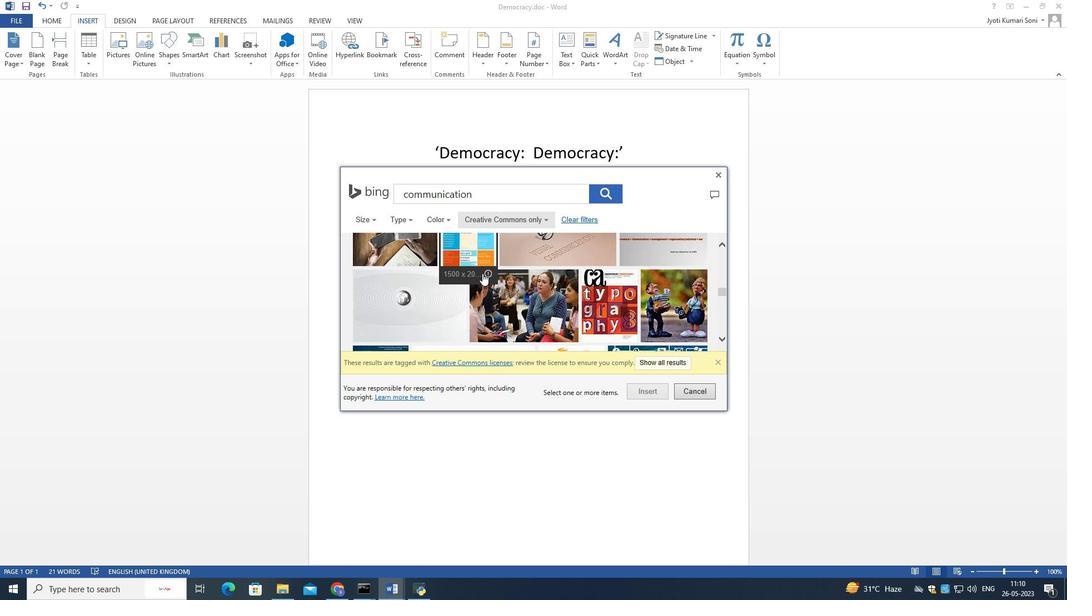 
Action: Mouse scrolled (482, 272) with delta (0, 0)
Screenshot: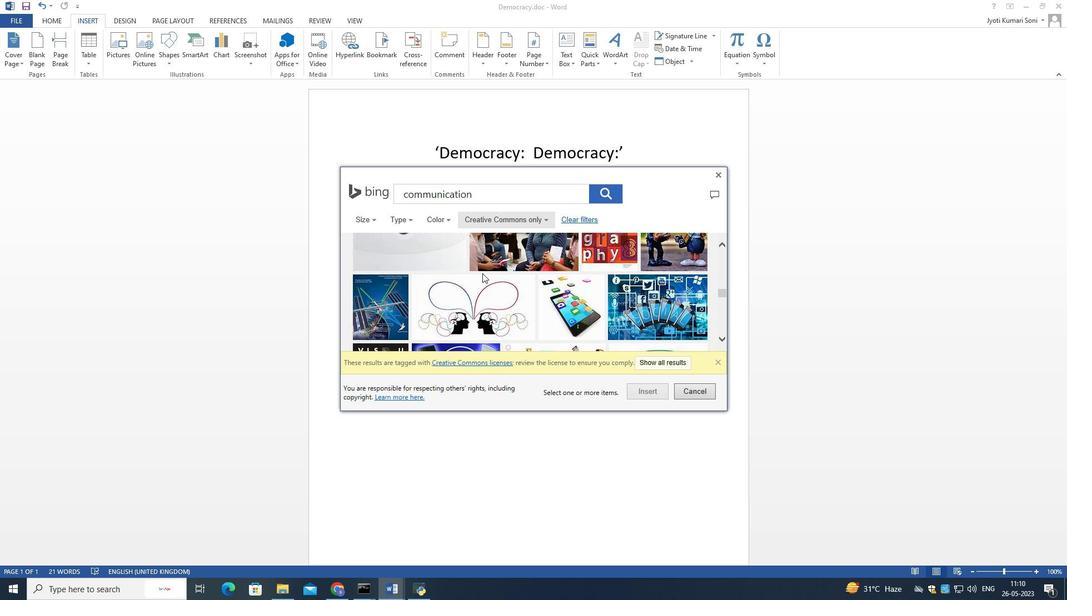 
Action: Mouse scrolled (482, 272) with delta (0, 0)
Screenshot: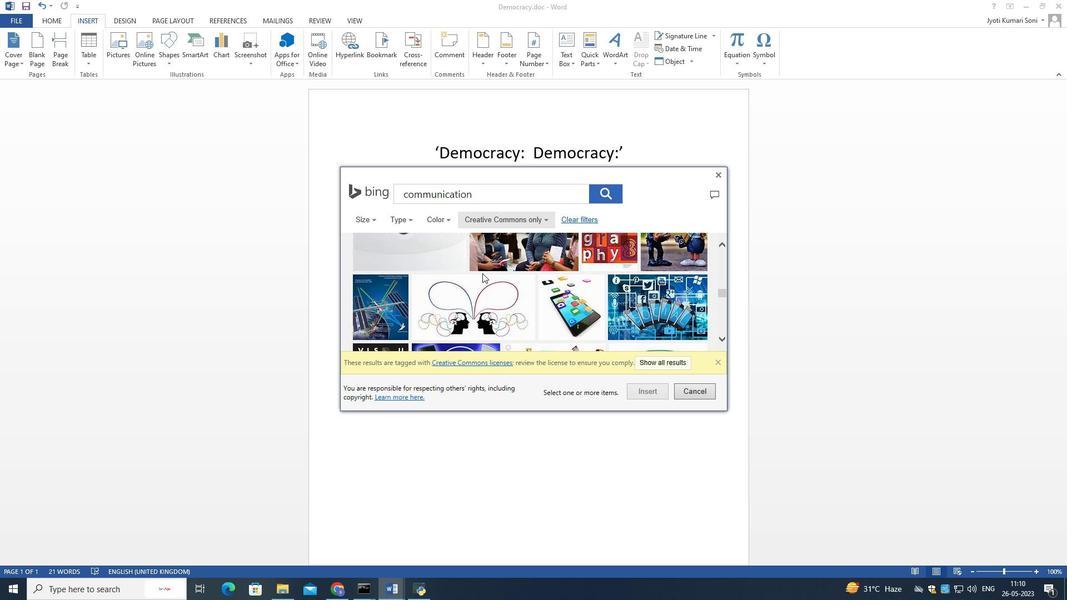 
Action: Mouse scrolled (482, 272) with delta (0, 0)
Screenshot: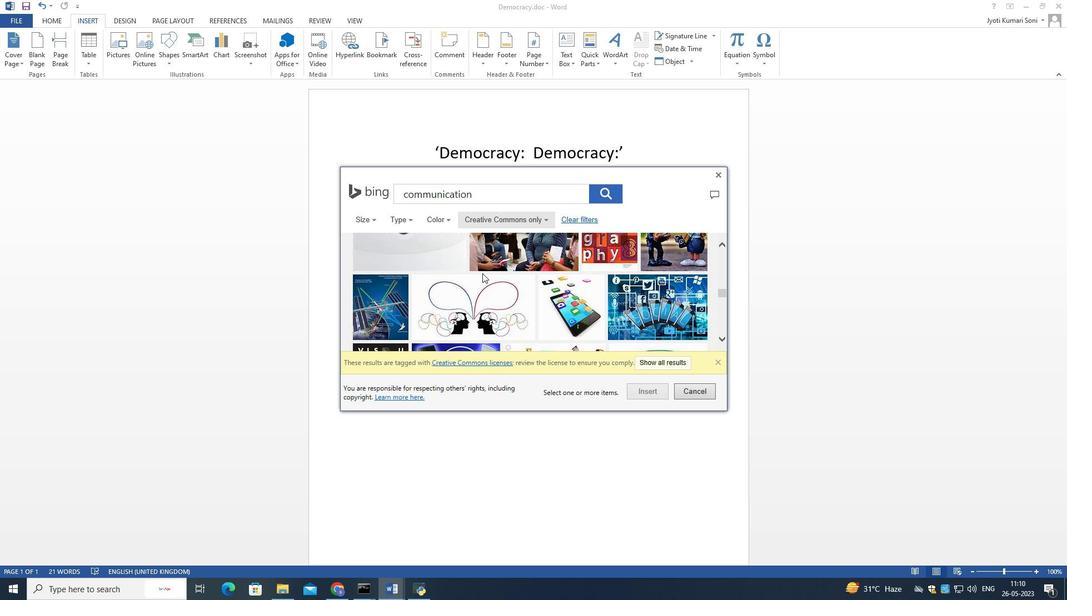 
Action: Mouse scrolled (482, 272) with delta (0, 0)
Screenshot: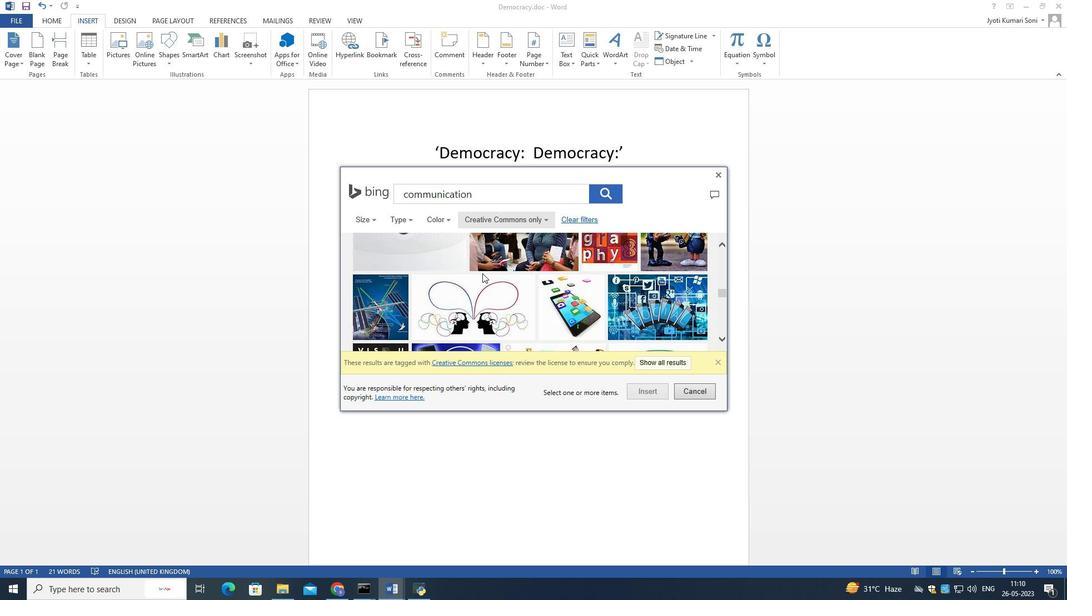 
Action: Mouse scrolled (482, 272) with delta (0, 0)
Screenshot: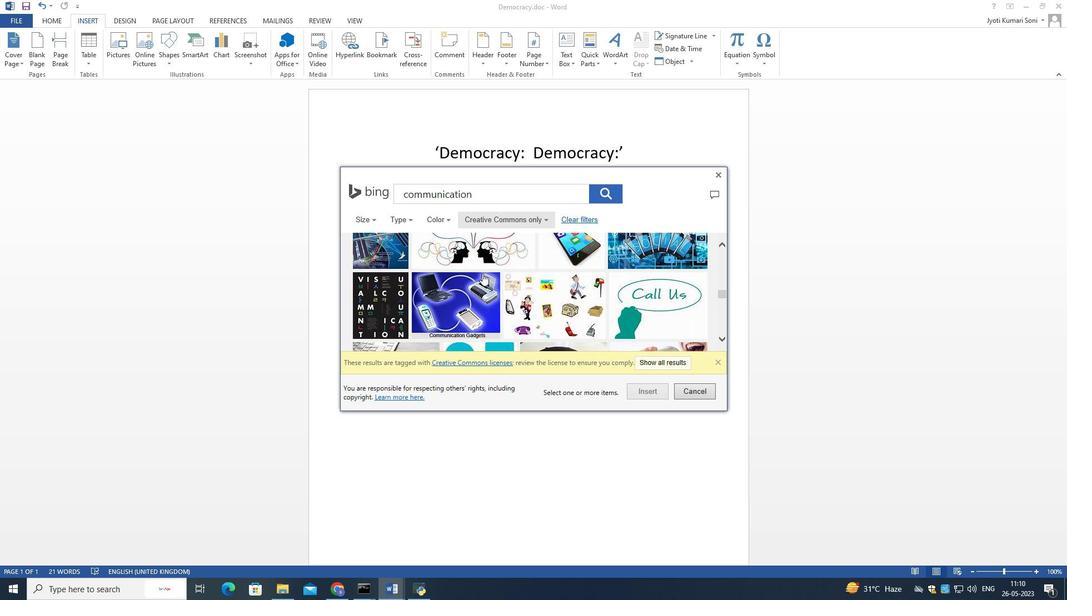 
Action: Mouse scrolled (482, 272) with delta (0, 0)
Screenshot: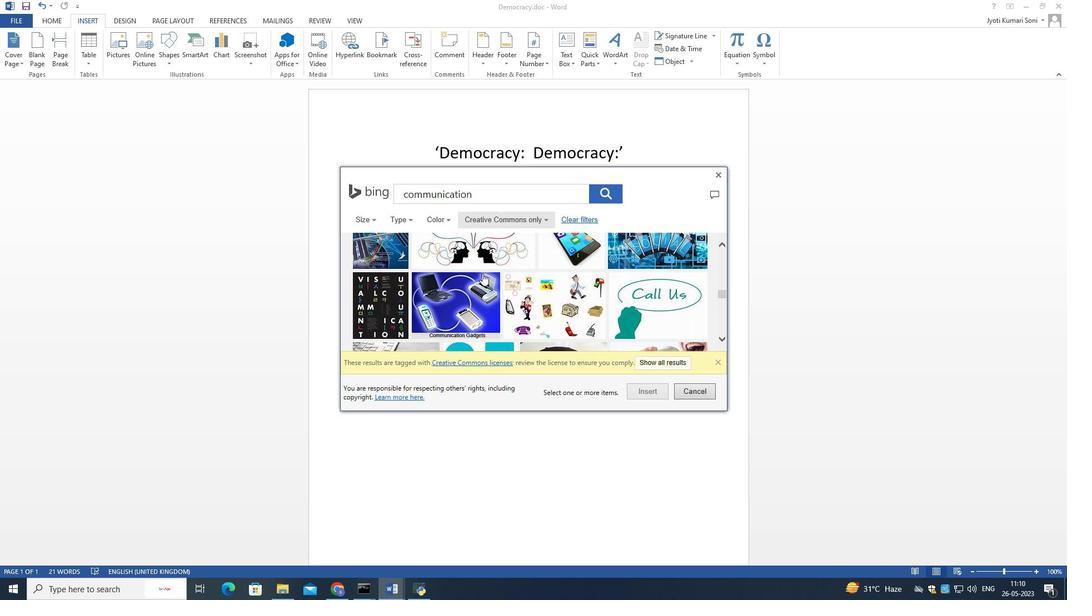 
Action: Mouse scrolled (482, 272) with delta (0, 0)
Screenshot: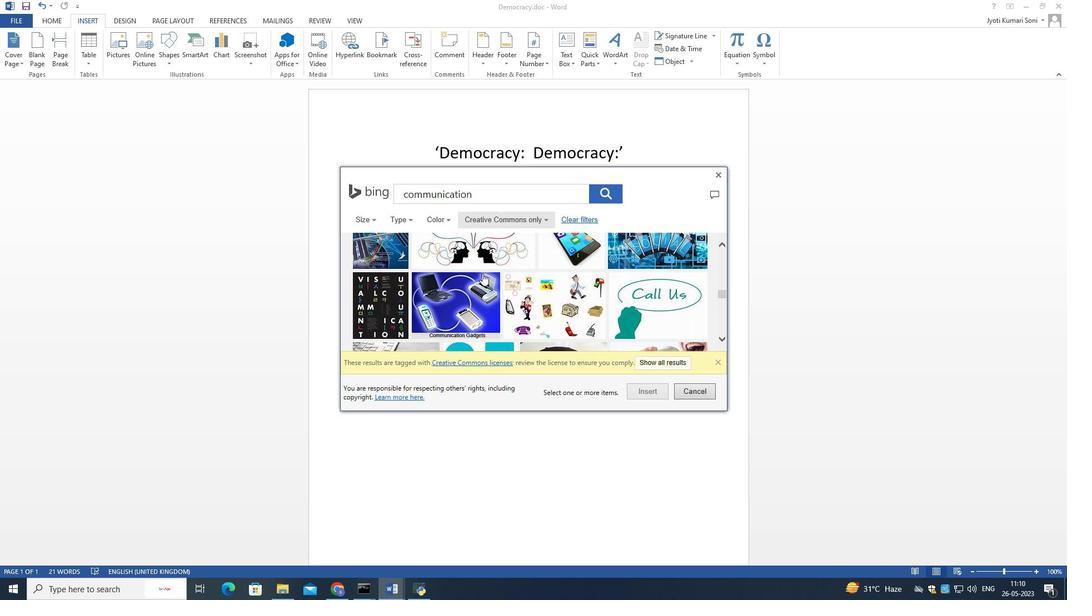 
Action: Mouse scrolled (482, 272) with delta (0, 0)
Screenshot: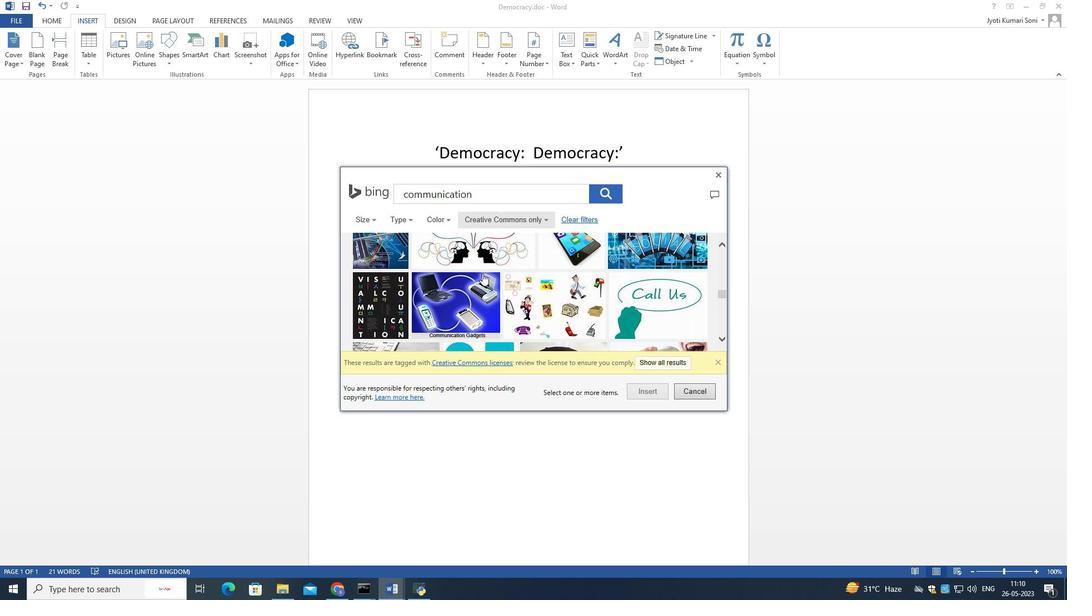 
Action: Mouse scrolled (482, 272) with delta (0, 0)
Screenshot: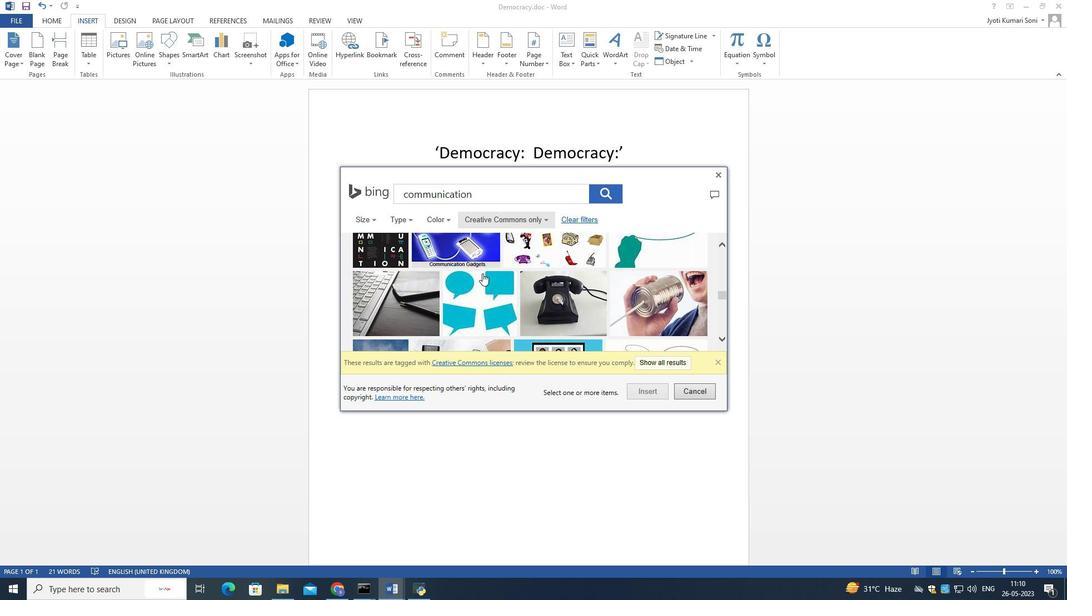 
Action: Mouse scrolled (482, 272) with delta (0, 0)
Screenshot: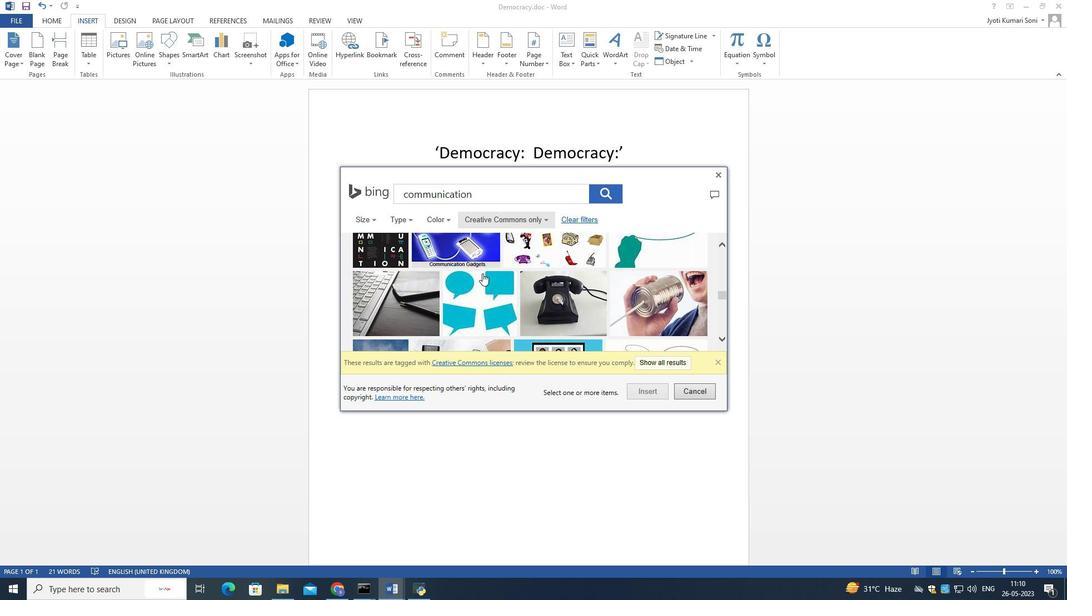 
Action: Mouse scrolled (482, 272) with delta (0, 0)
Screenshot: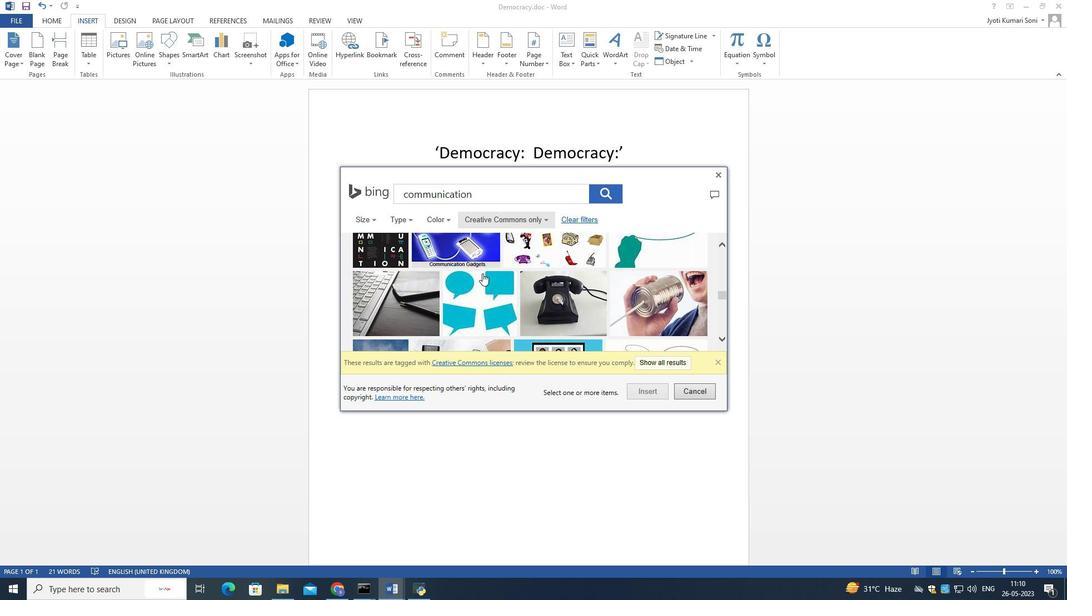 
Action: Mouse scrolled (482, 272) with delta (0, 0)
Screenshot: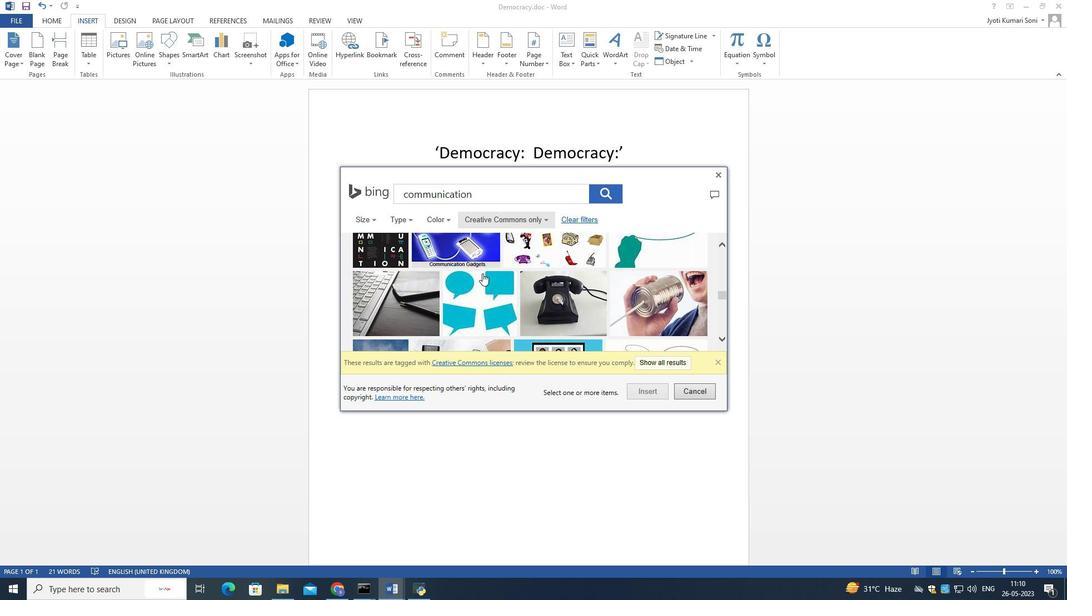 
Action: Mouse scrolled (482, 272) with delta (0, 0)
Screenshot: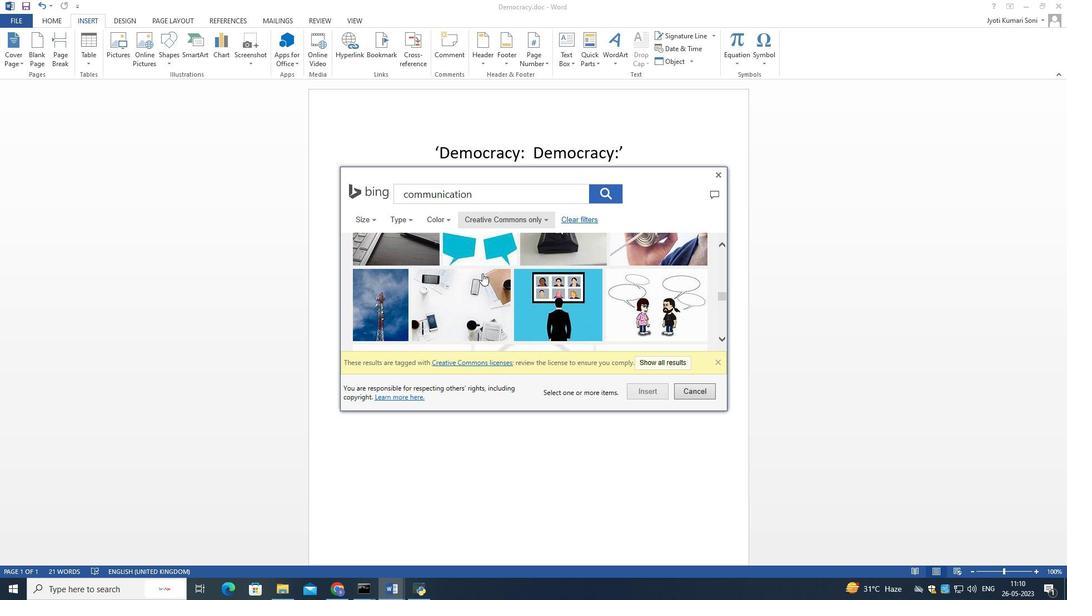 
Action: Mouse scrolled (482, 272) with delta (0, 0)
Screenshot: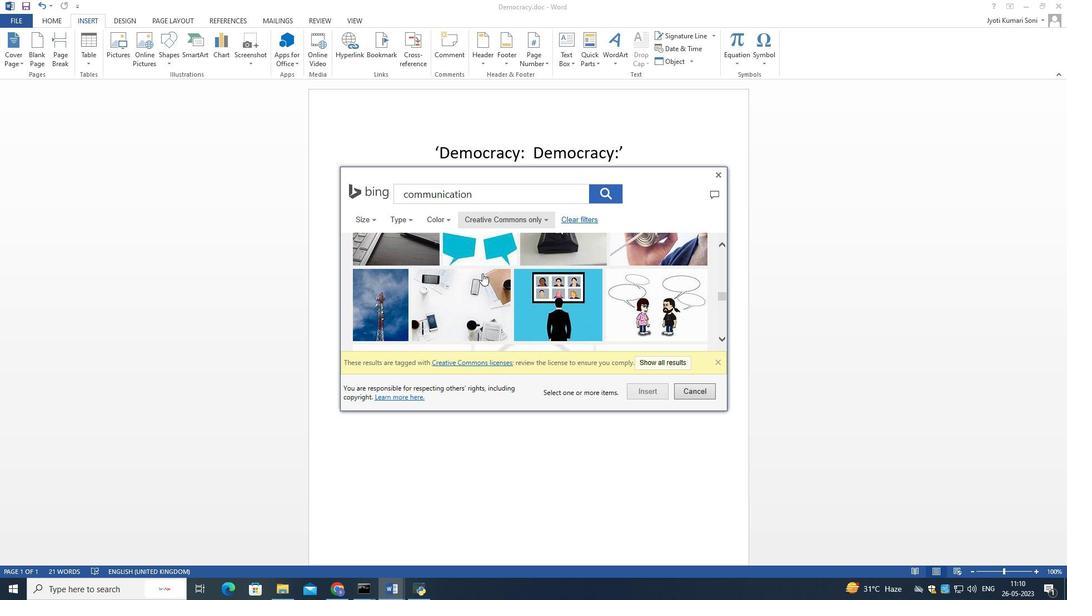 
Action: Mouse scrolled (482, 272) with delta (0, 0)
Screenshot: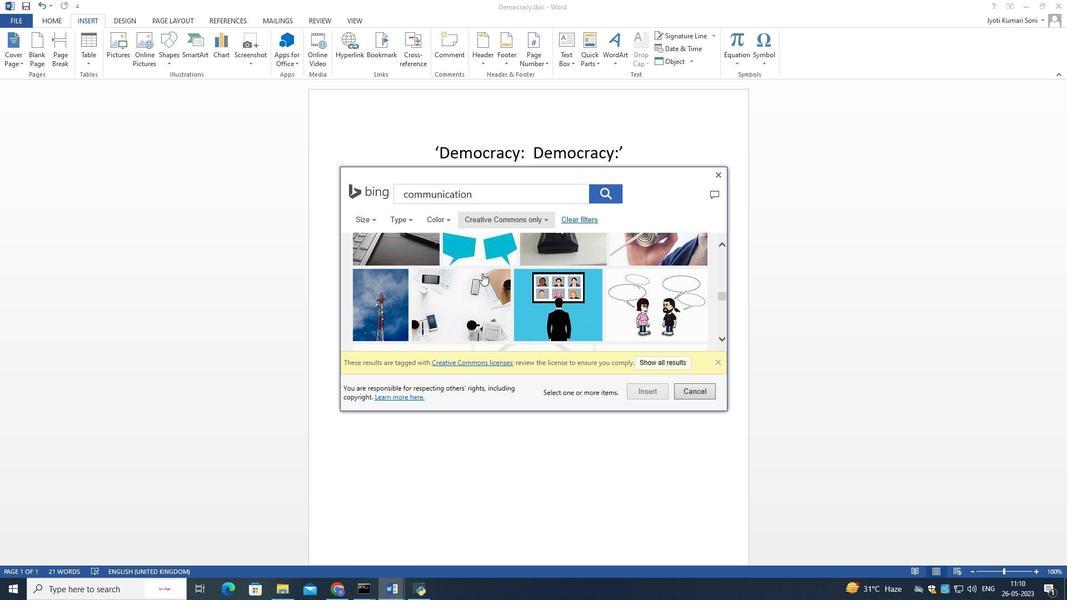 
Action: Mouse scrolled (482, 272) with delta (0, 0)
Screenshot: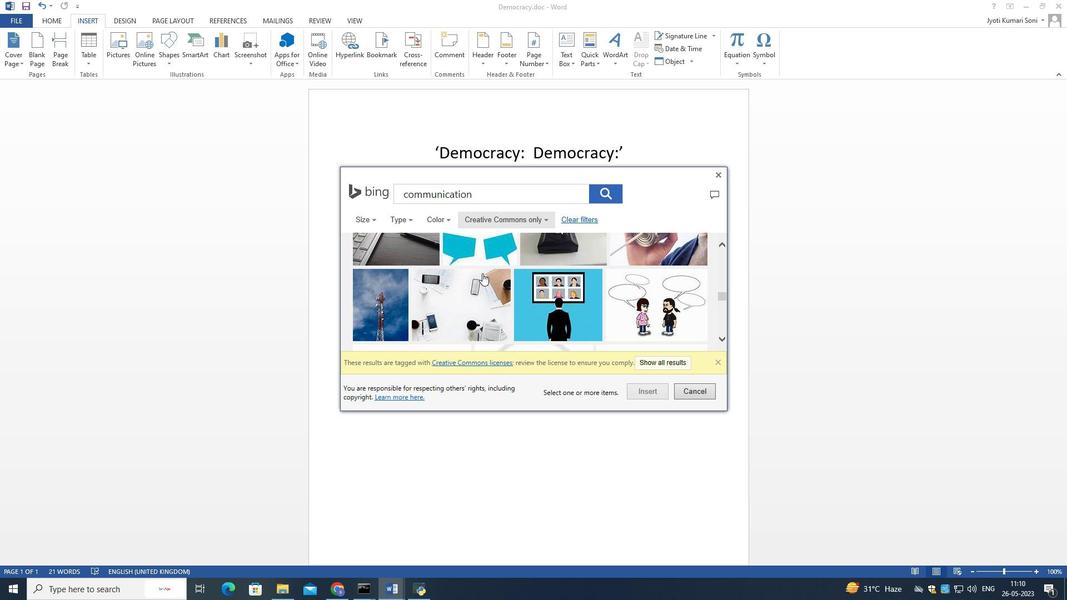 
Action: Mouse scrolled (482, 272) with delta (0, 0)
Screenshot: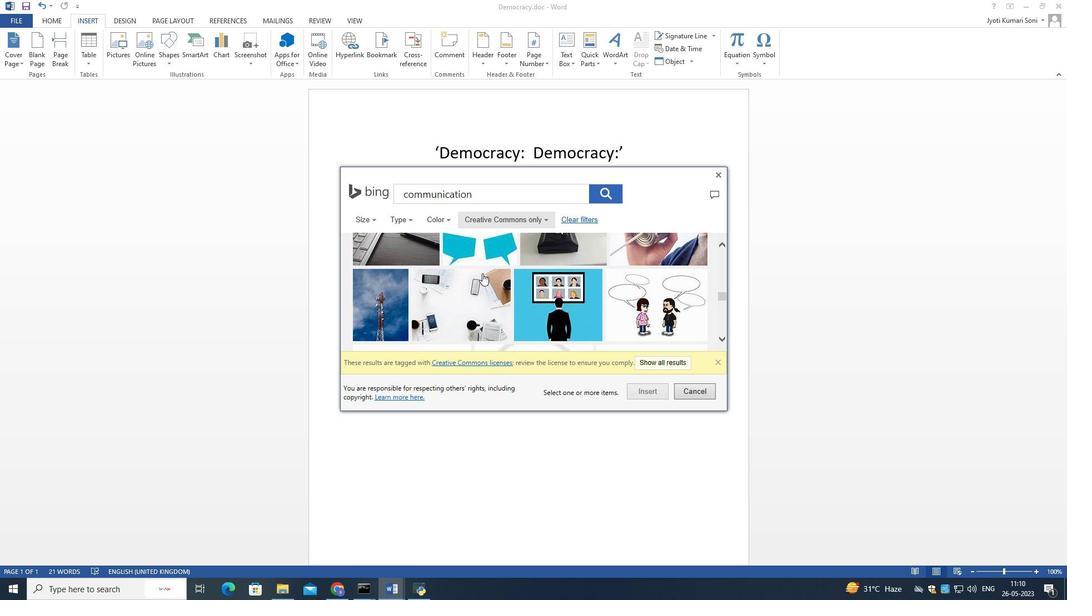 
Action: Mouse scrolled (482, 272) with delta (0, 0)
Screenshot: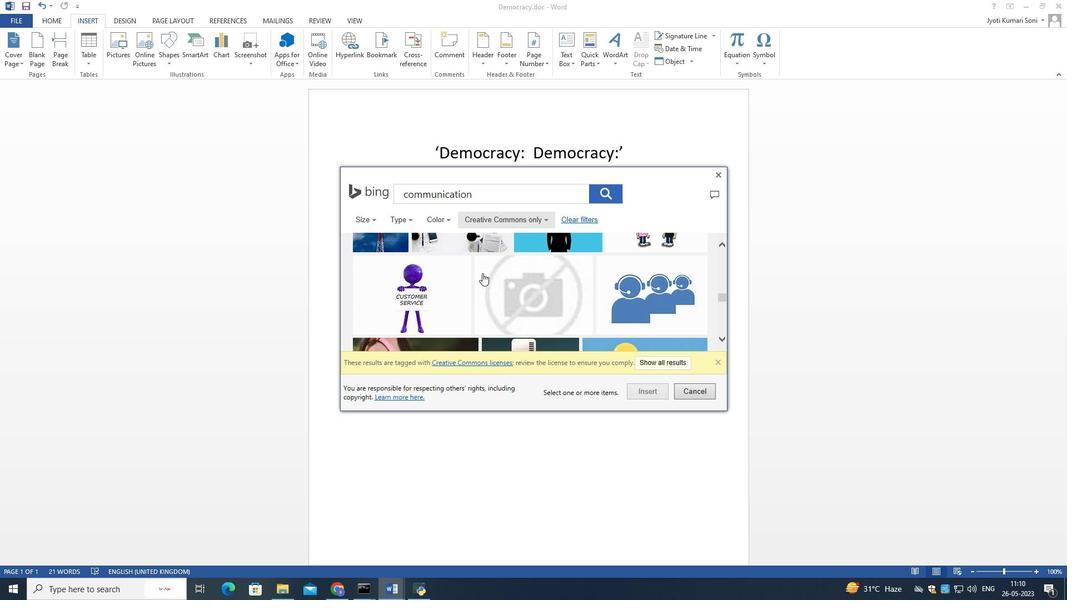
Action: Mouse scrolled (482, 272) with delta (0, 0)
Screenshot: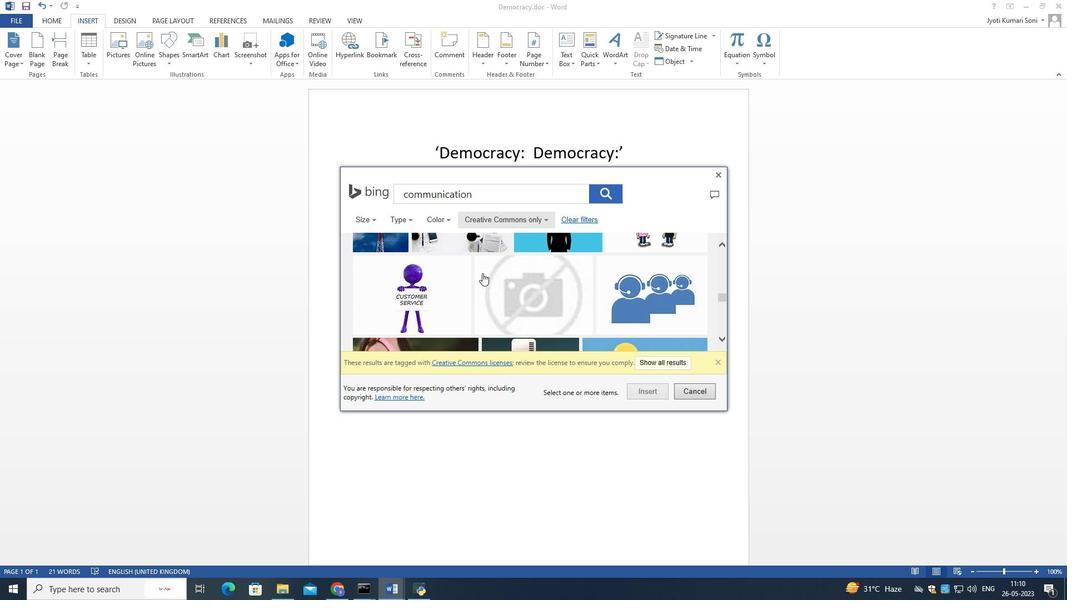 
Action: Mouse scrolled (482, 272) with delta (0, 0)
Screenshot: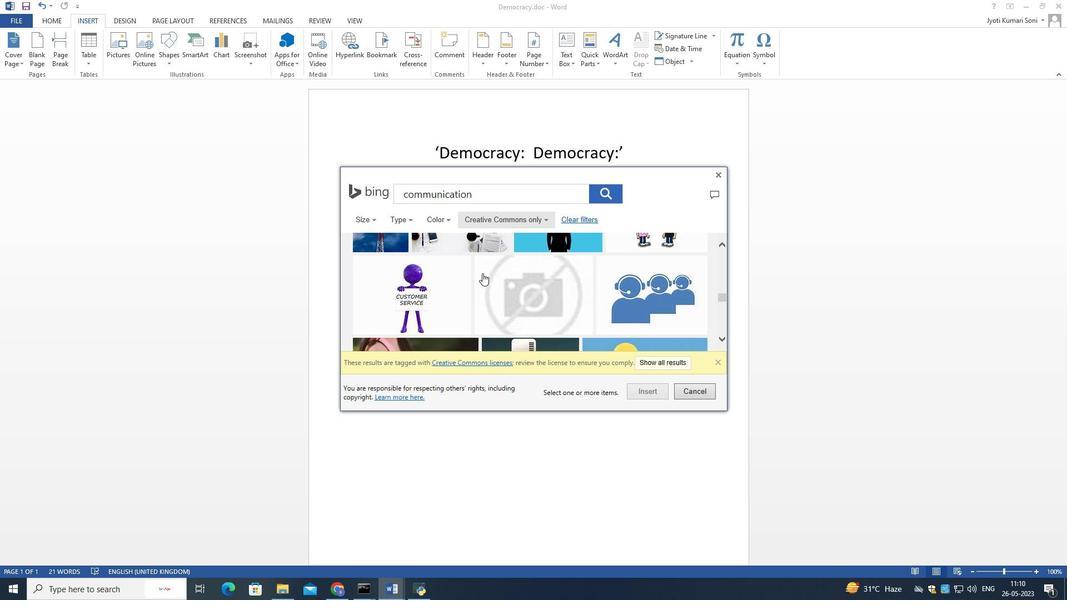 
Action: Mouse scrolled (482, 272) with delta (0, 0)
Screenshot: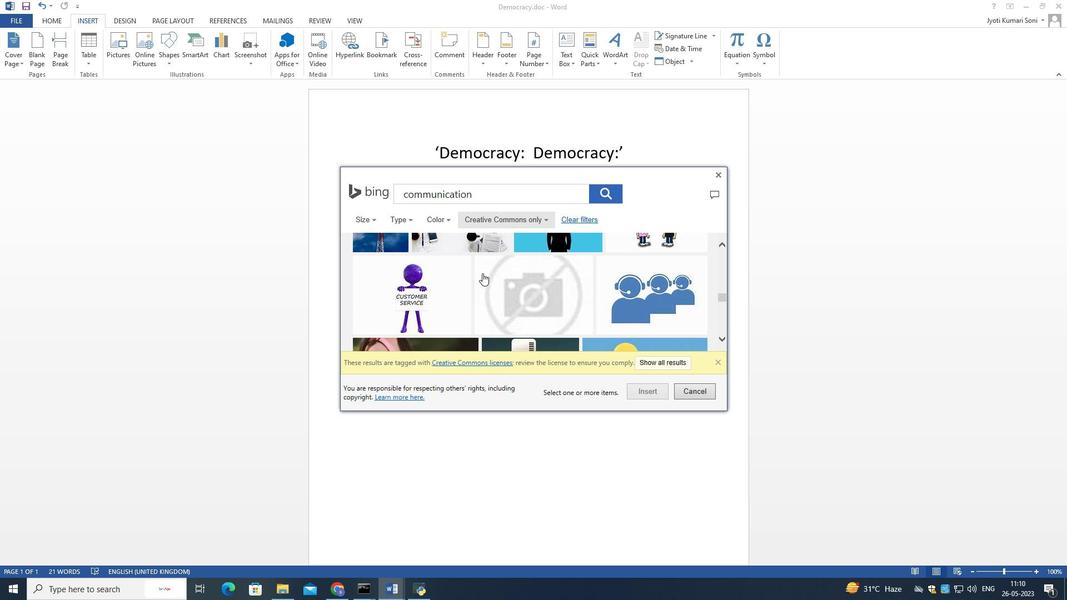 
Action: Mouse scrolled (482, 272) with delta (0, 0)
Screenshot: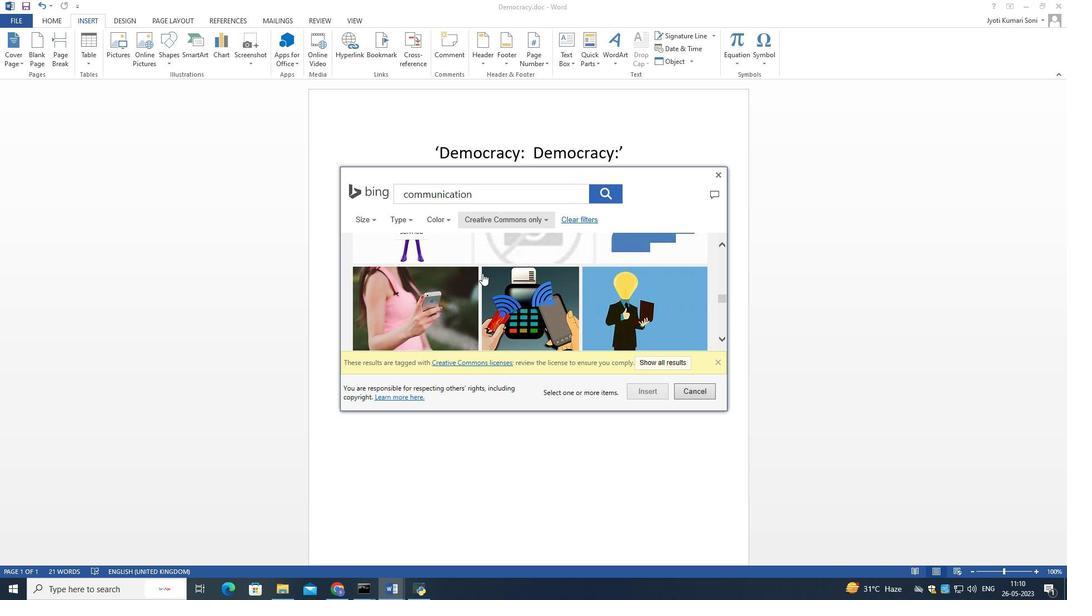 
Action: Mouse scrolled (482, 272) with delta (0, 0)
Screenshot: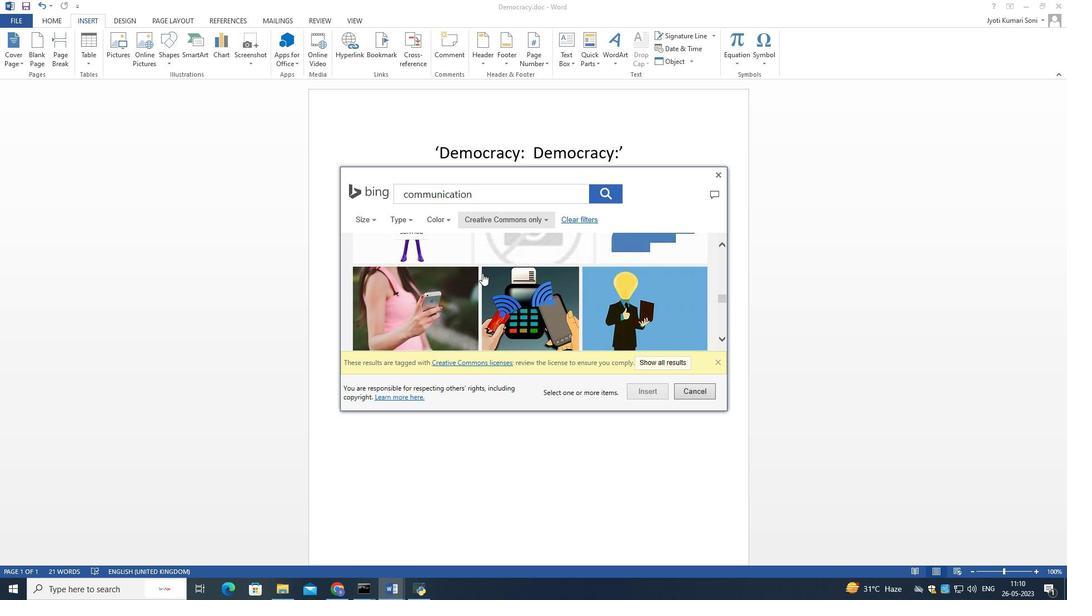 
Action: Mouse scrolled (482, 272) with delta (0, 0)
Screenshot: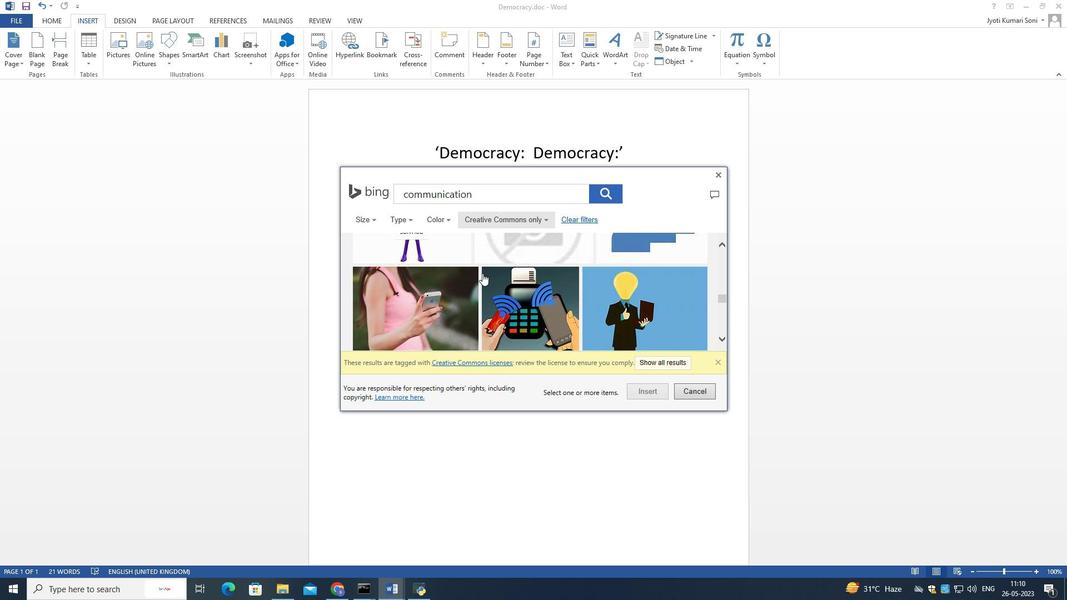 
Action: Mouse scrolled (482, 272) with delta (0, 0)
Screenshot: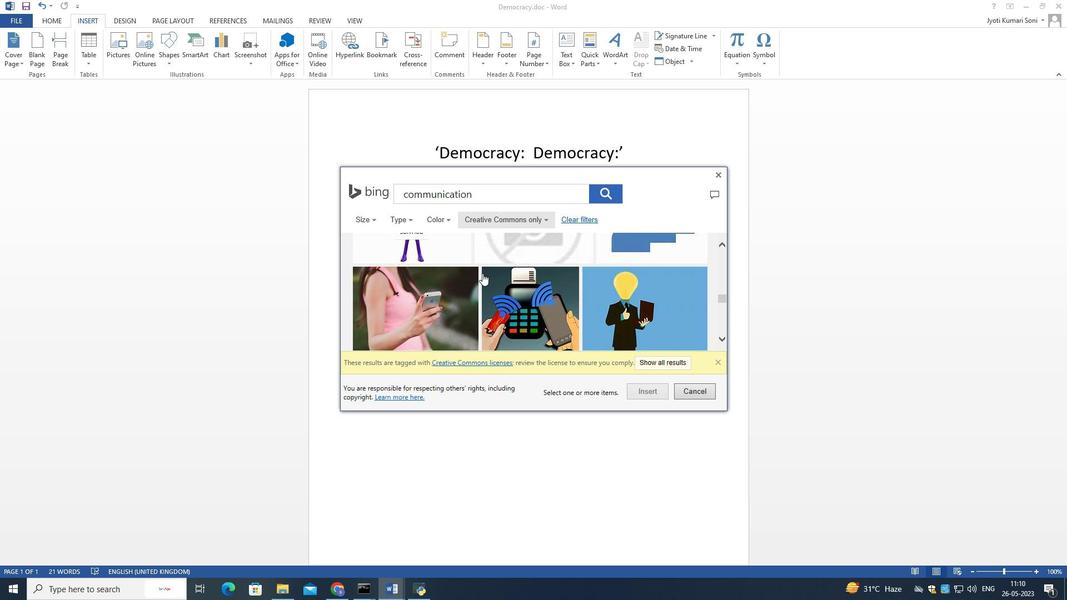 
Action: Mouse scrolled (482, 272) with delta (0, 0)
Screenshot: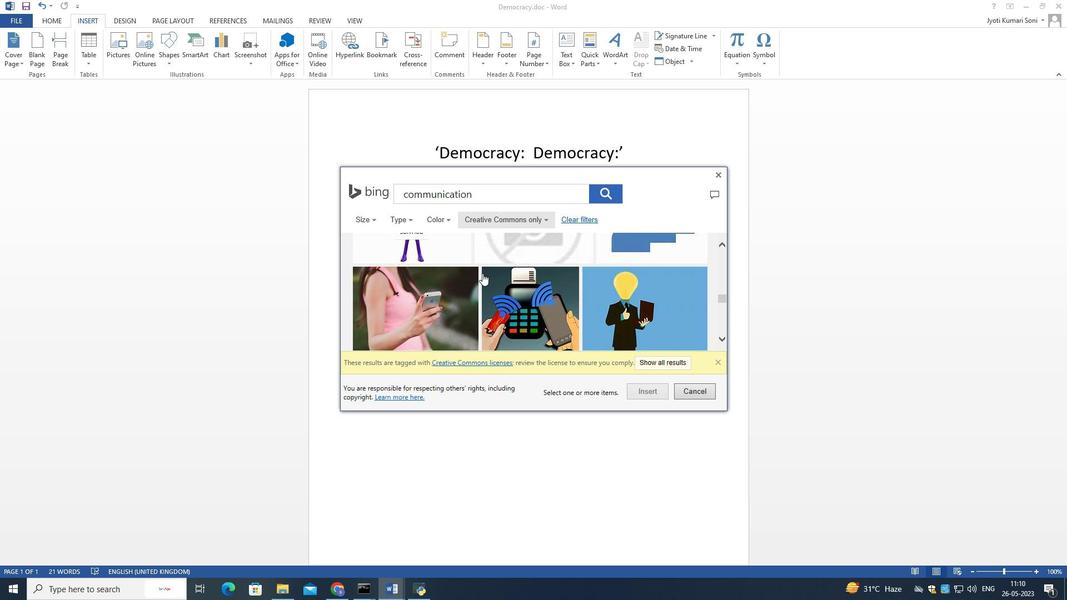 
Action: Mouse scrolled (482, 272) with delta (0, 0)
Screenshot: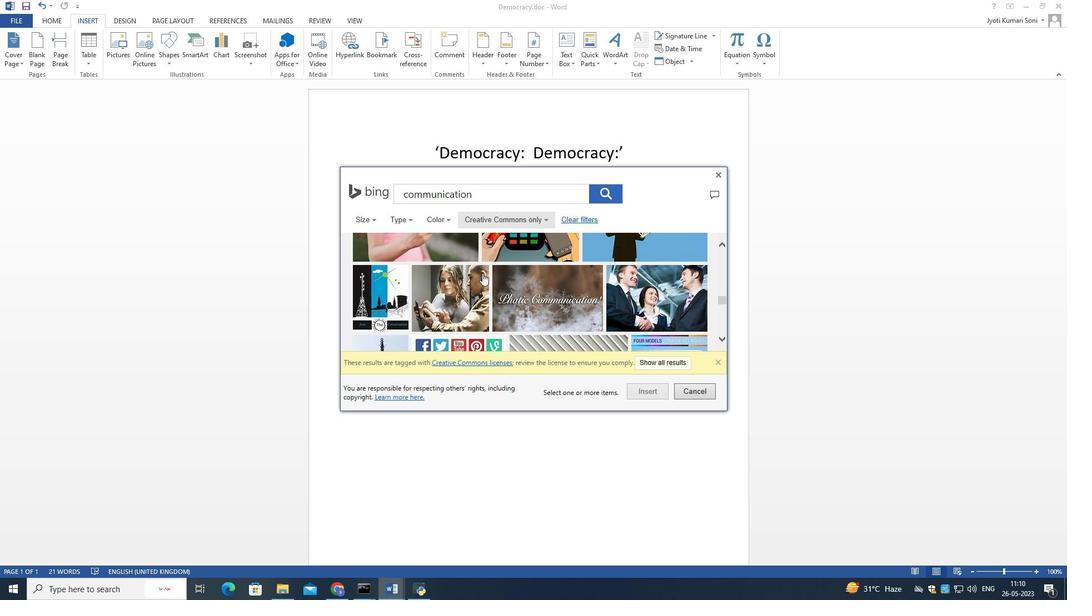 
Action: Mouse scrolled (482, 272) with delta (0, 0)
Screenshot: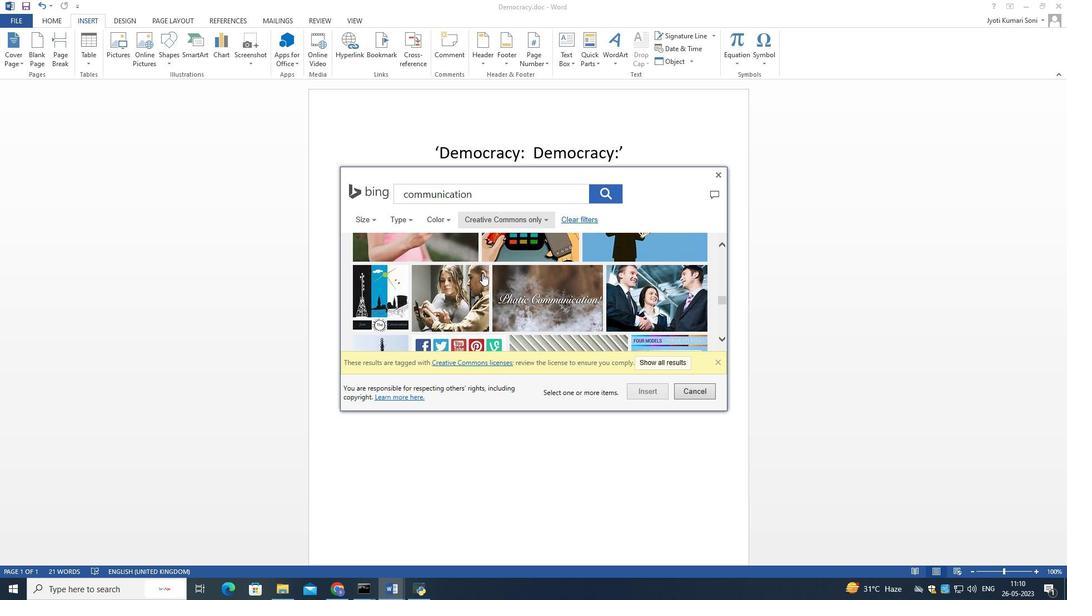 
Action: Mouse scrolled (482, 272) with delta (0, 0)
Screenshot: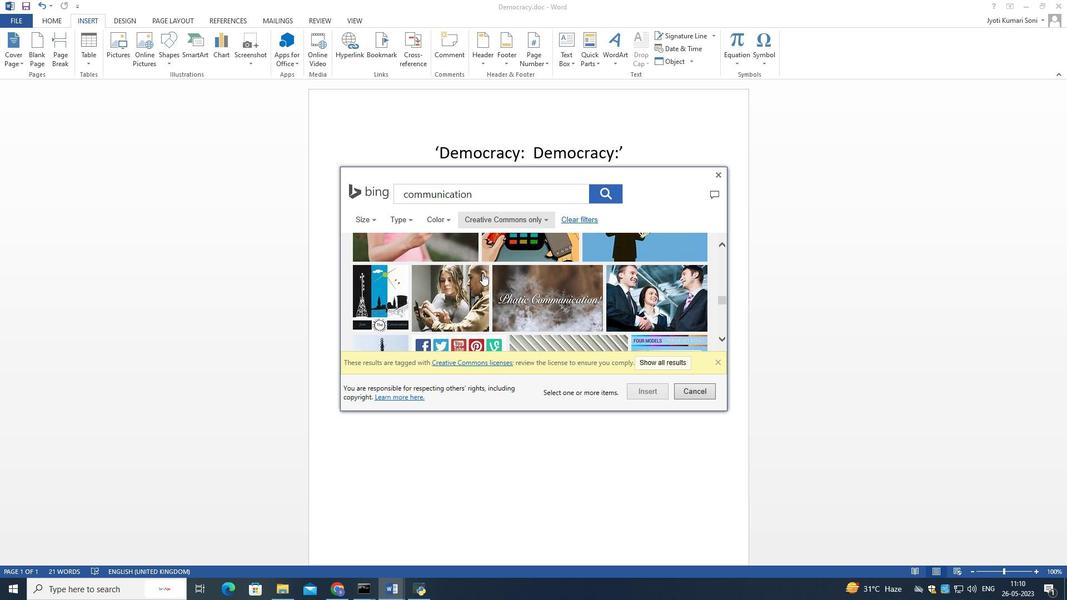 
Action: Mouse scrolled (482, 272) with delta (0, 0)
Screenshot: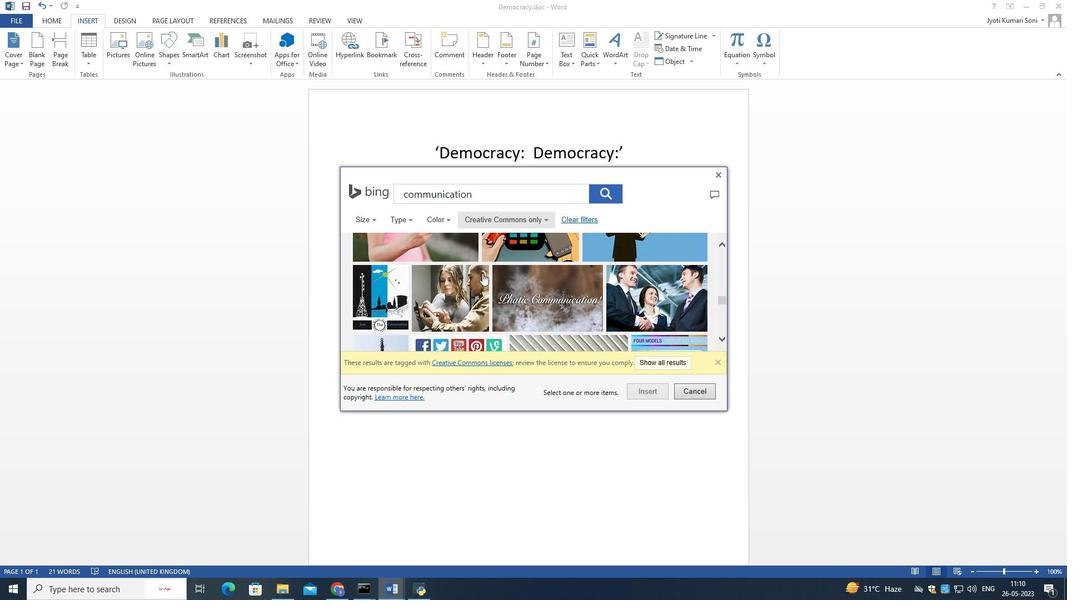 
Action: Mouse scrolled (482, 272) with delta (0, 0)
Screenshot: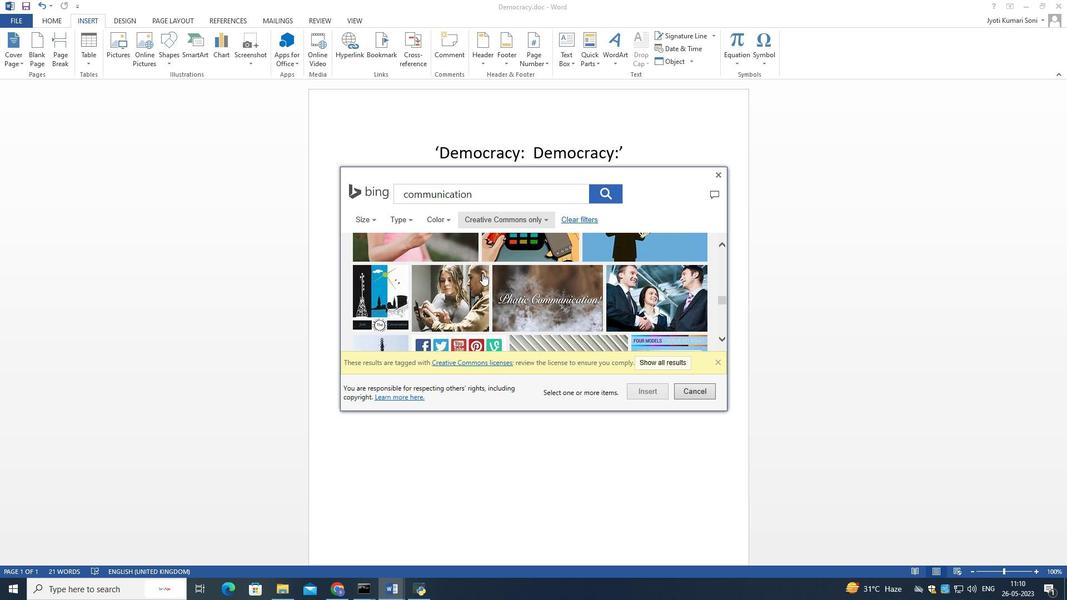 
Action: Mouse scrolled (482, 272) with delta (0, 0)
Screenshot: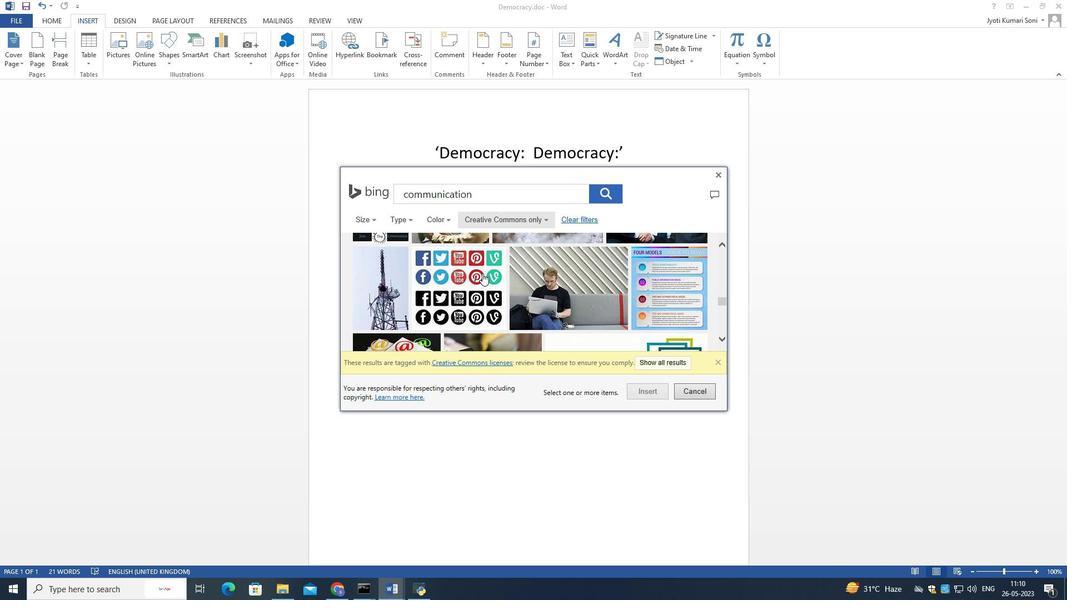 
Action: Mouse scrolled (482, 272) with delta (0, 0)
Screenshot: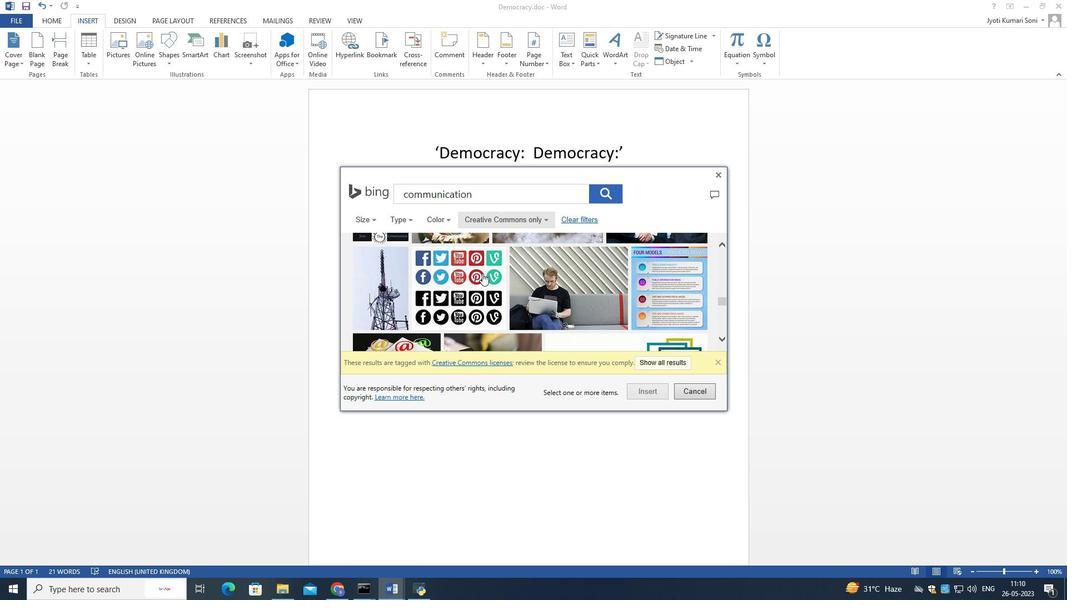 
Action: Mouse scrolled (482, 272) with delta (0, 0)
Screenshot: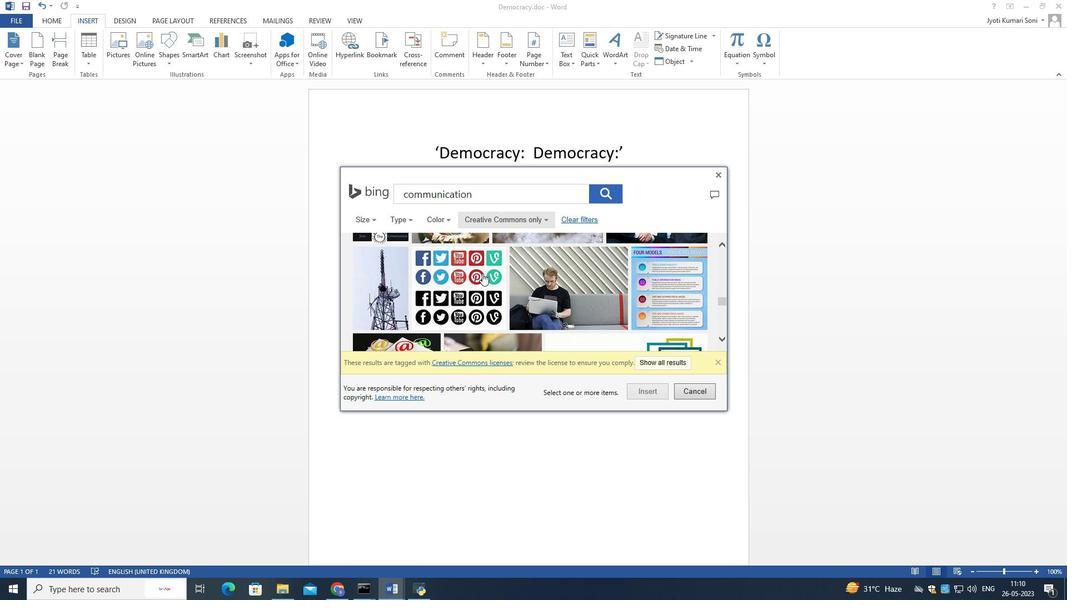 
Action: Mouse scrolled (482, 272) with delta (0, 0)
Screenshot: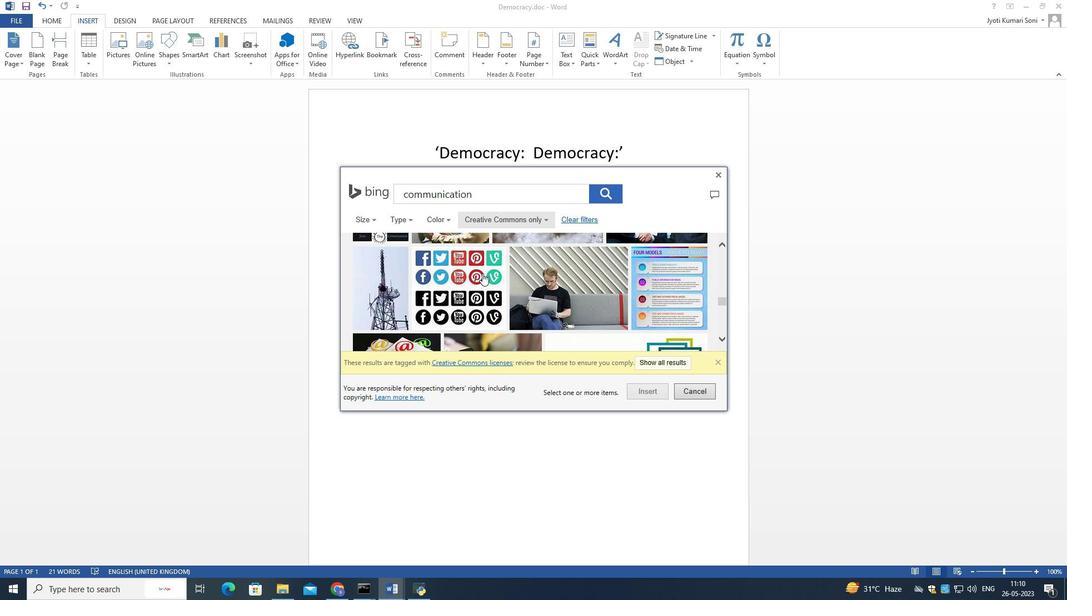 
Action: Mouse scrolled (482, 272) with delta (0, 0)
Screenshot: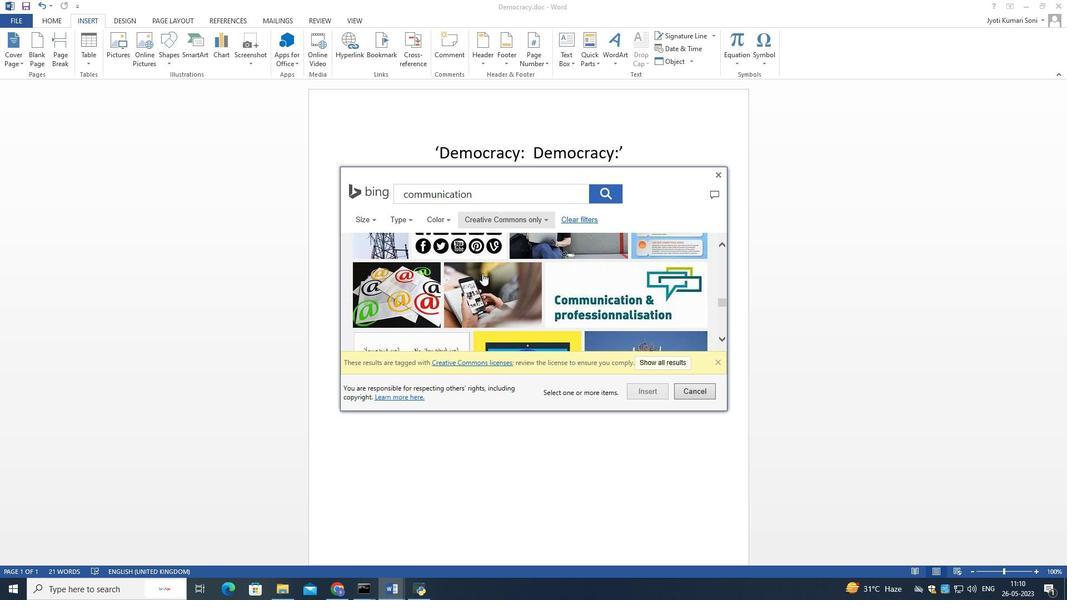 
Action: Mouse scrolled (482, 272) with delta (0, 0)
Screenshot: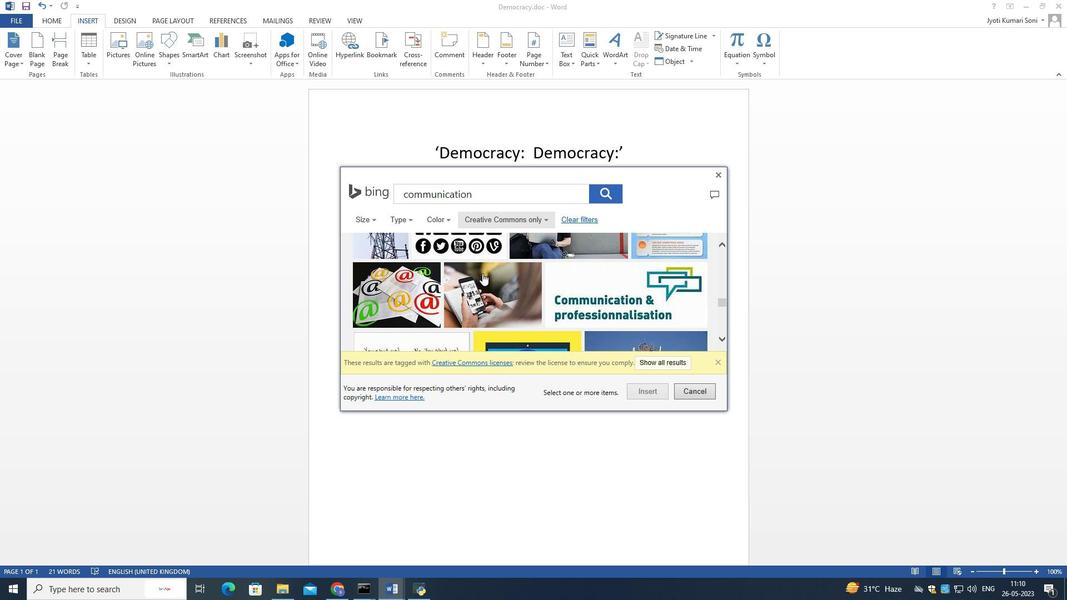 
Action: Mouse scrolled (482, 272) with delta (0, 0)
Screenshot: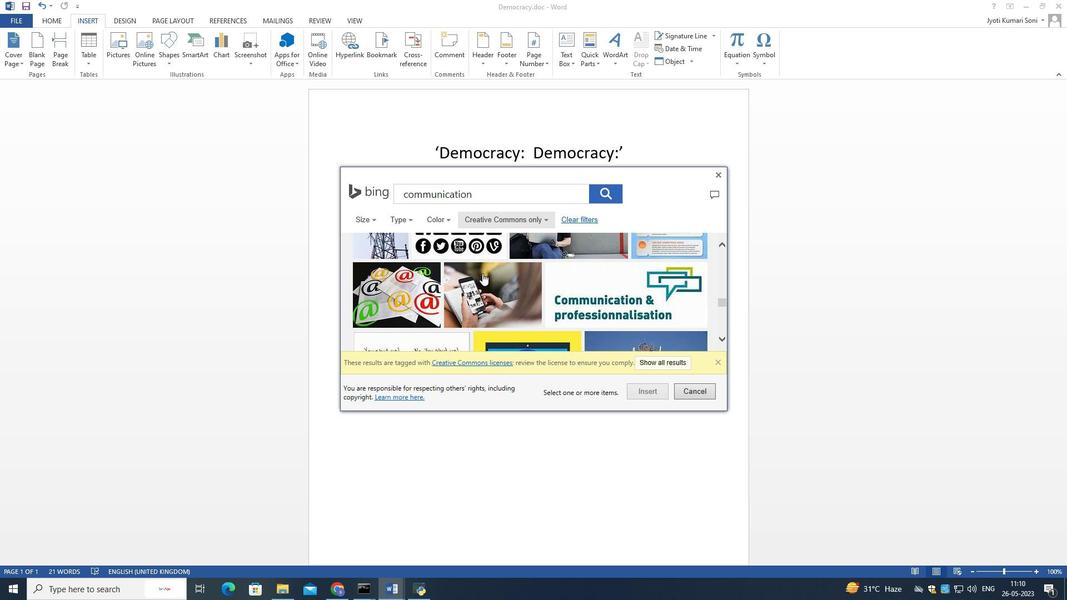 
Action: Mouse scrolled (482, 272) with delta (0, 0)
Screenshot: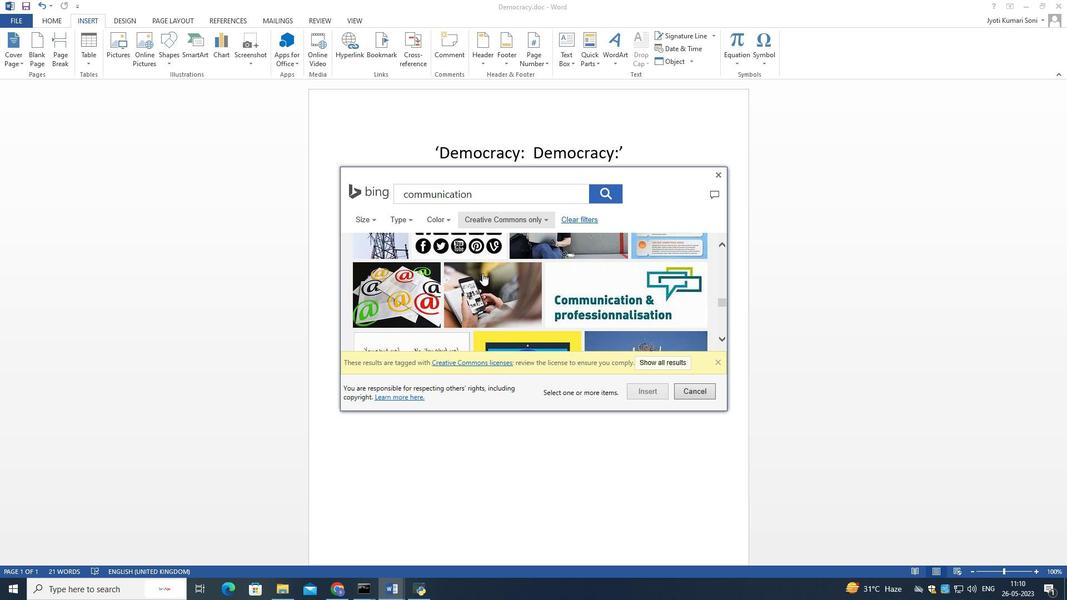 
Action: Mouse scrolled (482, 272) with delta (0, 0)
Screenshot: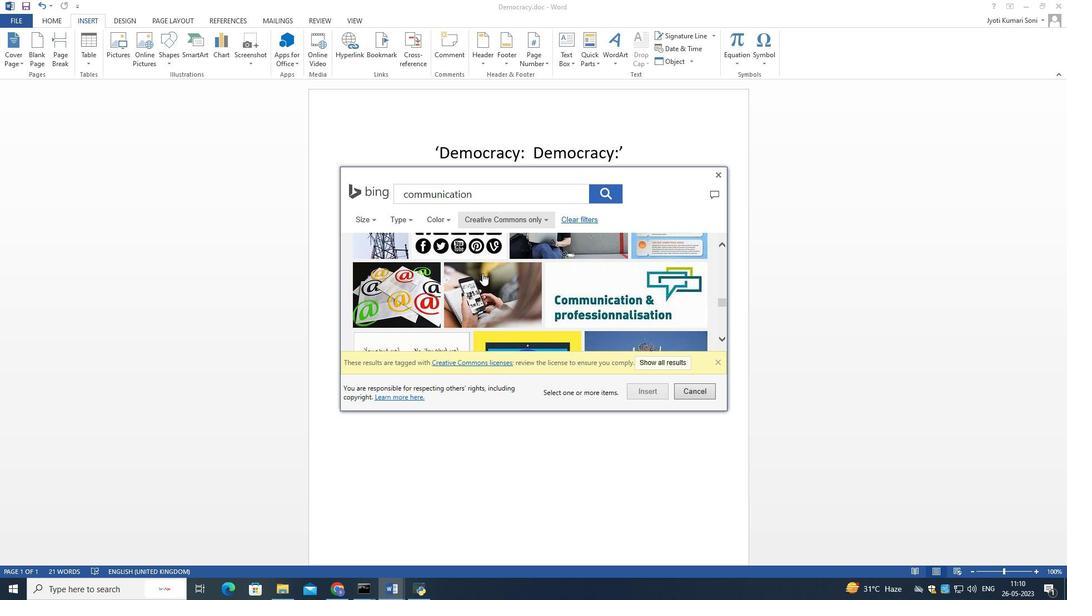 
Action: Mouse scrolled (482, 272) with delta (0, 0)
Screenshot: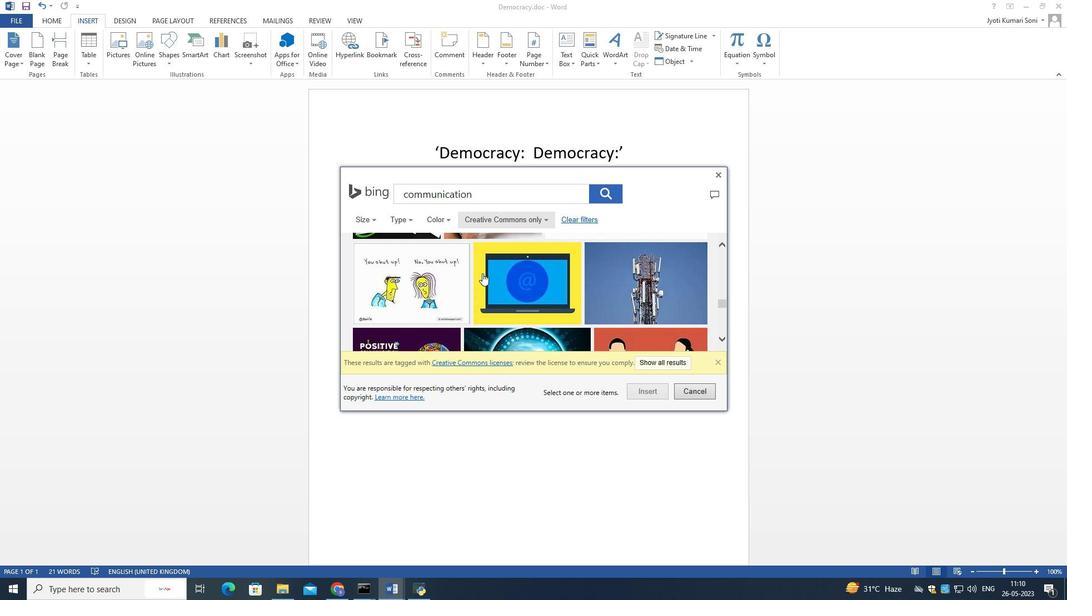 
Action: Mouse scrolled (482, 272) with delta (0, 0)
Screenshot: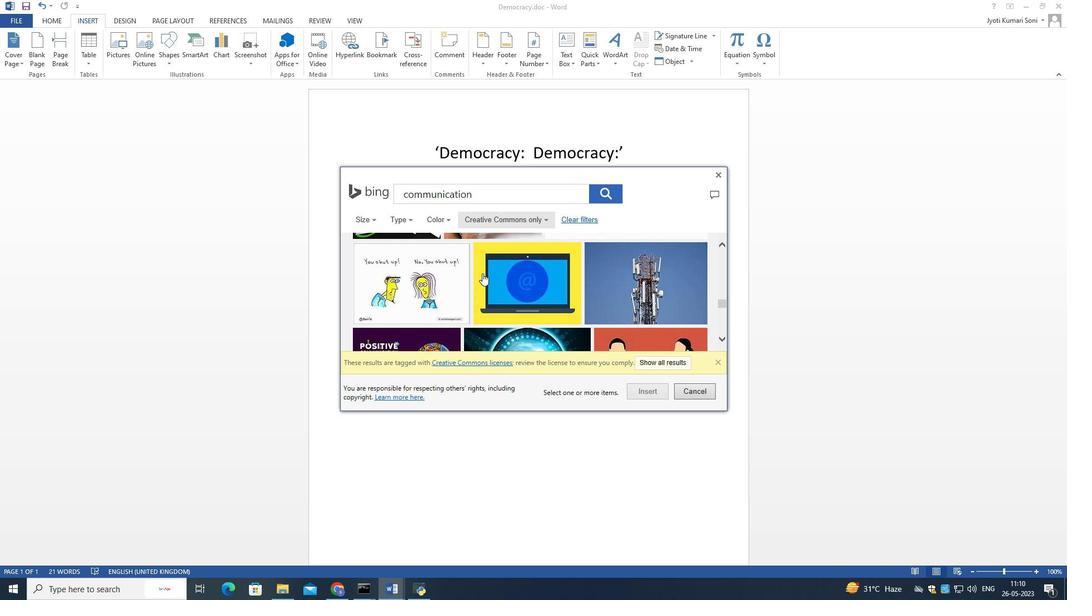 
Action: Mouse scrolled (482, 272) with delta (0, 0)
Screenshot: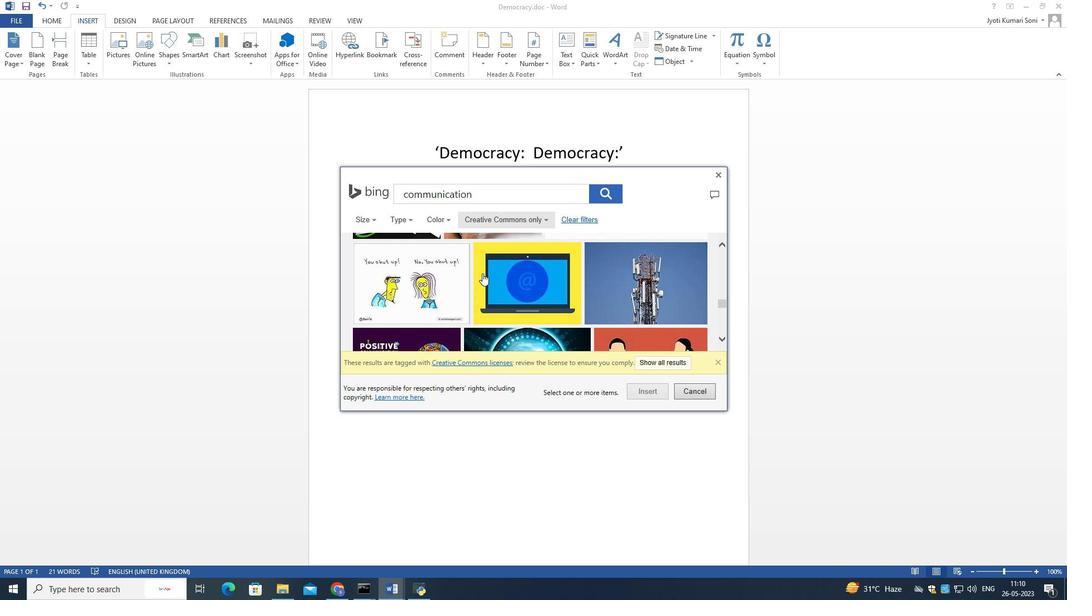
Action: Mouse scrolled (482, 272) with delta (0, 0)
Screenshot: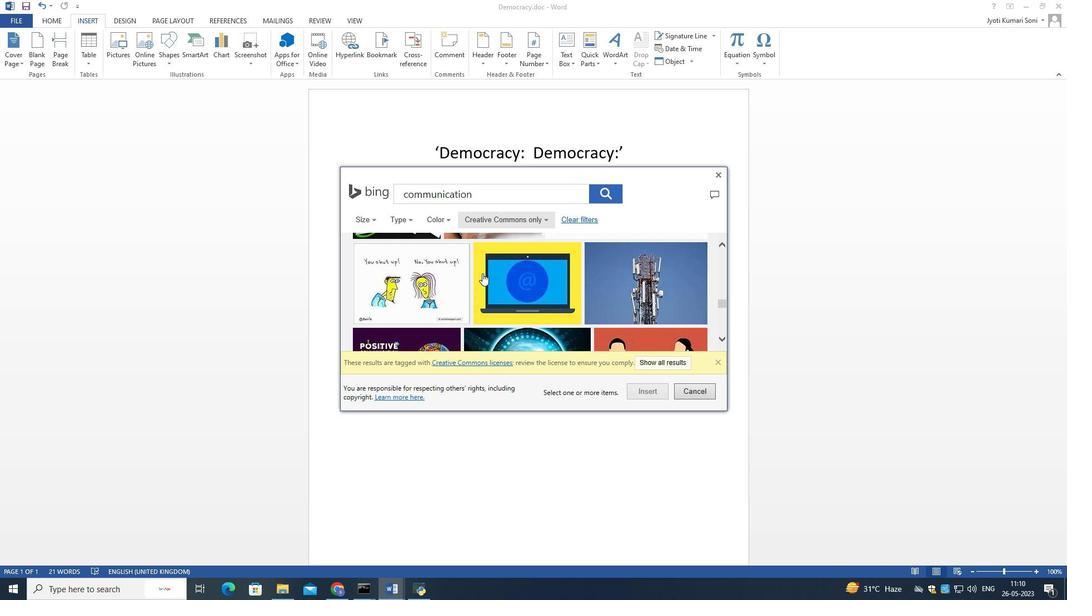 
Action: Mouse scrolled (482, 272) with delta (0, 0)
